 Task: Toggle the when type matches name option in the variable types.
Action: Mouse moved to (17, 689)
Screenshot: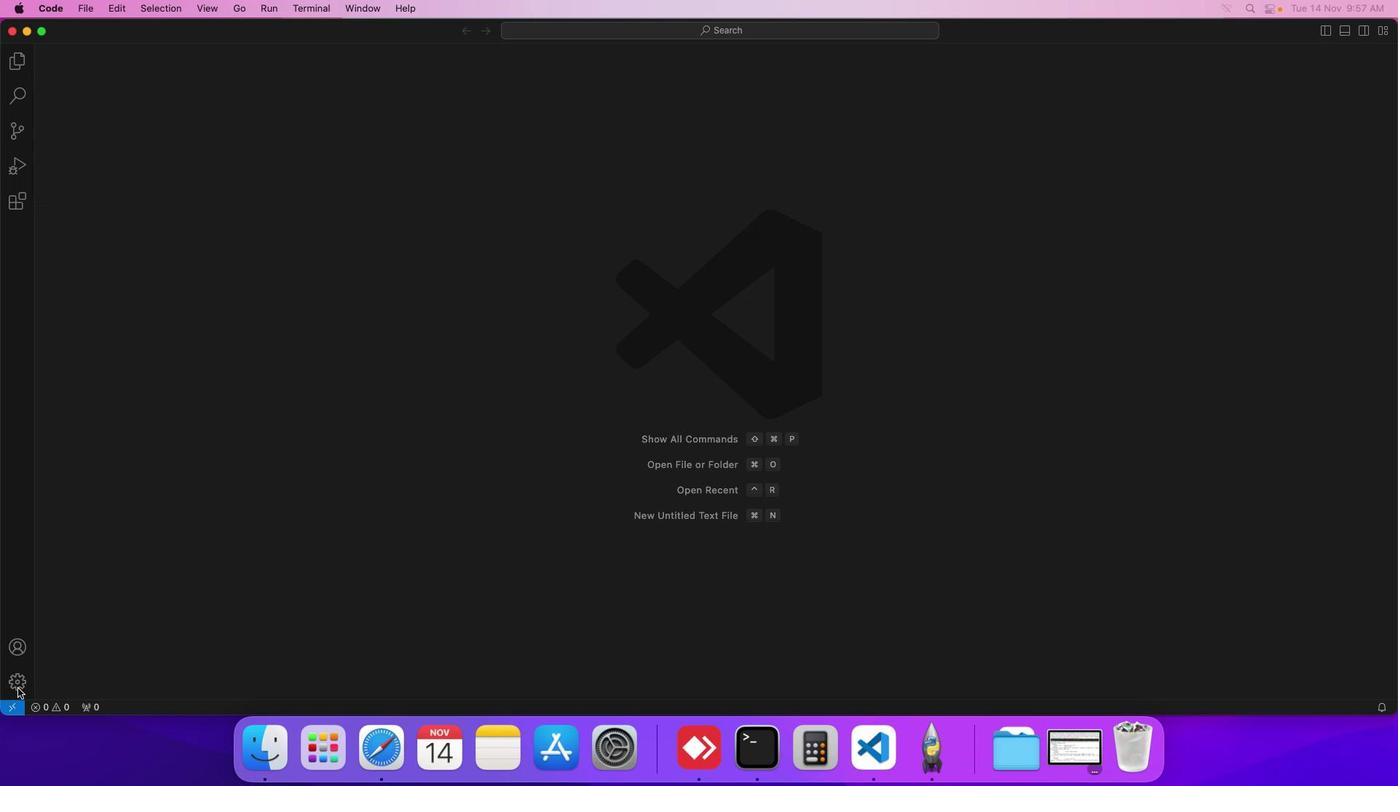 
Action: Mouse pressed left at (17, 689)
Screenshot: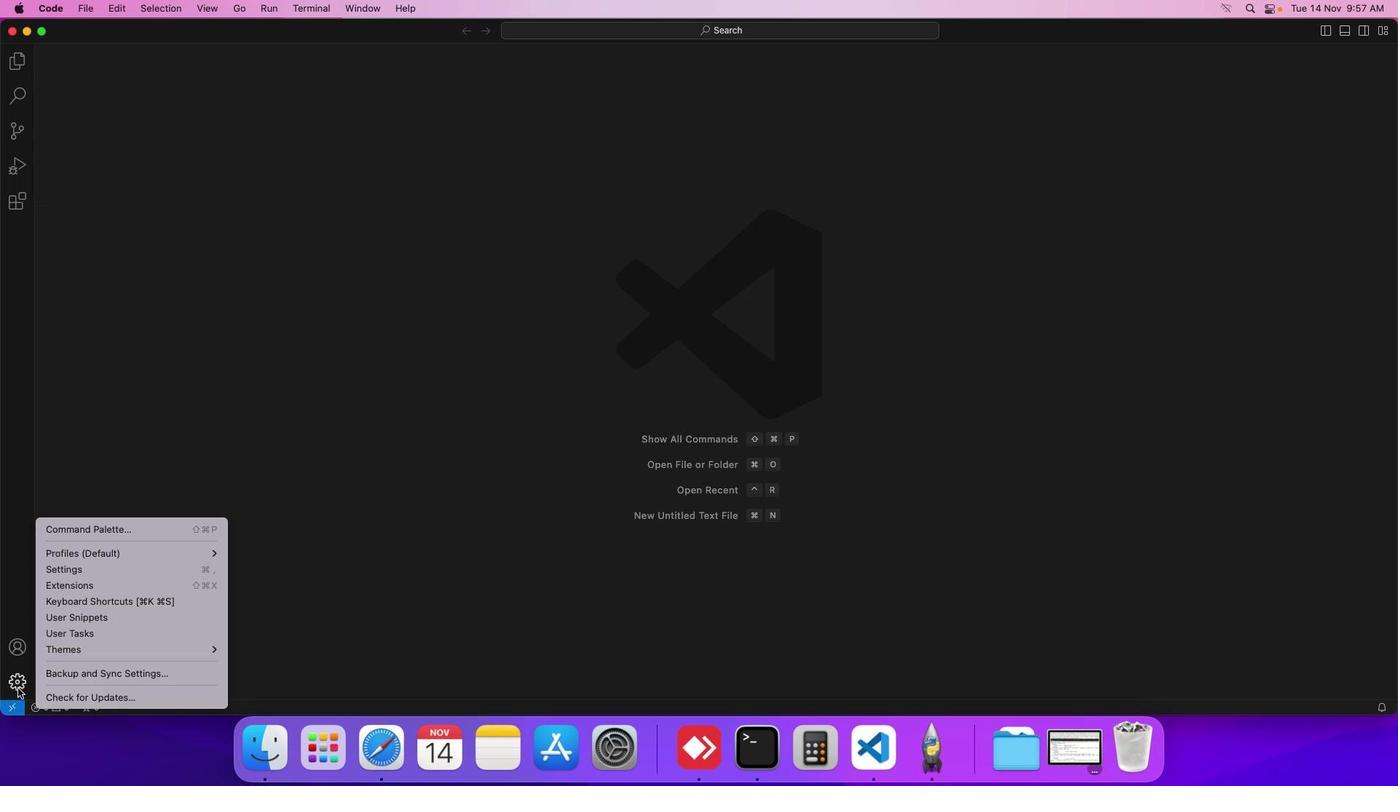 
Action: Mouse moved to (179, 571)
Screenshot: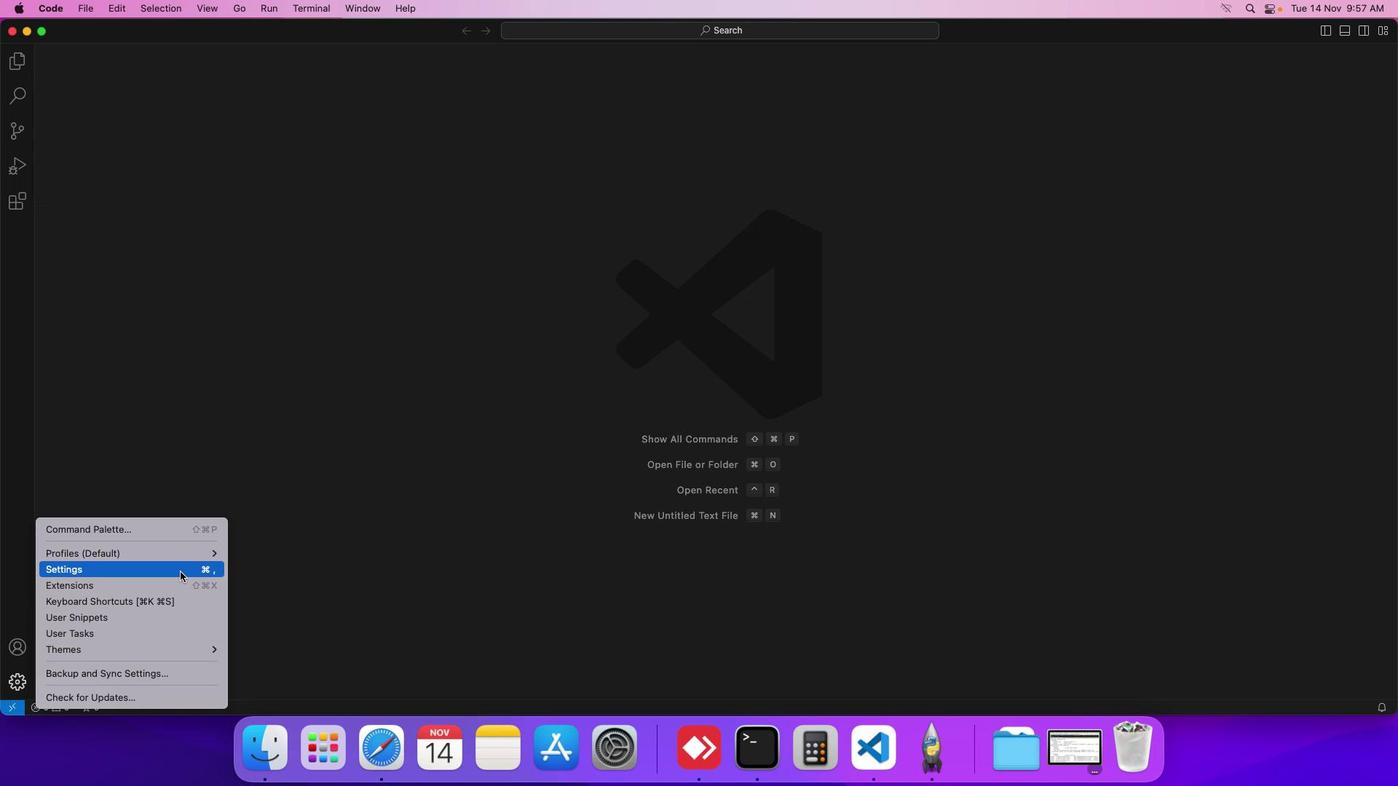 
Action: Mouse pressed left at (179, 571)
Screenshot: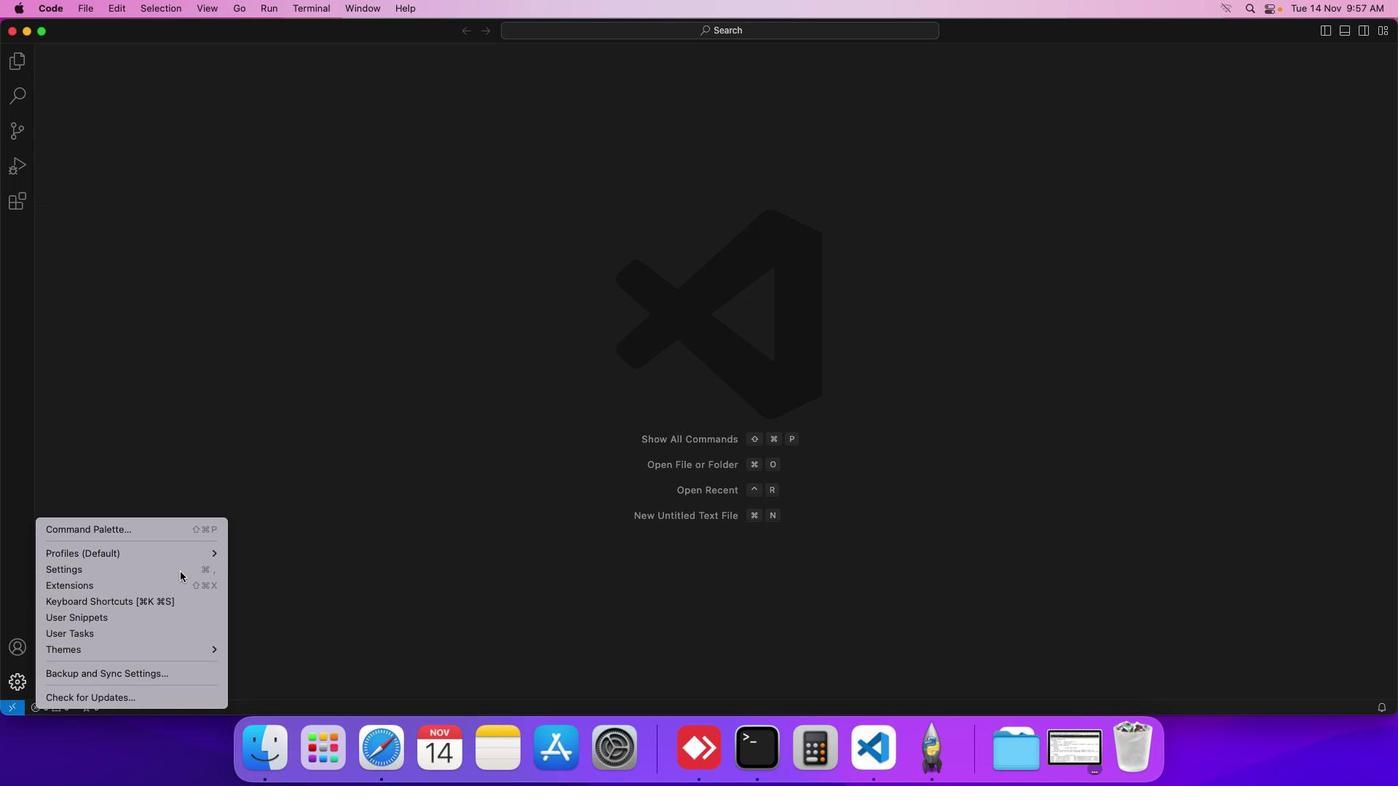 
Action: Mouse moved to (337, 265)
Screenshot: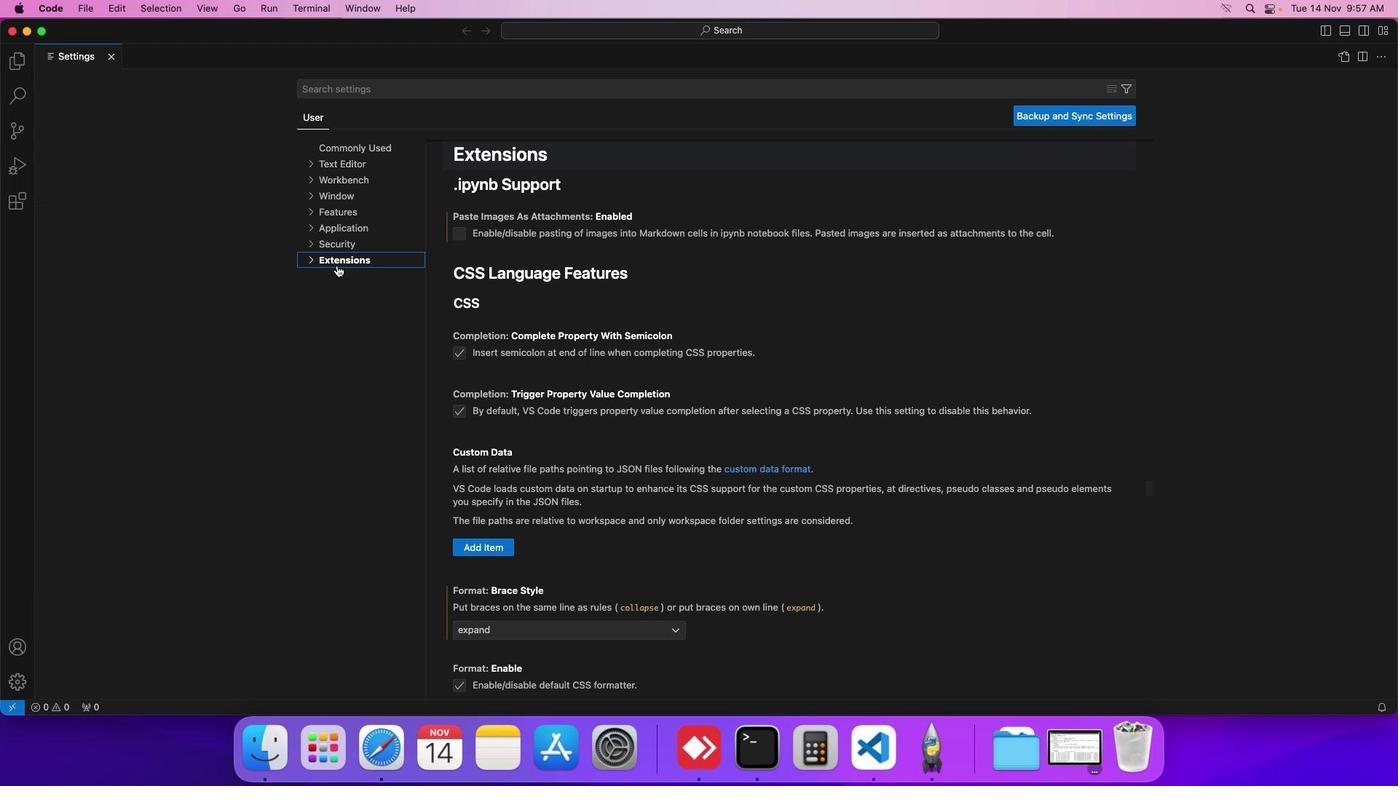 
Action: Mouse pressed left at (337, 265)
Screenshot: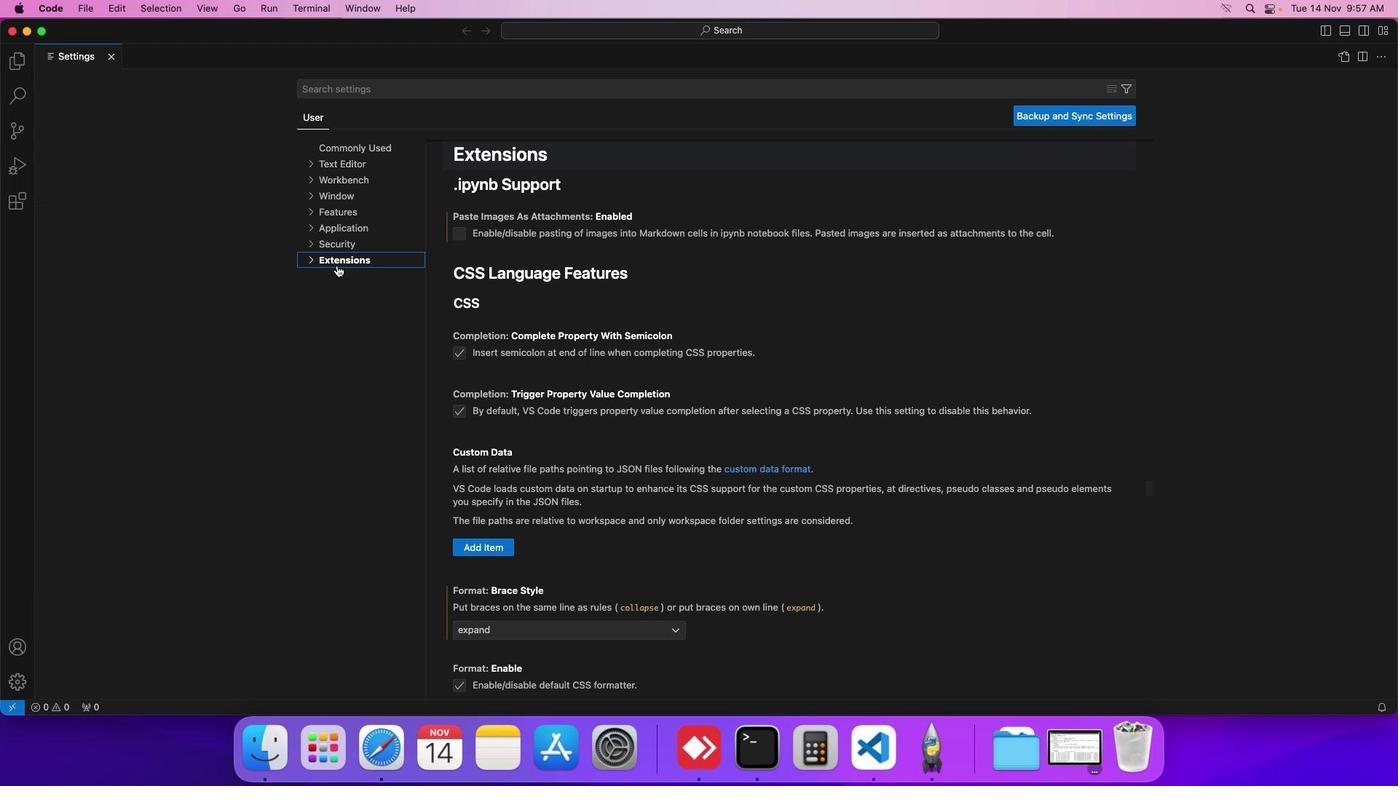 
Action: Mouse moved to (352, 660)
Screenshot: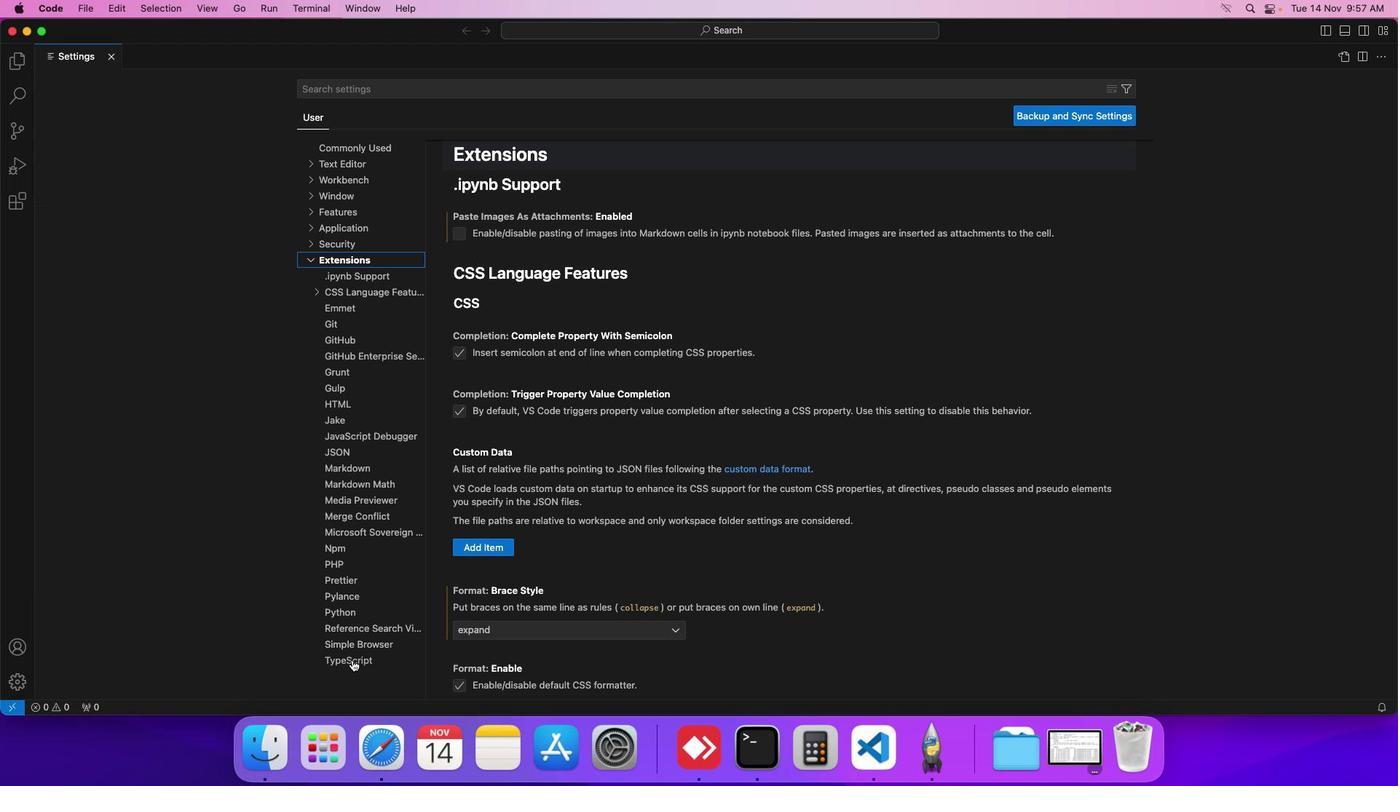 
Action: Mouse pressed left at (352, 660)
Screenshot: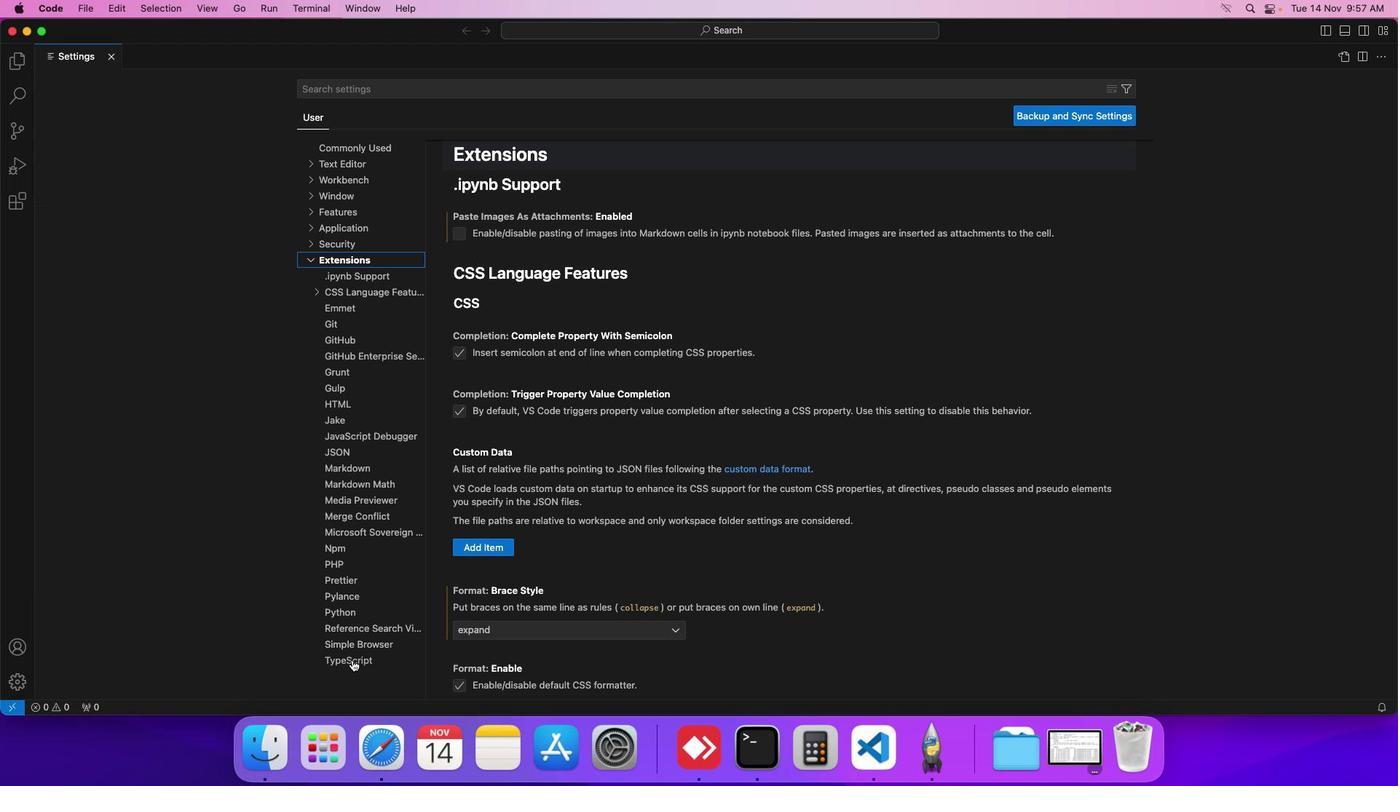 
Action: Mouse moved to (464, 653)
Screenshot: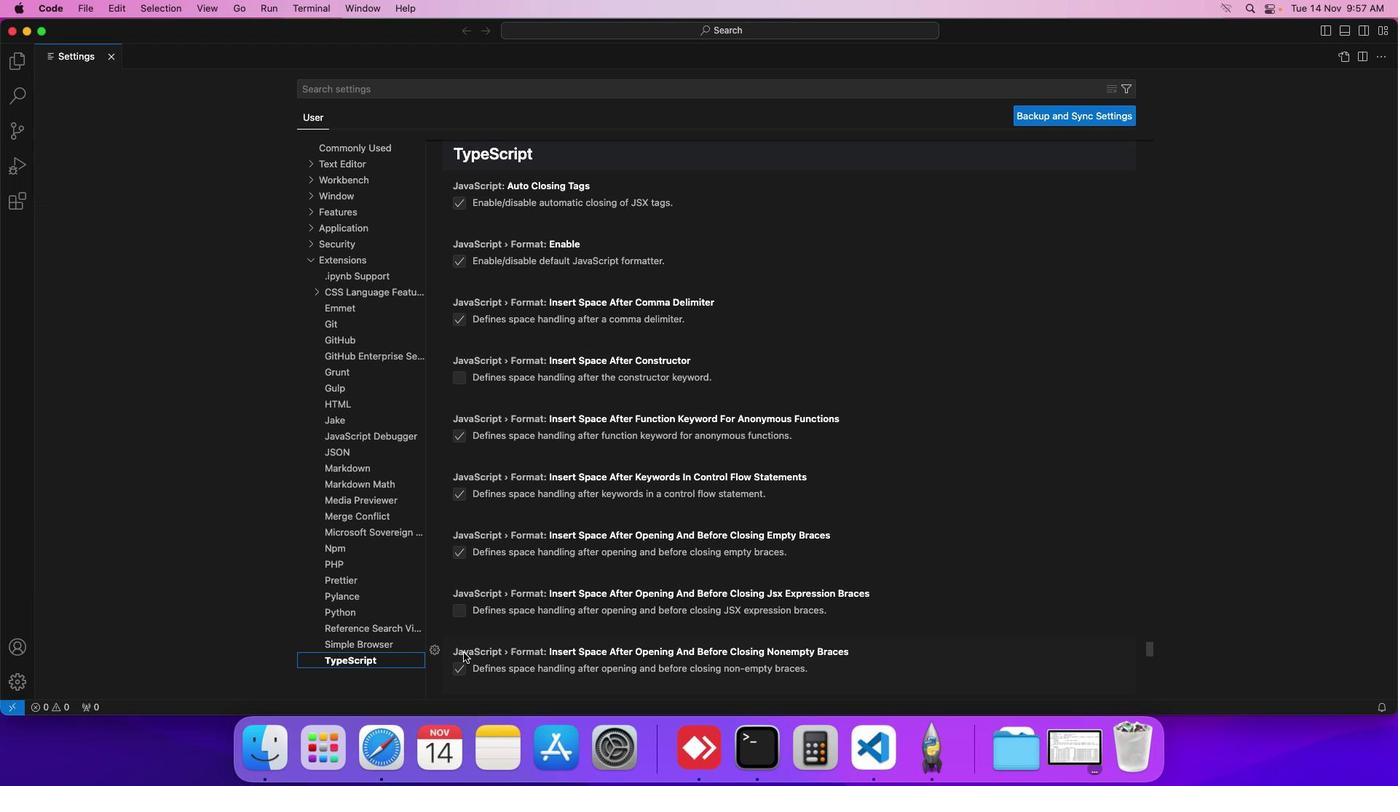 
Action: Mouse scrolled (464, 653) with delta (0, 0)
Screenshot: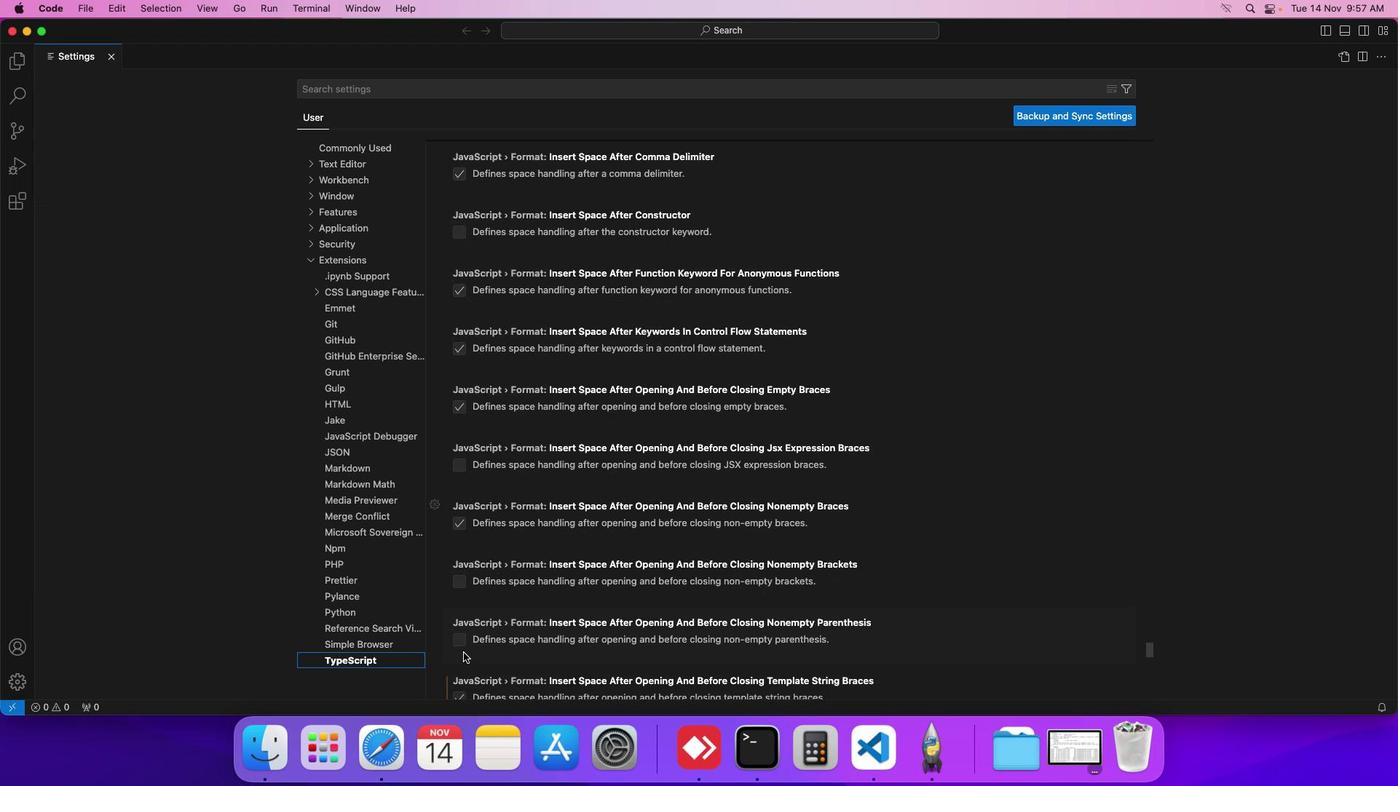 
Action: Mouse scrolled (464, 653) with delta (0, 0)
Screenshot: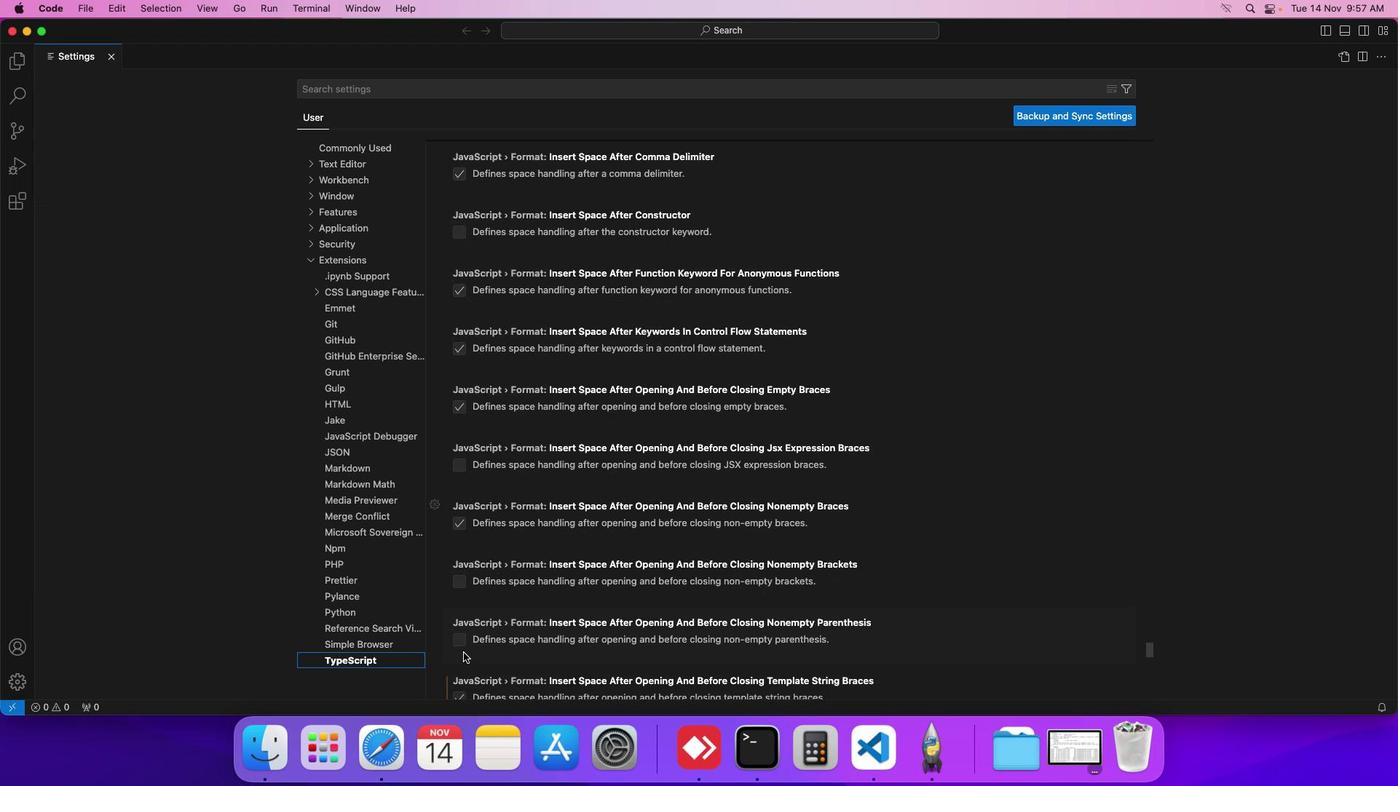 
Action: Mouse scrolled (464, 653) with delta (0, -1)
Screenshot: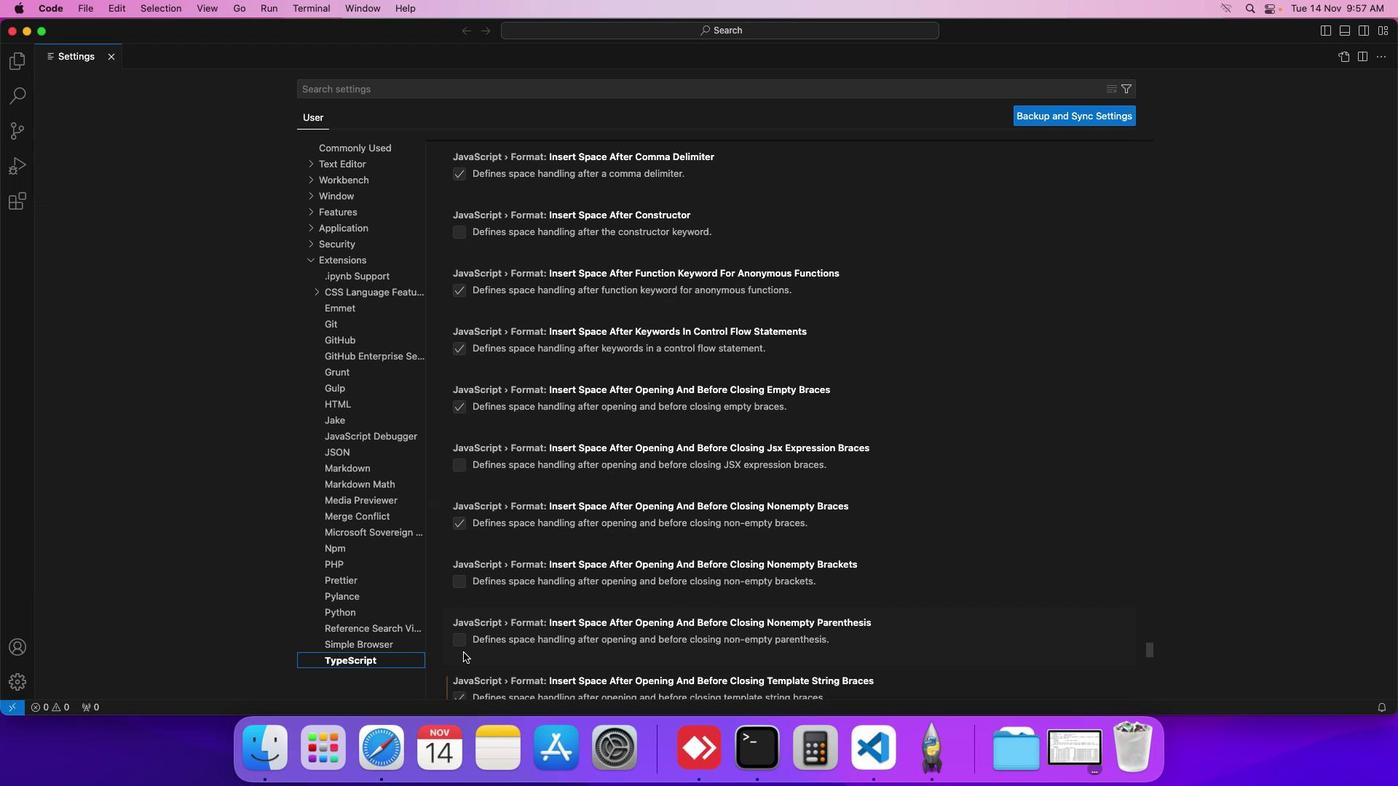 
Action: Mouse scrolled (464, 653) with delta (0, 0)
Screenshot: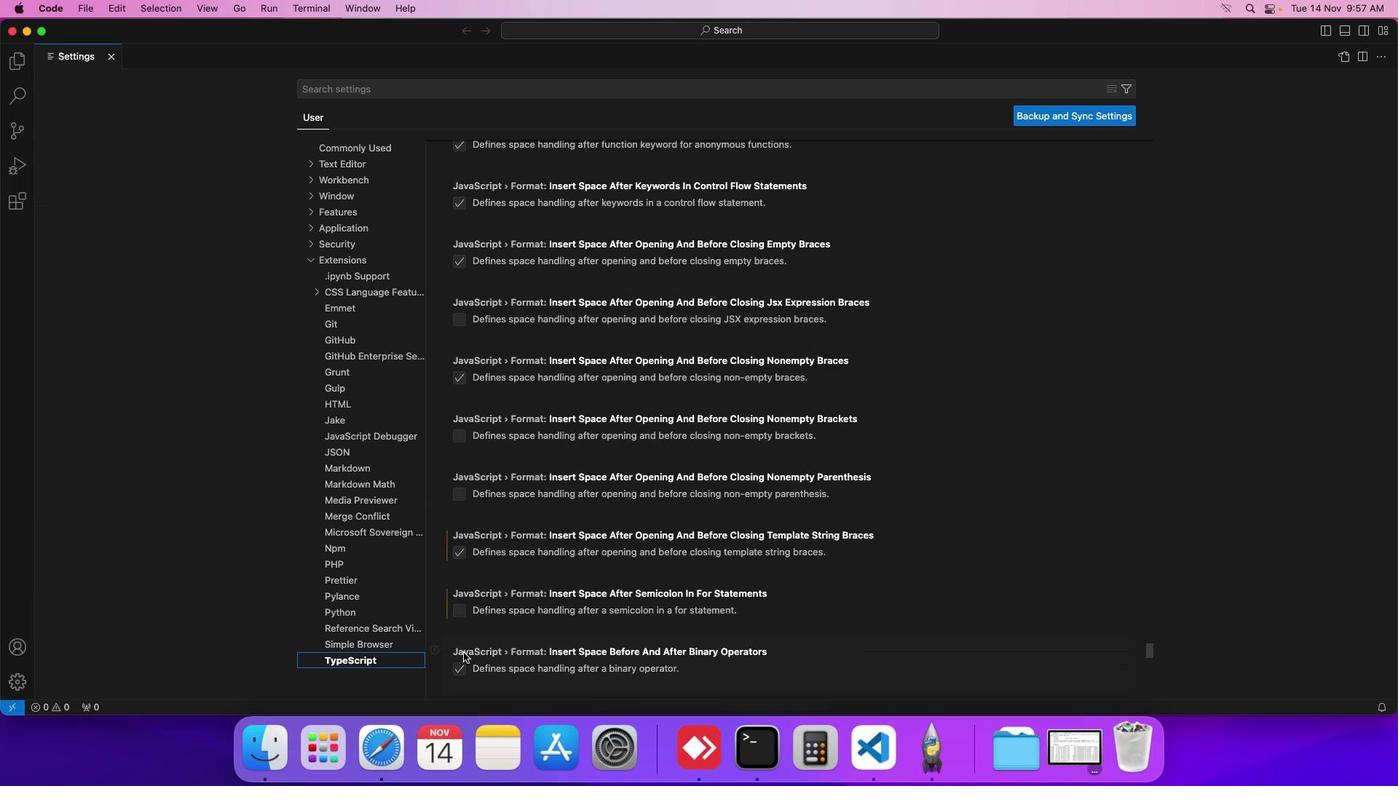 
Action: Mouse scrolled (464, 653) with delta (0, 0)
Screenshot: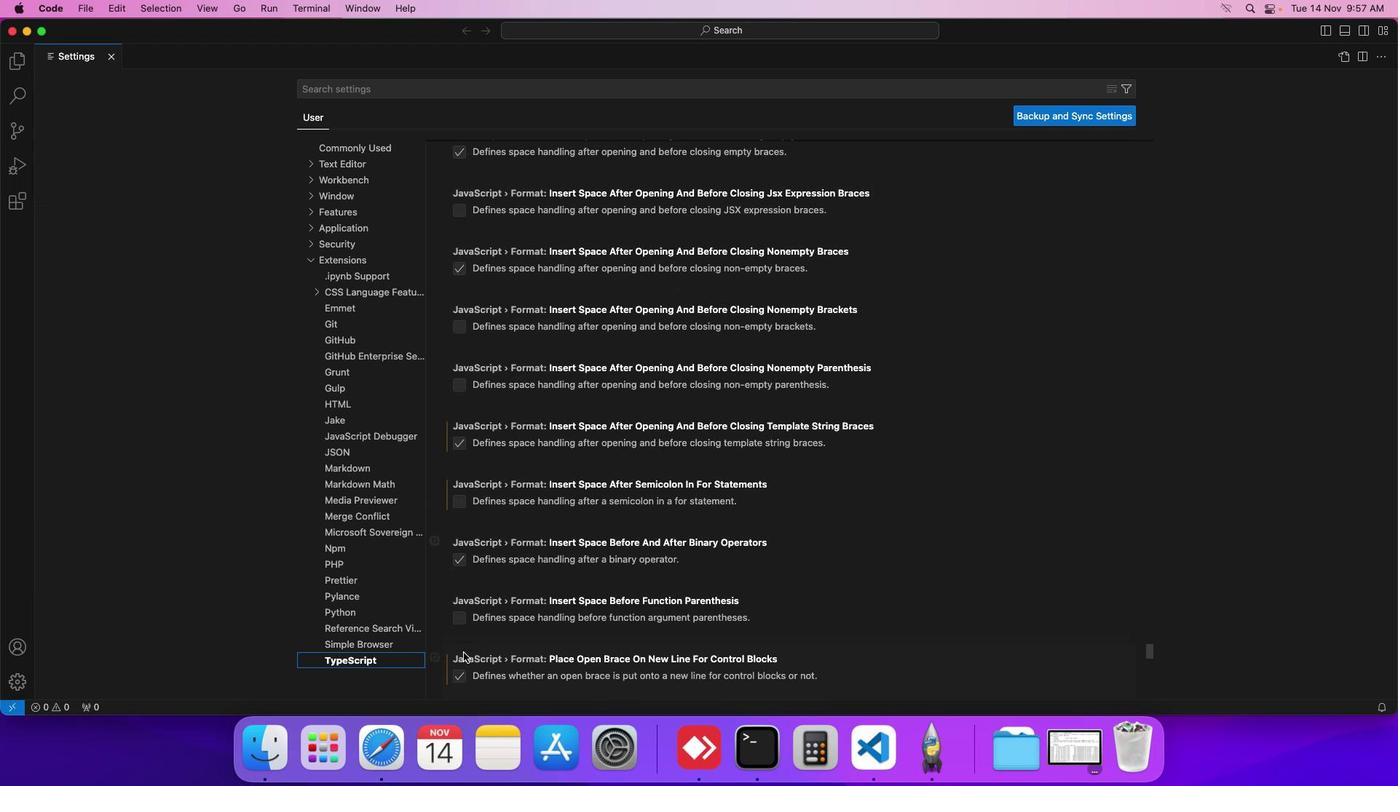
Action: Mouse scrolled (464, 653) with delta (0, -1)
Screenshot: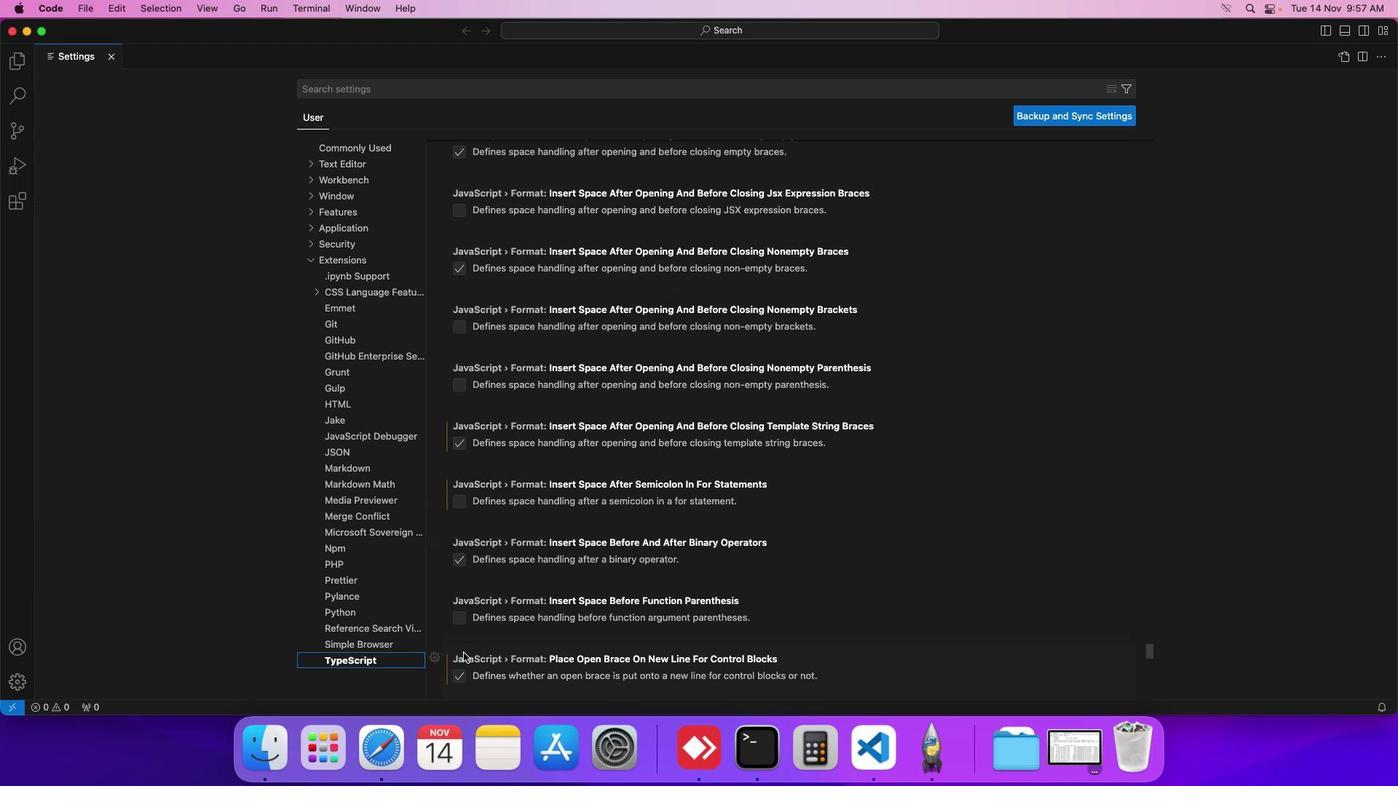 
Action: Mouse scrolled (464, 653) with delta (0, -2)
Screenshot: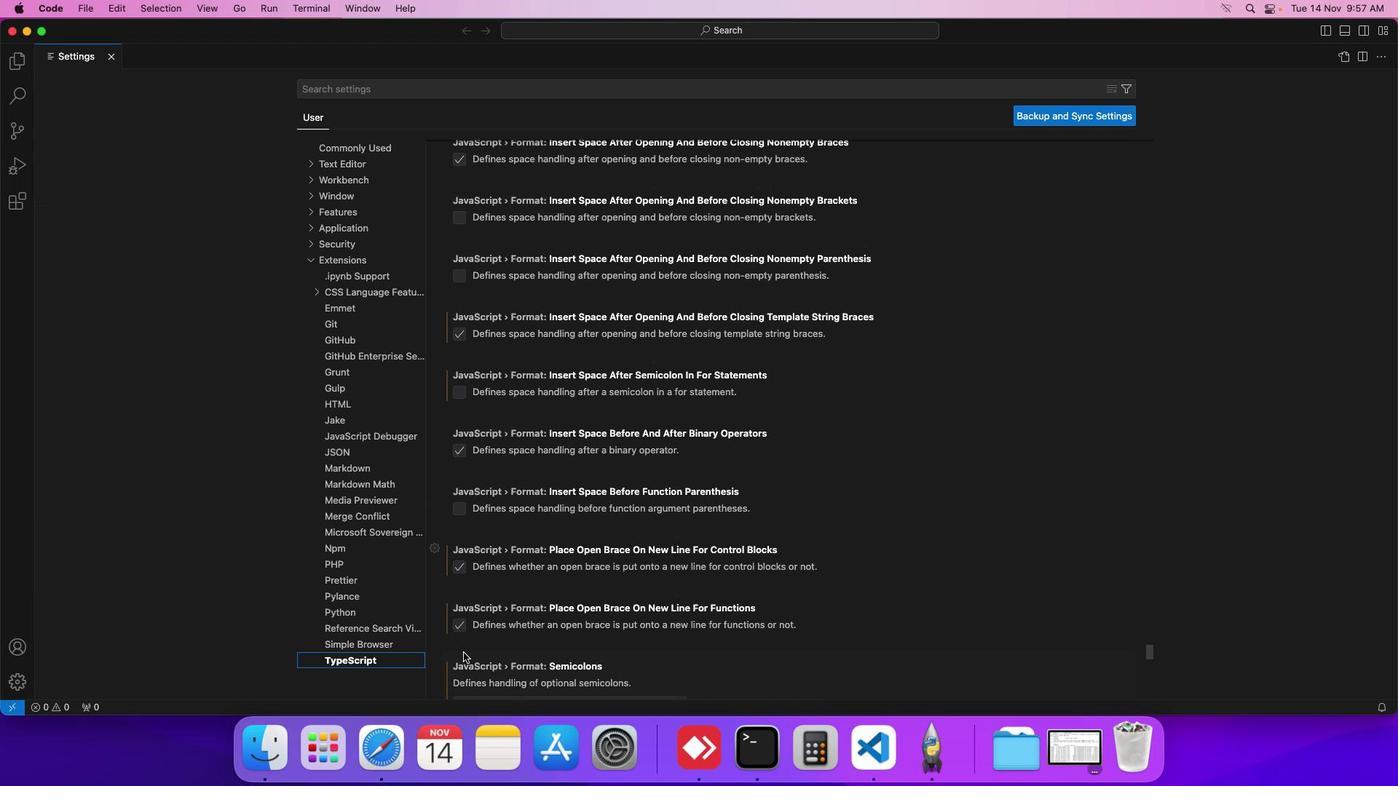 
Action: Mouse scrolled (464, 653) with delta (0, -2)
Screenshot: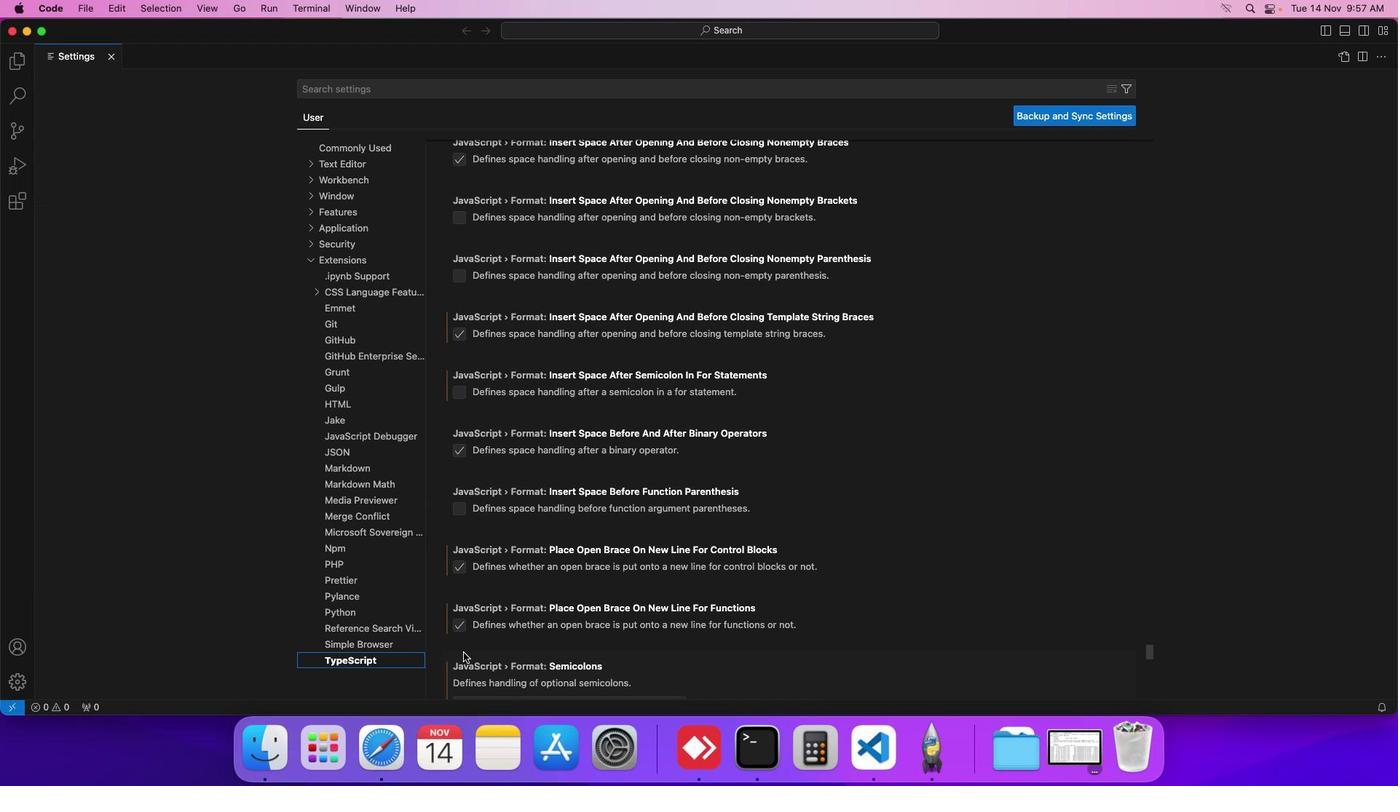 
Action: Mouse scrolled (464, 653) with delta (0, 0)
Screenshot: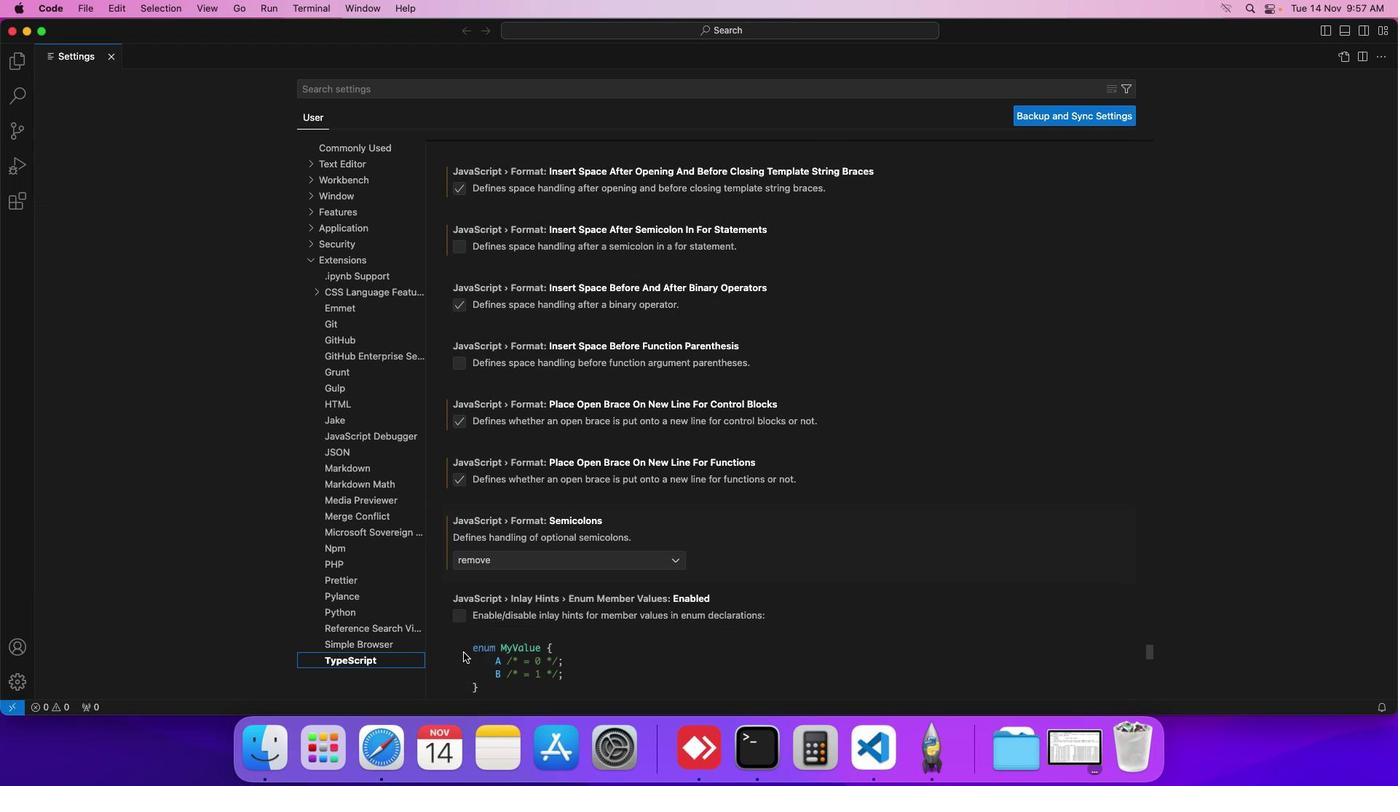 
Action: Mouse scrolled (464, 653) with delta (0, 0)
Screenshot: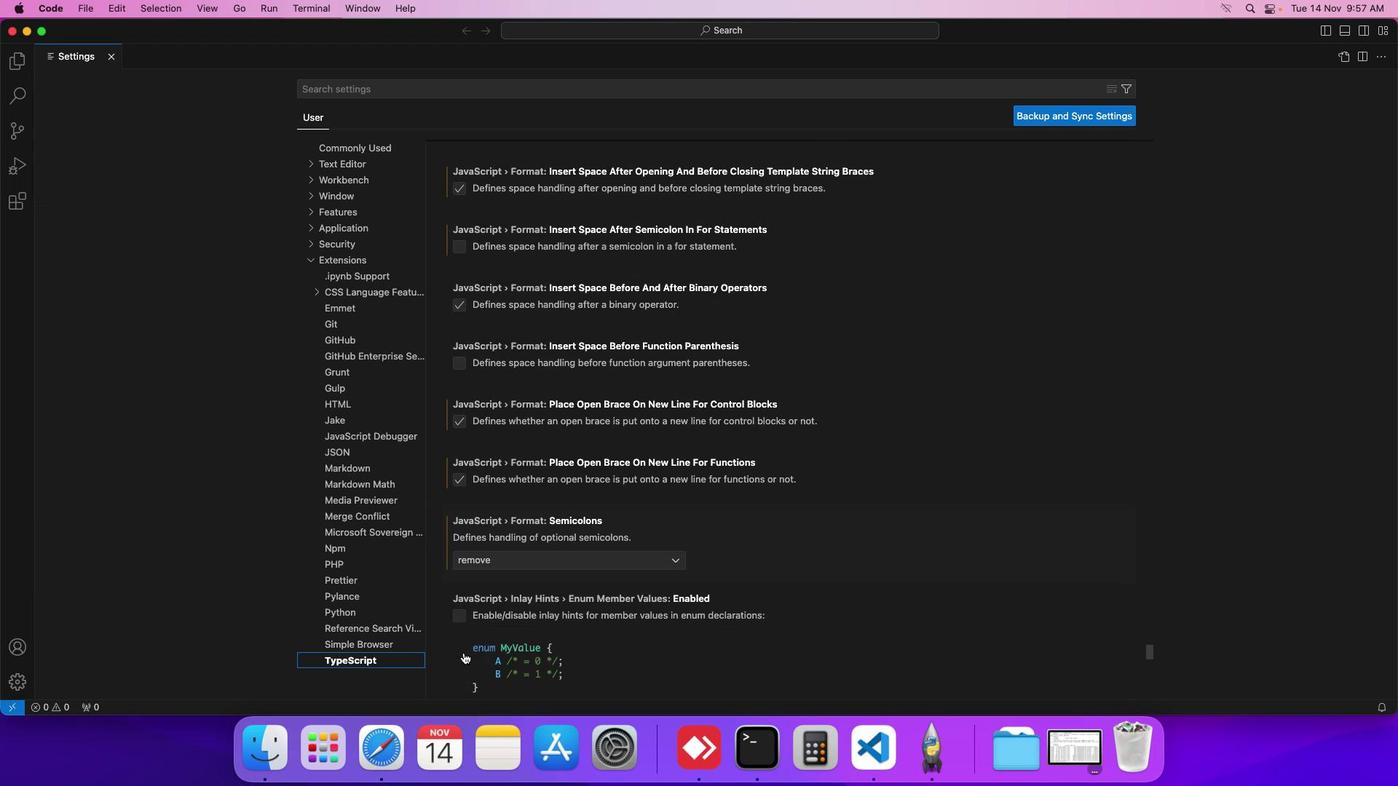 
Action: Mouse scrolled (464, 653) with delta (0, -1)
Screenshot: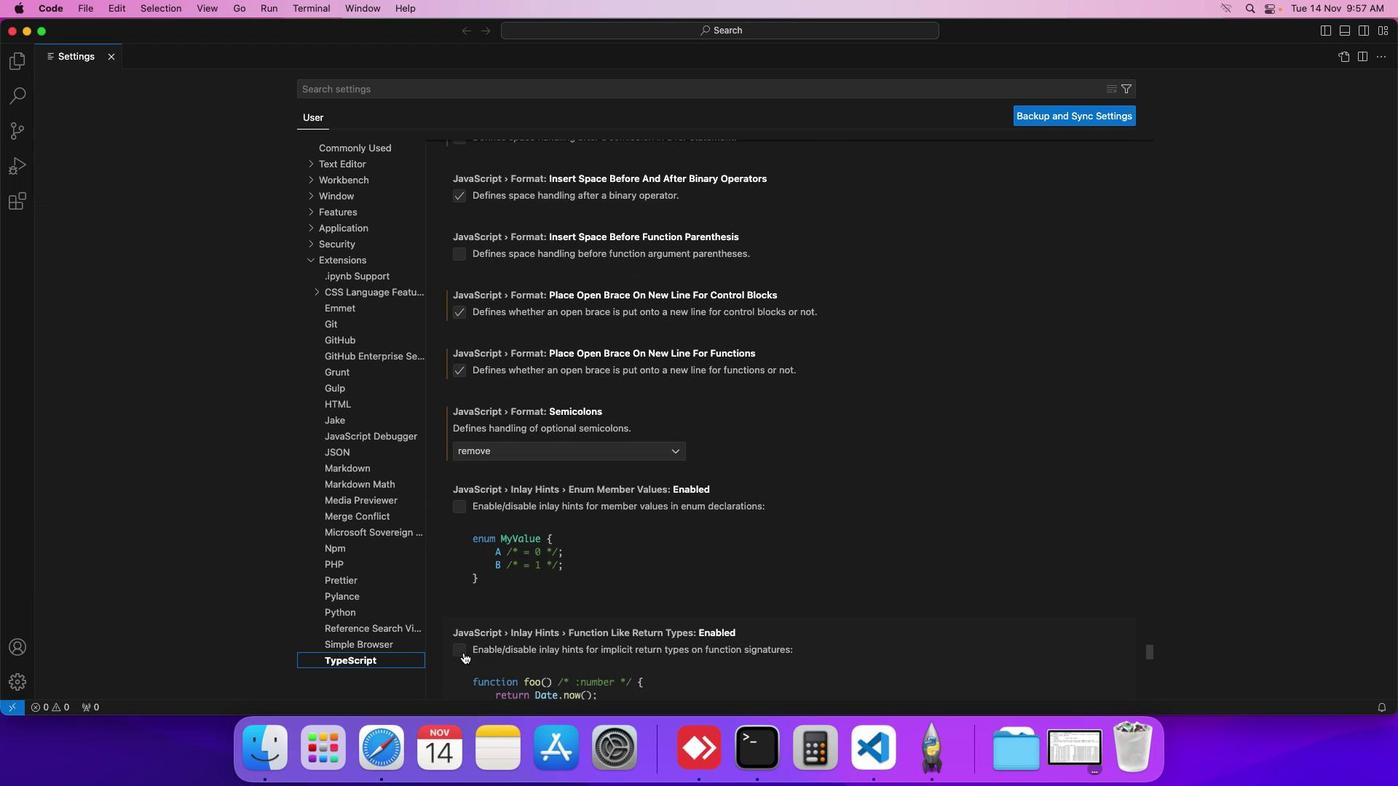 
Action: Mouse scrolled (464, 653) with delta (0, -2)
Screenshot: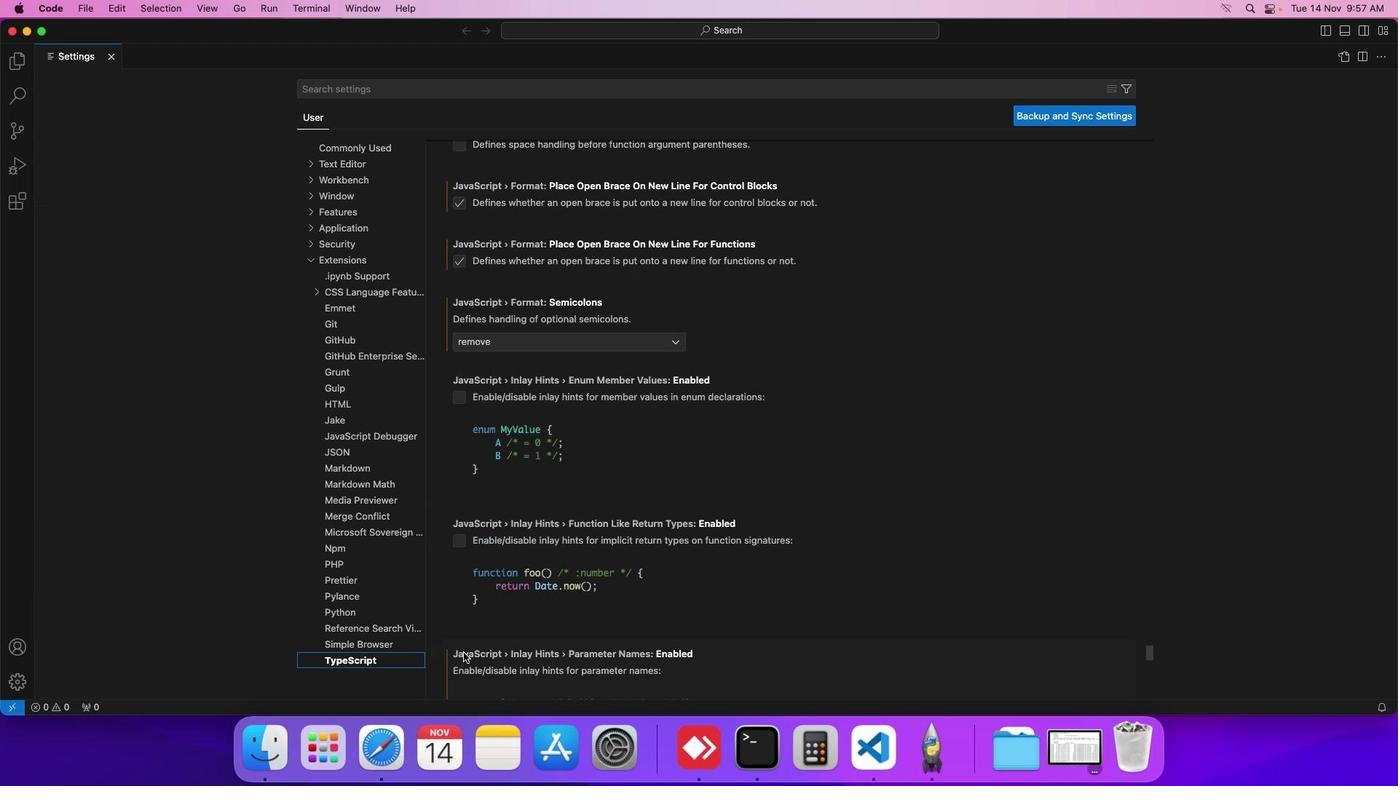 
Action: Mouse scrolled (464, 653) with delta (0, -2)
Screenshot: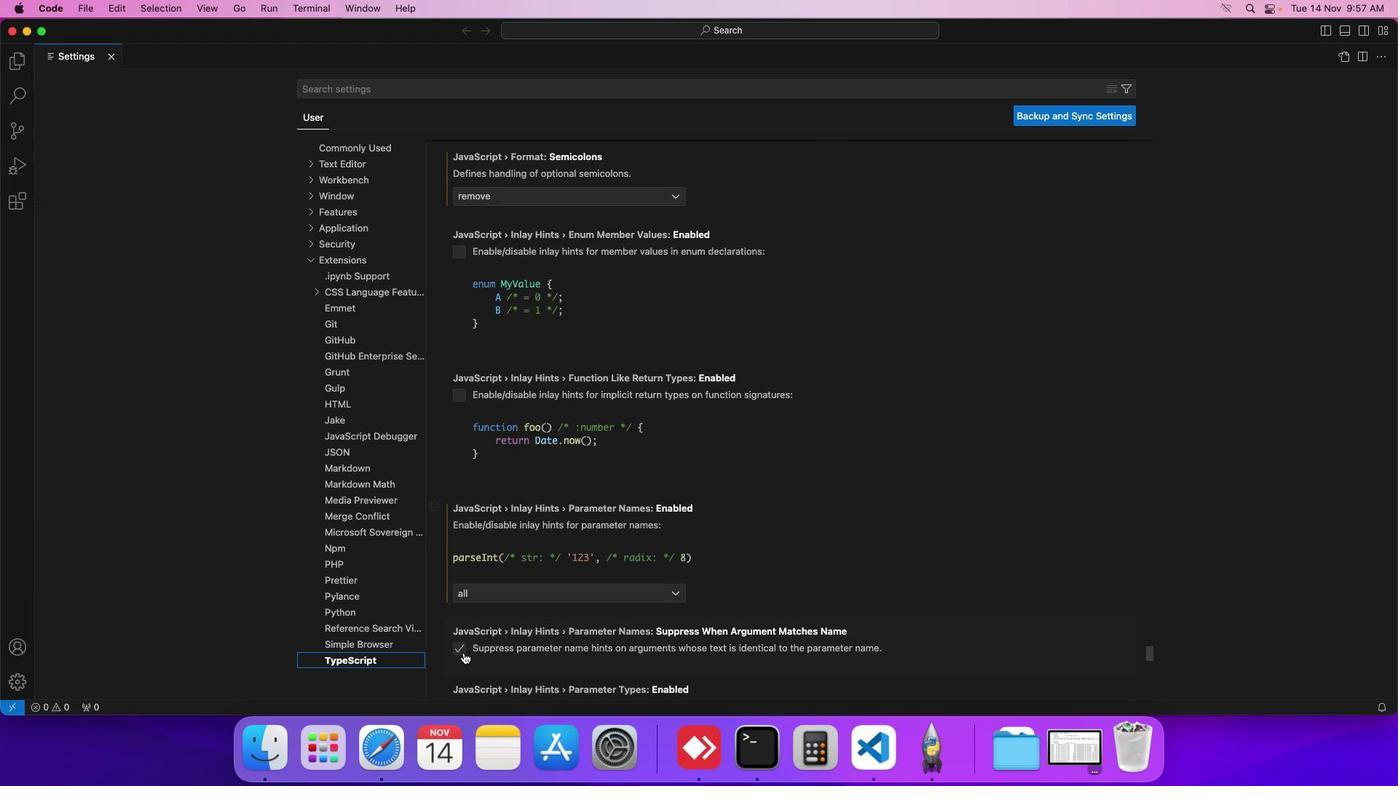 
Action: Mouse scrolled (464, 653) with delta (0, -2)
Screenshot: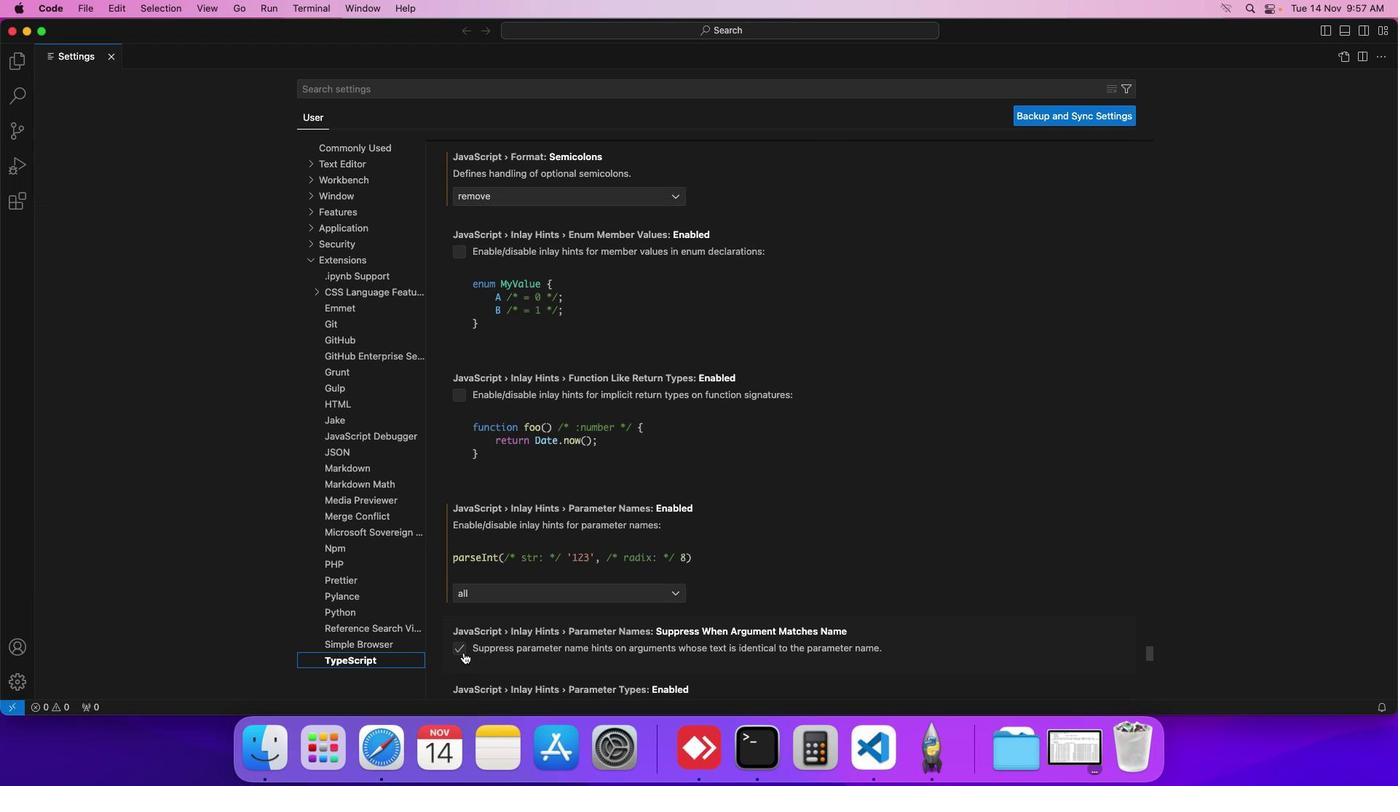 
Action: Mouse moved to (464, 653)
Screenshot: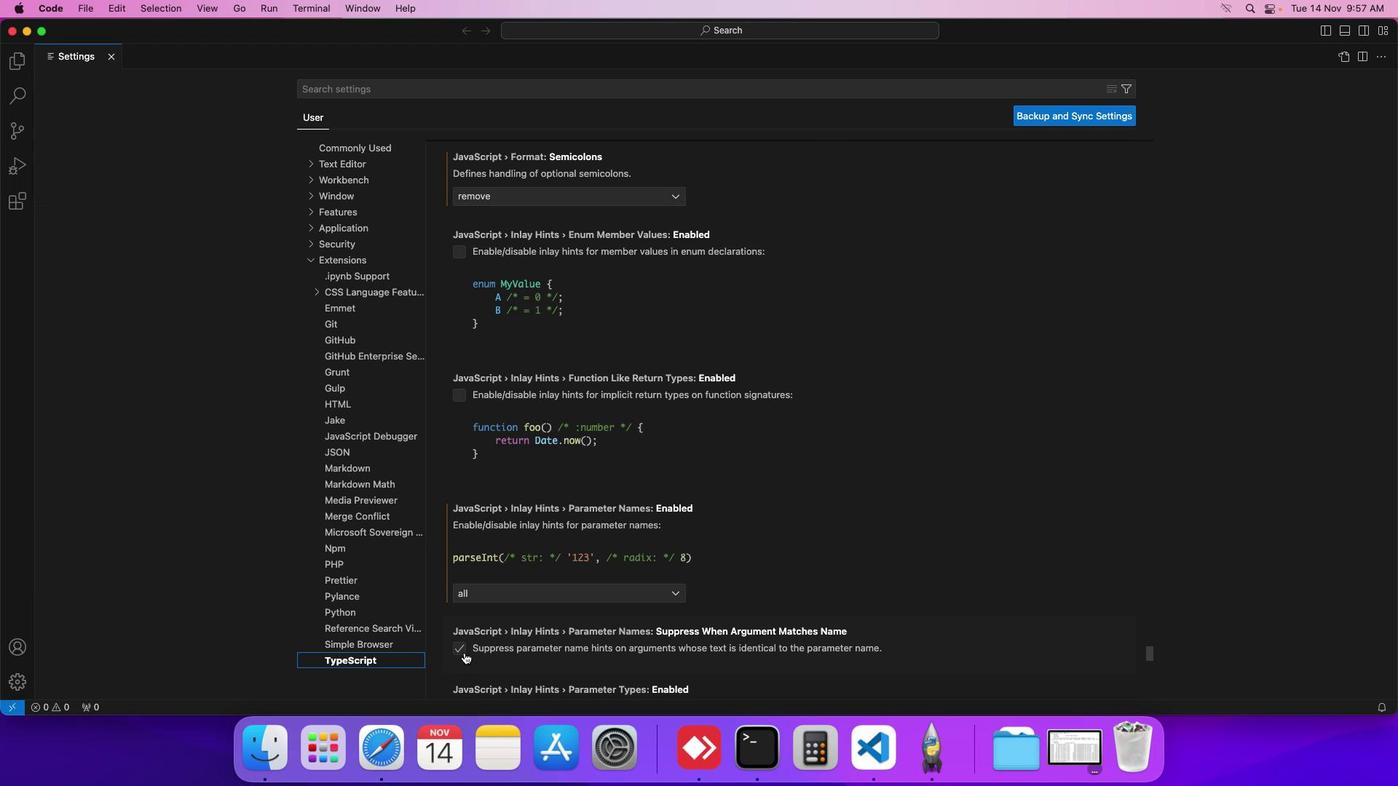 
Action: Mouse scrolled (464, 653) with delta (0, 0)
Screenshot: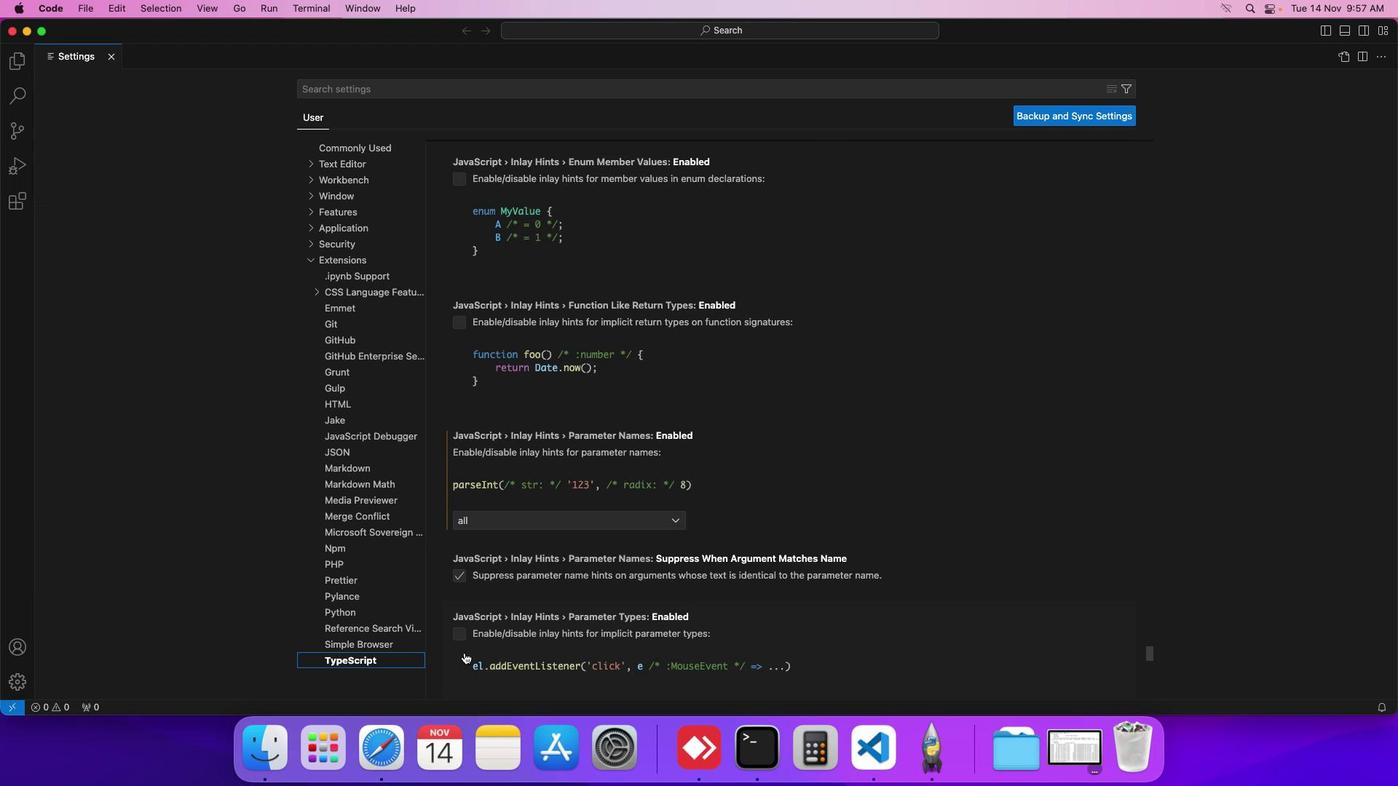 
Action: Mouse scrolled (464, 653) with delta (0, 0)
Screenshot: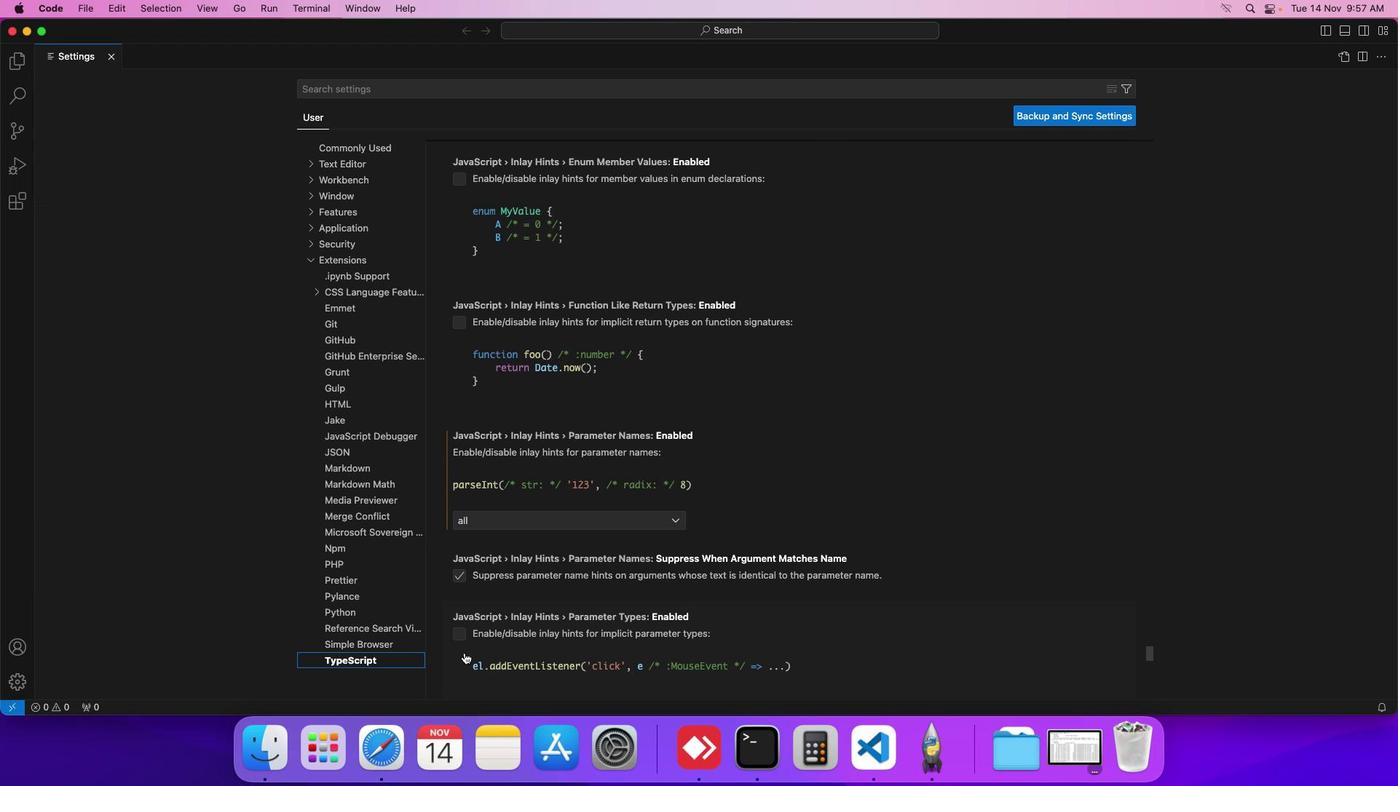 
Action: Mouse moved to (465, 654)
Screenshot: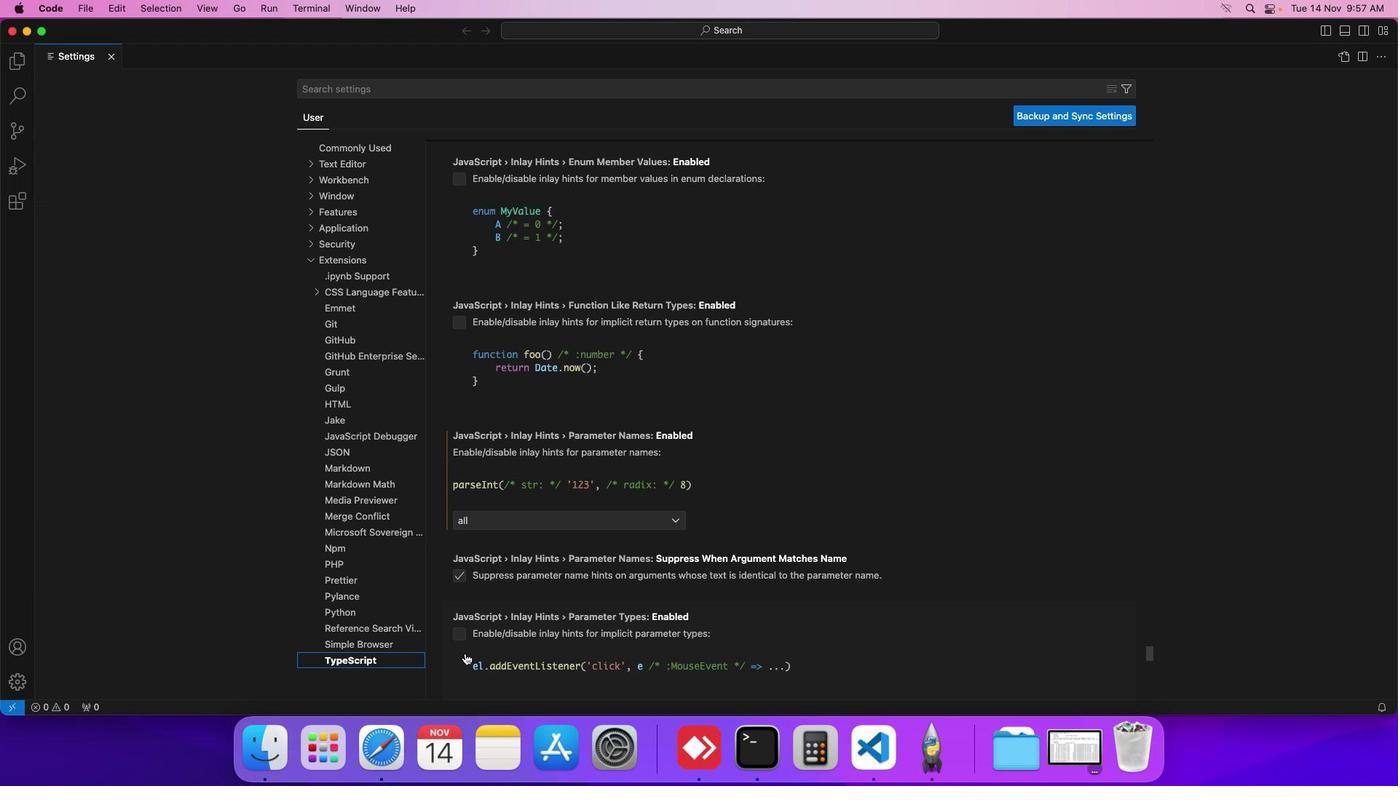 
Action: Mouse scrolled (465, 654) with delta (0, 0)
Screenshot: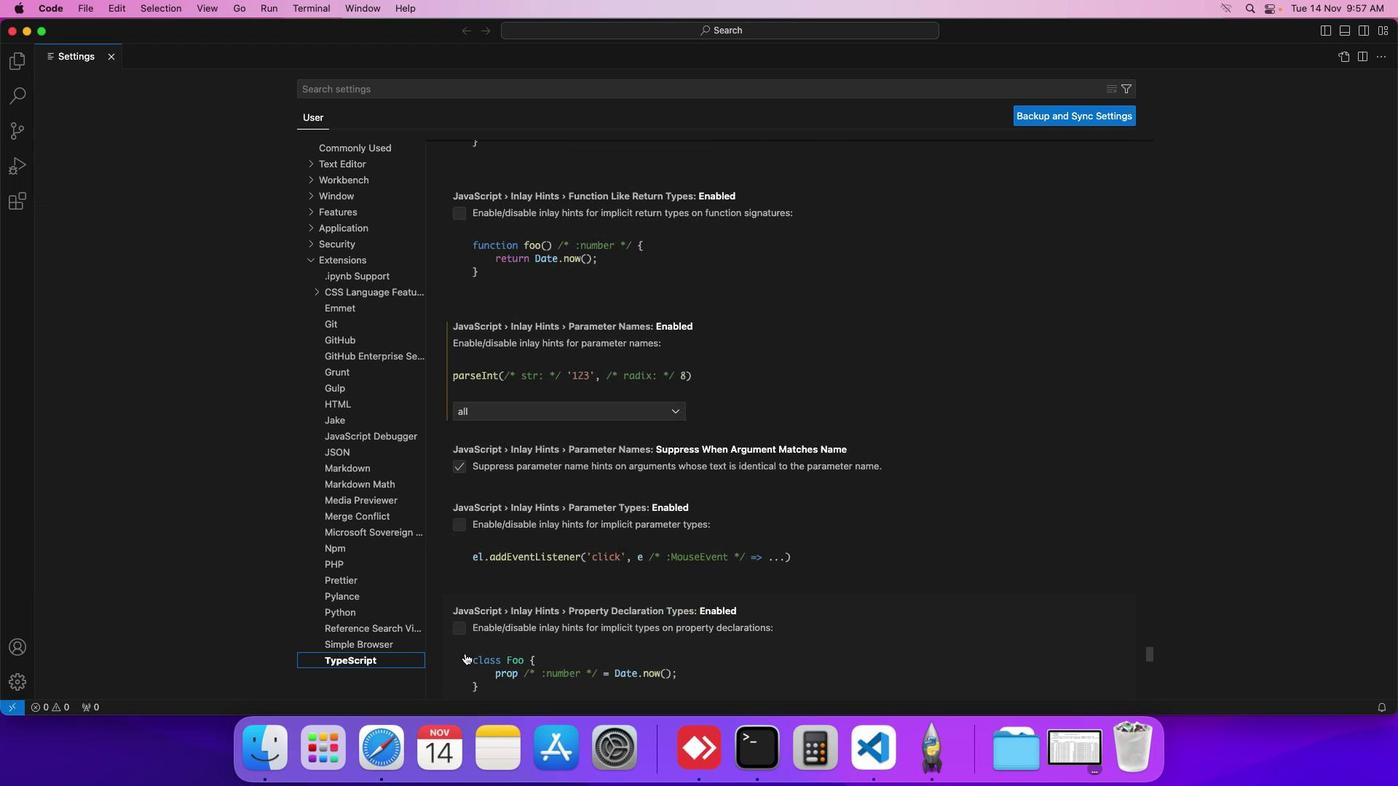 
Action: Mouse scrolled (465, 654) with delta (0, 0)
Screenshot: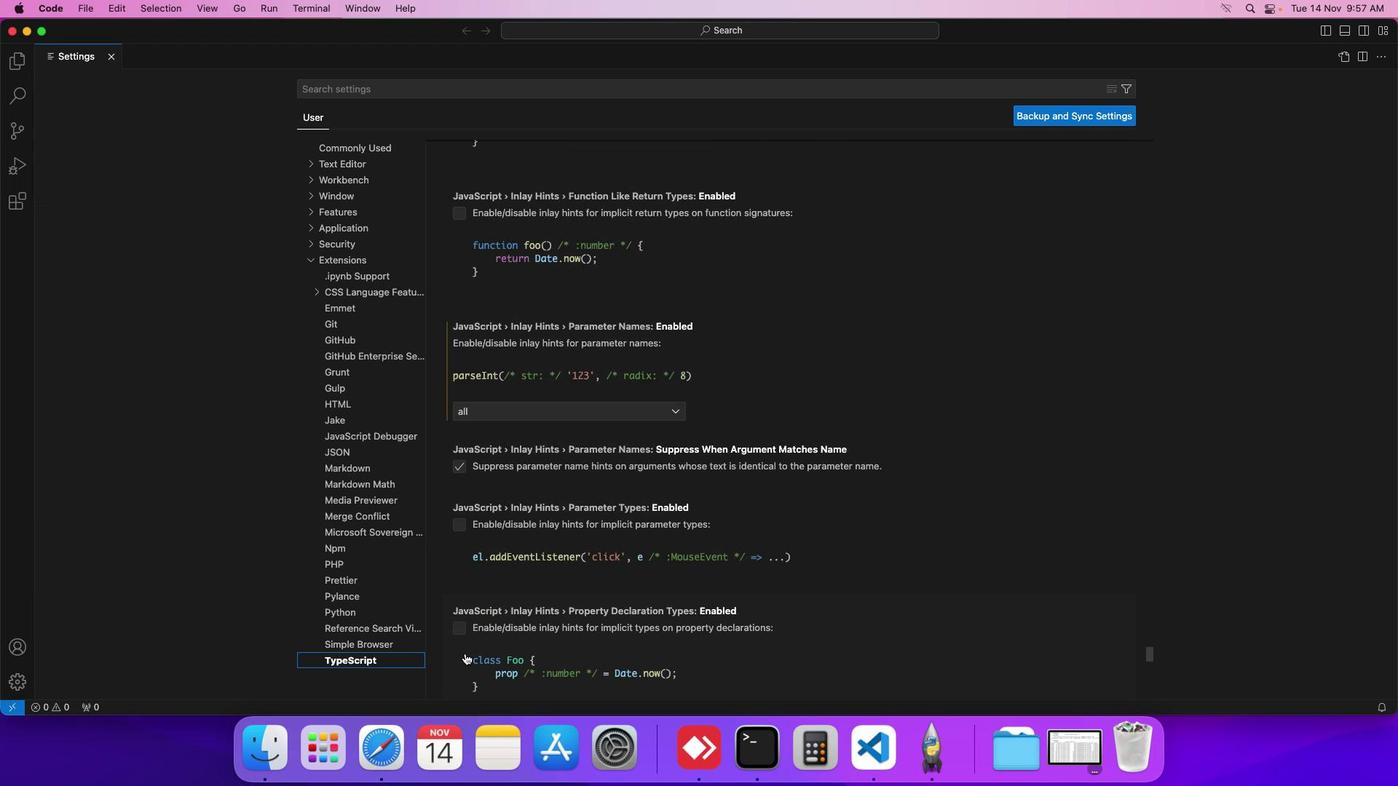 
Action: Mouse scrolled (465, 654) with delta (0, 0)
Screenshot: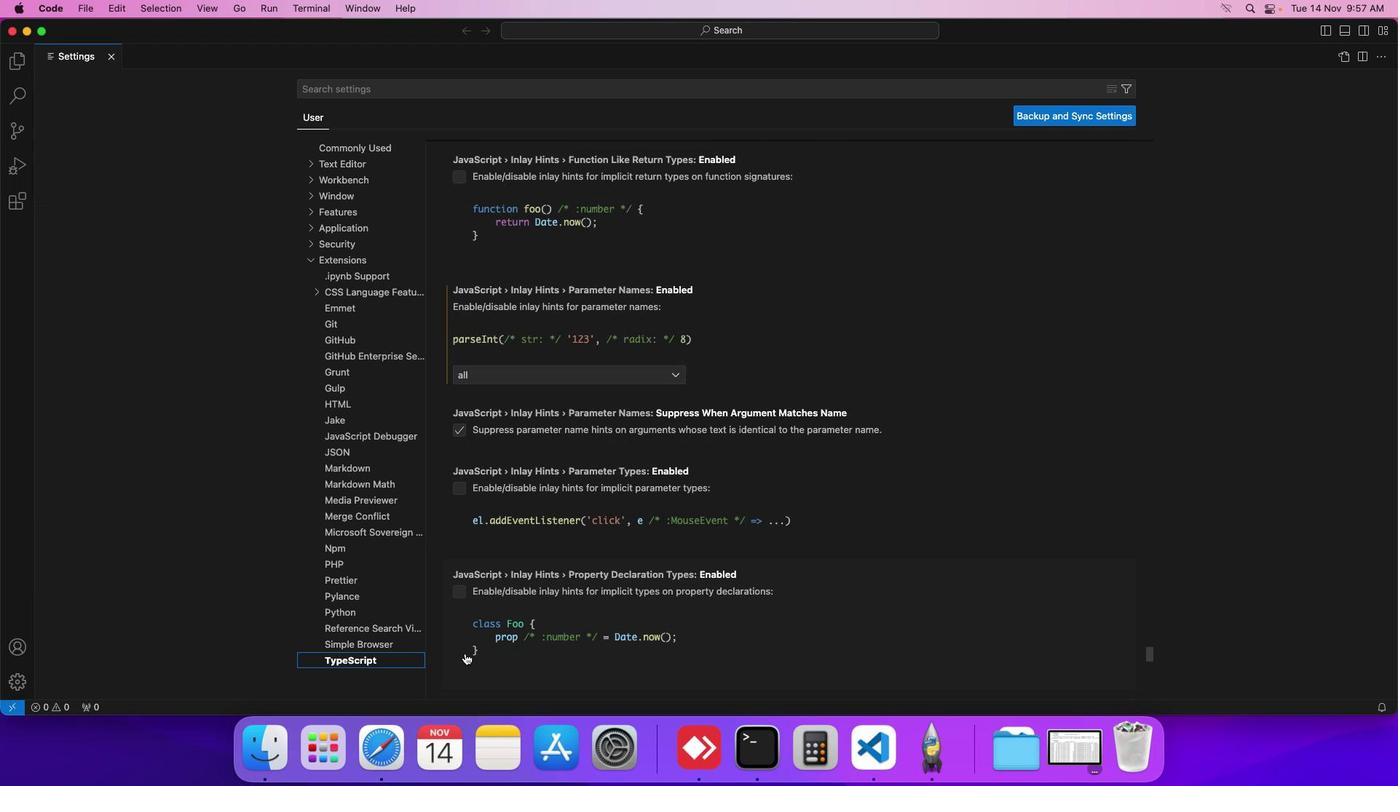 
Action: Mouse scrolled (465, 654) with delta (0, 0)
Screenshot: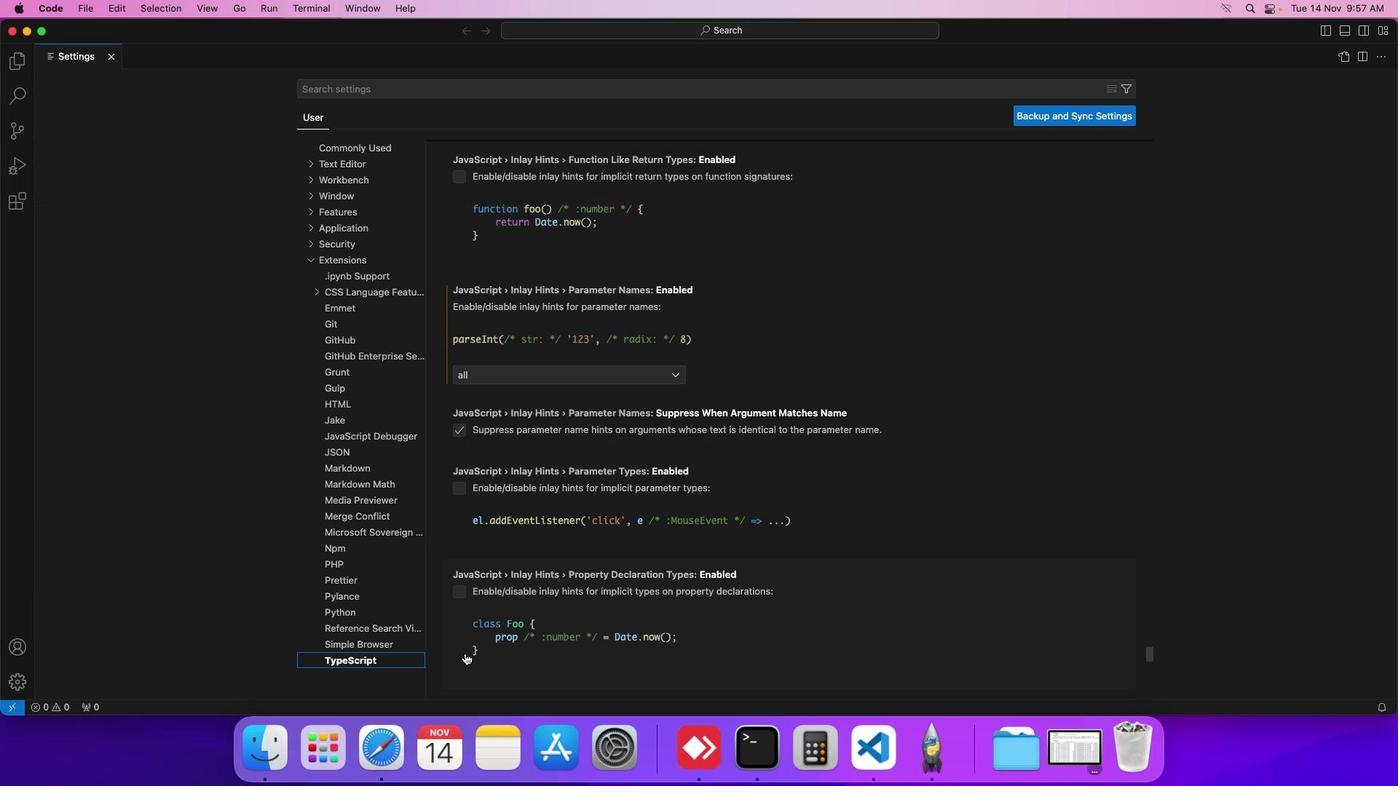
Action: Mouse scrolled (465, 654) with delta (0, 0)
Screenshot: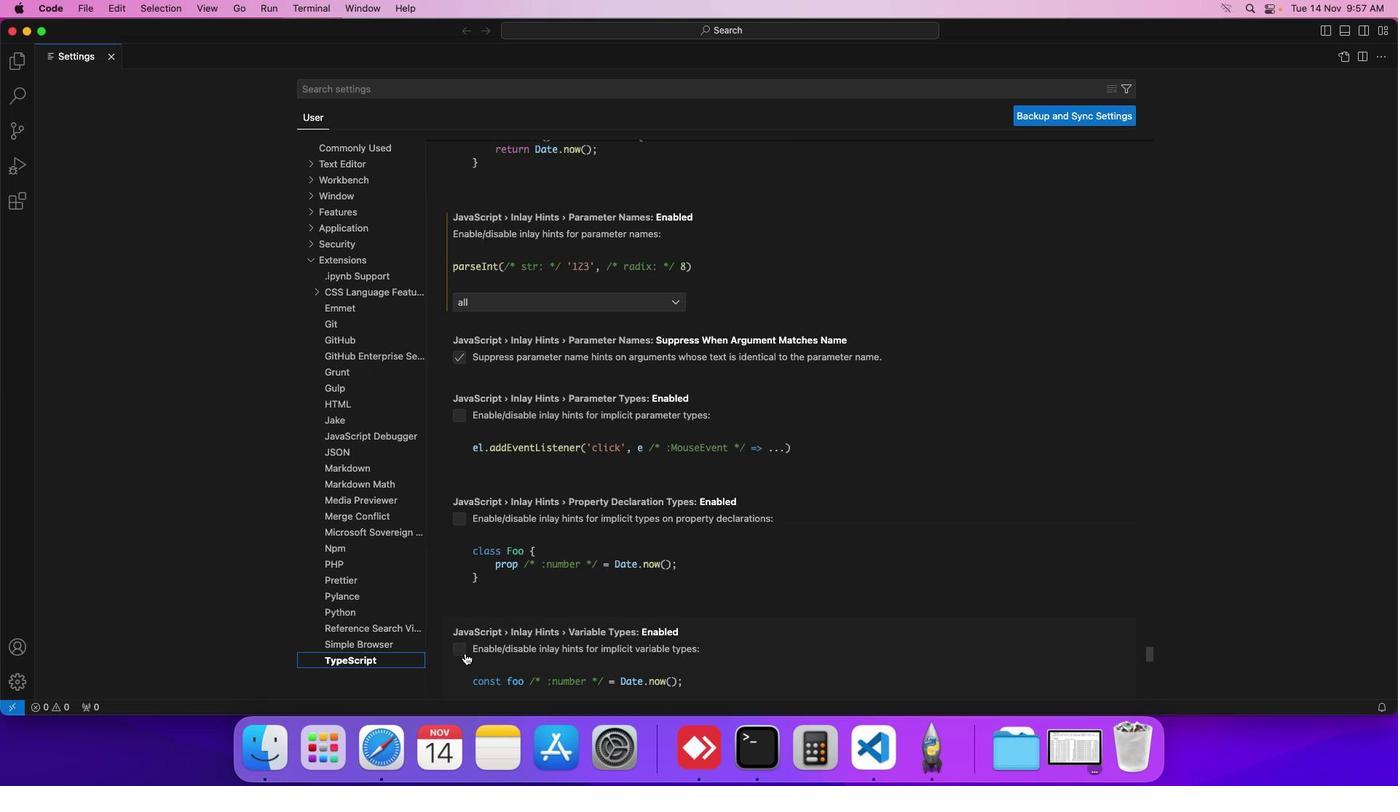 
Action: Mouse scrolled (465, 654) with delta (0, 0)
Screenshot: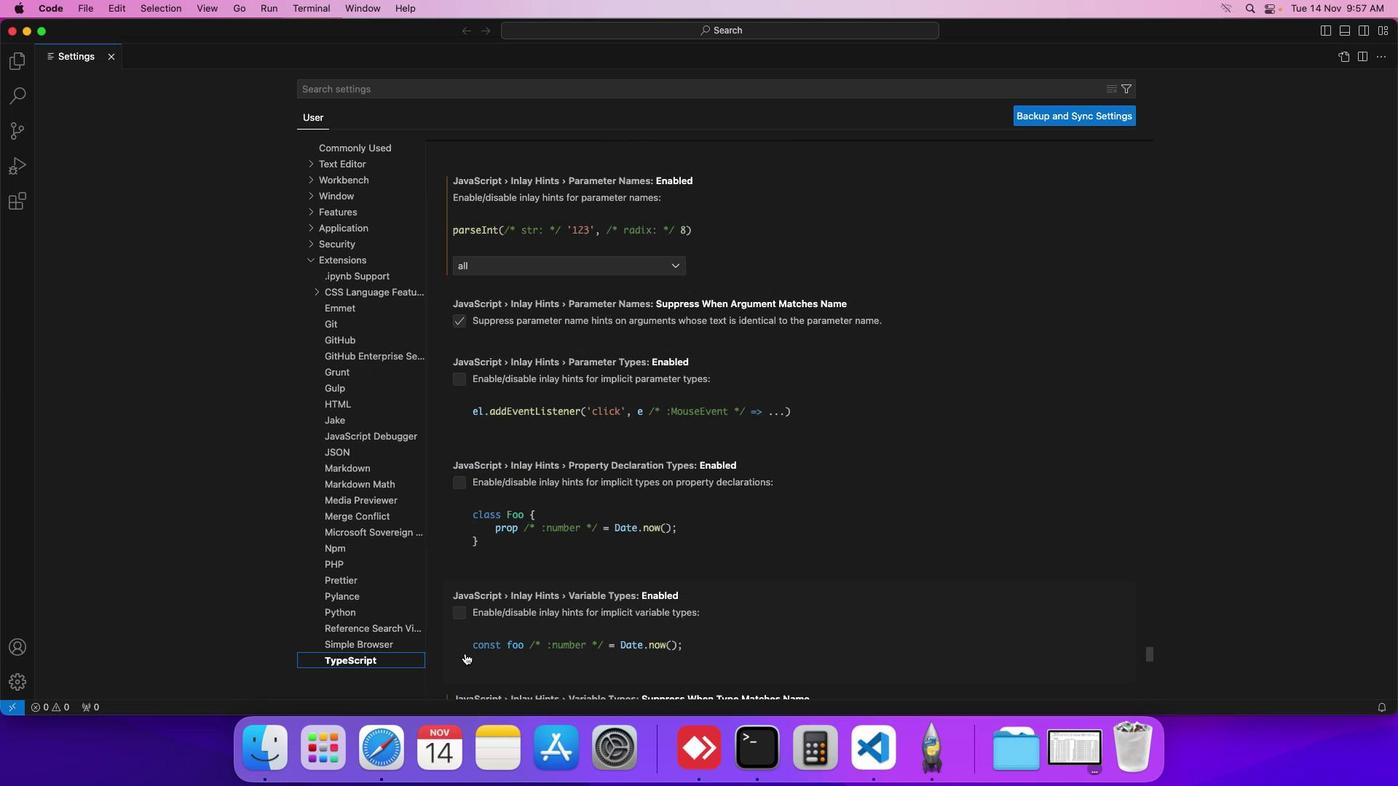 
Action: Mouse scrolled (465, 654) with delta (0, 0)
Screenshot: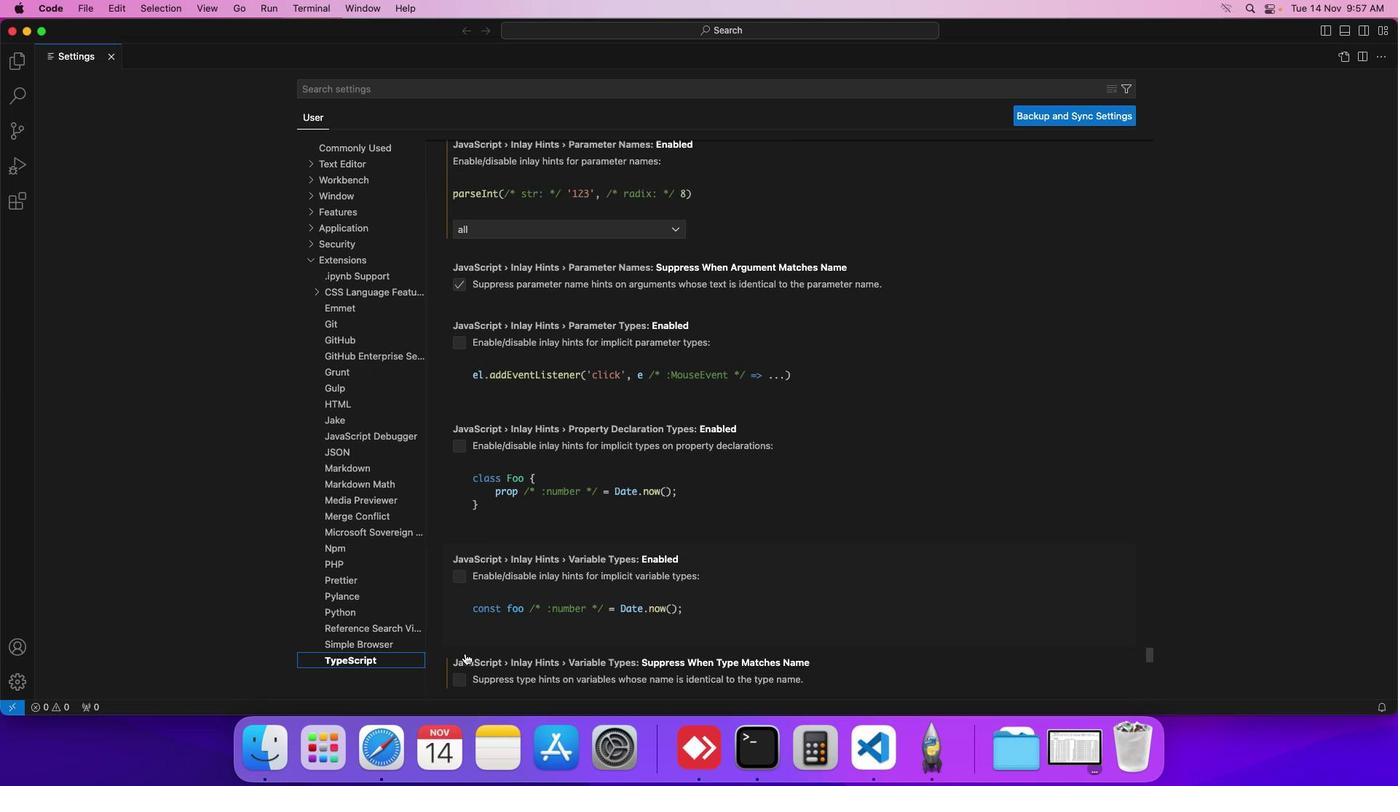 
Action: Mouse scrolled (465, 654) with delta (0, 0)
Screenshot: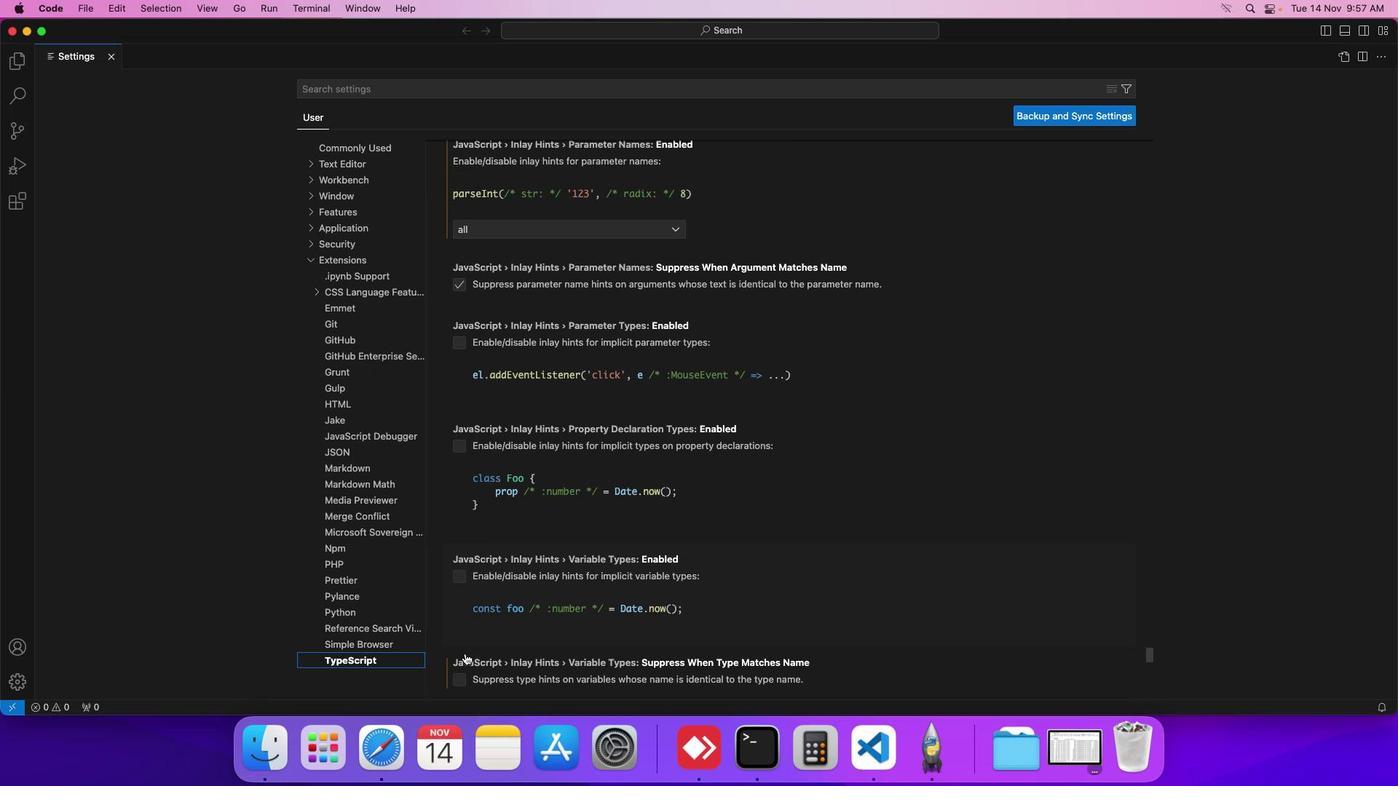 
Action: Mouse scrolled (465, 654) with delta (0, 0)
Screenshot: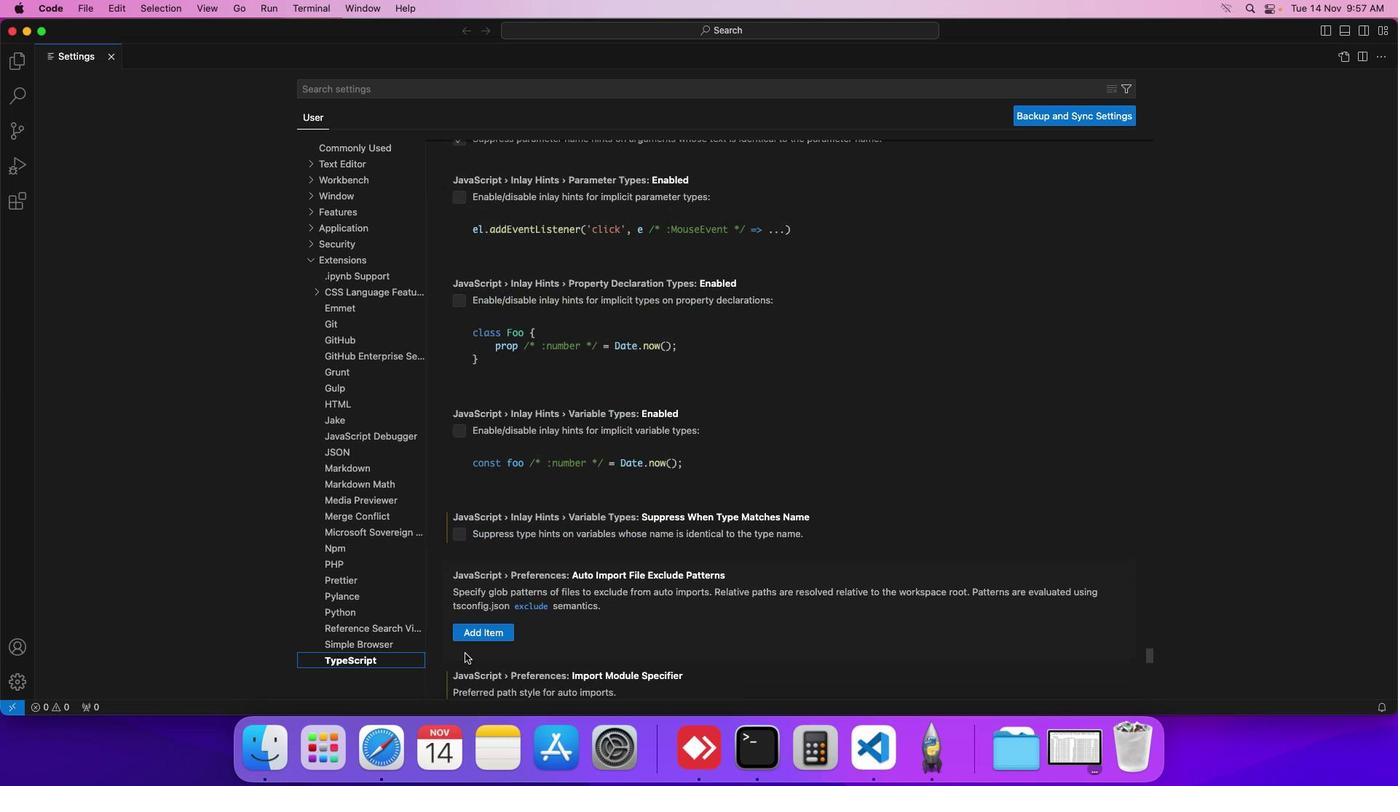 
Action: Mouse scrolled (465, 654) with delta (0, 0)
Screenshot: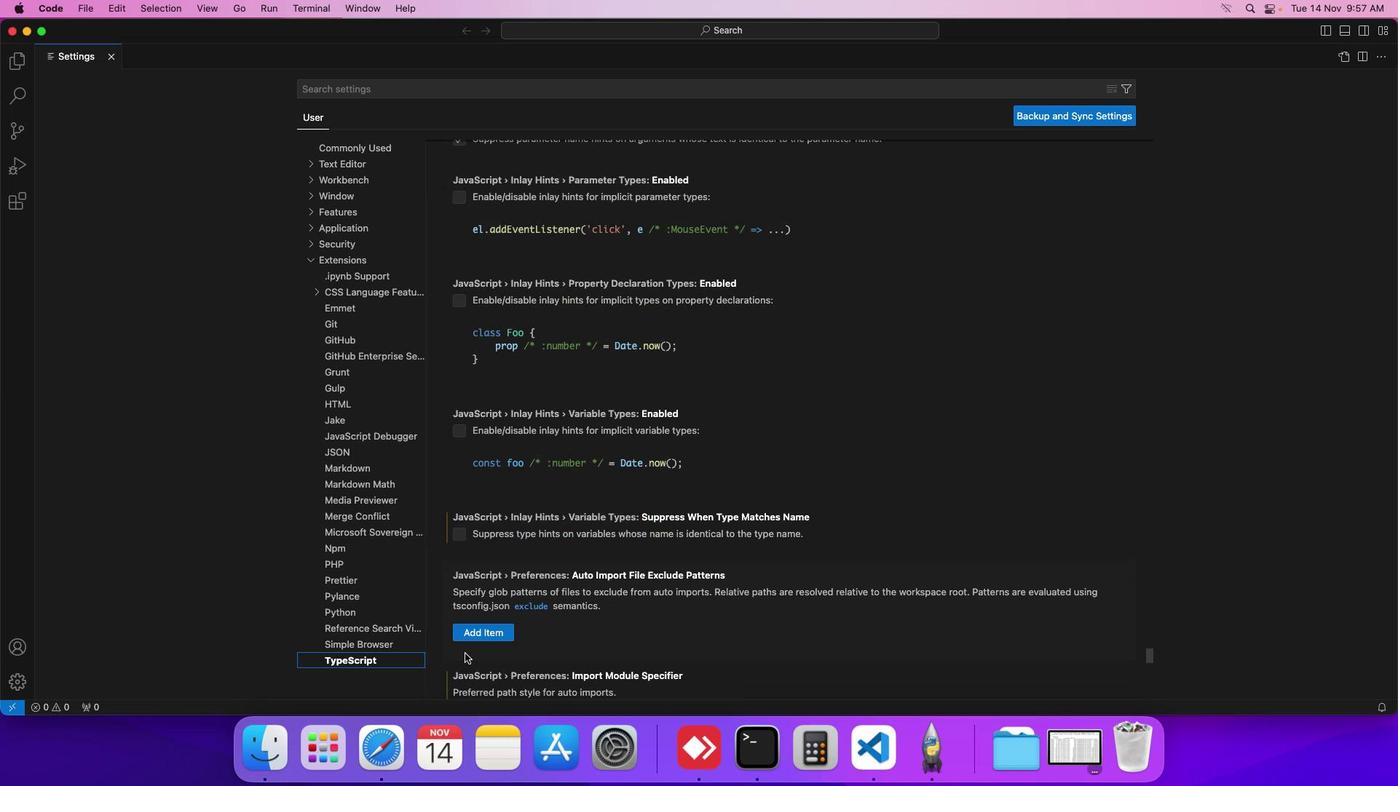 
Action: Mouse scrolled (465, 654) with delta (0, -1)
Screenshot: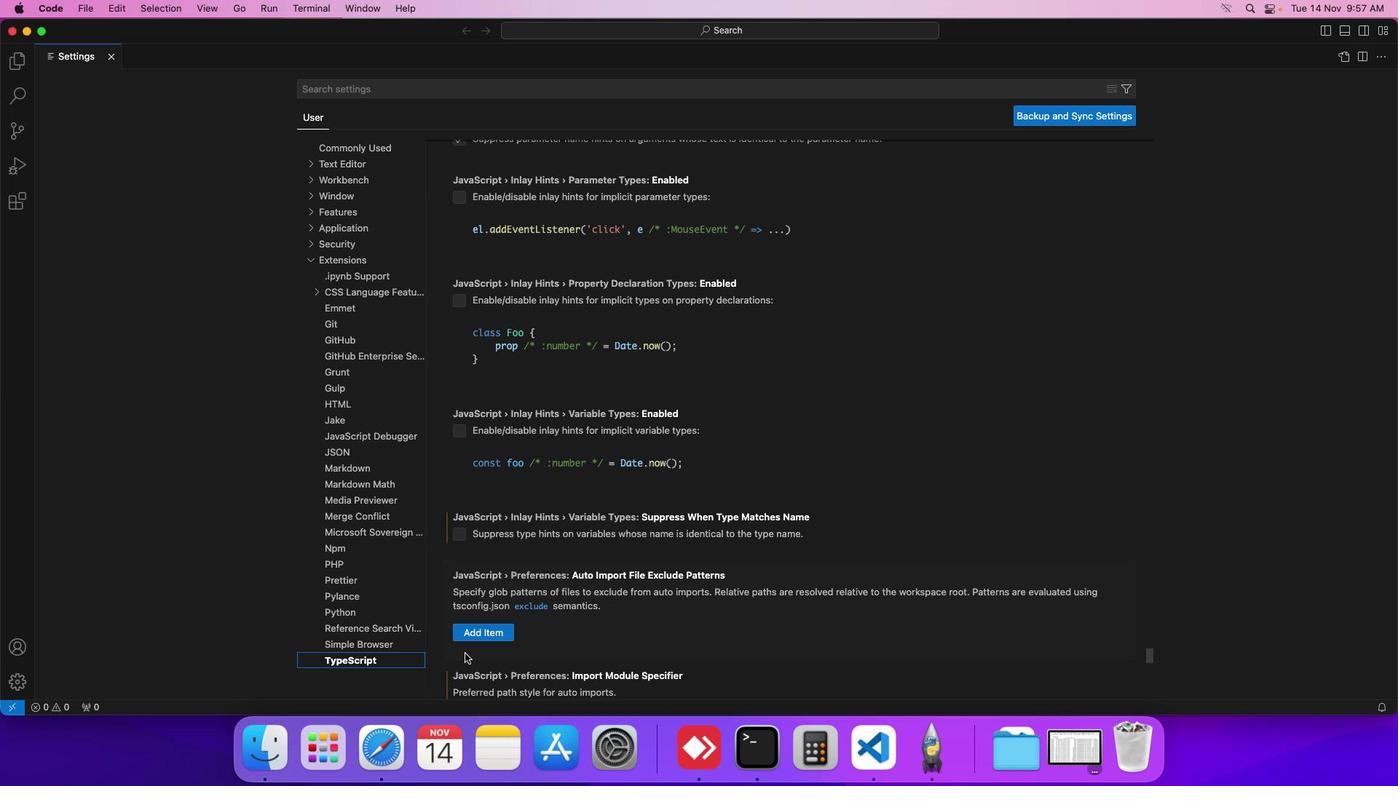 
Action: Mouse scrolled (465, 654) with delta (0, 0)
Screenshot: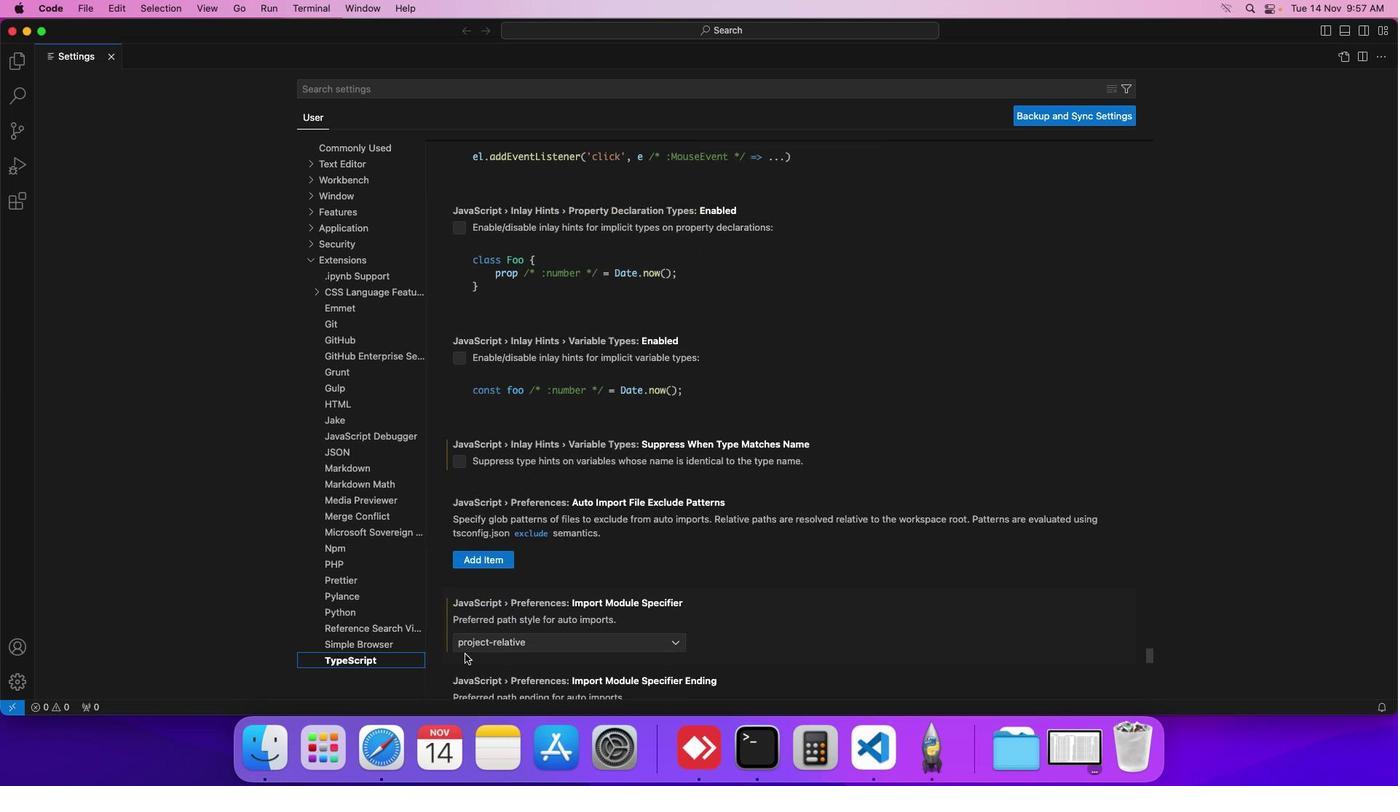 
Action: Mouse scrolled (465, 654) with delta (0, 0)
Screenshot: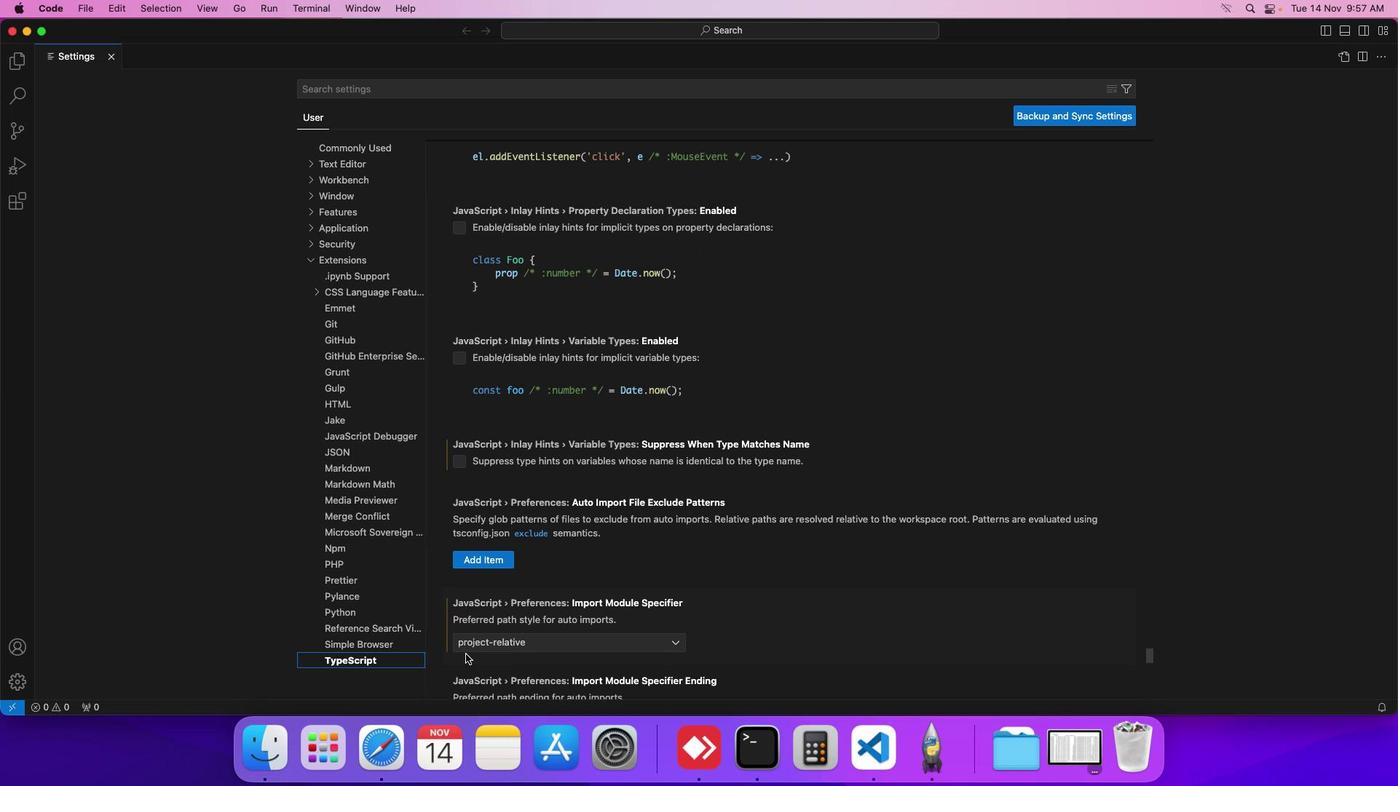 
Action: Mouse moved to (465, 654)
Screenshot: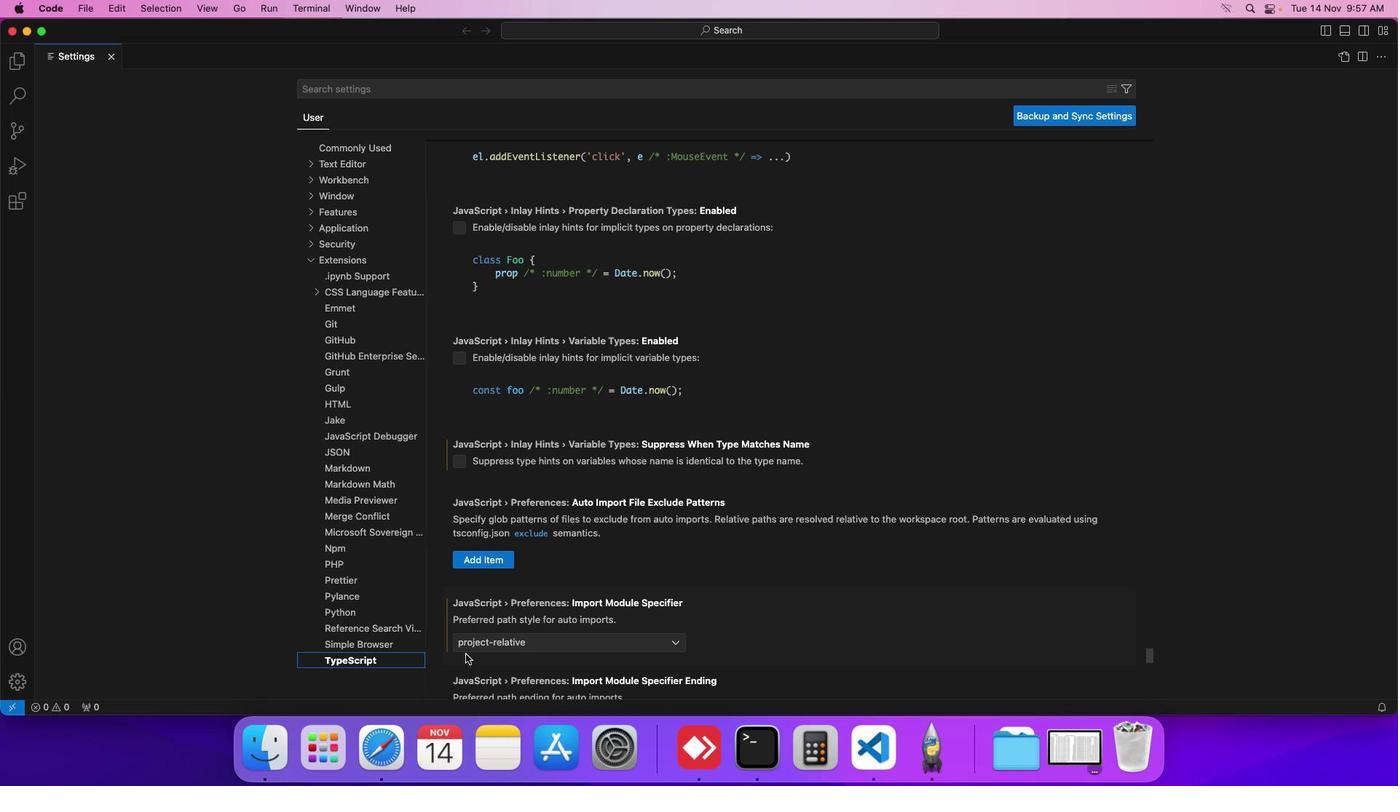 
Action: Mouse scrolled (465, 654) with delta (0, 0)
Screenshot: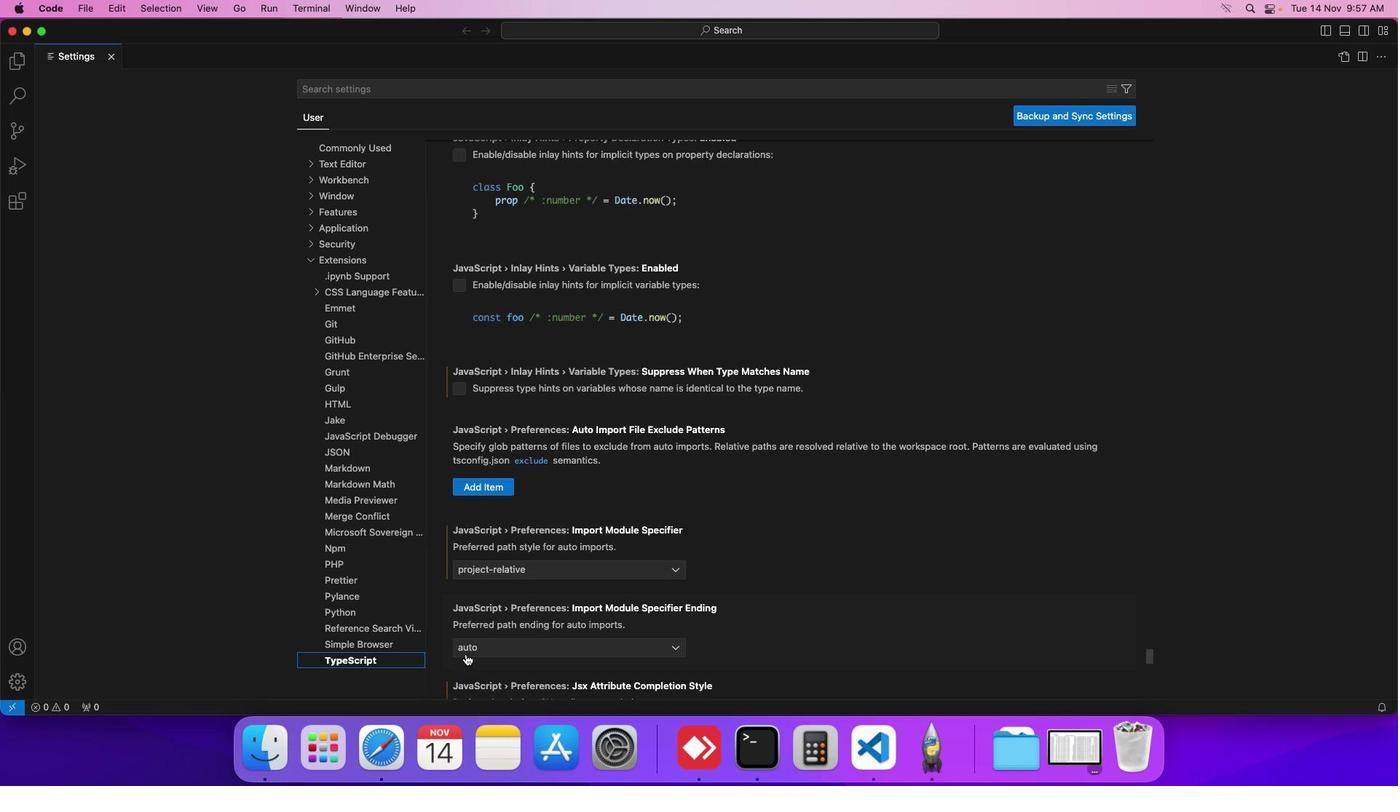 
Action: Mouse scrolled (465, 654) with delta (0, 0)
Screenshot: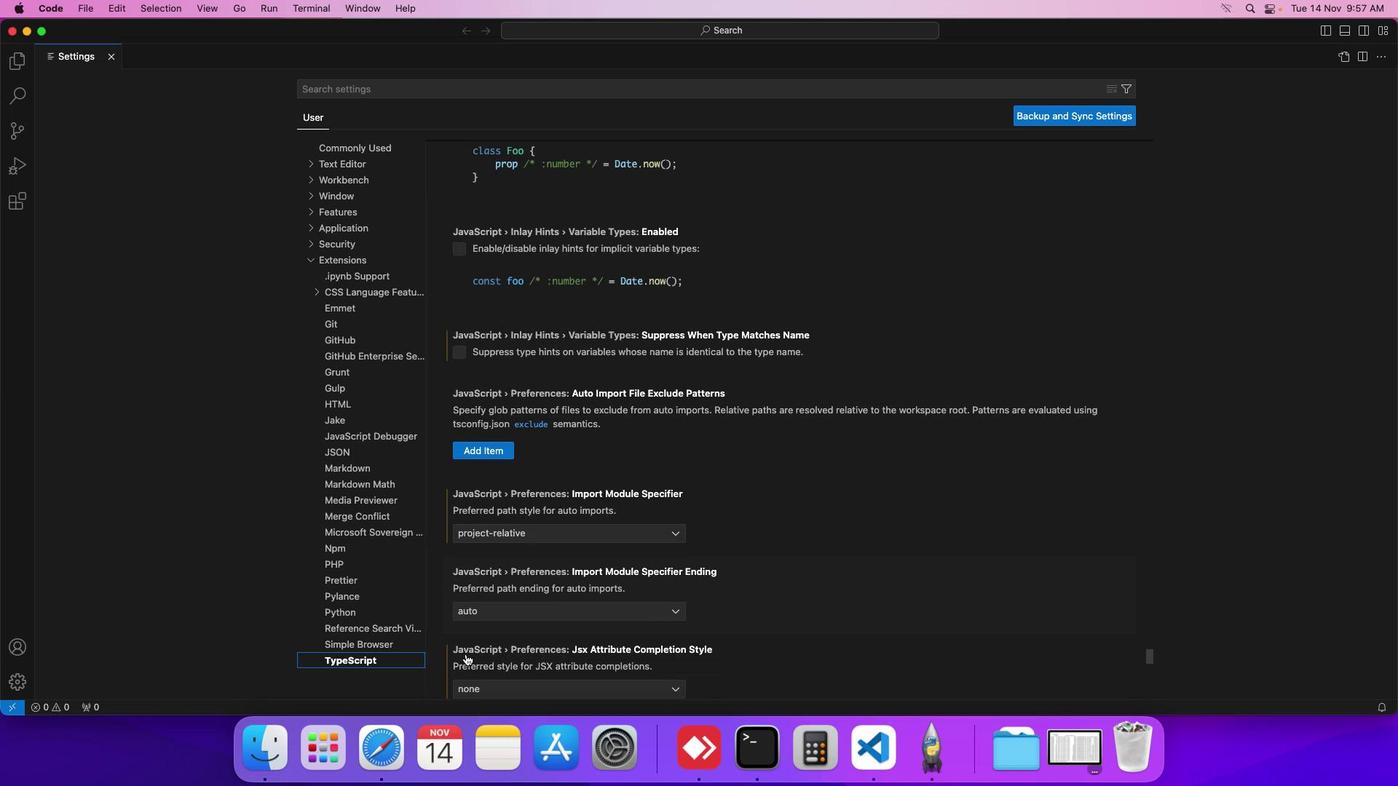 
Action: Mouse scrolled (465, 654) with delta (0, 0)
Screenshot: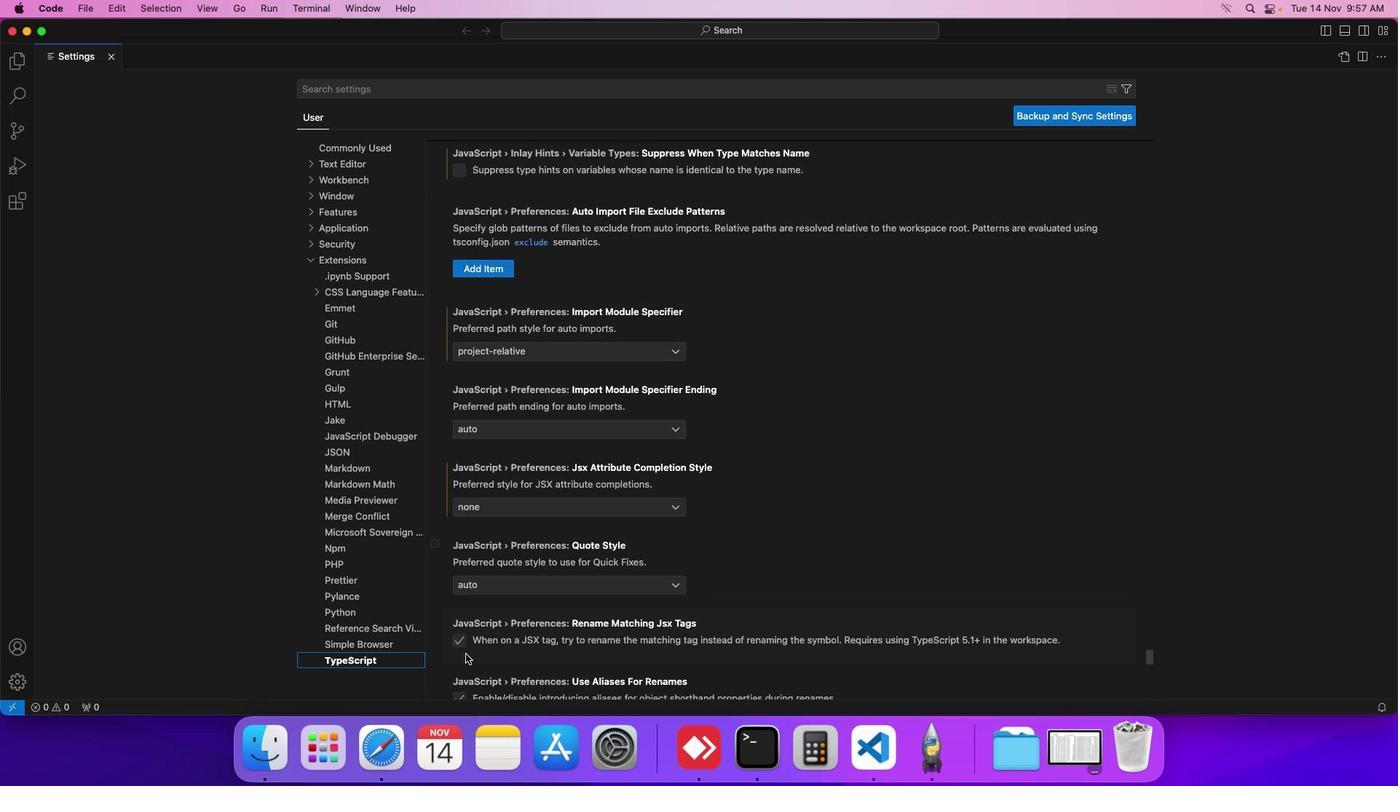 
Action: Mouse scrolled (465, 654) with delta (0, -1)
Screenshot: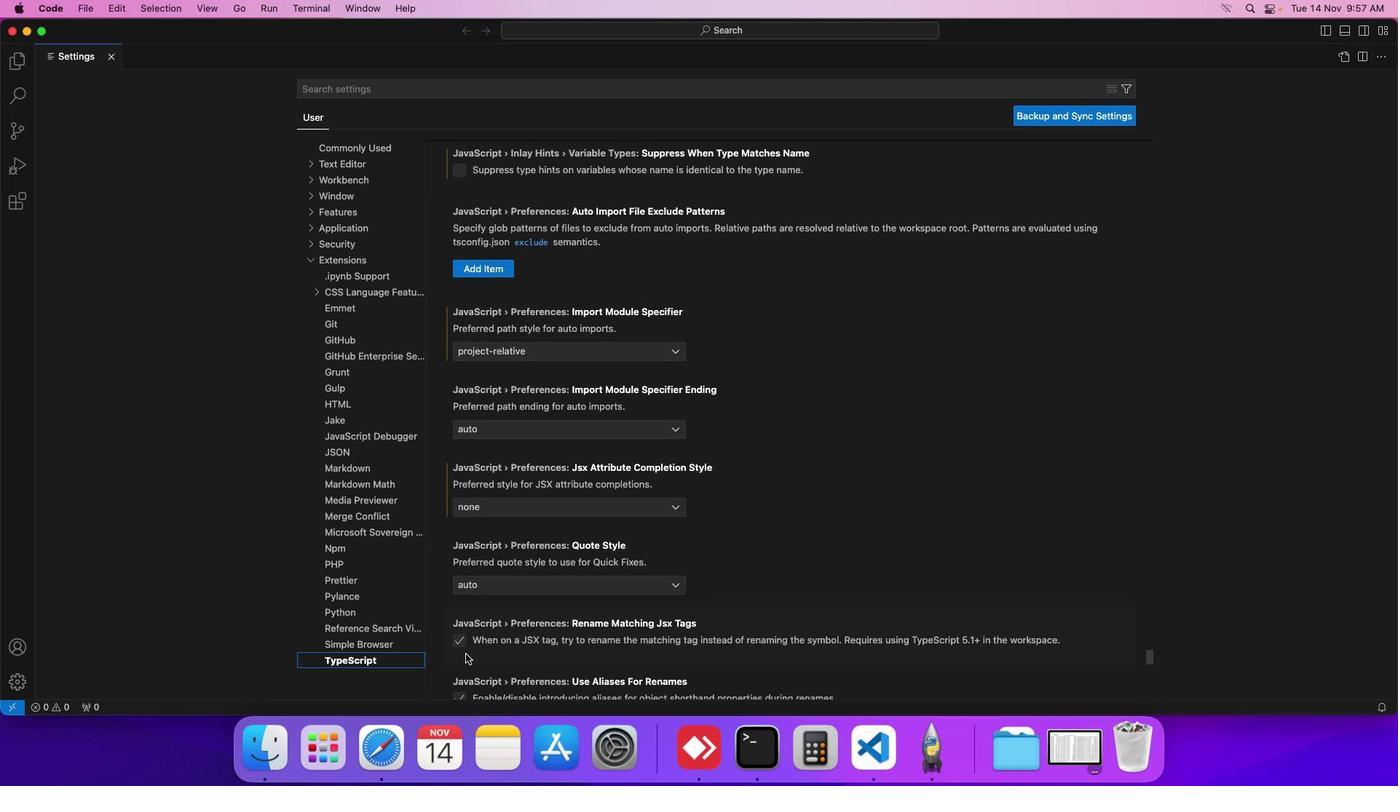 
Action: Mouse scrolled (465, 654) with delta (0, -2)
Screenshot: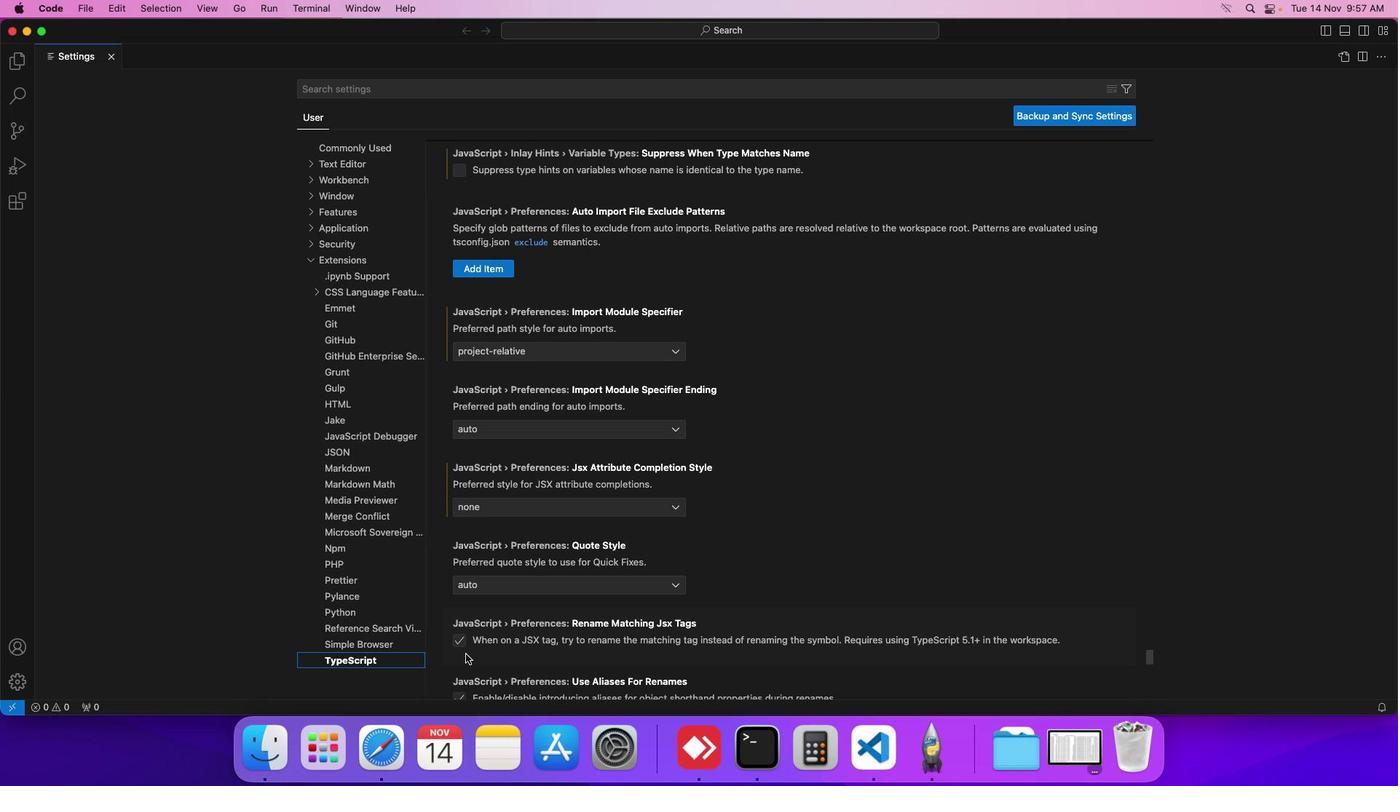 
Action: Mouse scrolled (465, 654) with delta (0, 0)
Screenshot: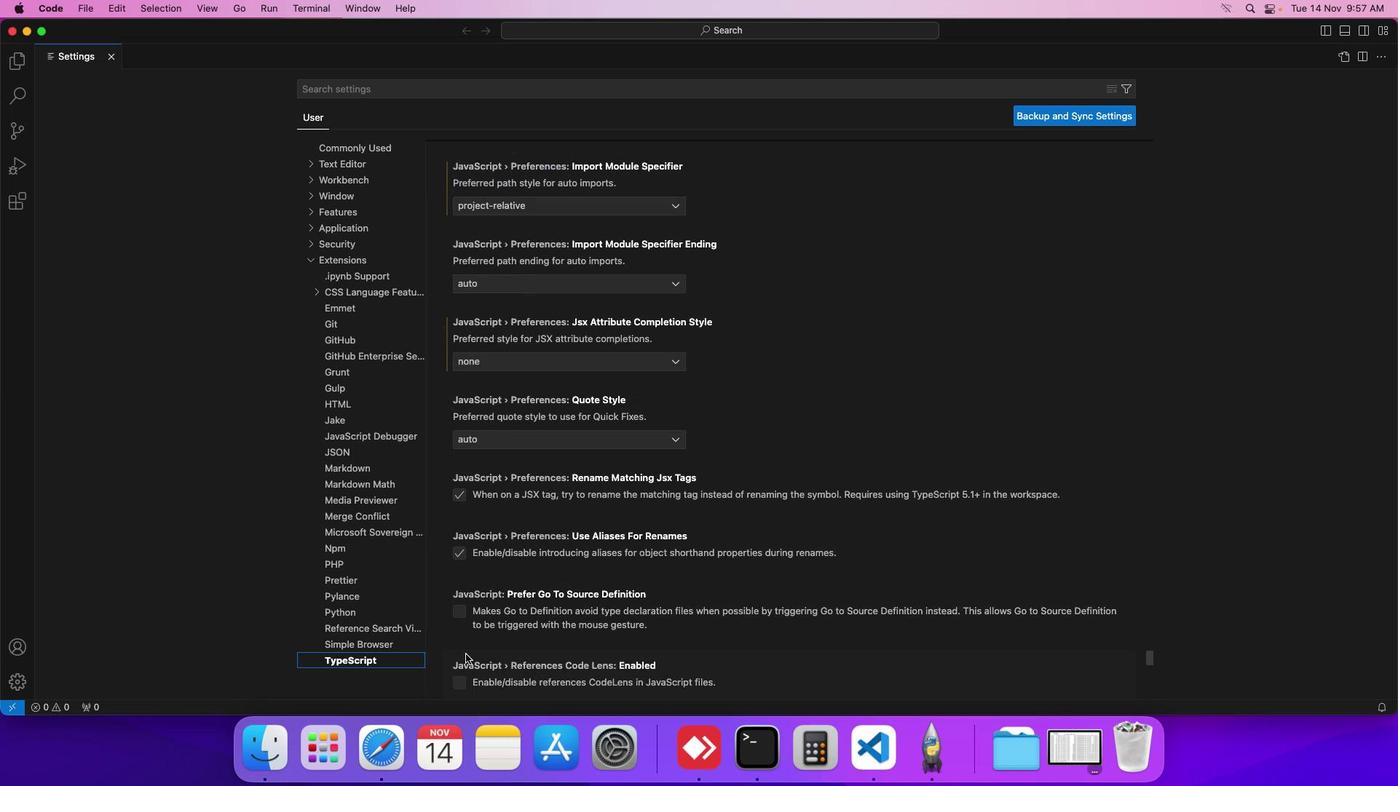 
Action: Mouse scrolled (465, 654) with delta (0, 0)
Screenshot: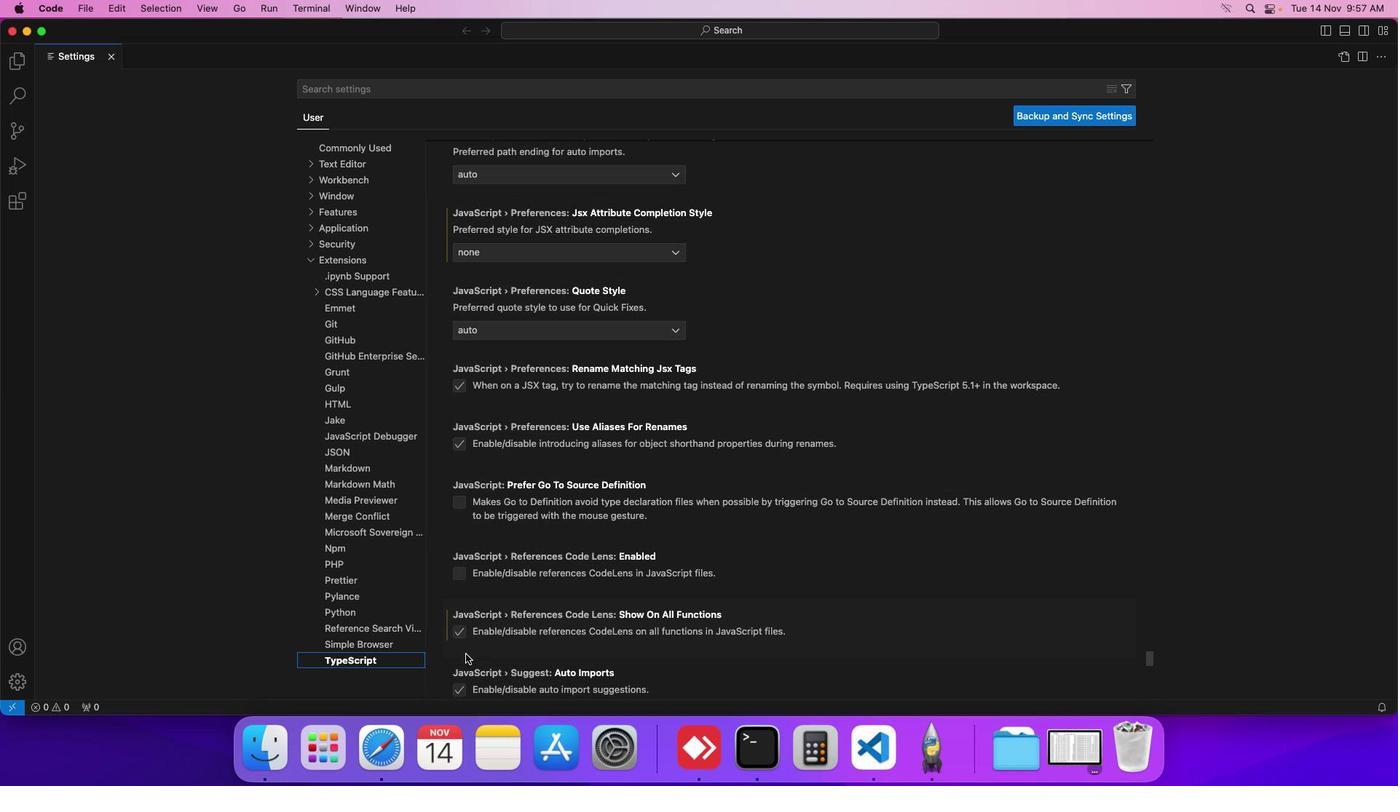 
Action: Mouse scrolled (465, 654) with delta (0, -1)
Screenshot: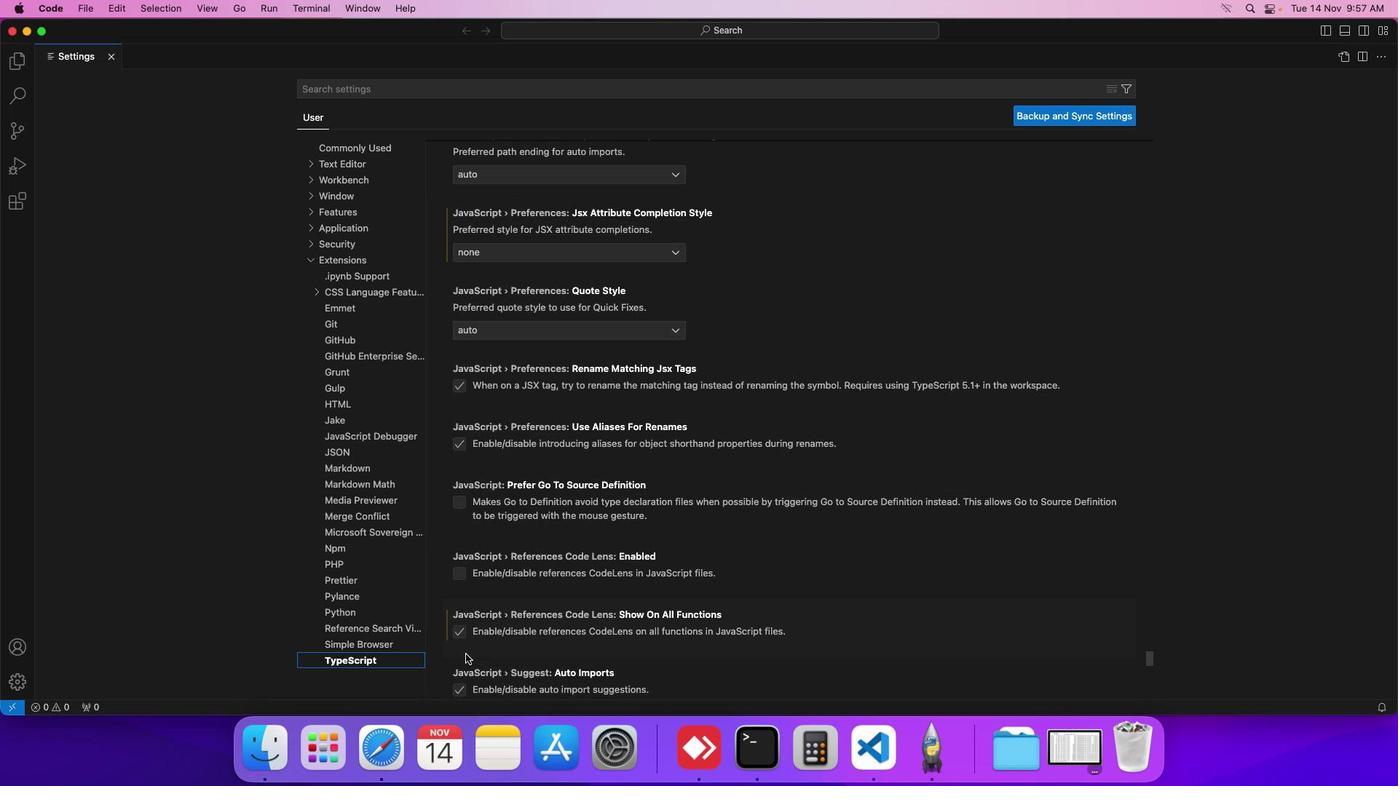 
Action: Mouse scrolled (465, 654) with delta (0, -2)
Screenshot: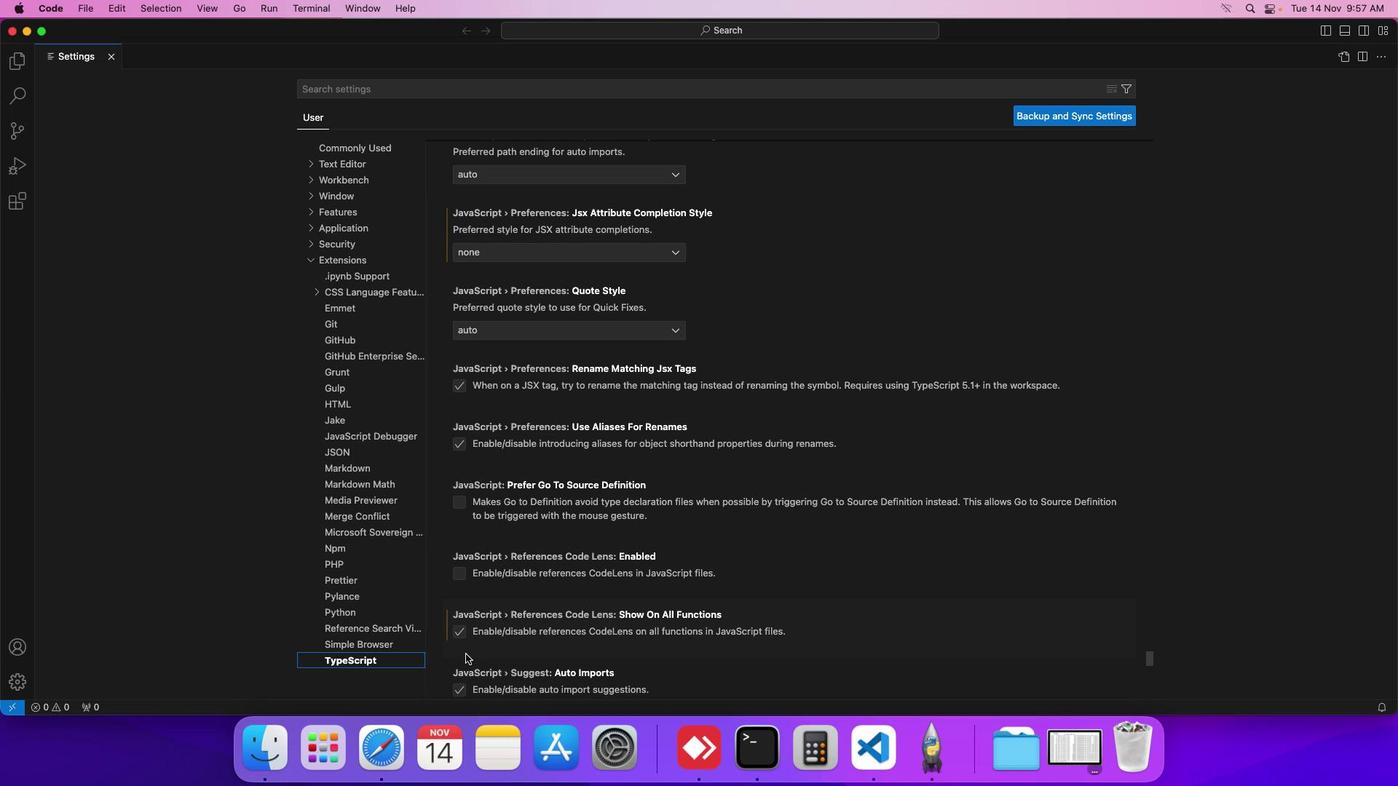 
Action: Mouse scrolled (465, 654) with delta (0, 0)
Screenshot: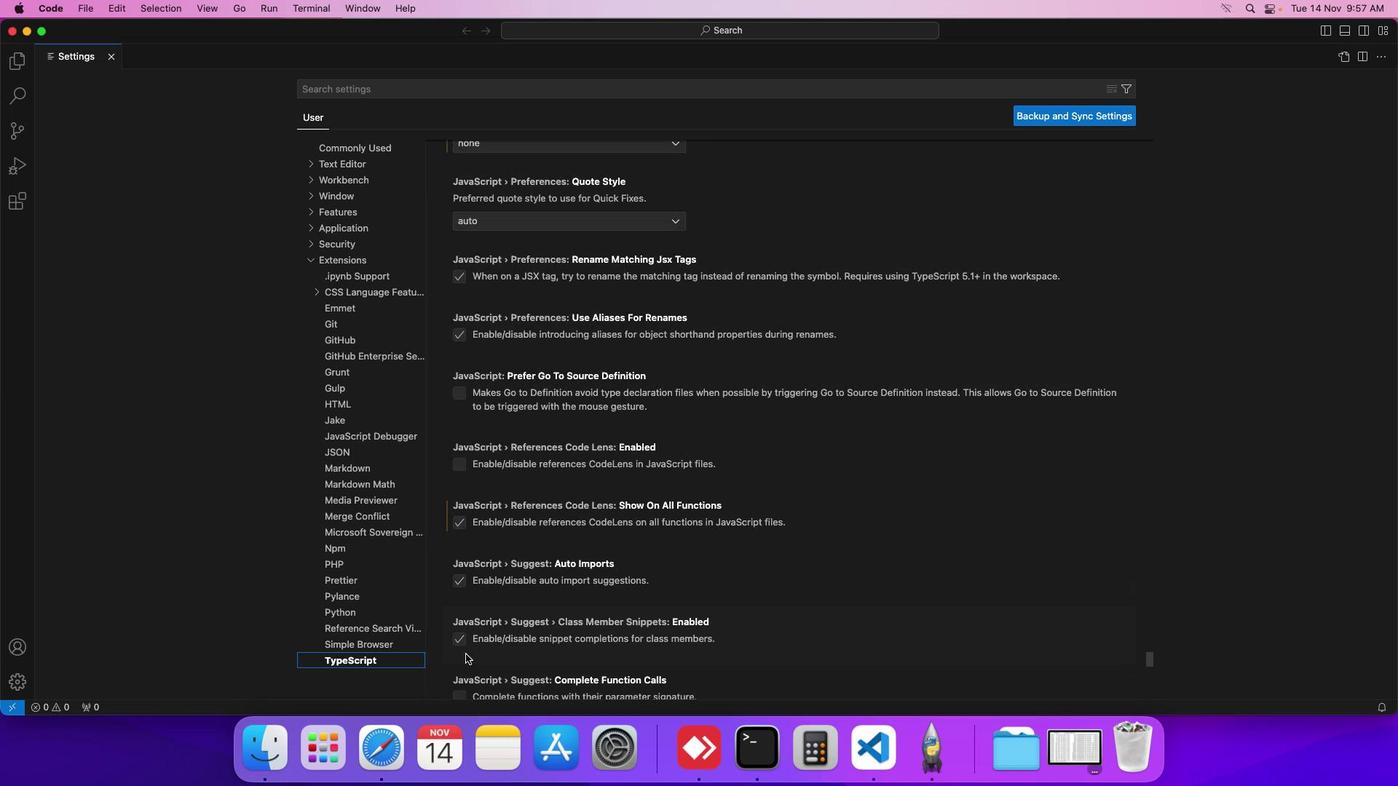 
Action: Mouse scrolled (465, 654) with delta (0, 0)
Screenshot: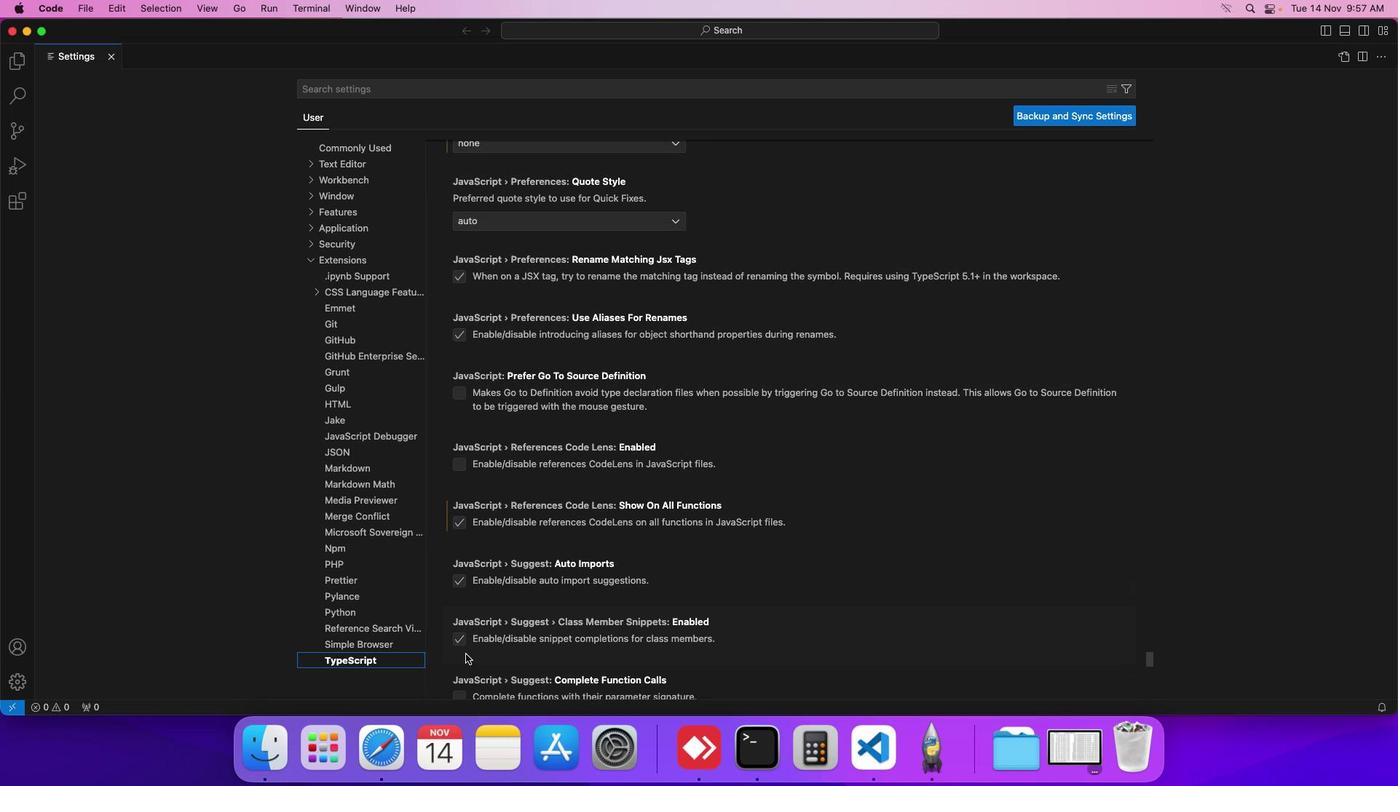 
Action: Mouse scrolled (465, 654) with delta (0, 0)
Screenshot: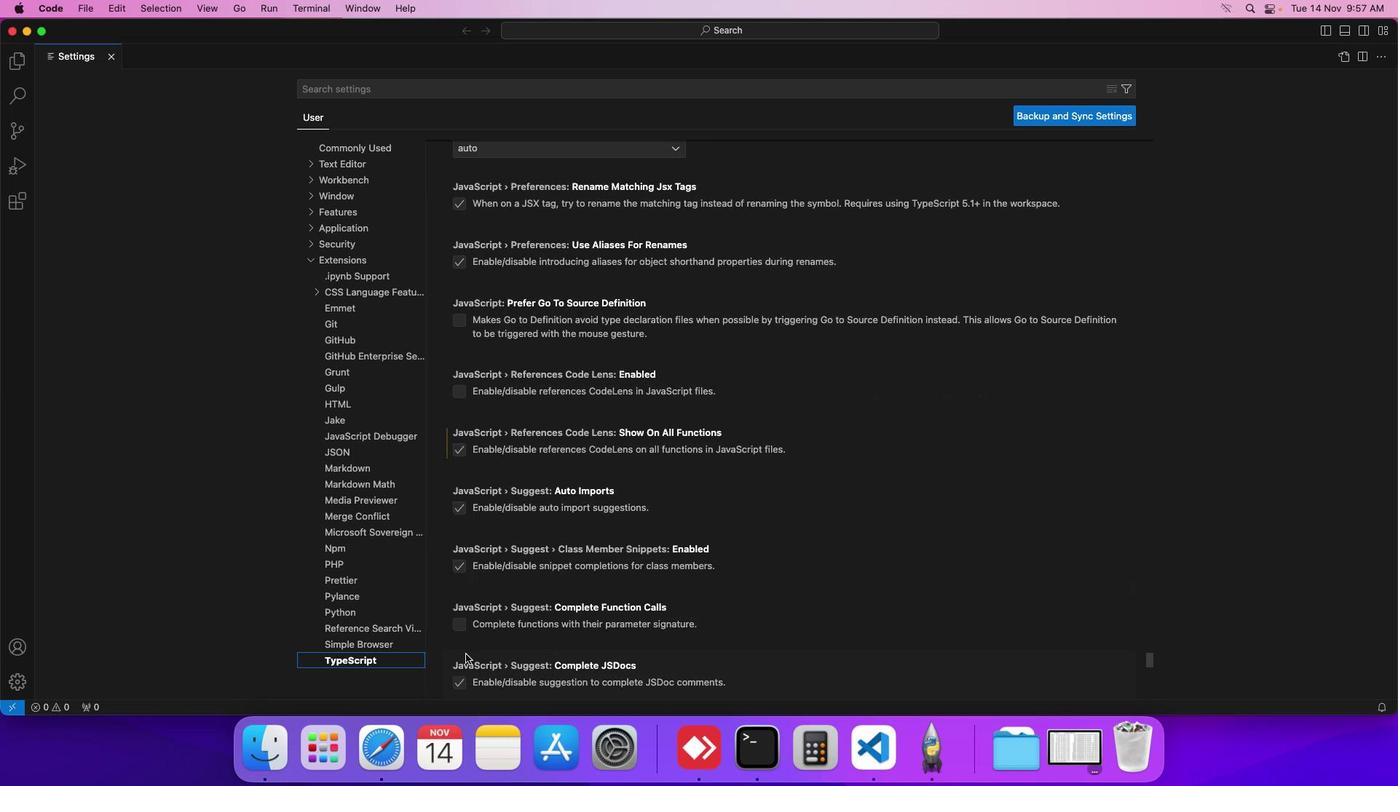 
Action: Mouse scrolled (465, 654) with delta (0, -1)
Screenshot: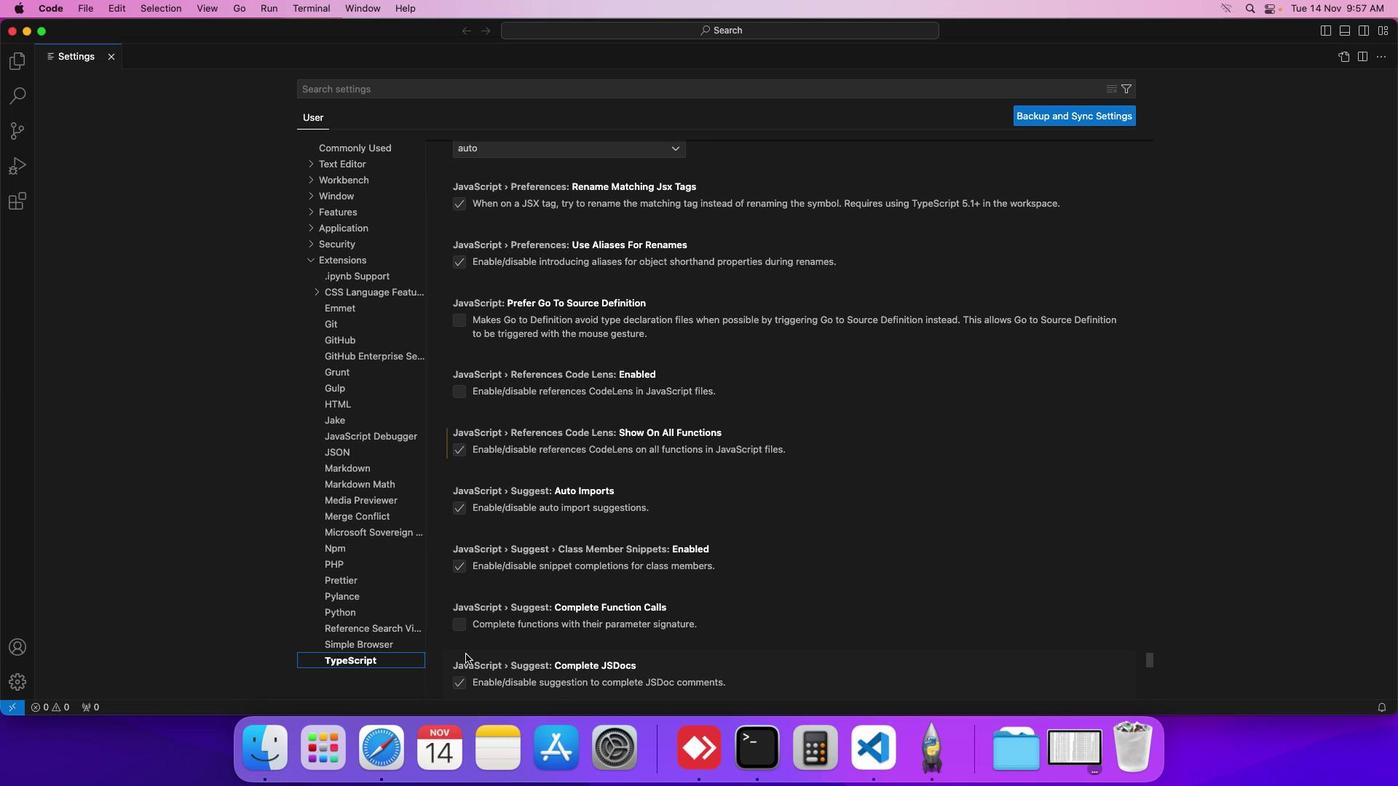 
Action: Mouse scrolled (465, 654) with delta (0, 0)
Screenshot: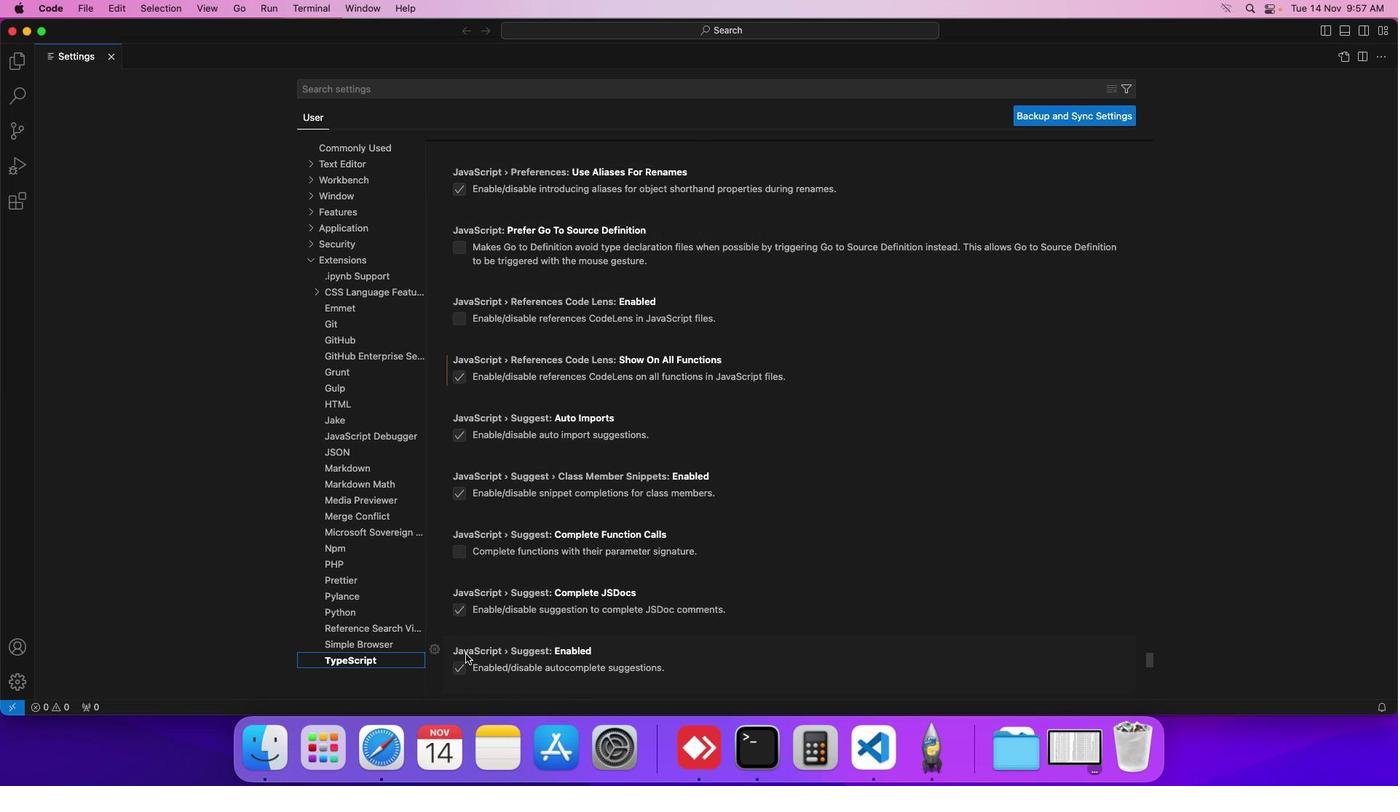 
Action: Mouse scrolled (465, 654) with delta (0, 0)
Screenshot: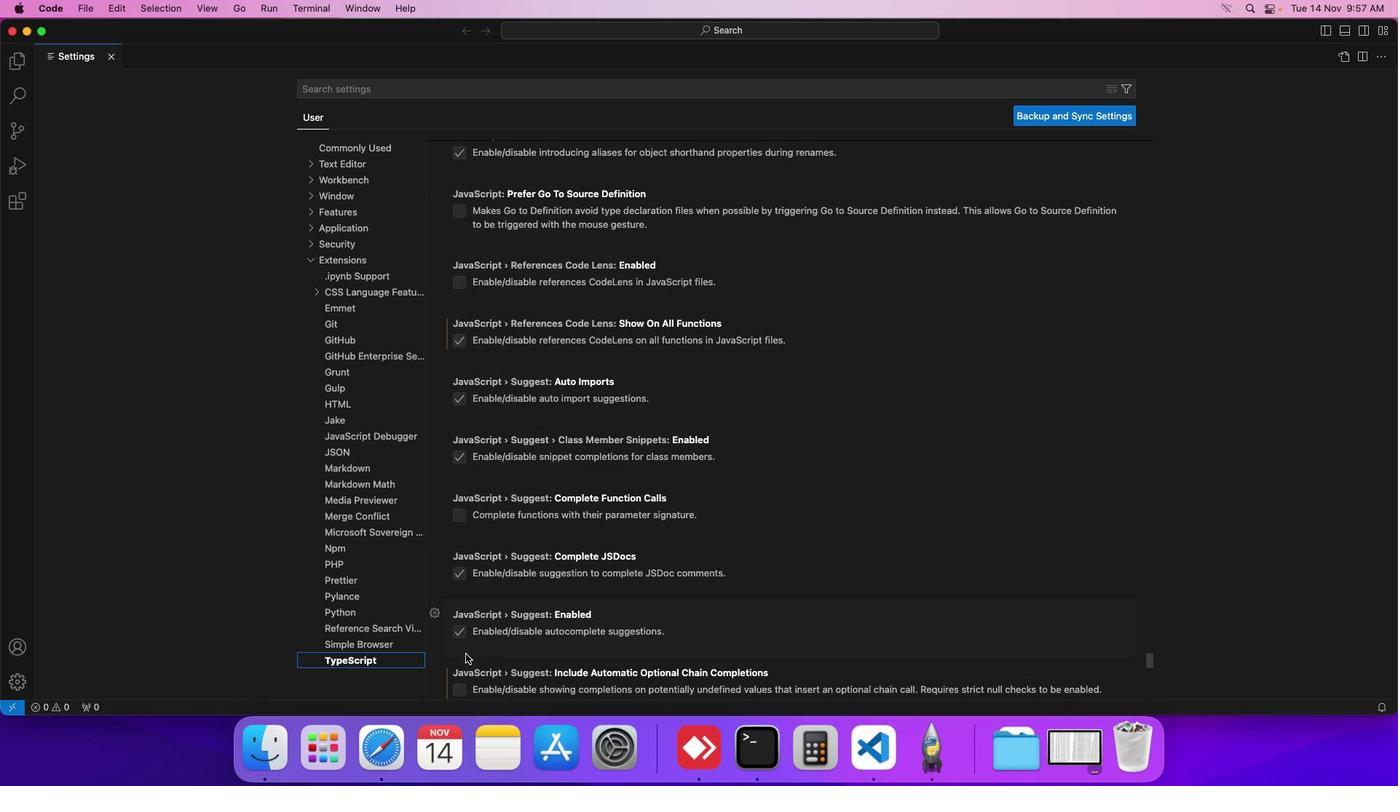 
Action: Mouse scrolled (465, 654) with delta (0, 0)
Screenshot: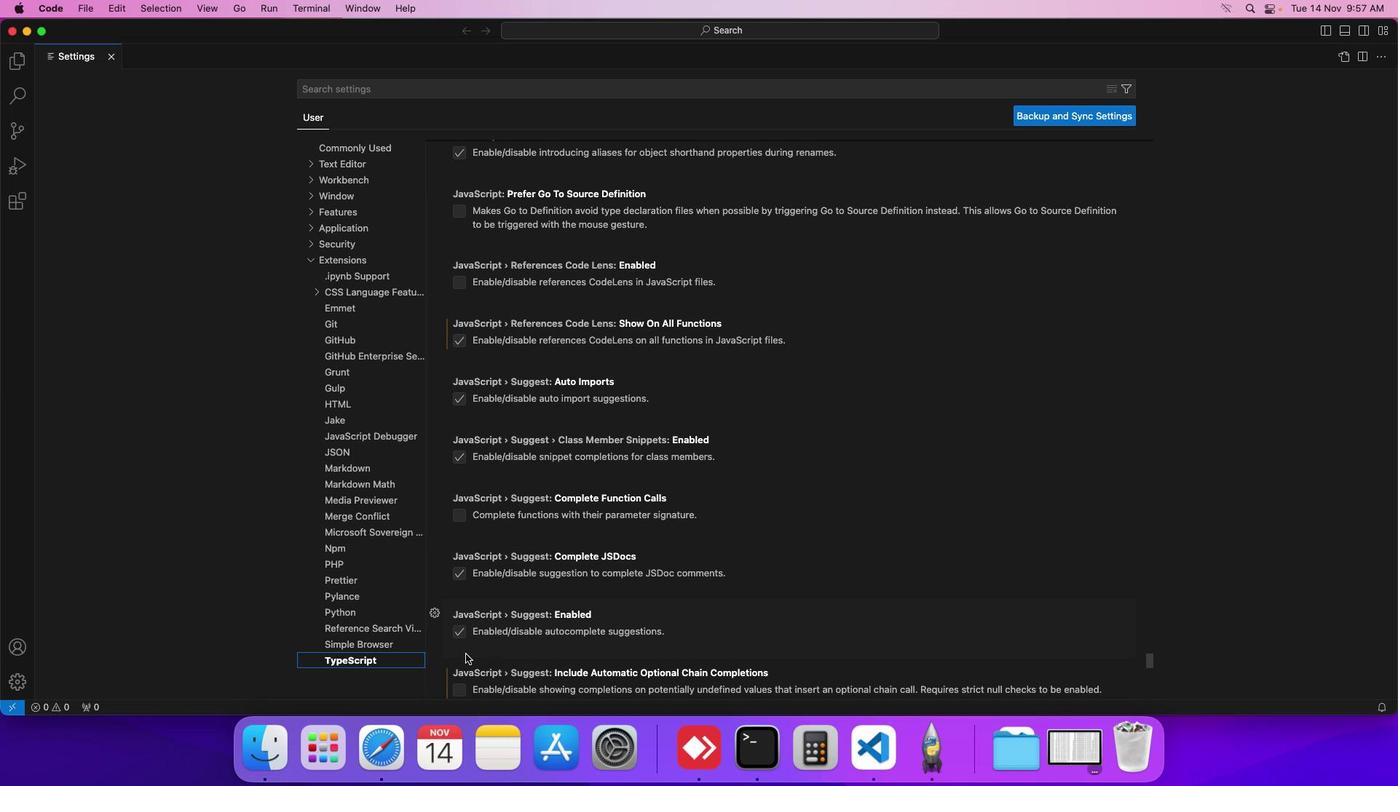 
Action: Mouse scrolled (465, 654) with delta (0, 0)
Screenshot: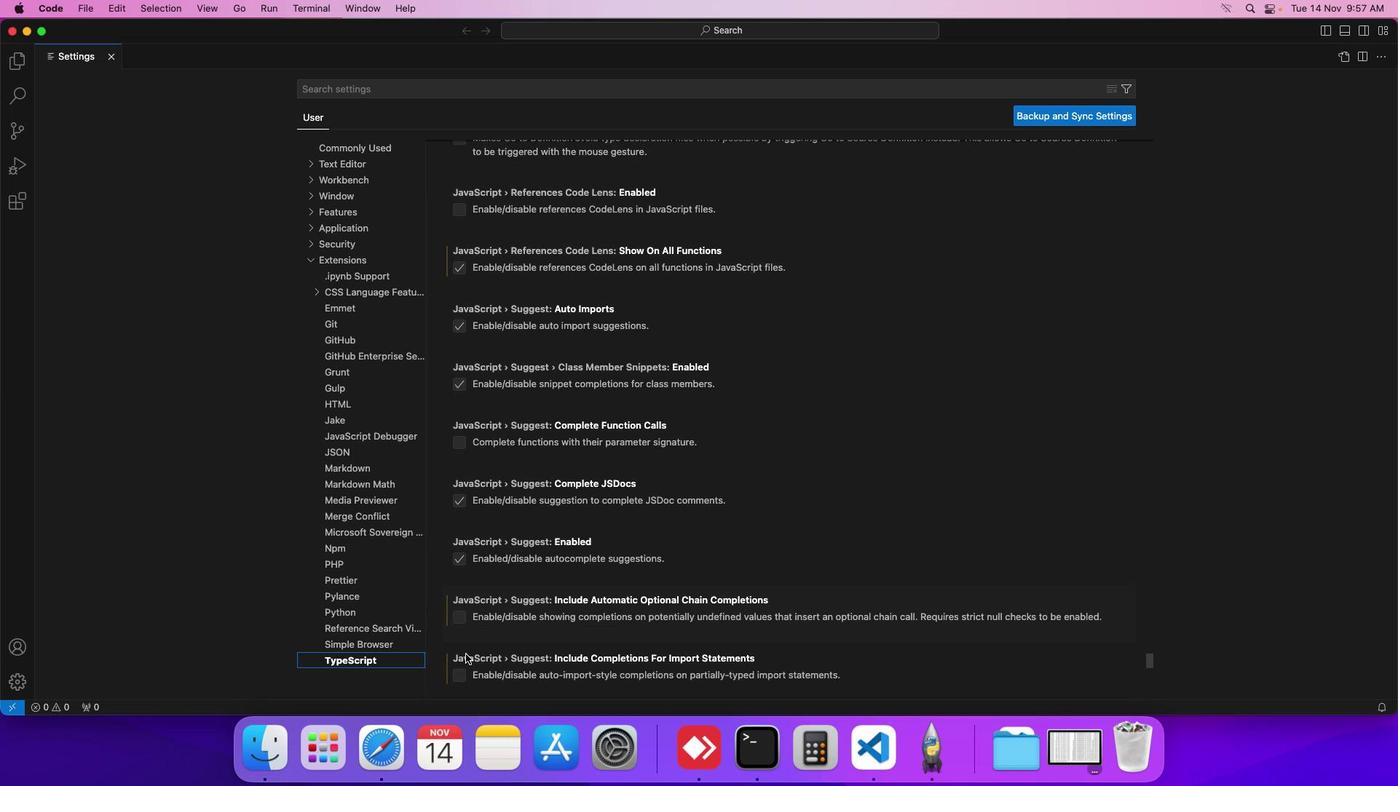 
Action: Mouse scrolled (465, 654) with delta (0, 0)
Screenshot: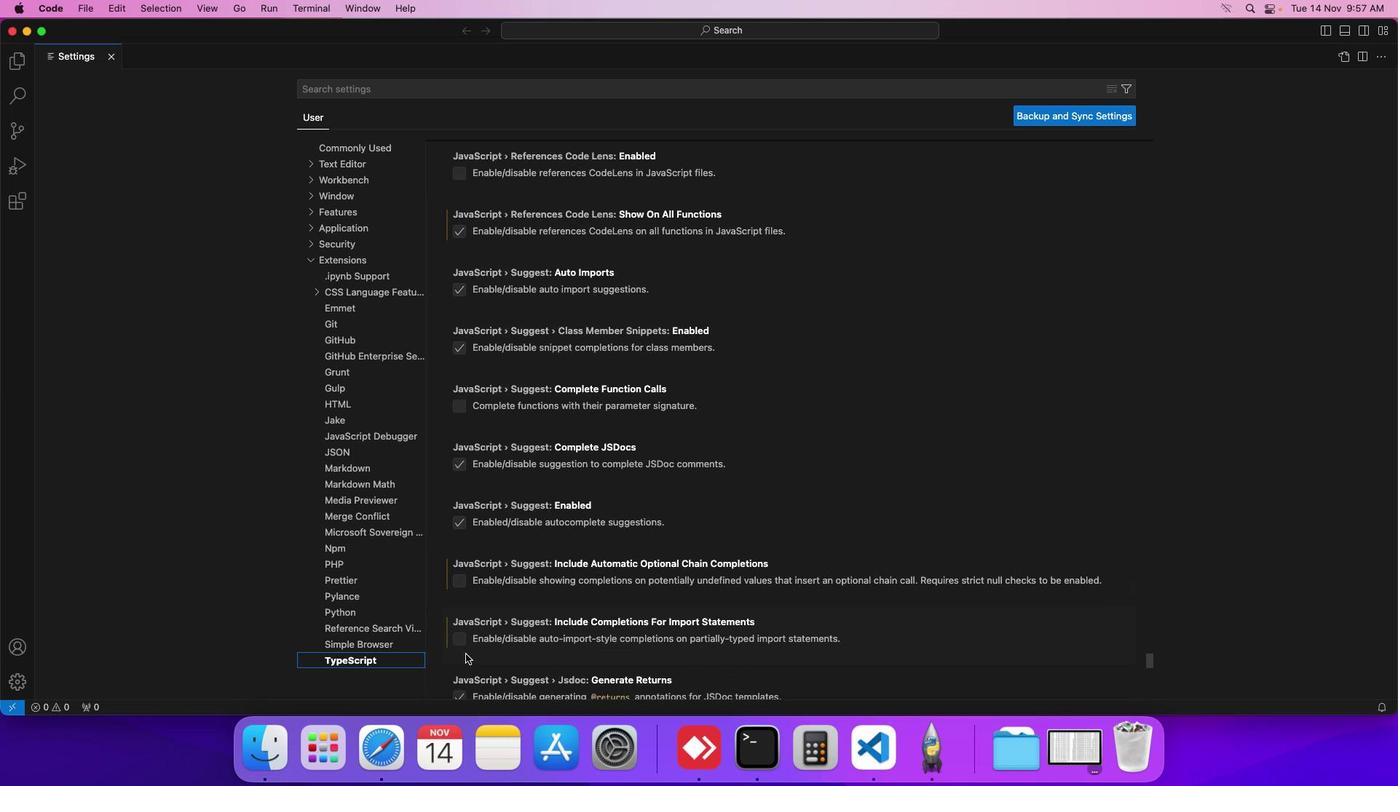
Action: Mouse scrolled (465, 654) with delta (0, 0)
Screenshot: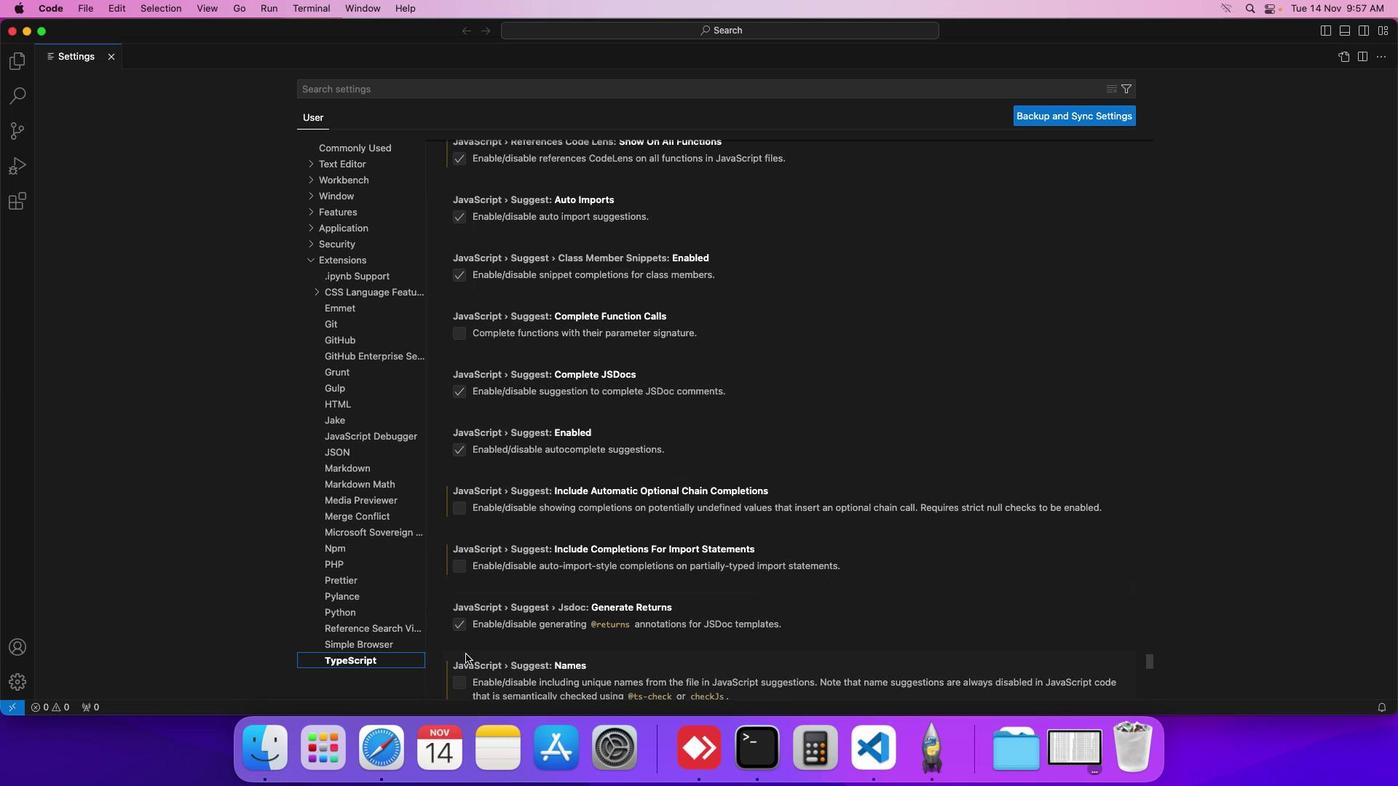 
Action: Mouse scrolled (465, 654) with delta (0, -1)
Screenshot: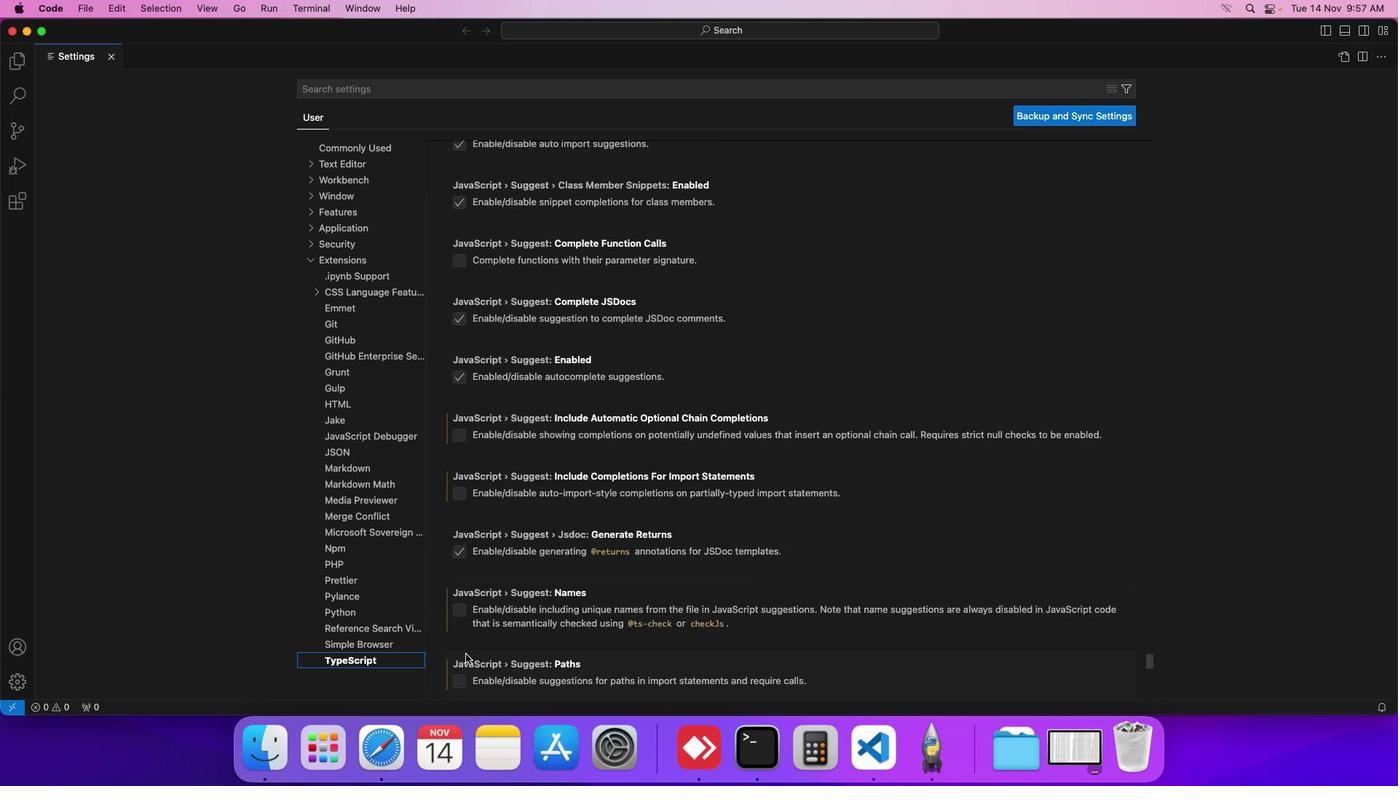 
Action: Mouse scrolled (465, 654) with delta (0, -1)
Screenshot: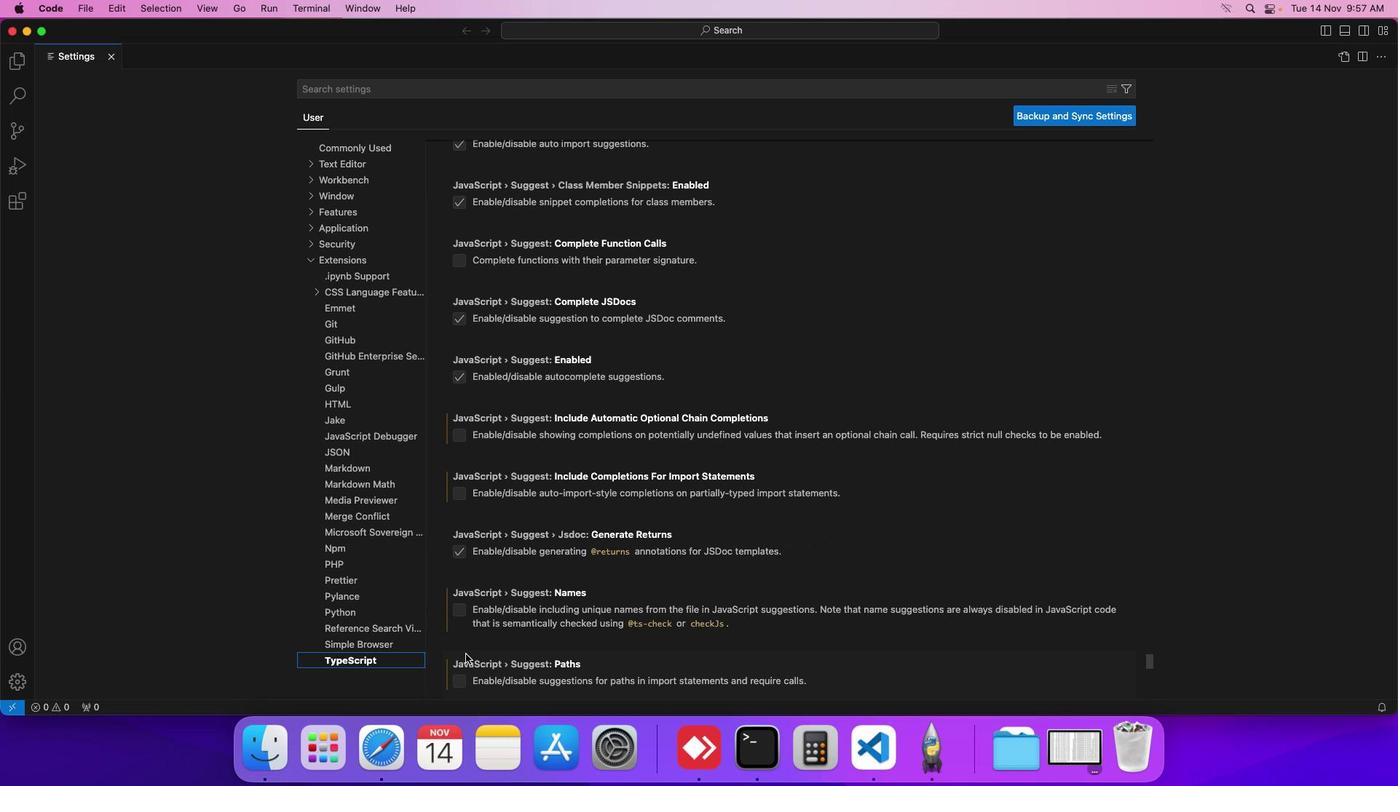 
Action: Mouse scrolled (465, 654) with delta (0, 0)
Screenshot: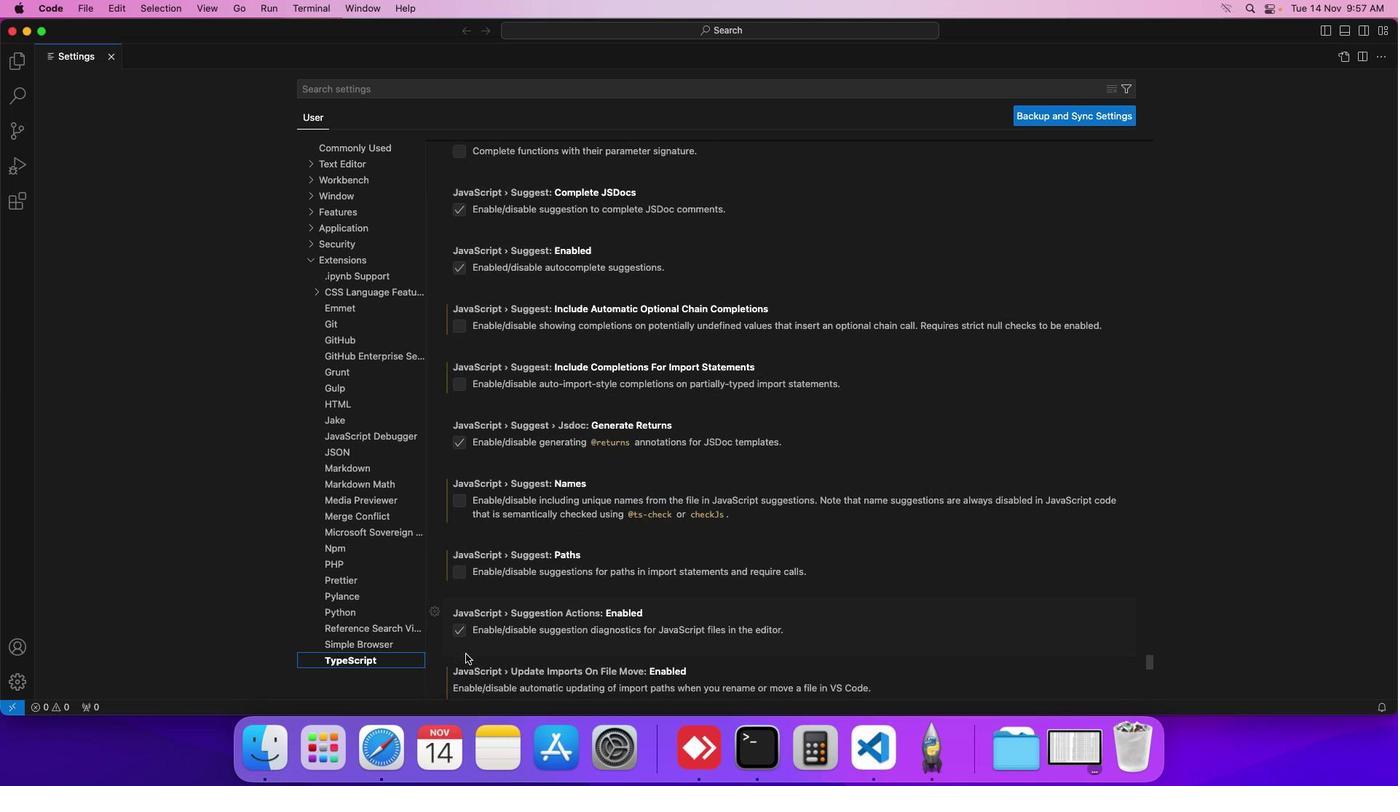 
Action: Mouse scrolled (465, 654) with delta (0, 0)
Screenshot: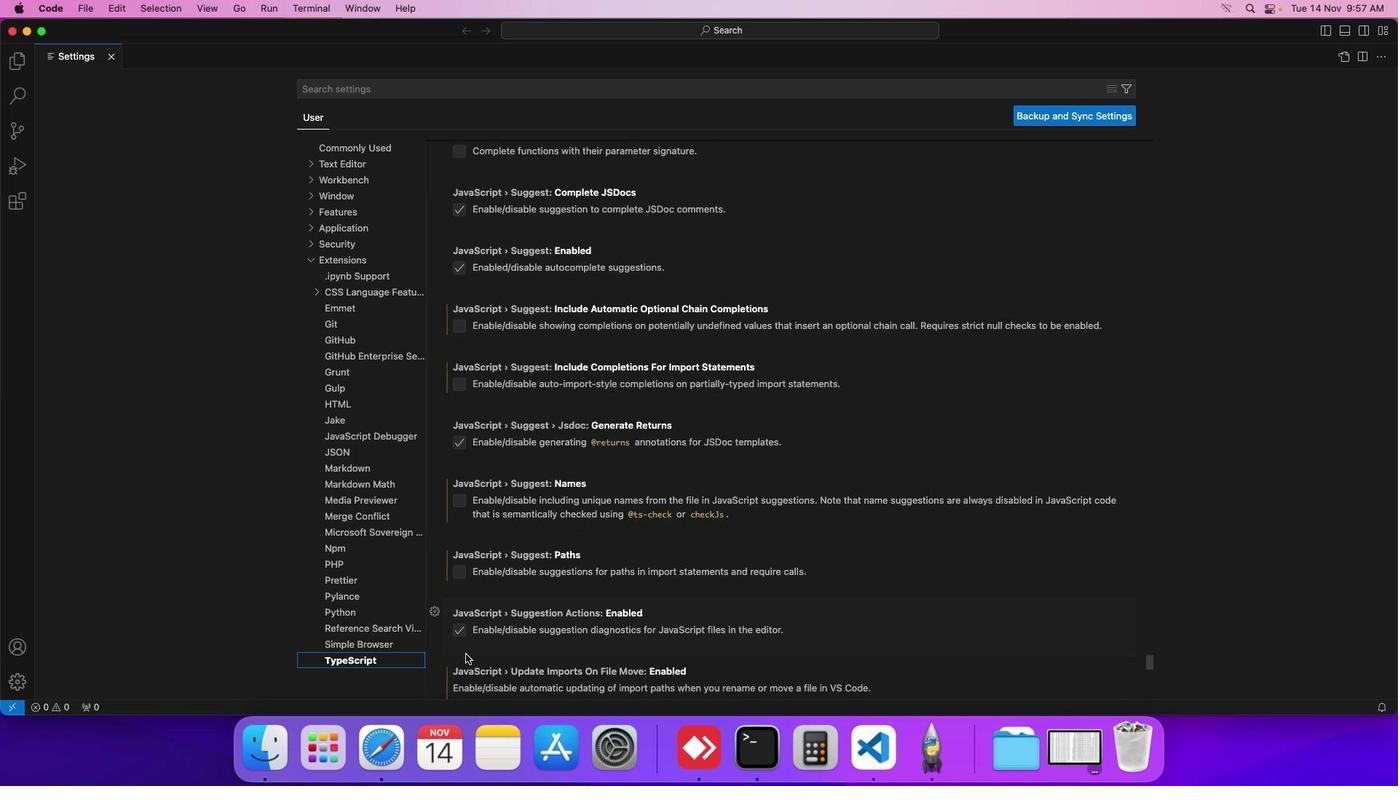 
Action: Mouse scrolled (465, 654) with delta (0, 0)
Screenshot: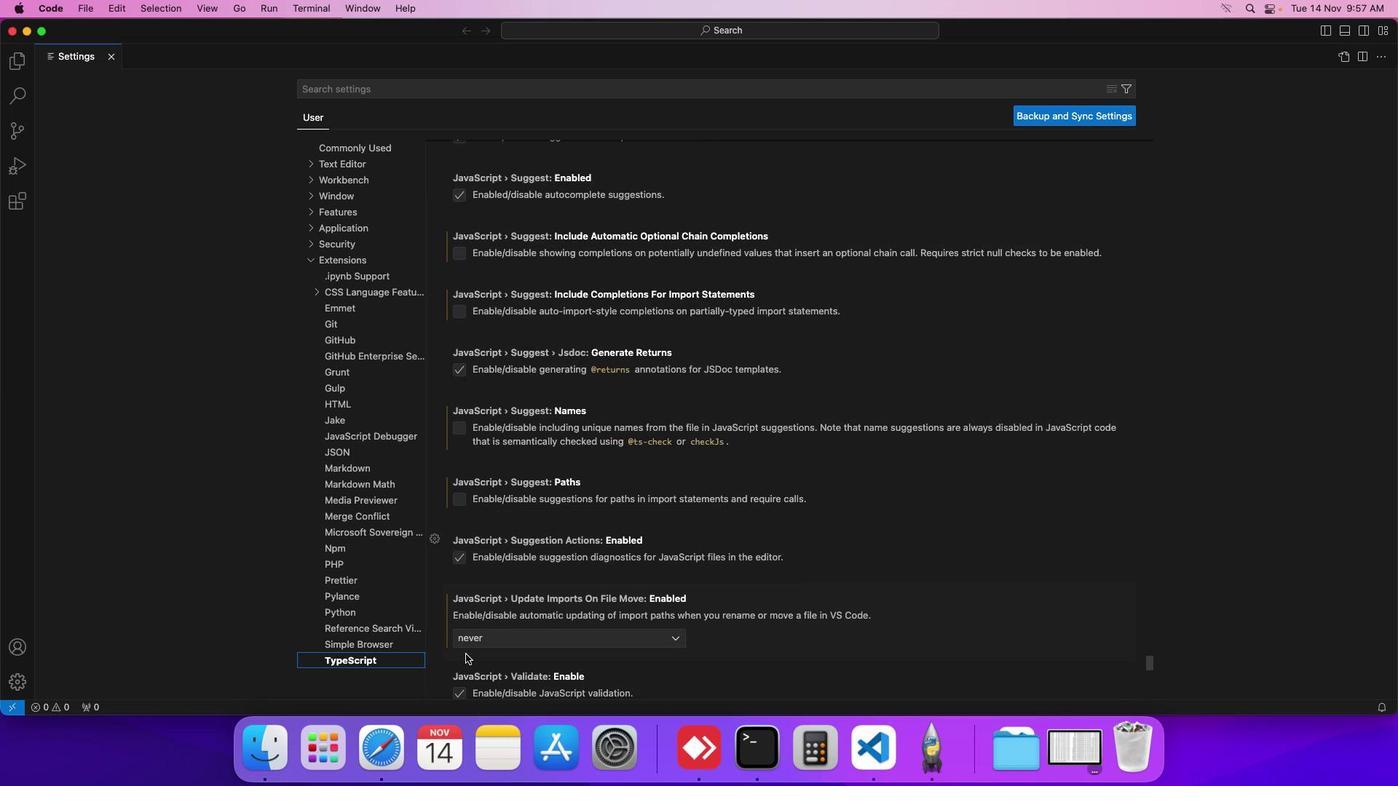 
Action: Mouse scrolled (465, 654) with delta (0, -1)
Screenshot: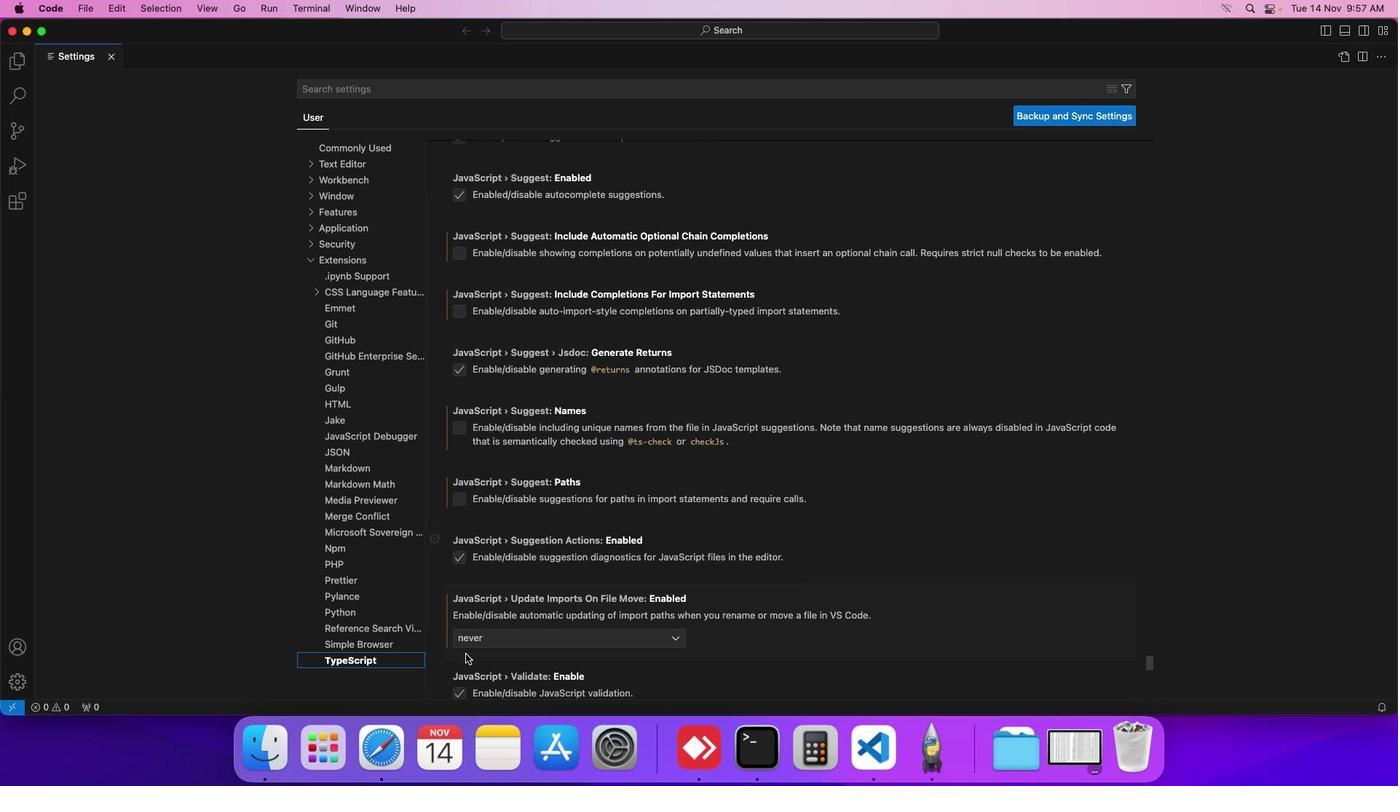 
Action: Mouse scrolled (465, 654) with delta (0, -1)
Screenshot: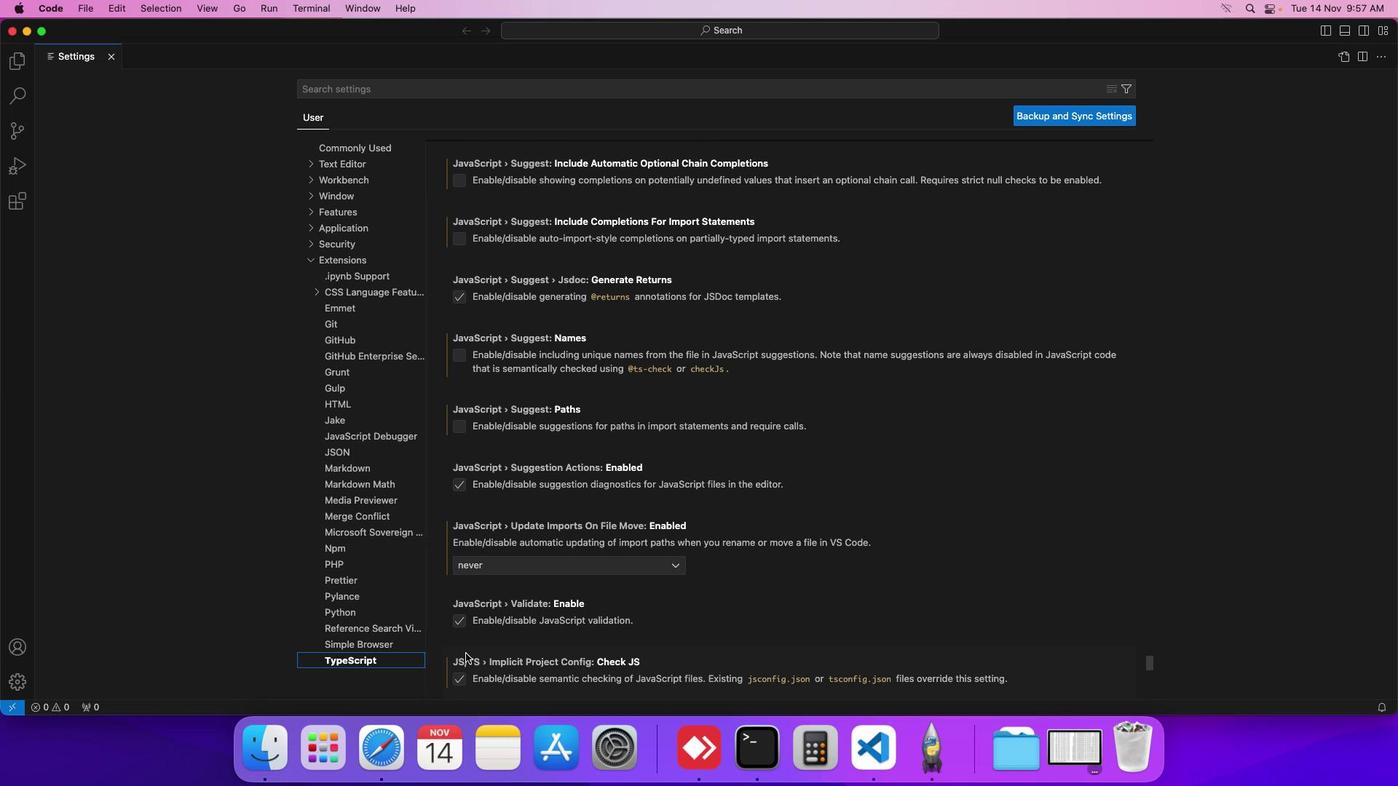 
Action: Mouse moved to (466, 654)
Screenshot: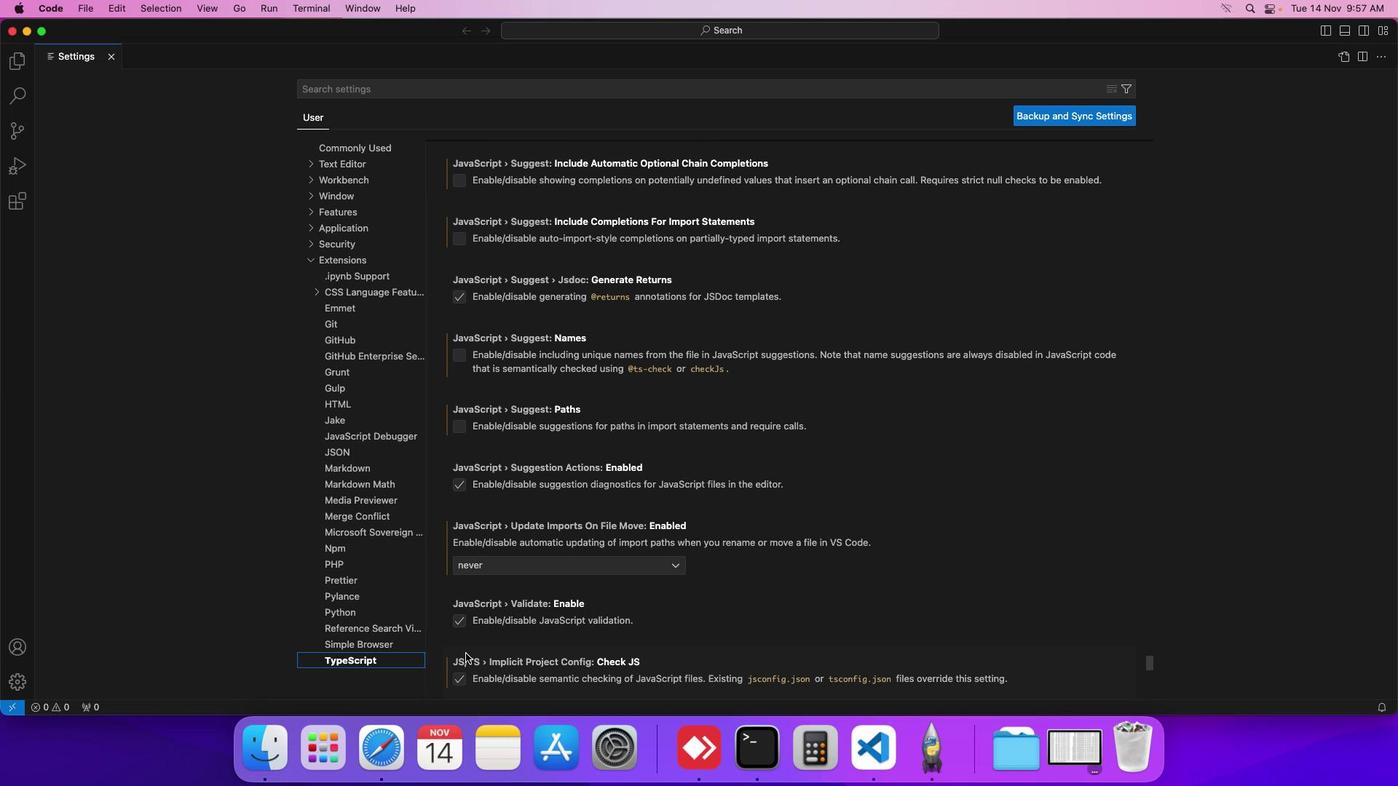 
Action: Mouse scrolled (466, 654) with delta (0, 0)
Screenshot: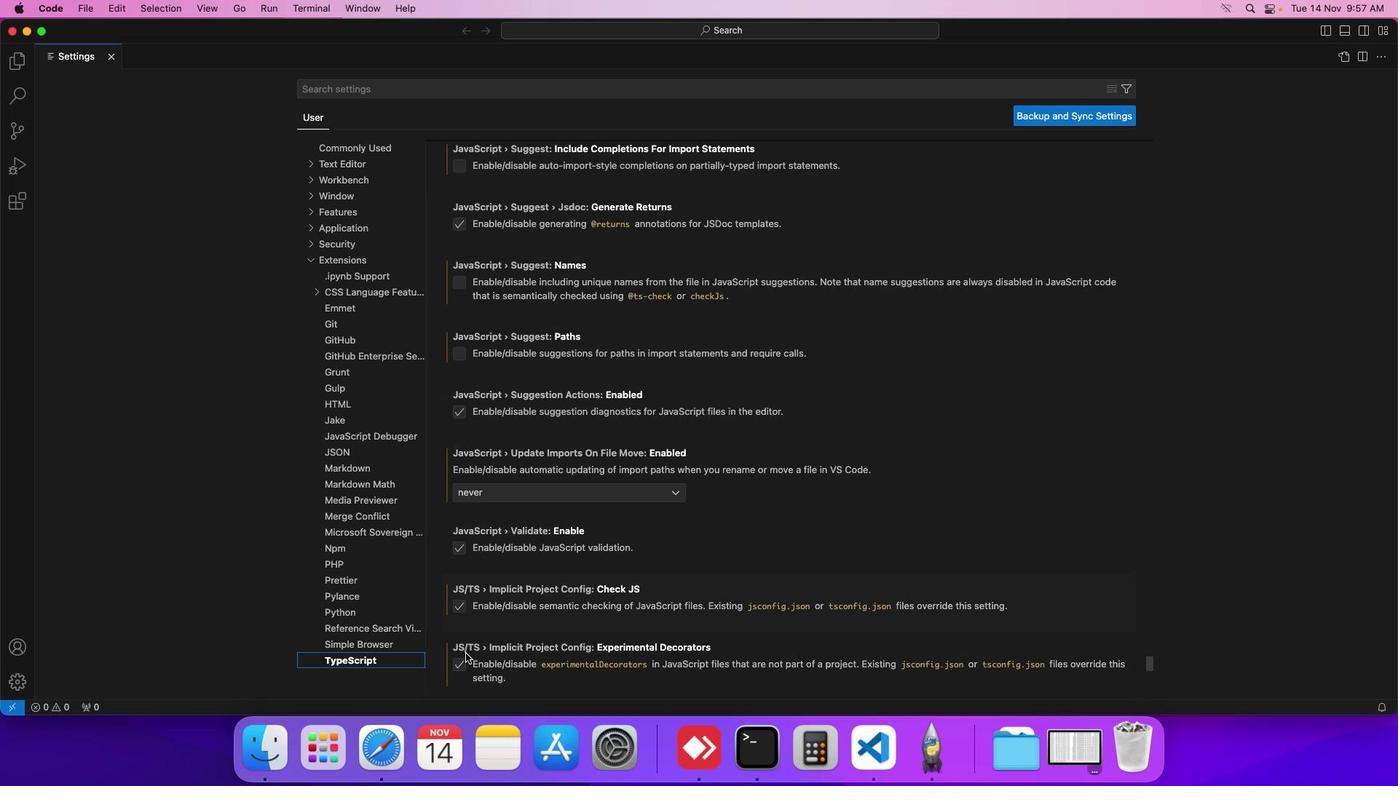 
Action: Mouse scrolled (466, 654) with delta (0, 0)
Screenshot: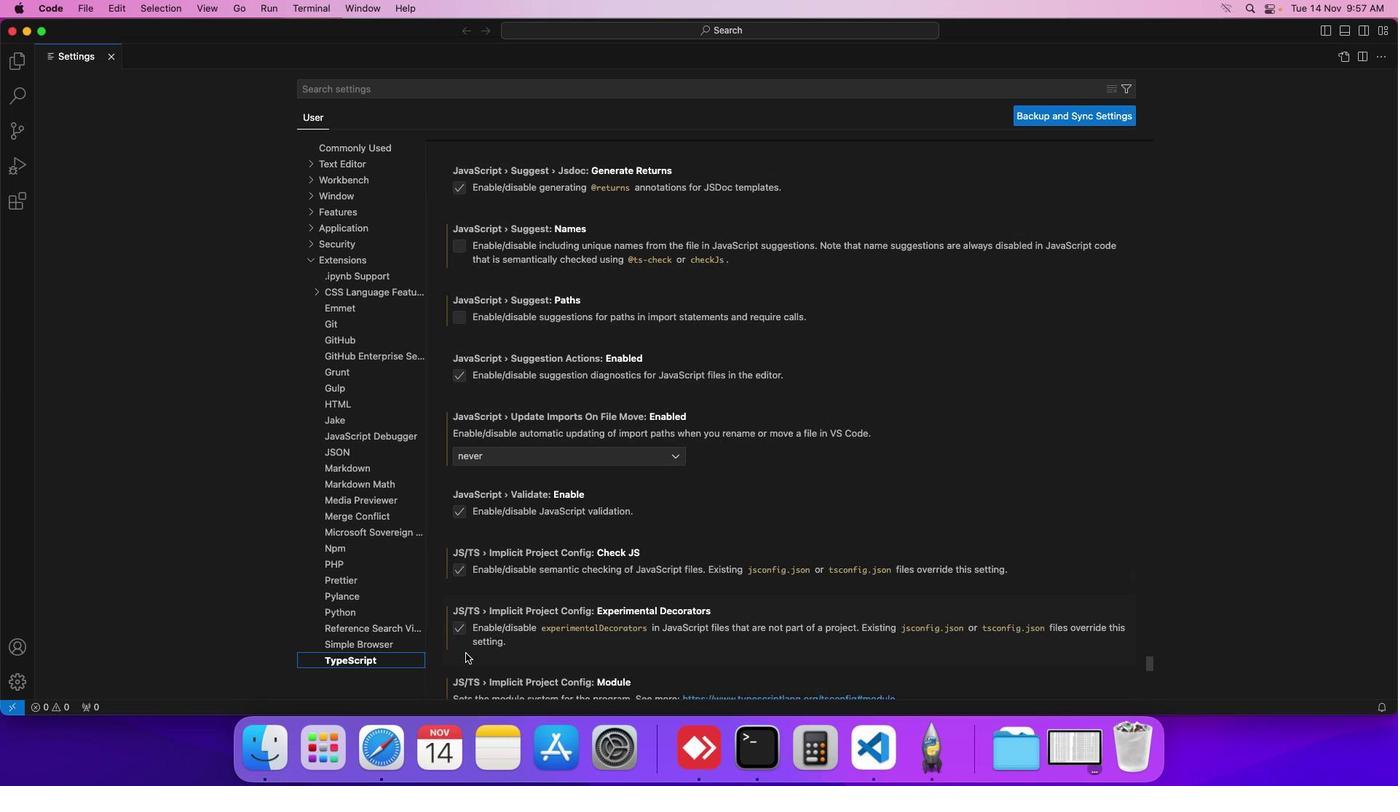 
Action: Mouse scrolled (466, 654) with delta (0, 0)
Screenshot: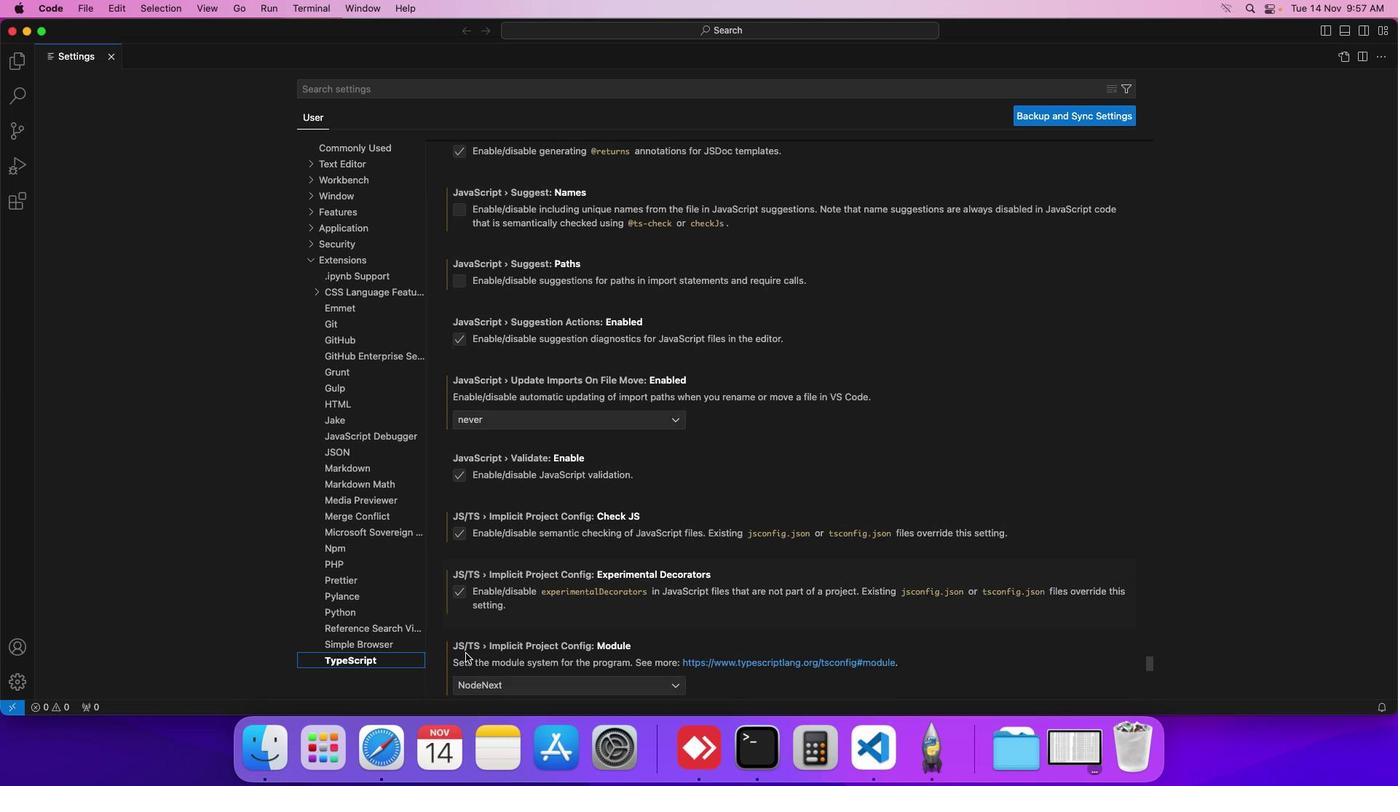 
Action: Mouse scrolled (466, 654) with delta (0, 0)
Screenshot: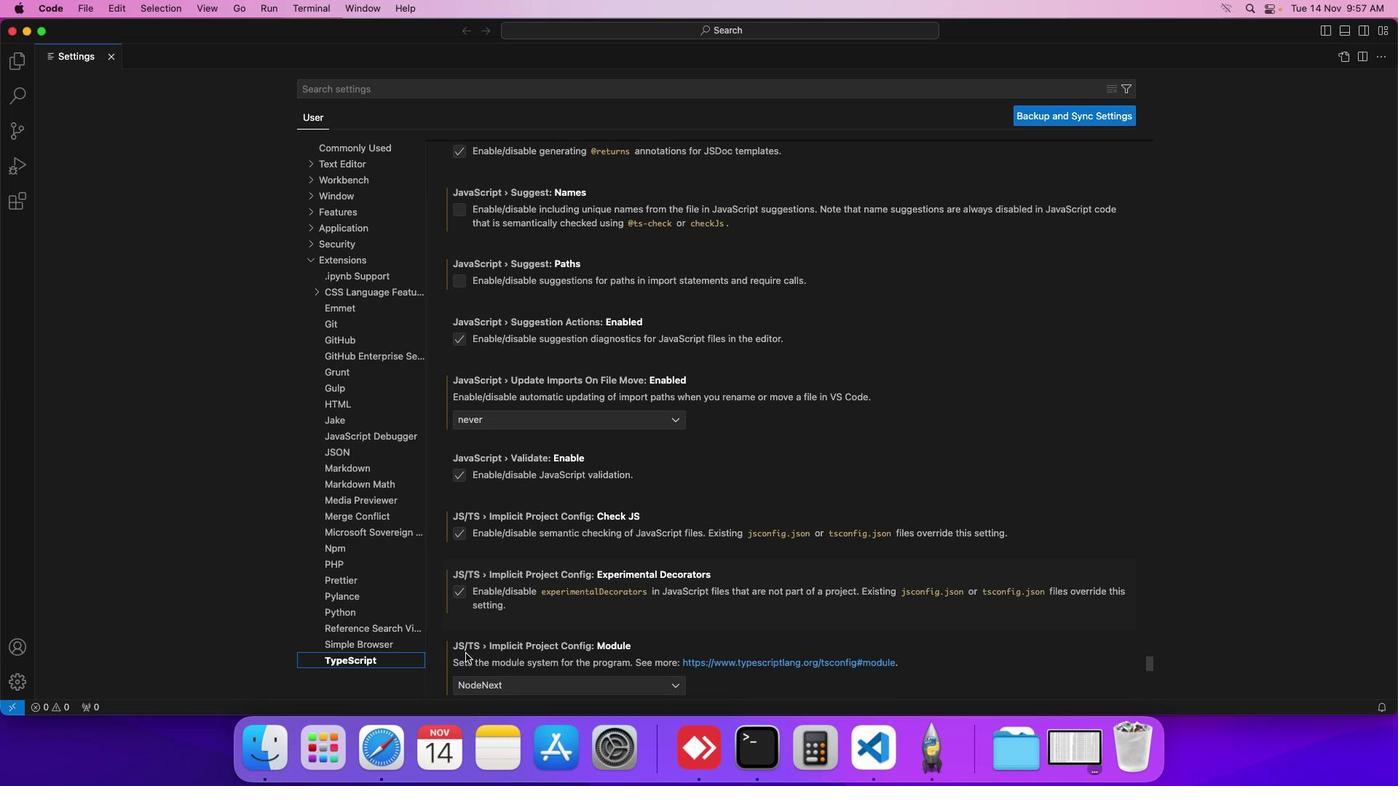 
Action: Mouse scrolled (466, 654) with delta (0, 0)
Screenshot: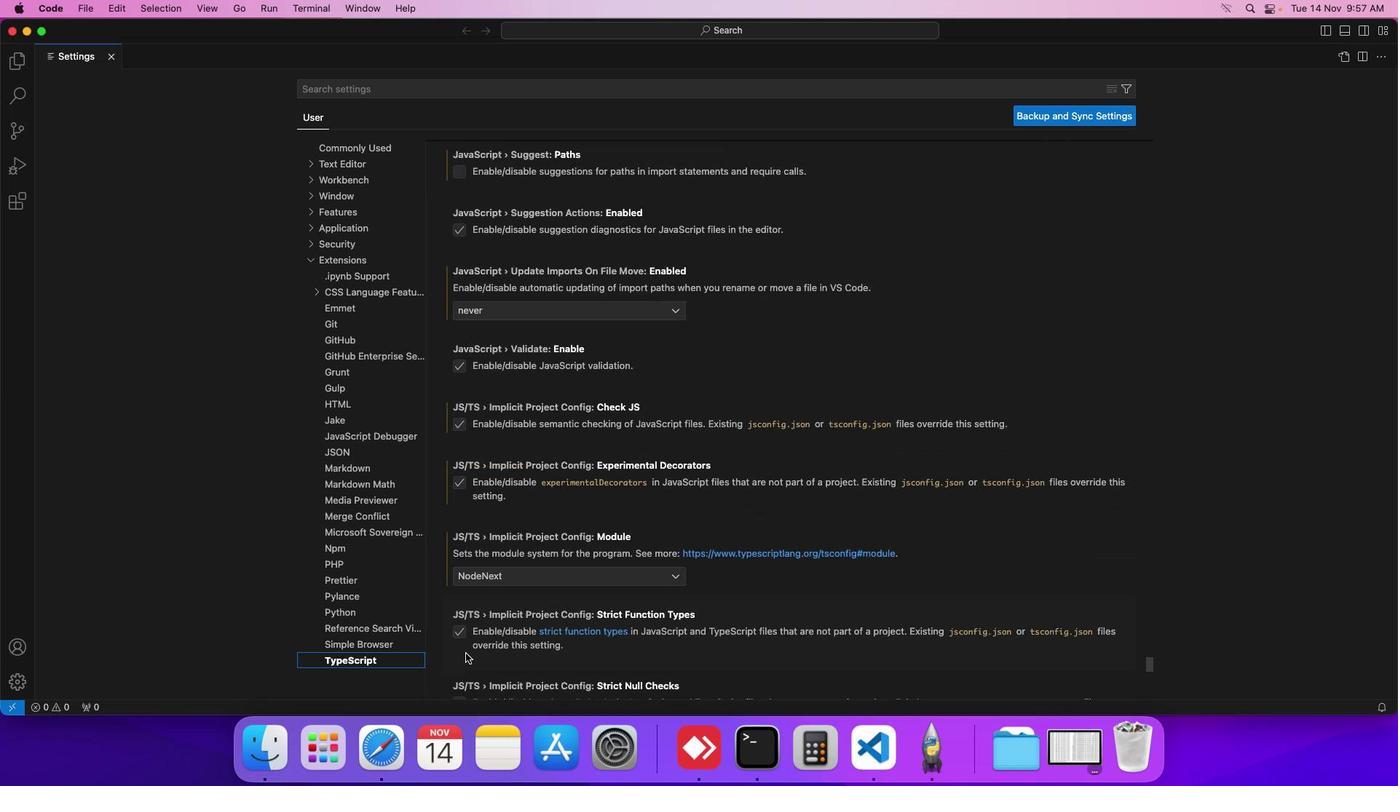 
Action: Mouse scrolled (466, 654) with delta (0, 0)
Screenshot: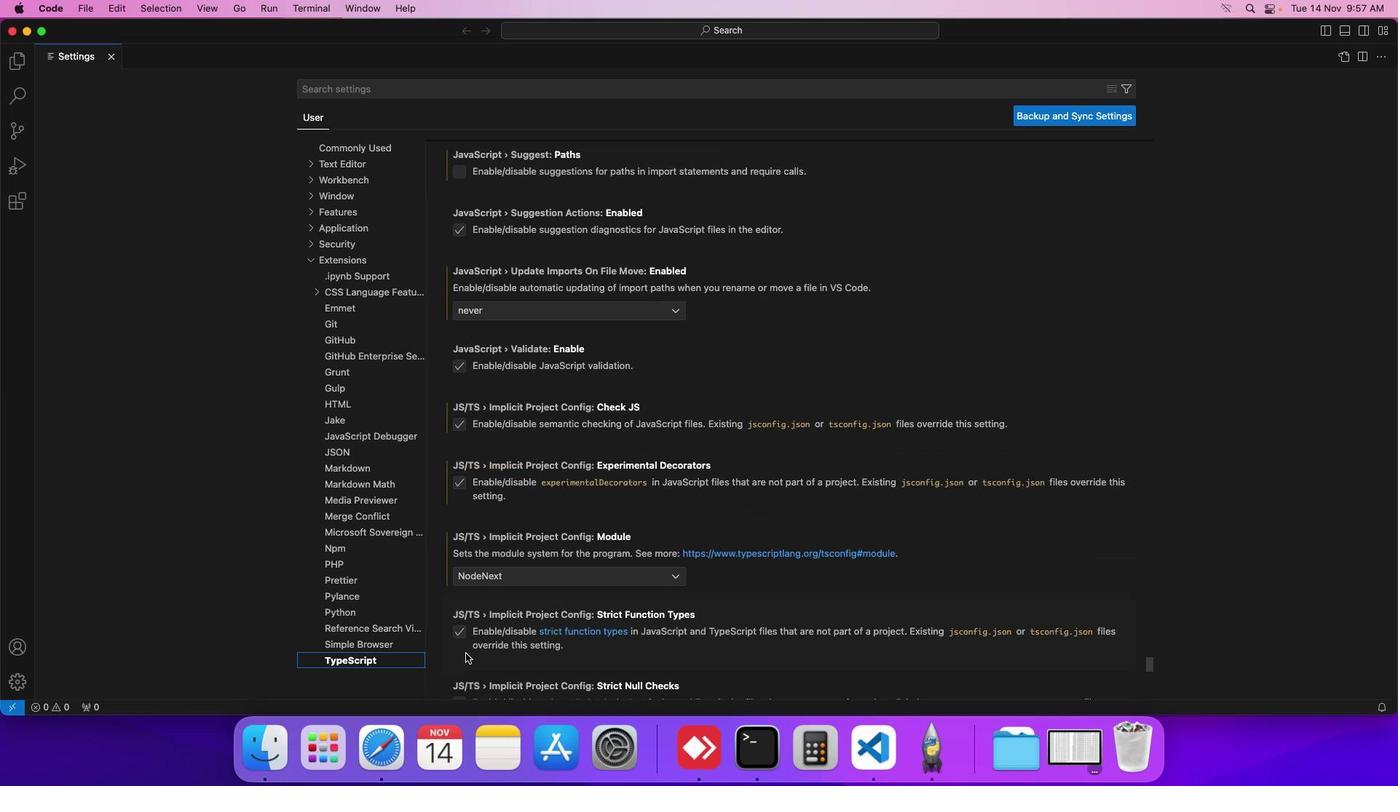 
Action: Mouse scrolled (466, 654) with delta (0, 0)
Screenshot: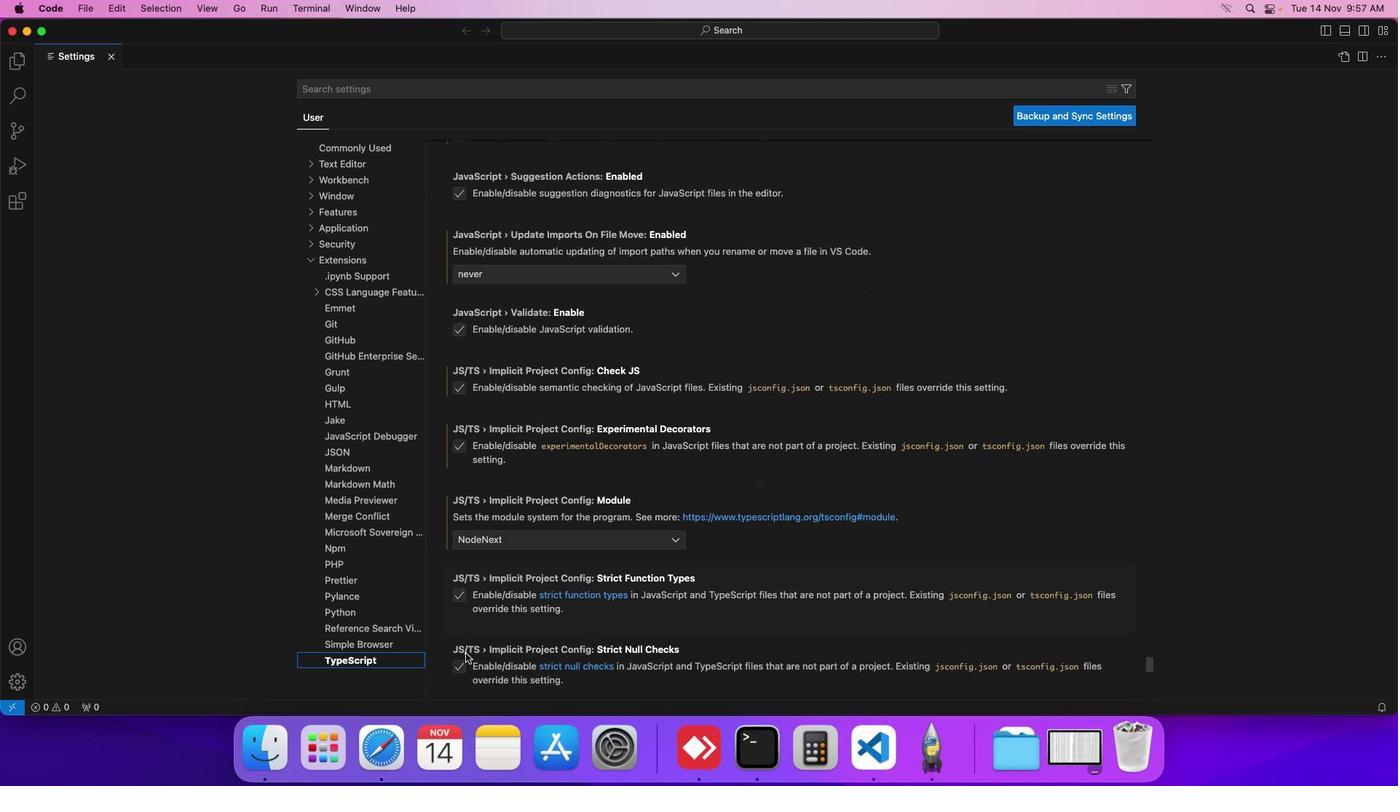 
Action: Mouse scrolled (466, 654) with delta (0, 0)
Screenshot: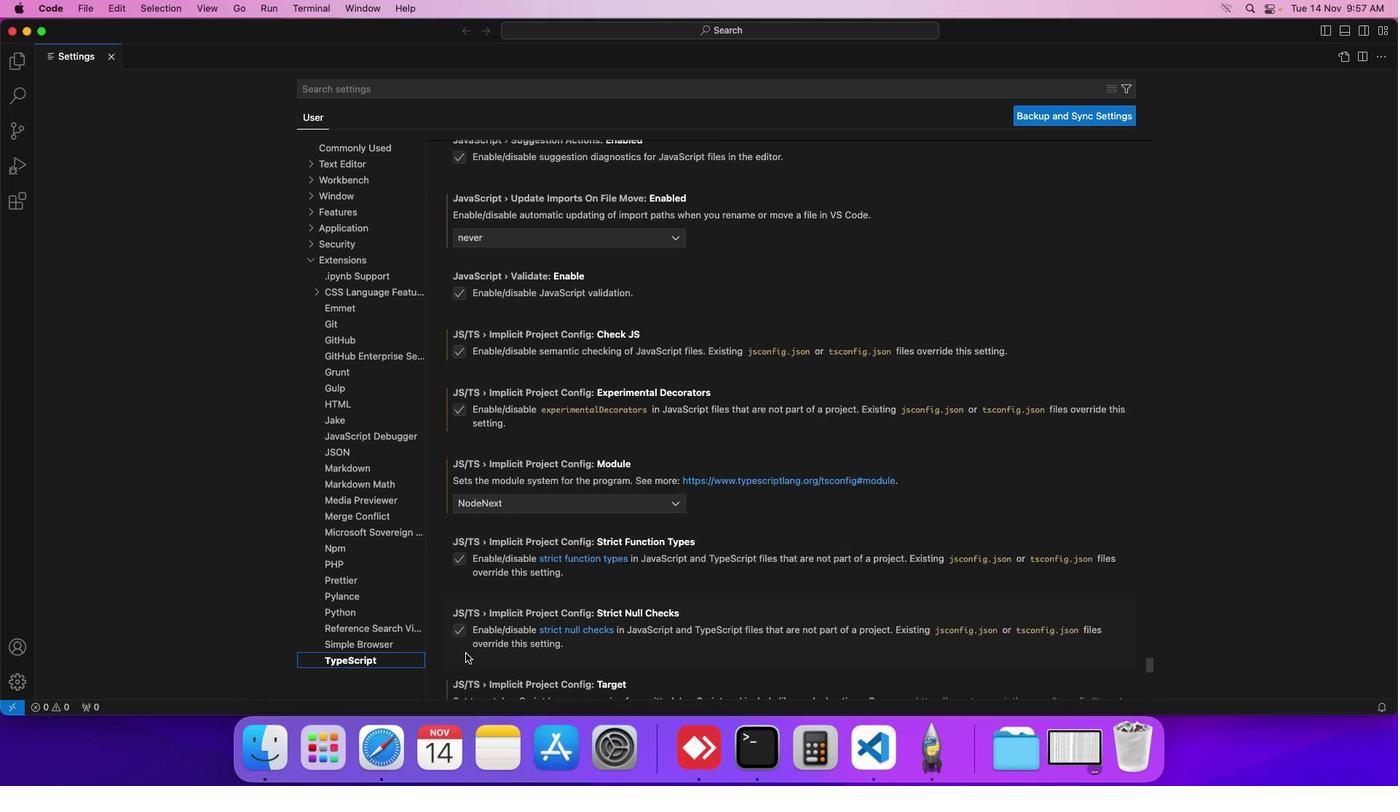 
Action: Mouse scrolled (466, 654) with delta (0, 0)
Screenshot: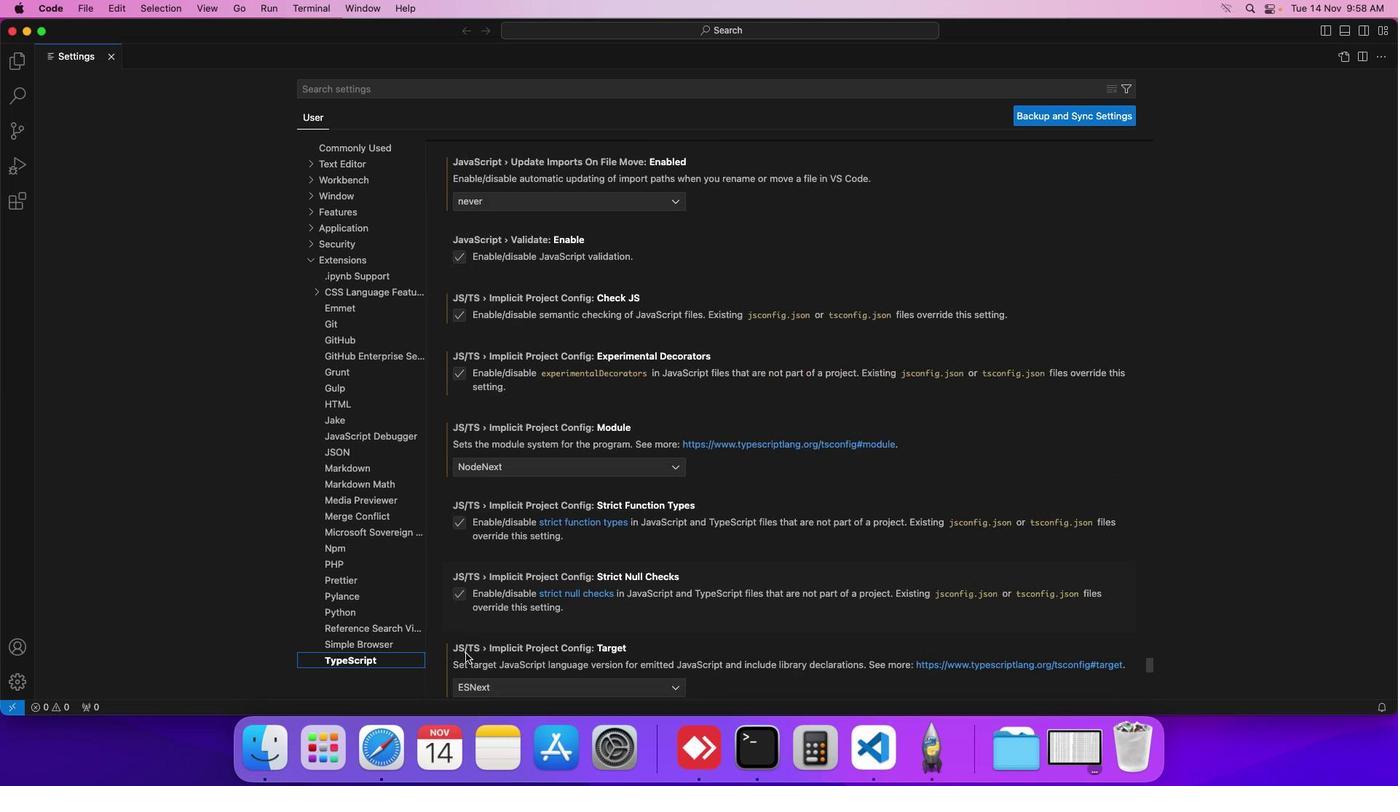 
Action: Mouse scrolled (466, 654) with delta (0, 0)
Screenshot: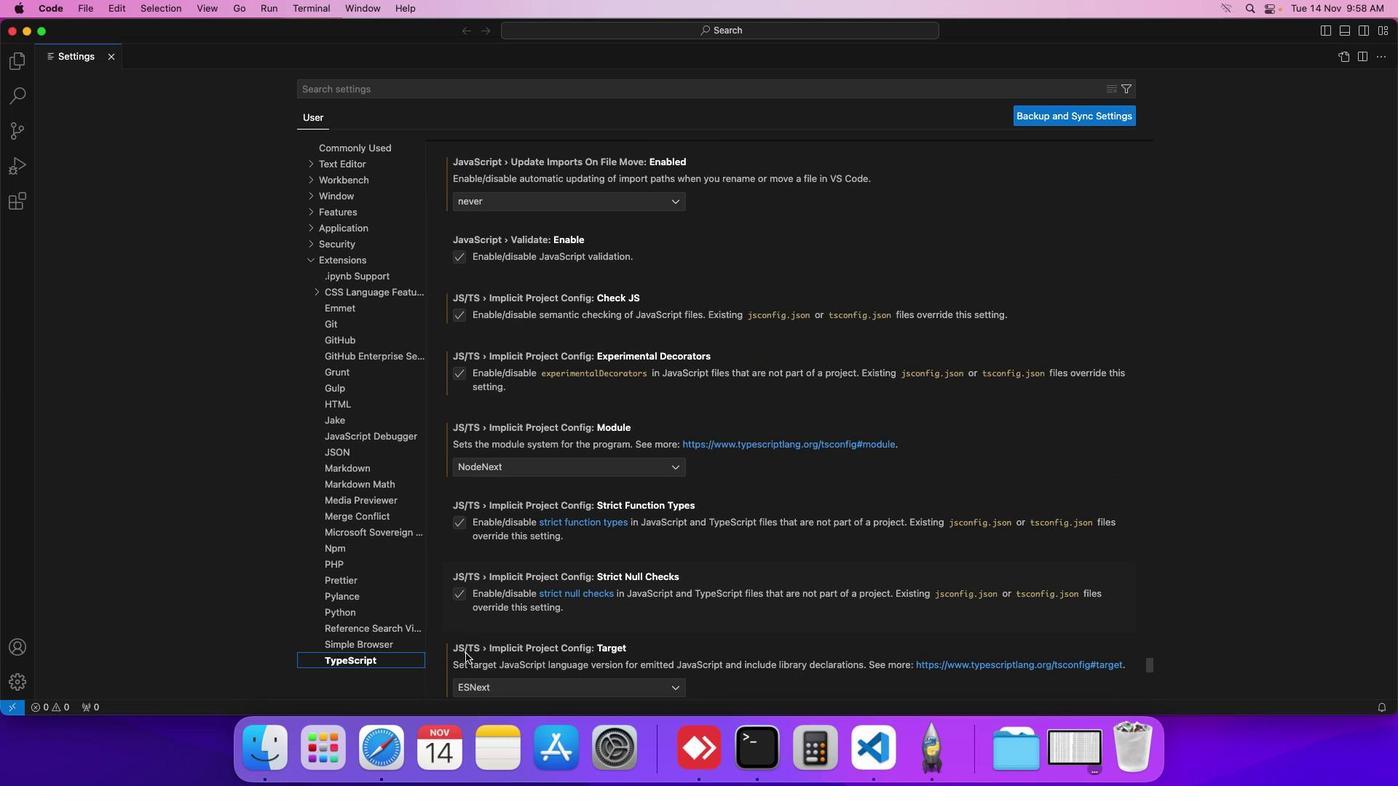 
Action: Mouse scrolled (466, 654) with delta (0, 0)
Screenshot: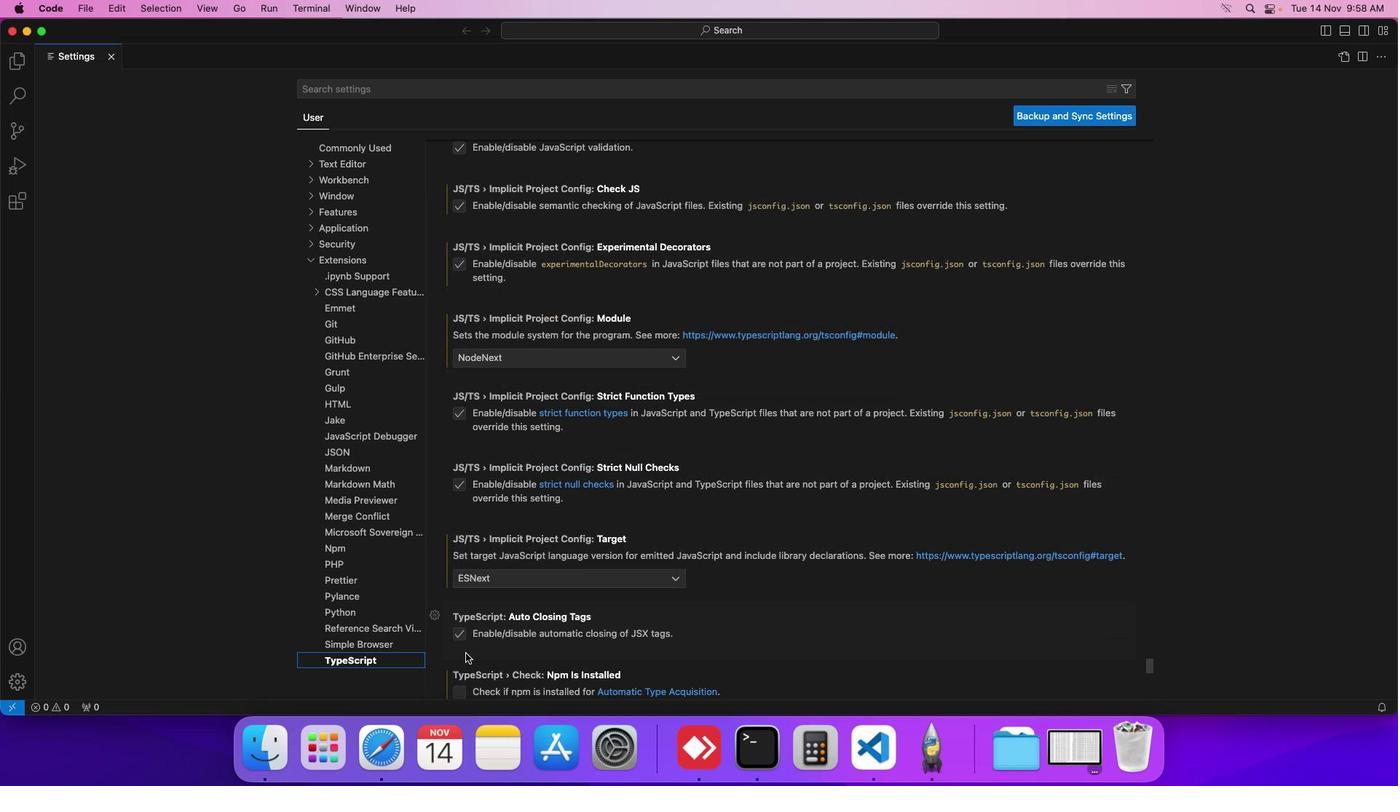 
Action: Mouse scrolled (466, 654) with delta (0, 0)
Screenshot: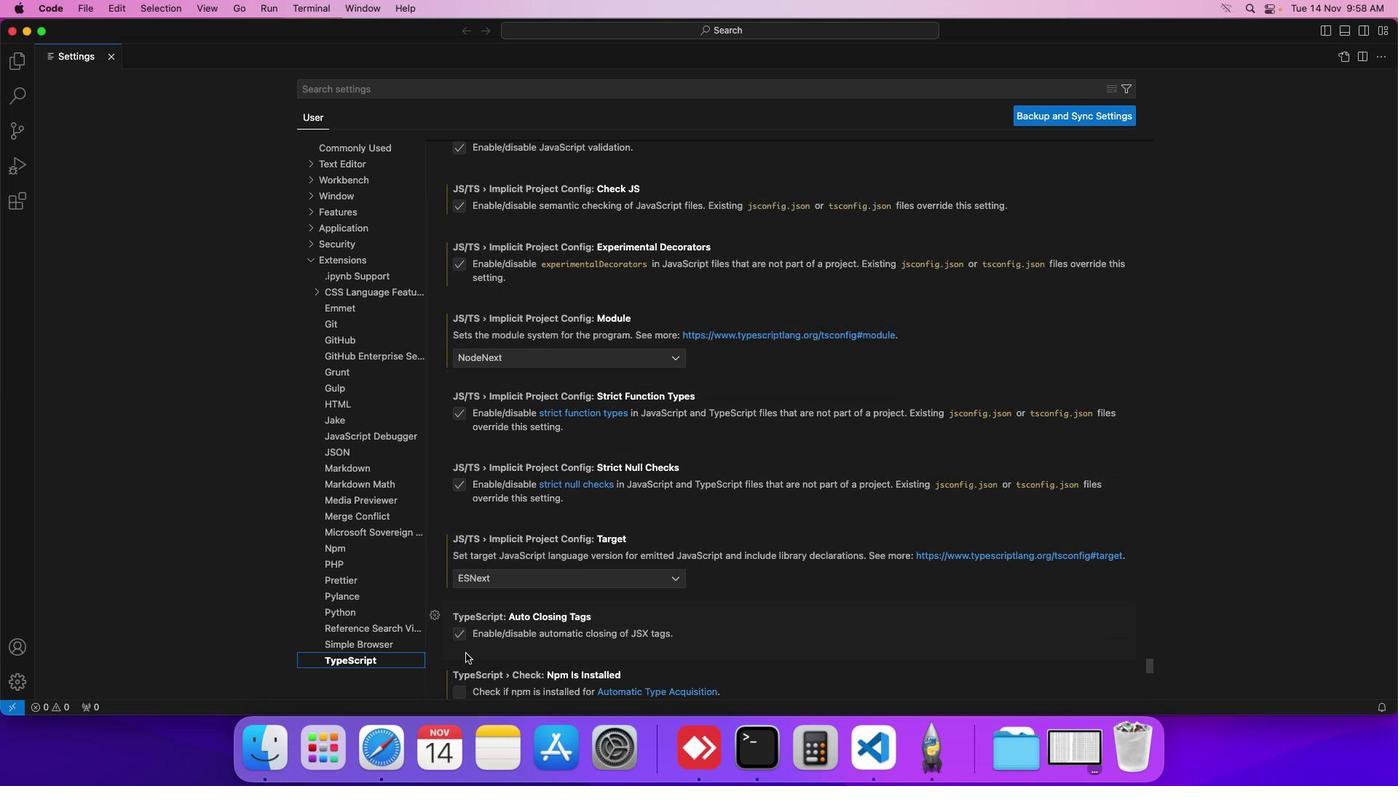 
Action: Mouse scrolled (466, 654) with delta (0, 0)
Screenshot: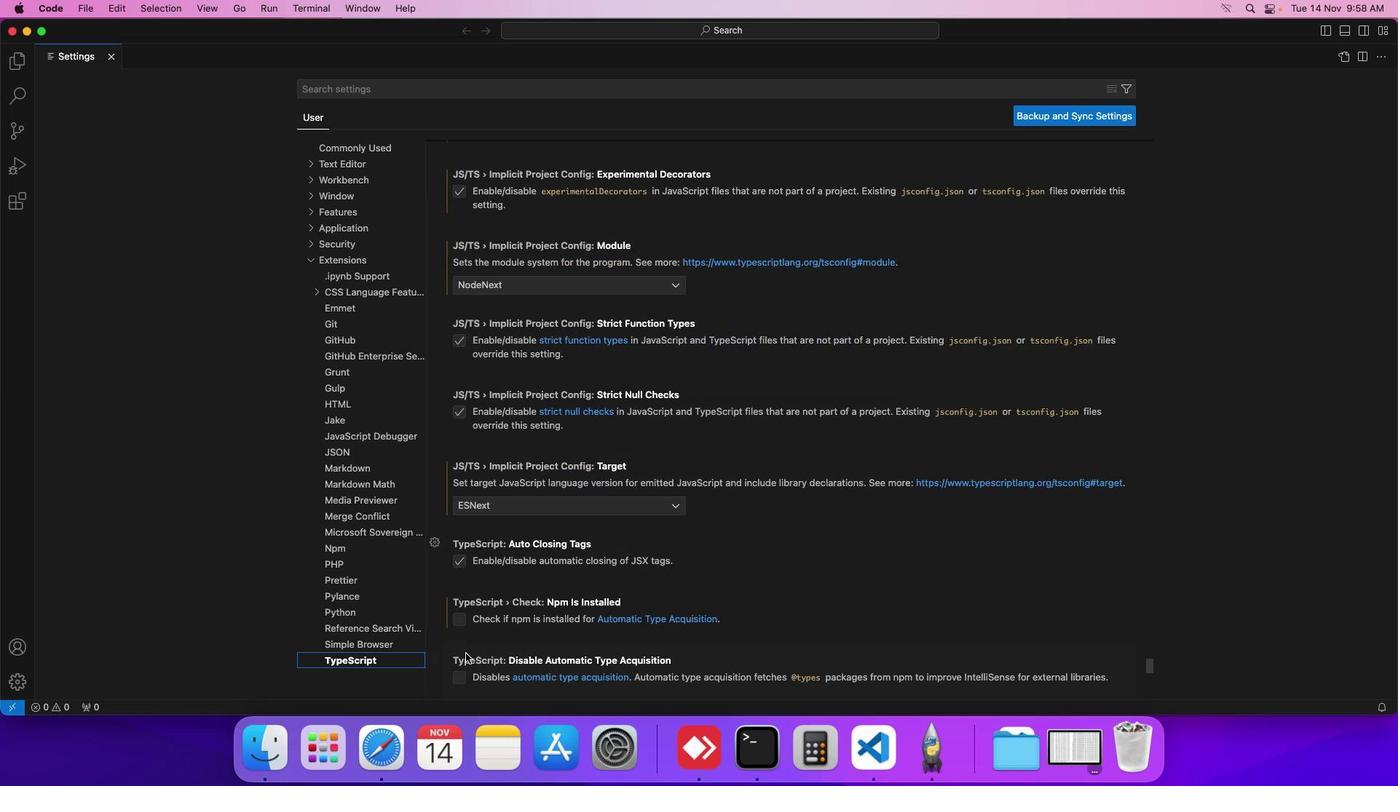 
Action: Mouse scrolled (466, 654) with delta (0, -1)
Screenshot: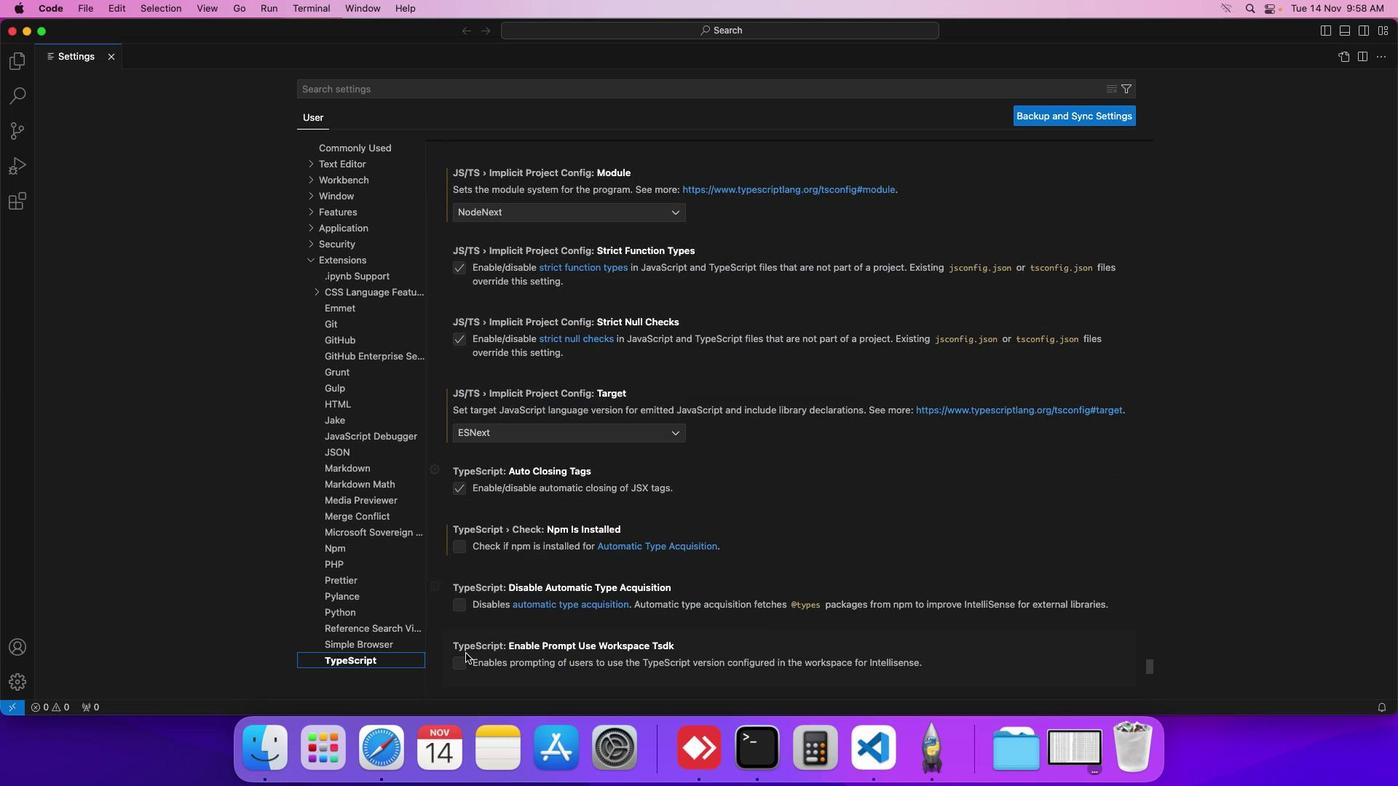 
Action: Mouse scrolled (466, 654) with delta (0, -1)
Screenshot: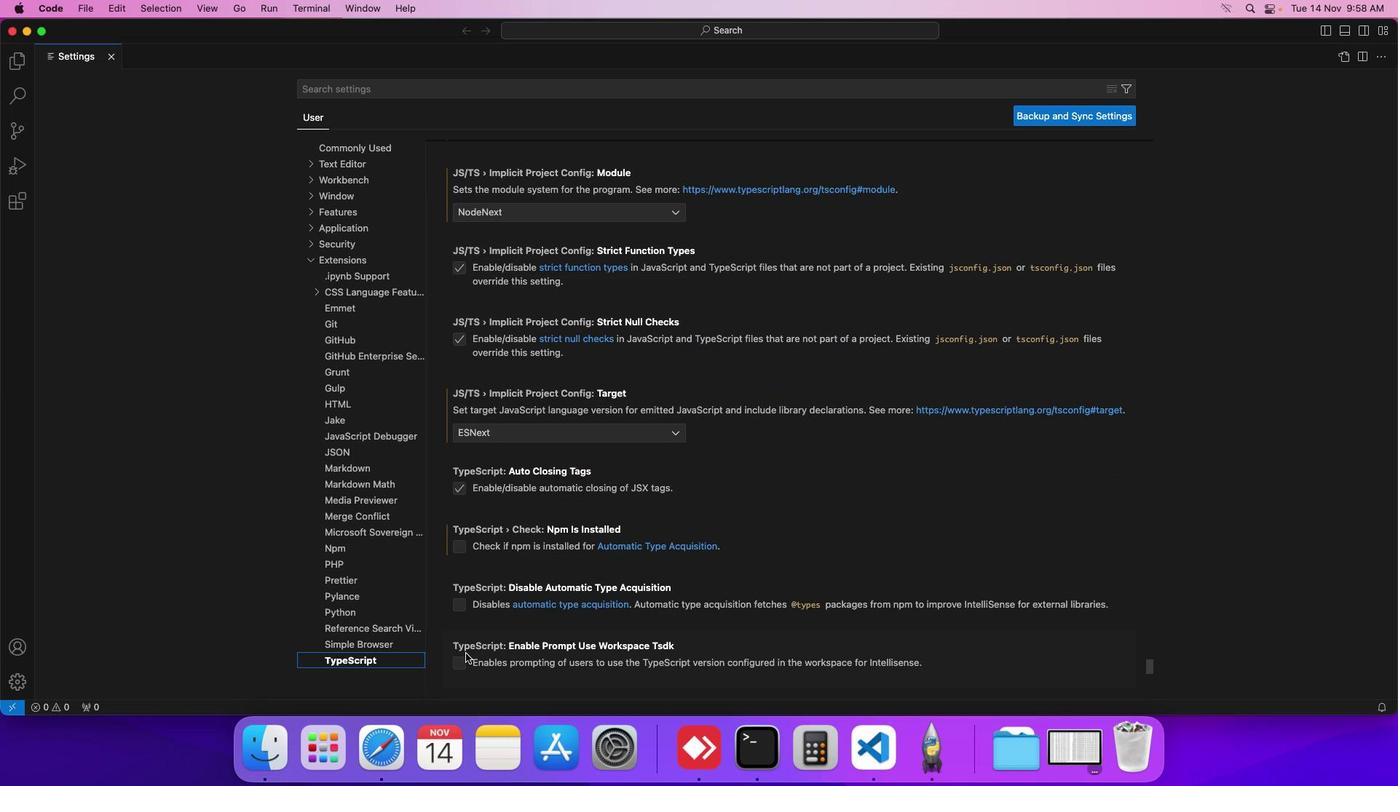 
Action: Mouse scrolled (466, 654) with delta (0, 0)
Screenshot: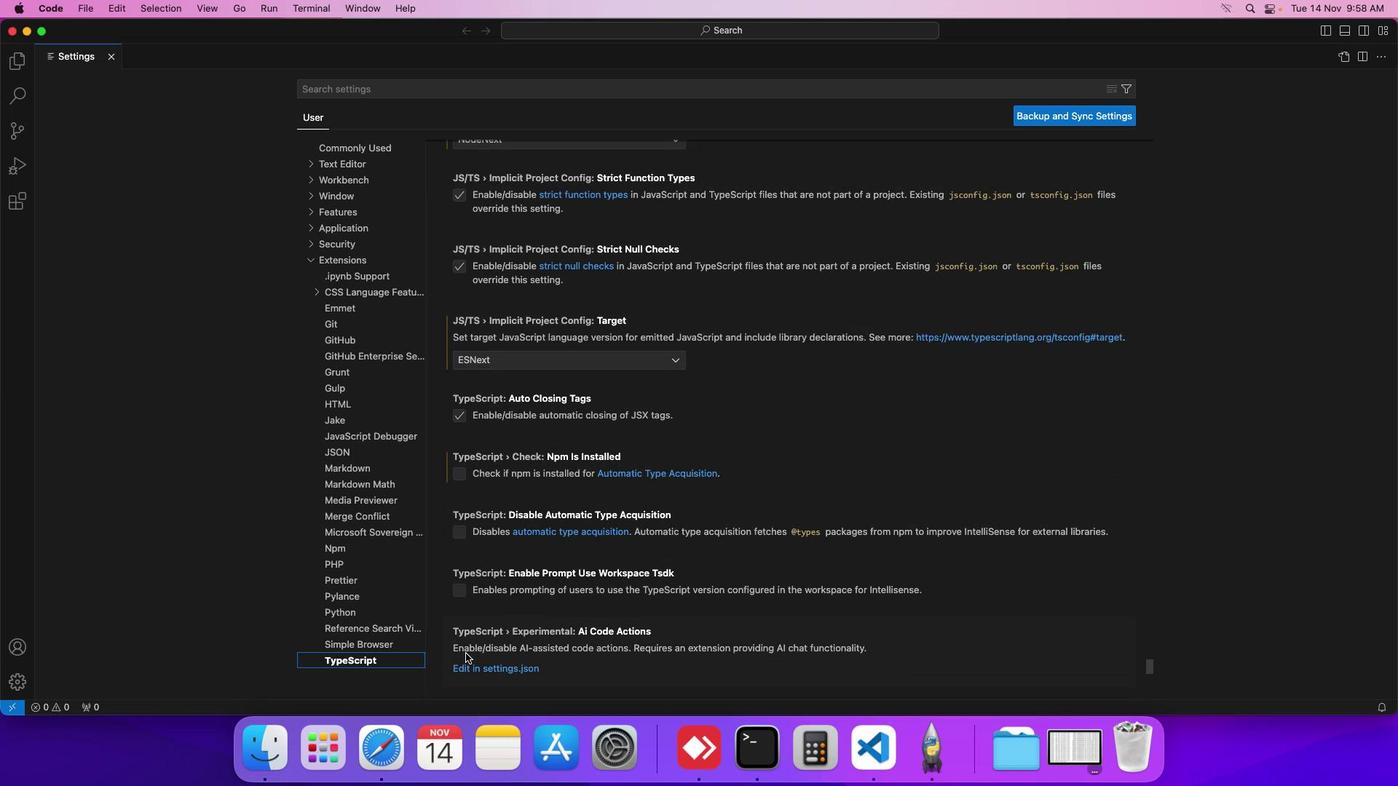 
Action: Mouse scrolled (466, 654) with delta (0, 0)
Screenshot: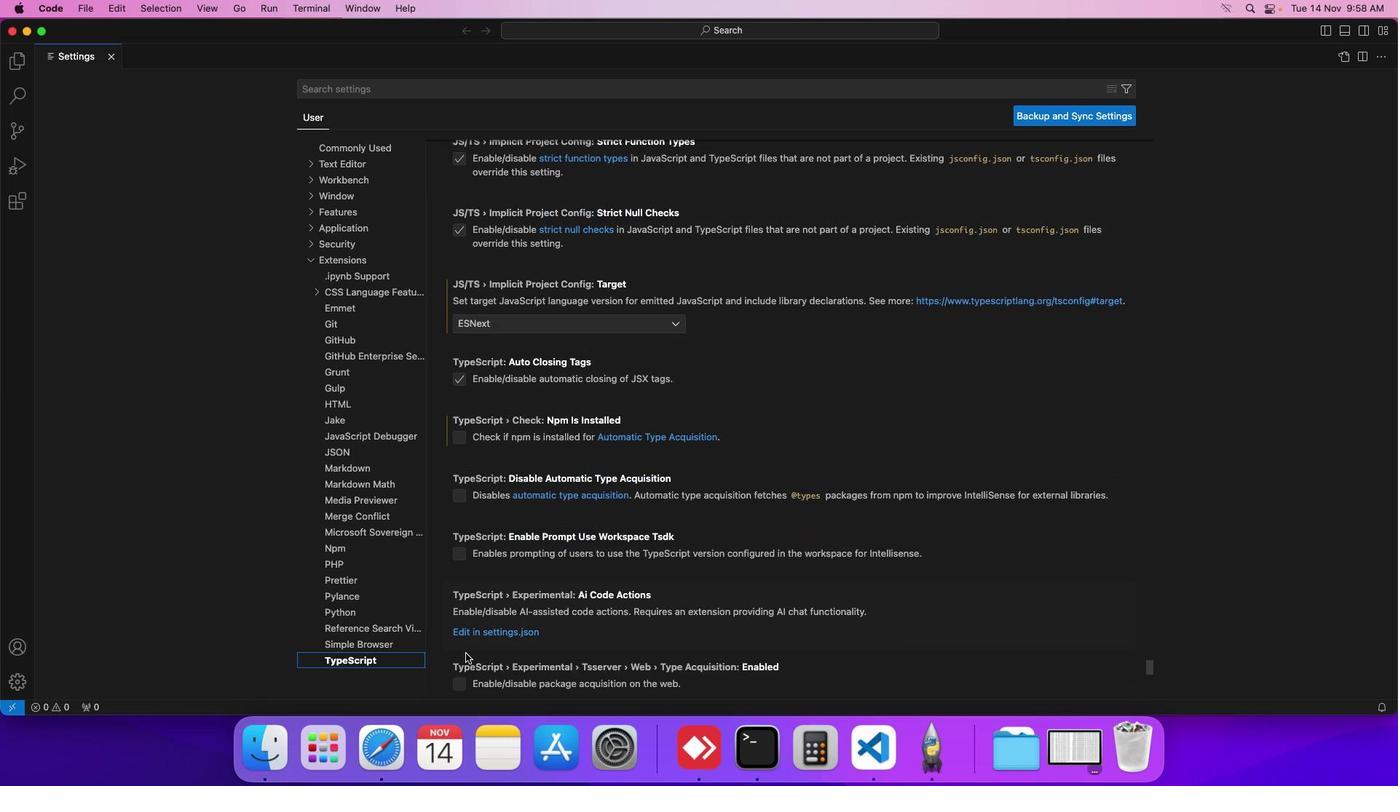 
Action: Mouse scrolled (466, 654) with delta (0, 0)
Screenshot: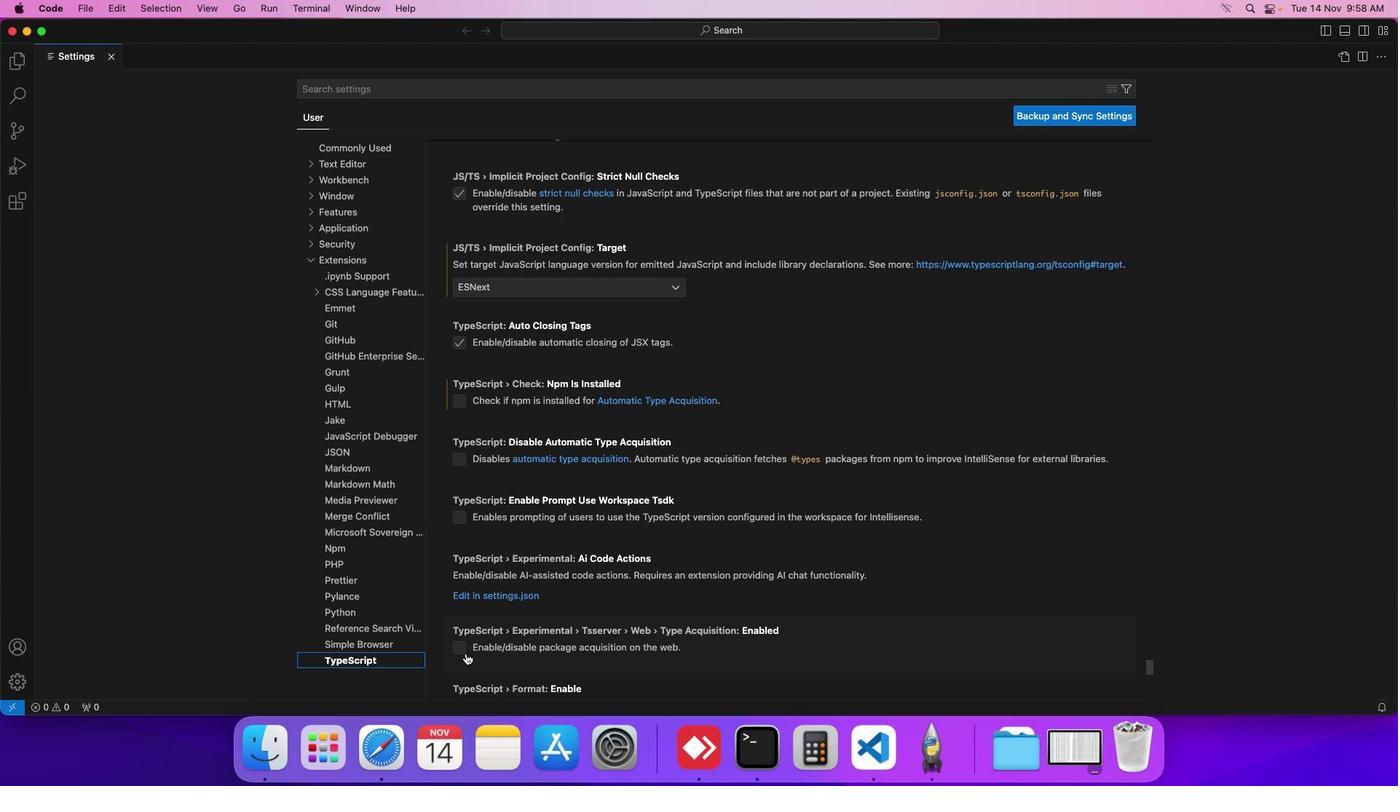 
Action: Mouse scrolled (466, 654) with delta (0, 0)
Screenshot: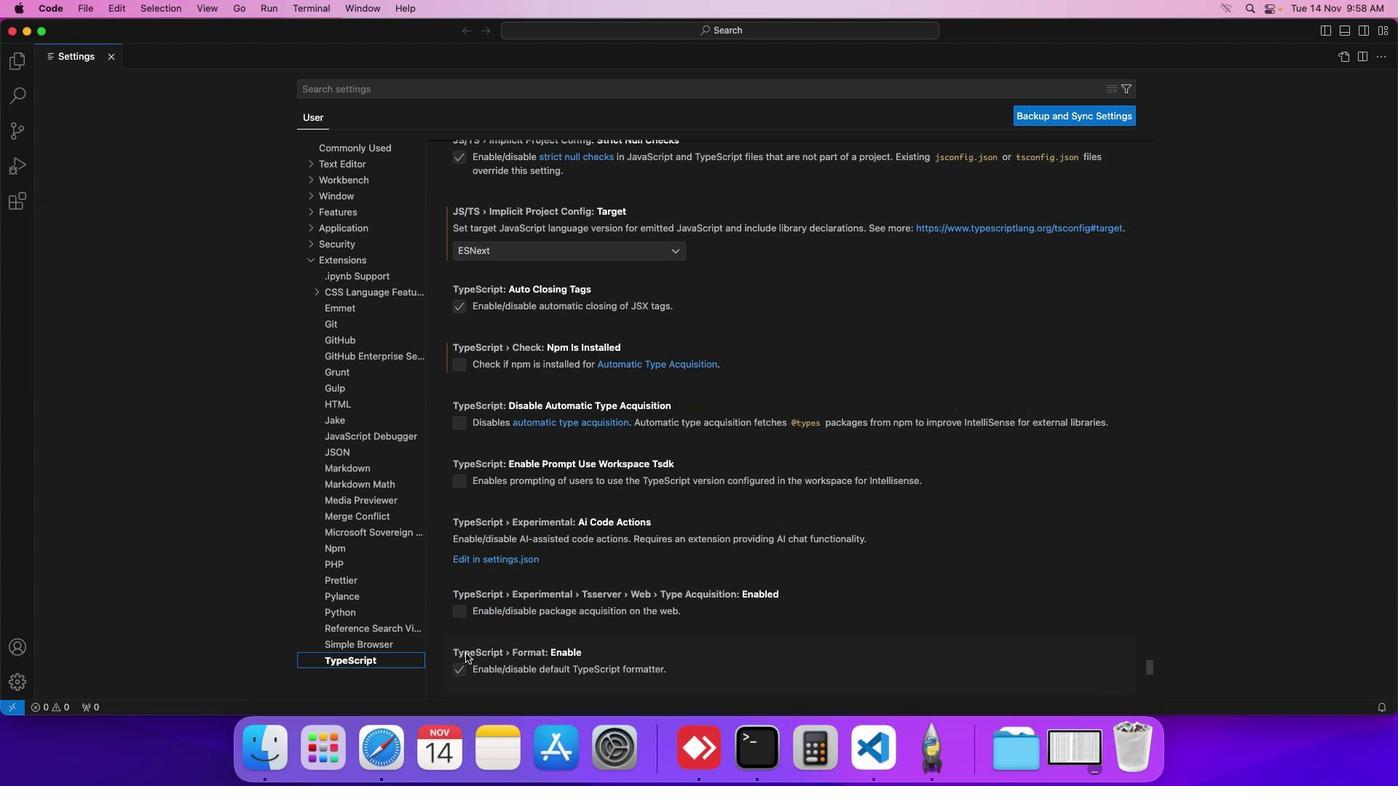 
Action: Mouse scrolled (466, 654) with delta (0, 0)
Screenshot: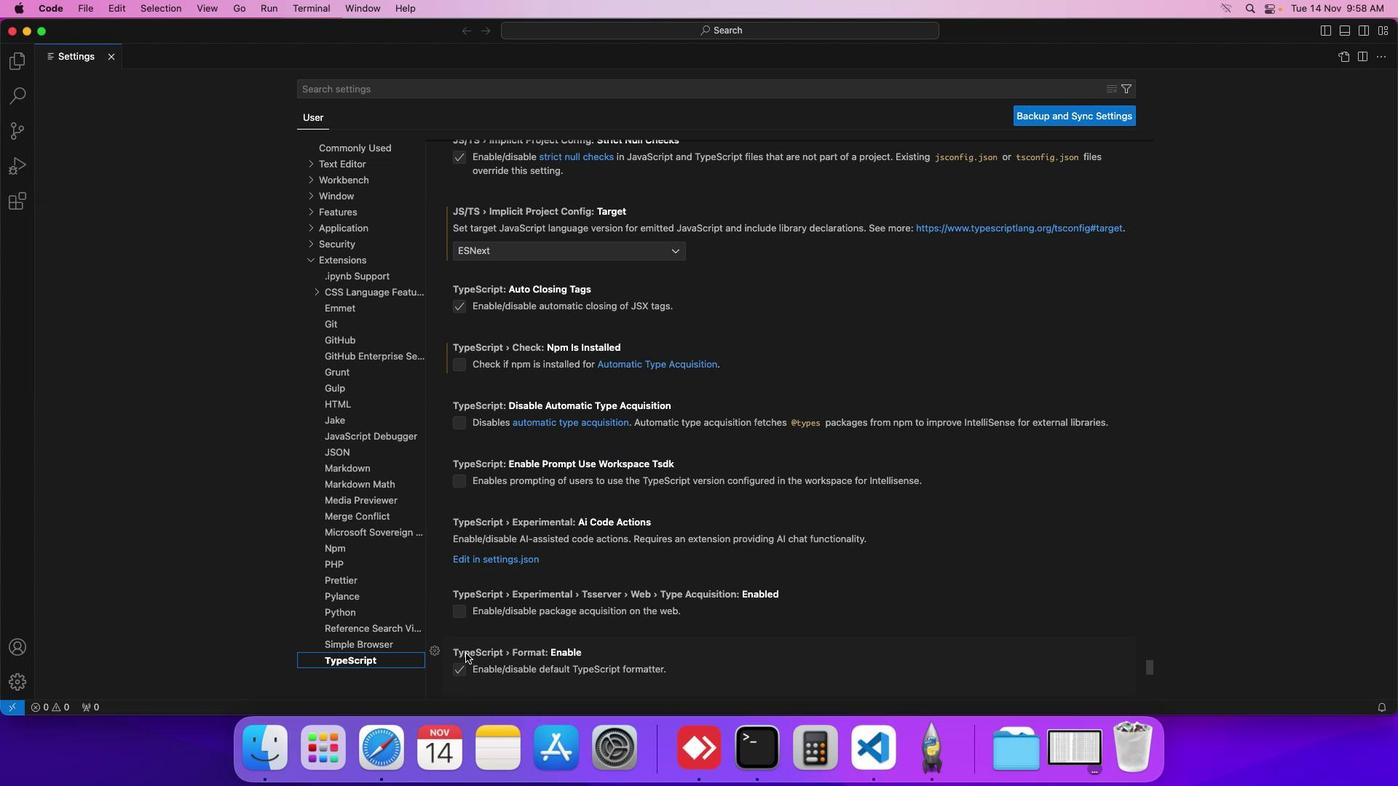 
Action: Mouse scrolled (466, 654) with delta (0, 0)
Screenshot: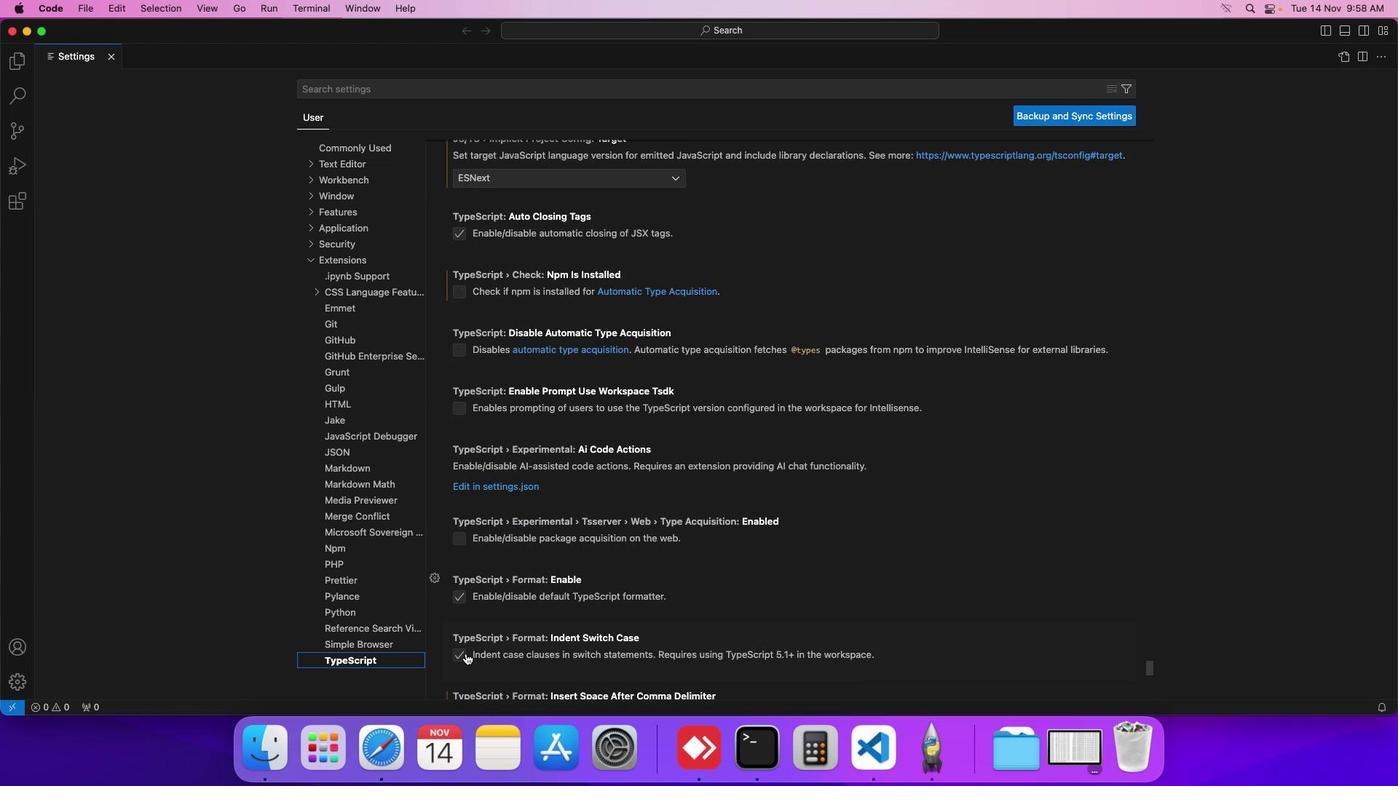 
Action: Mouse scrolled (466, 654) with delta (0, 0)
Screenshot: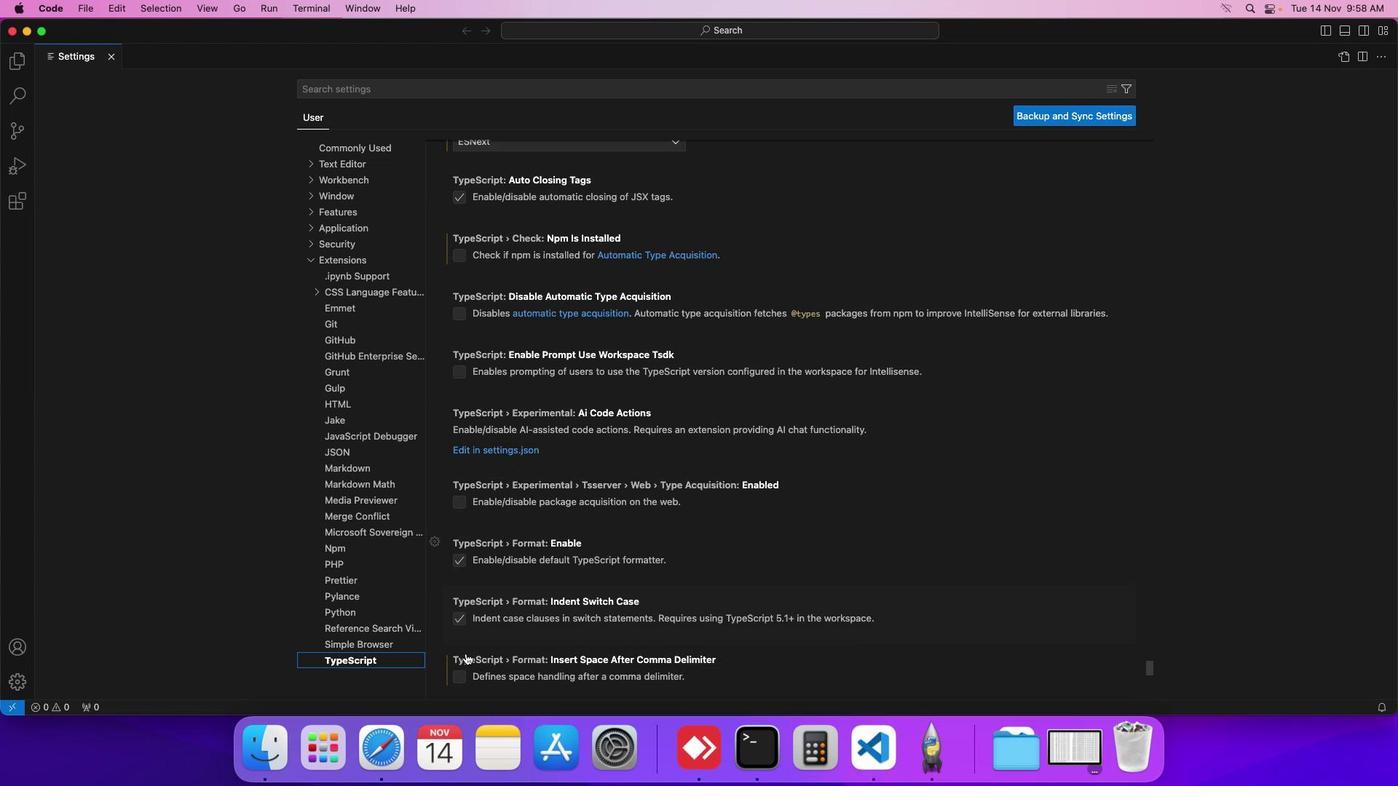 
Action: Mouse scrolled (466, 654) with delta (0, 0)
Screenshot: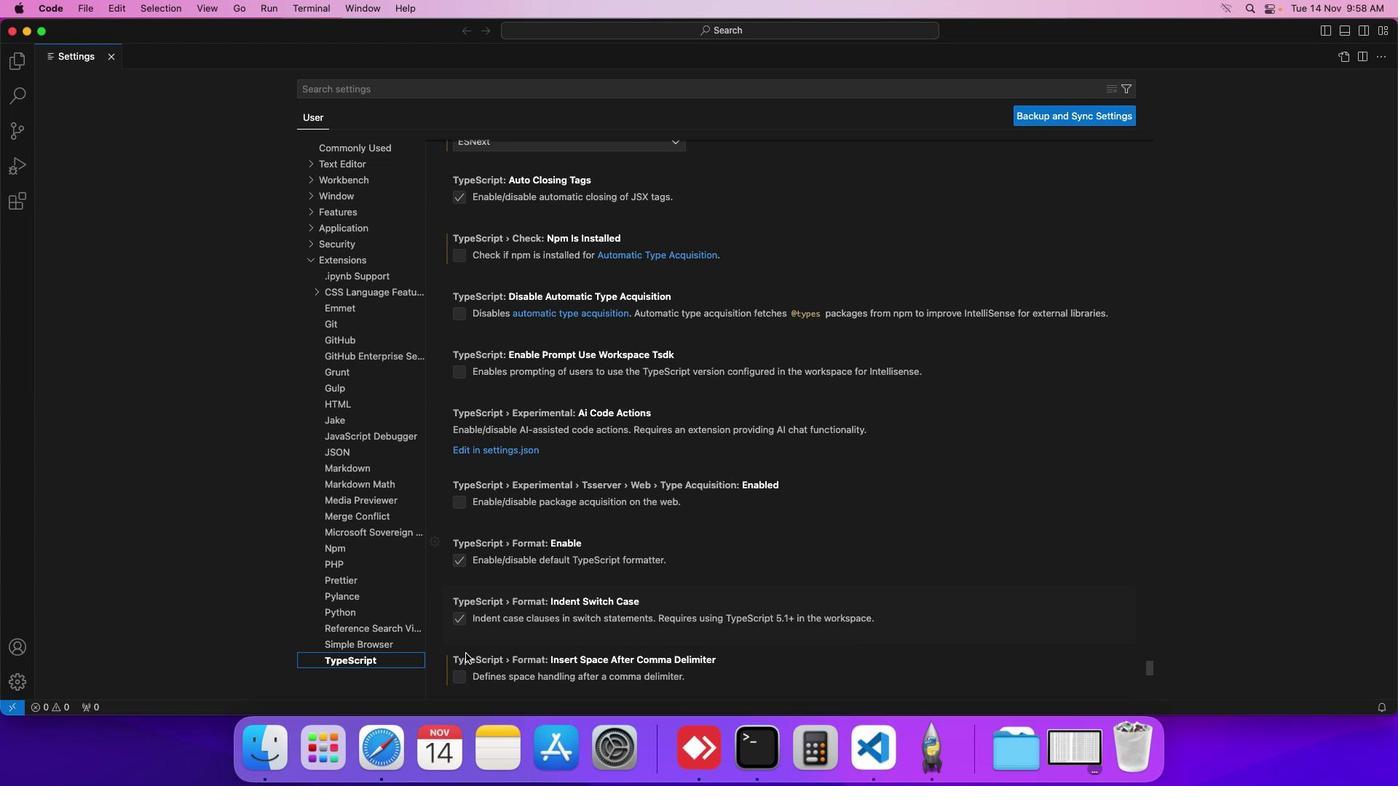 
Action: Mouse scrolled (466, 654) with delta (0, 0)
Screenshot: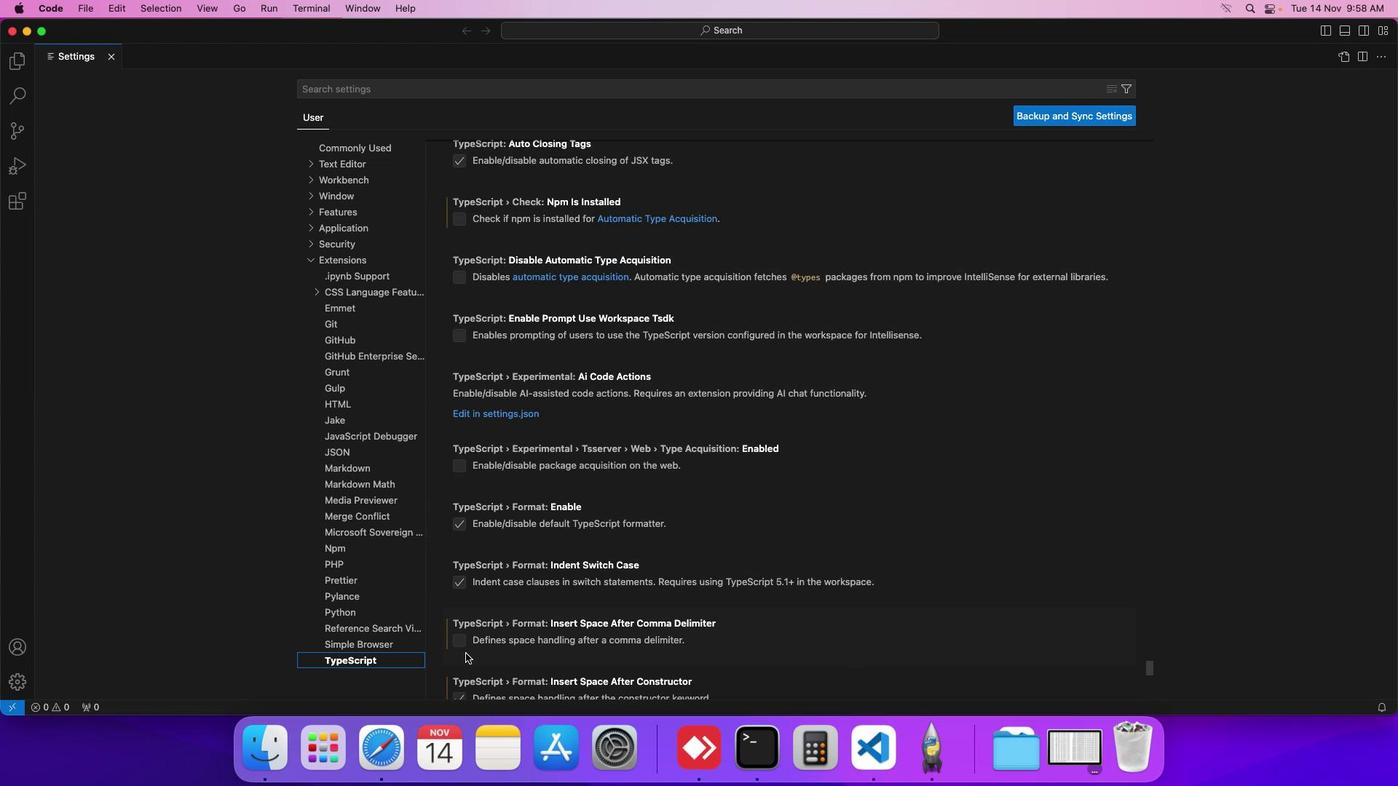 
Action: Mouse scrolled (466, 654) with delta (0, 0)
Screenshot: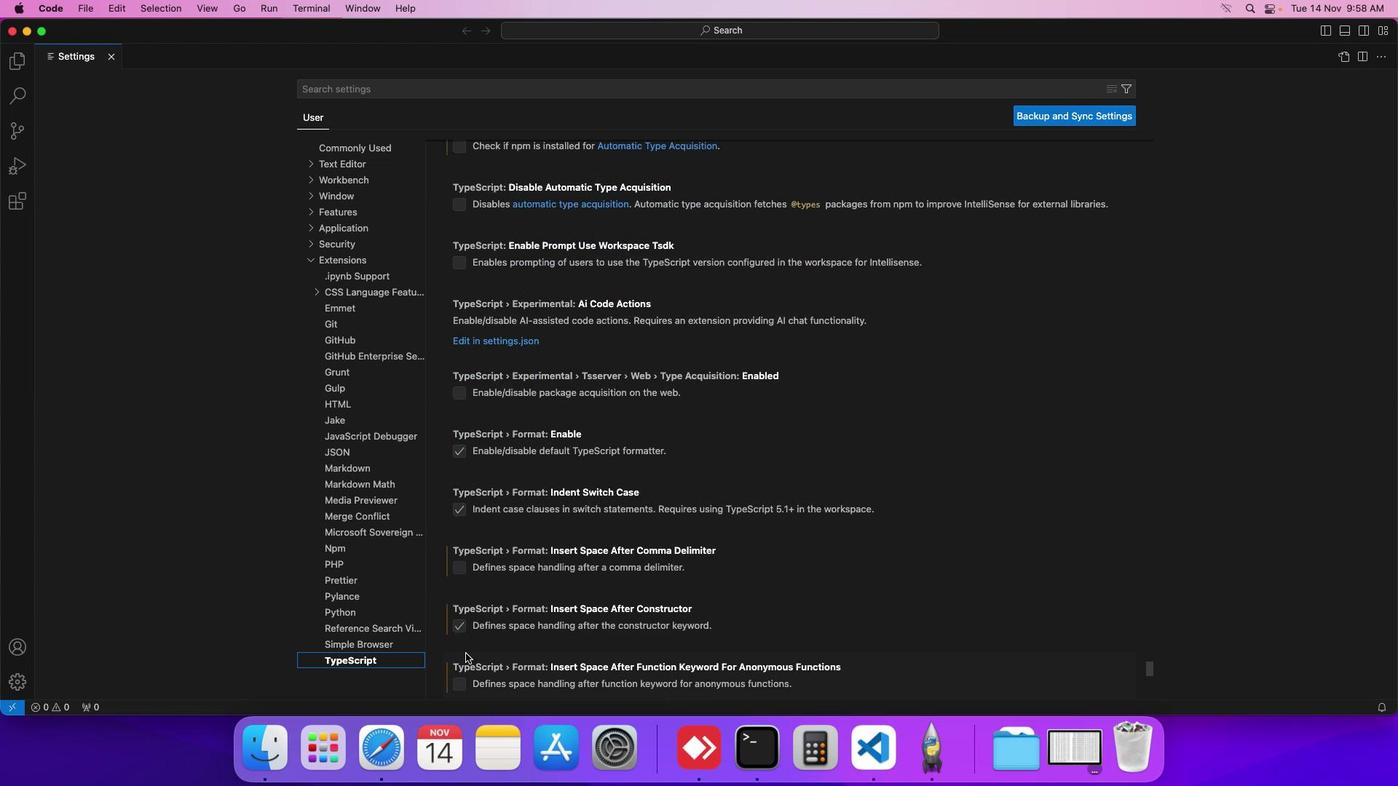 
Action: Mouse scrolled (466, 654) with delta (0, 0)
Screenshot: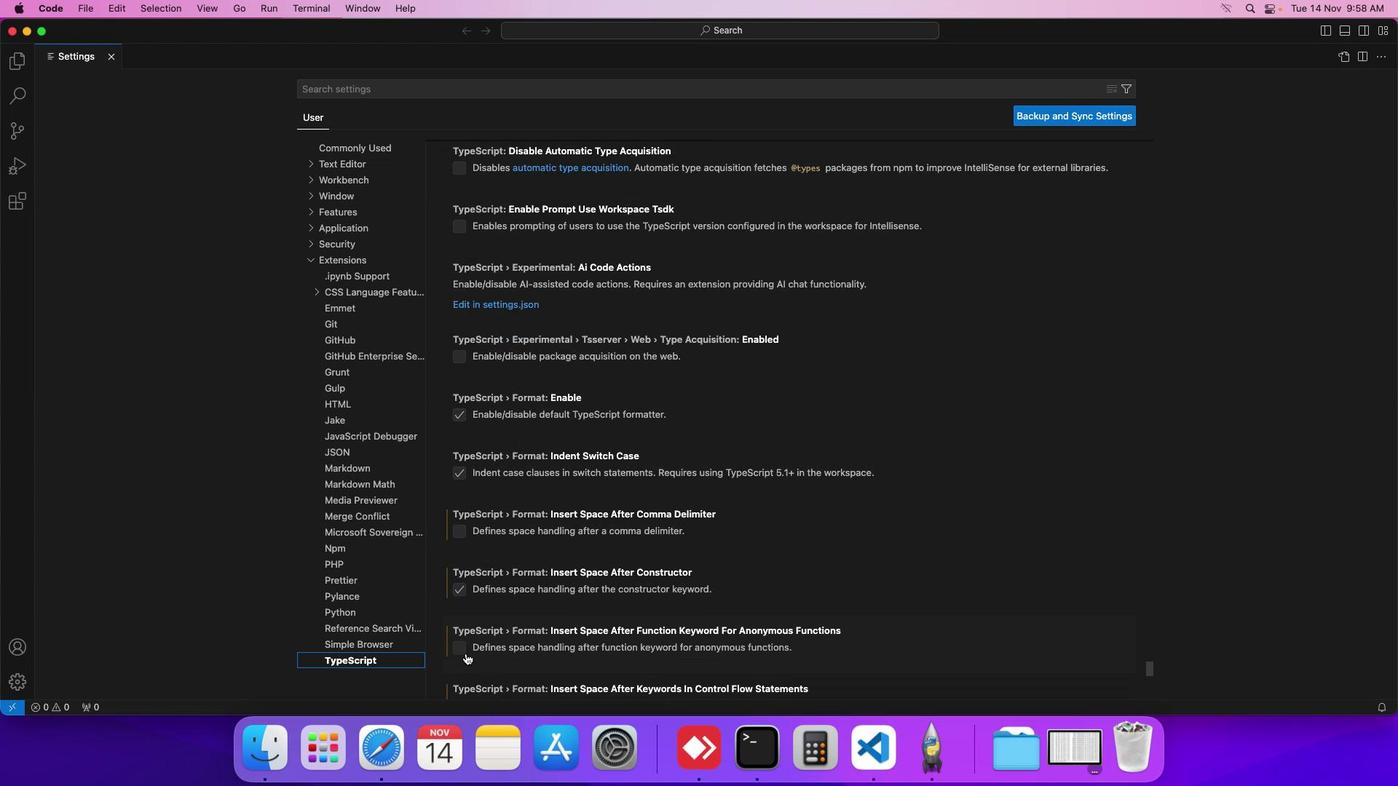 
Action: Mouse scrolled (466, 654) with delta (0, 0)
Screenshot: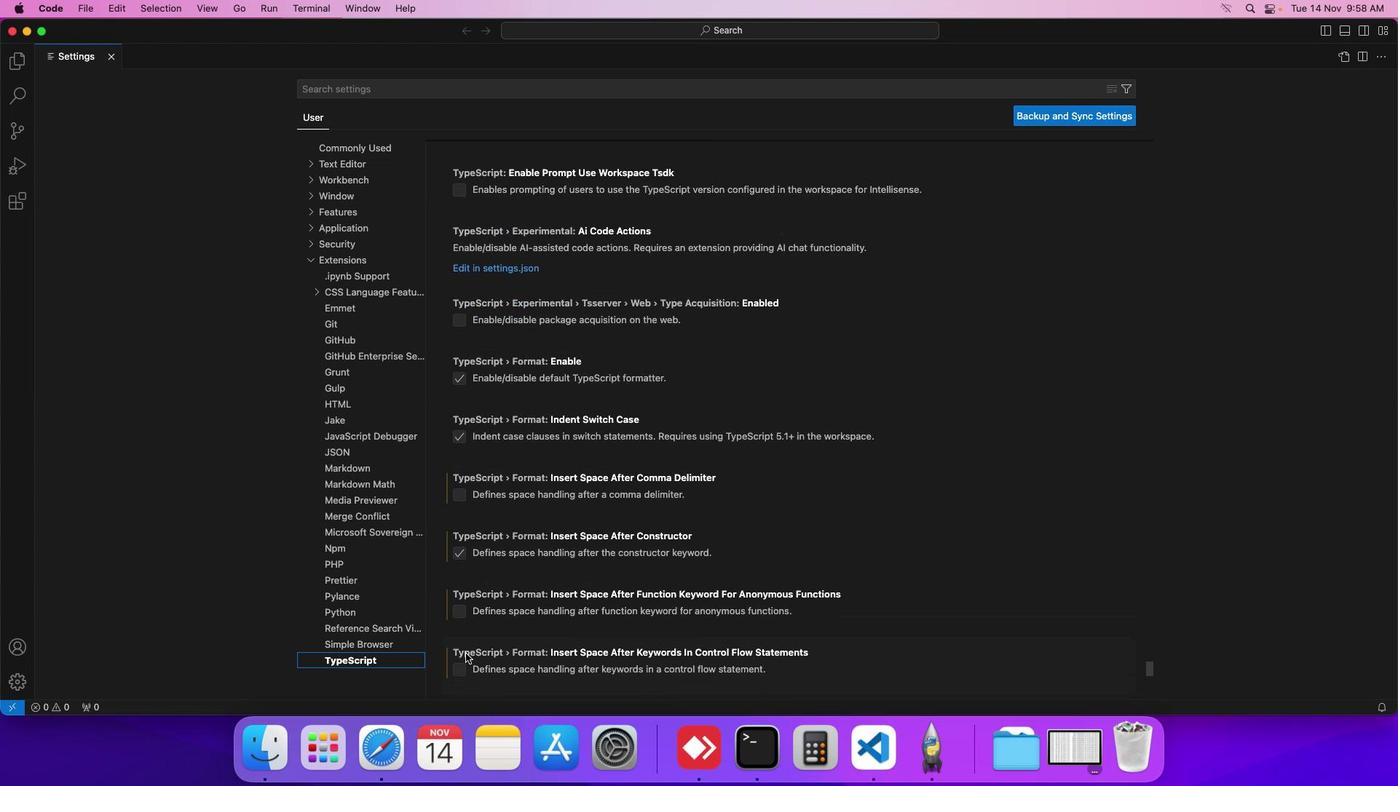 
Action: Mouse scrolled (466, 654) with delta (0, 0)
Screenshot: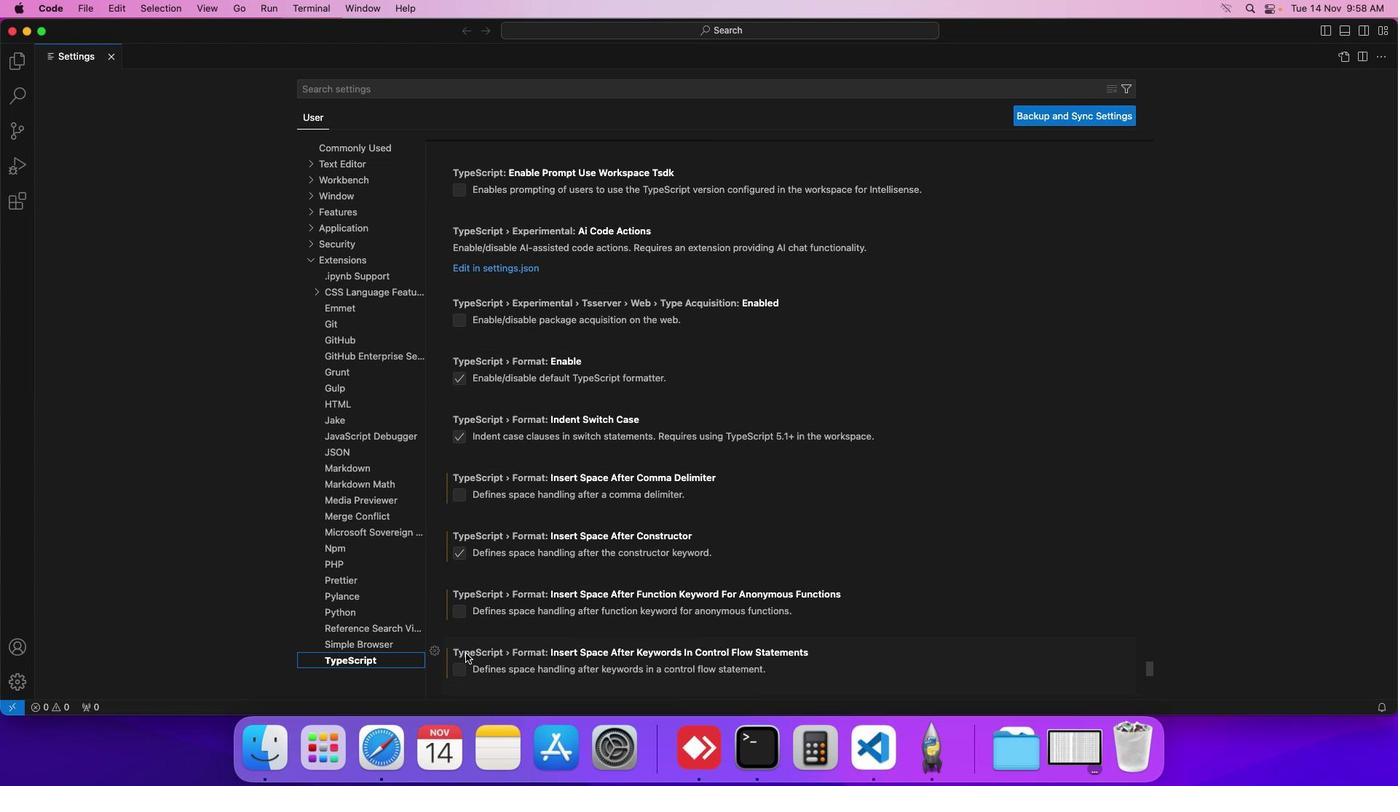 
Action: Mouse scrolled (466, 654) with delta (0, -1)
Screenshot: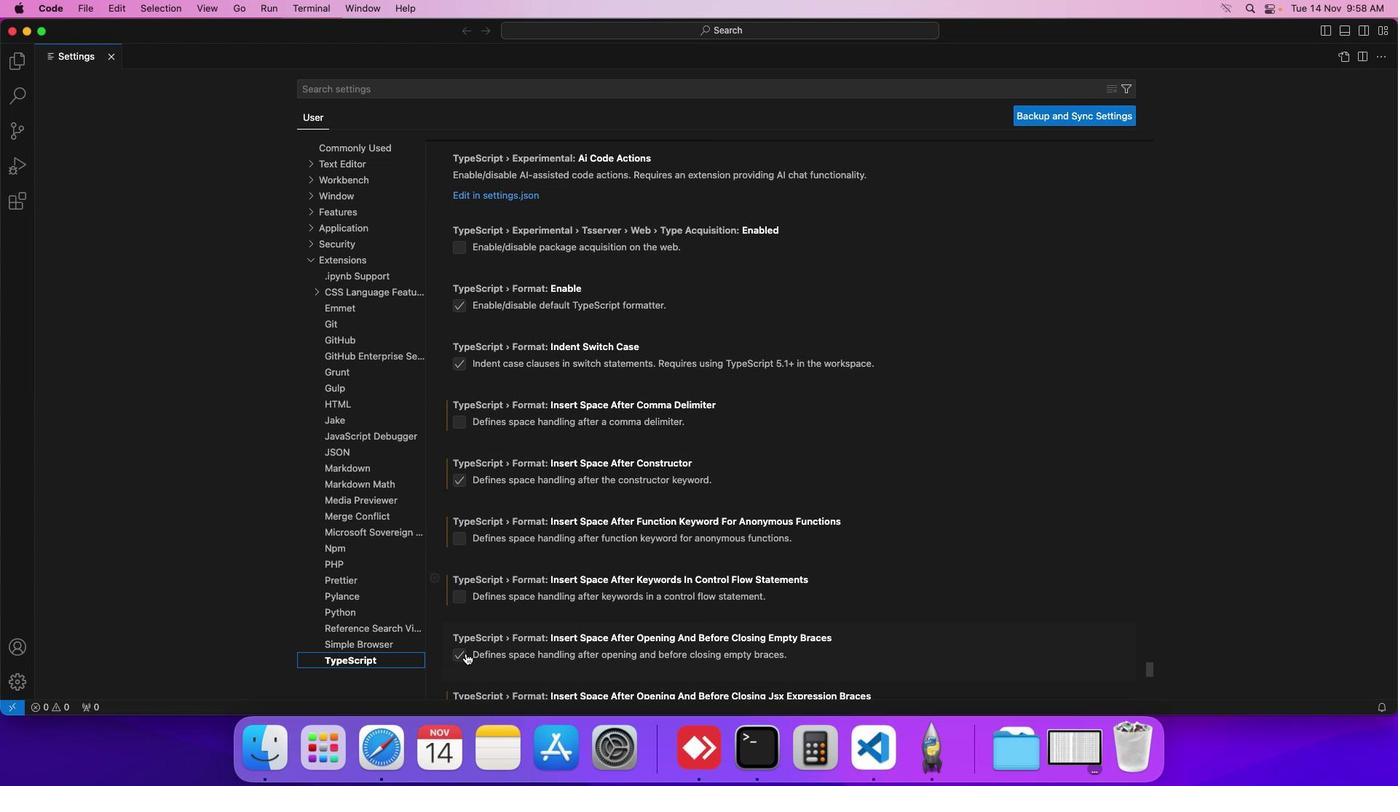 
Action: Mouse scrolled (466, 654) with delta (0, 0)
Screenshot: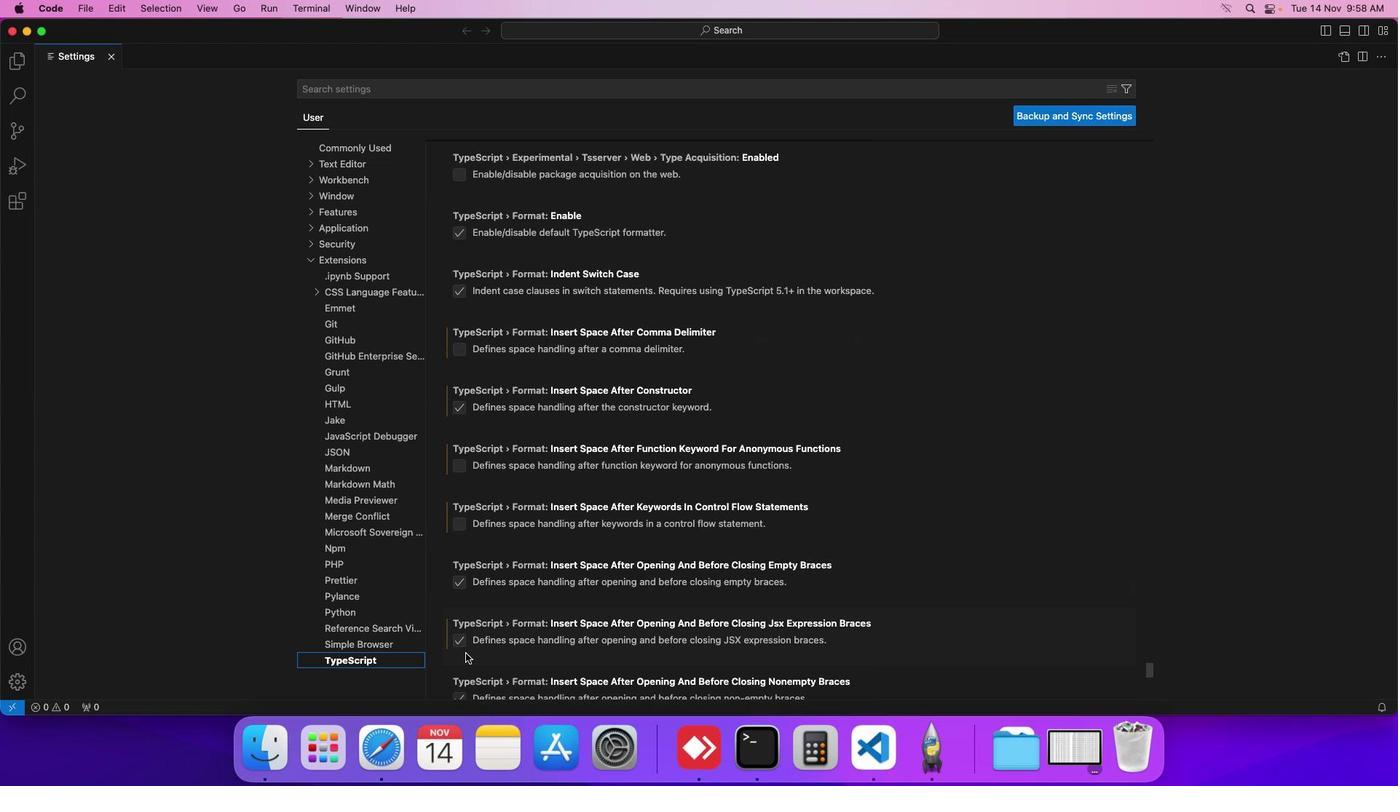 
Action: Mouse scrolled (466, 654) with delta (0, 0)
Screenshot: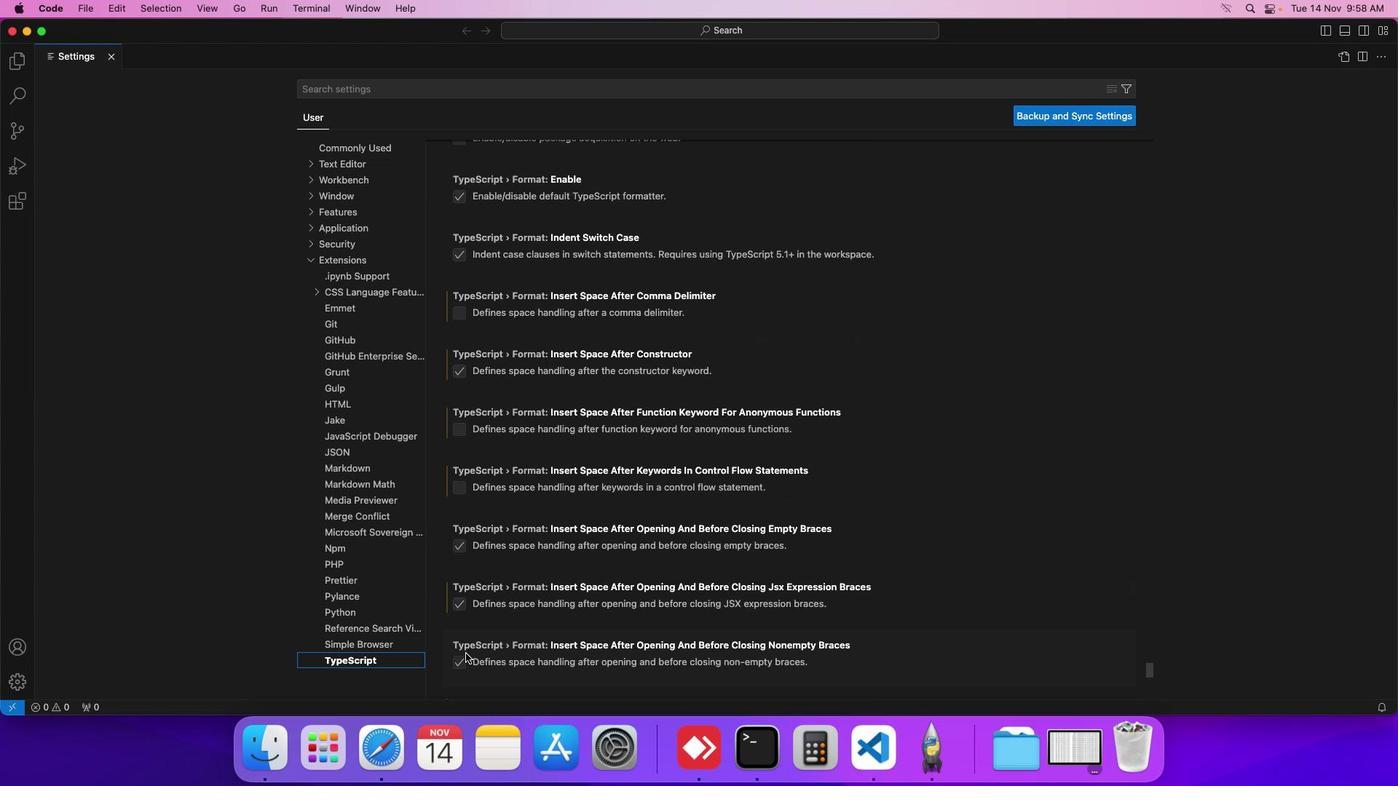 
Action: Mouse scrolled (466, 654) with delta (0, 0)
Screenshot: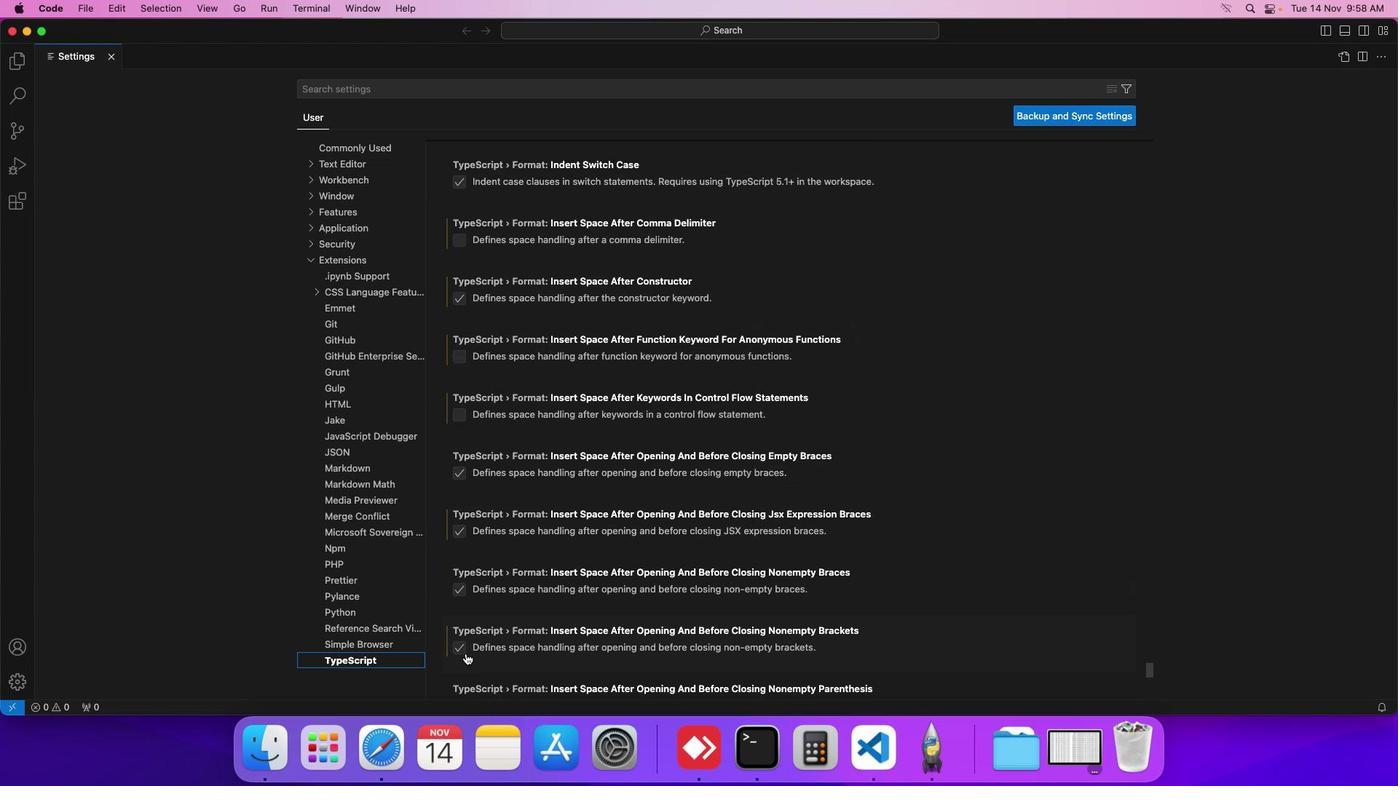 
Action: Mouse scrolled (466, 654) with delta (0, -1)
Screenshot: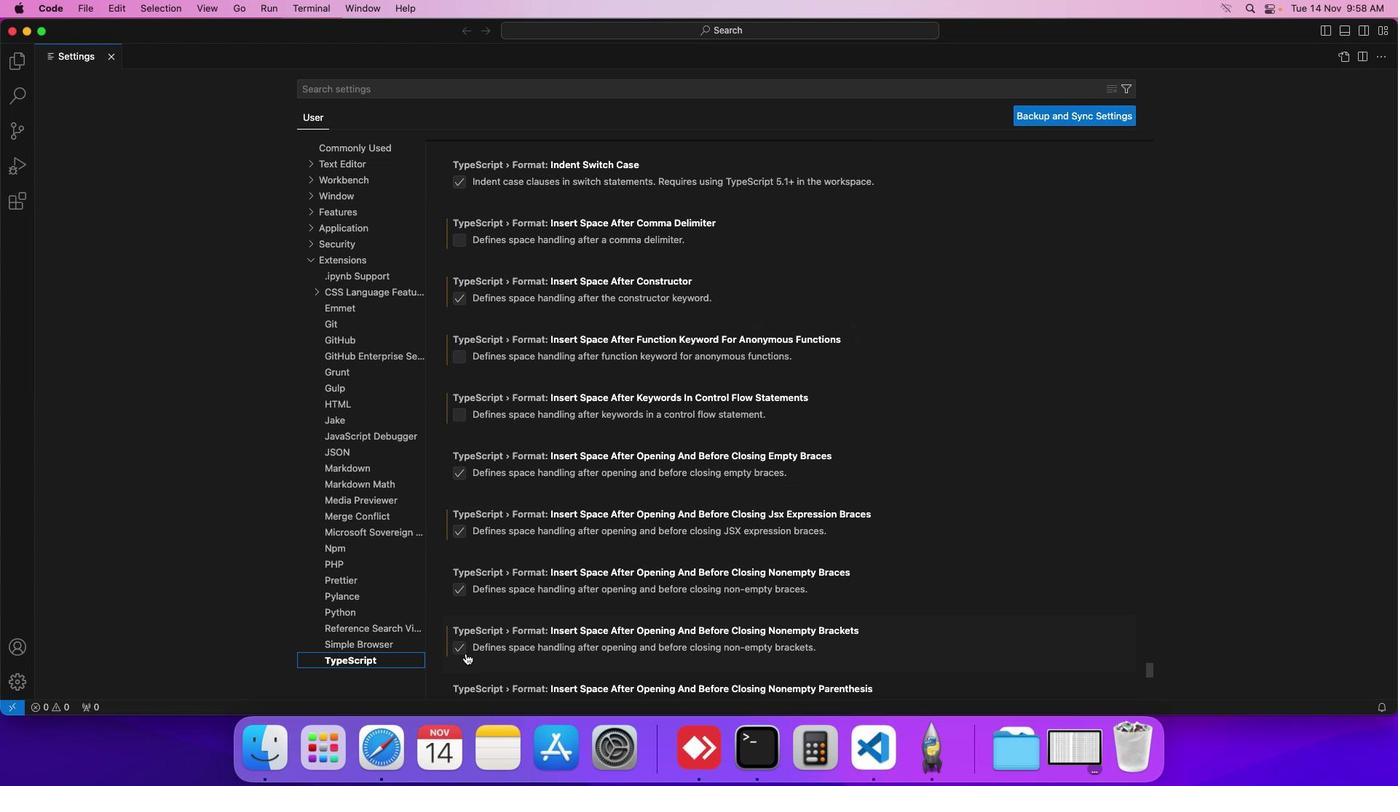 
Action: Mouse scrolled (466, 654) with delta (0, -1)
Screenshot: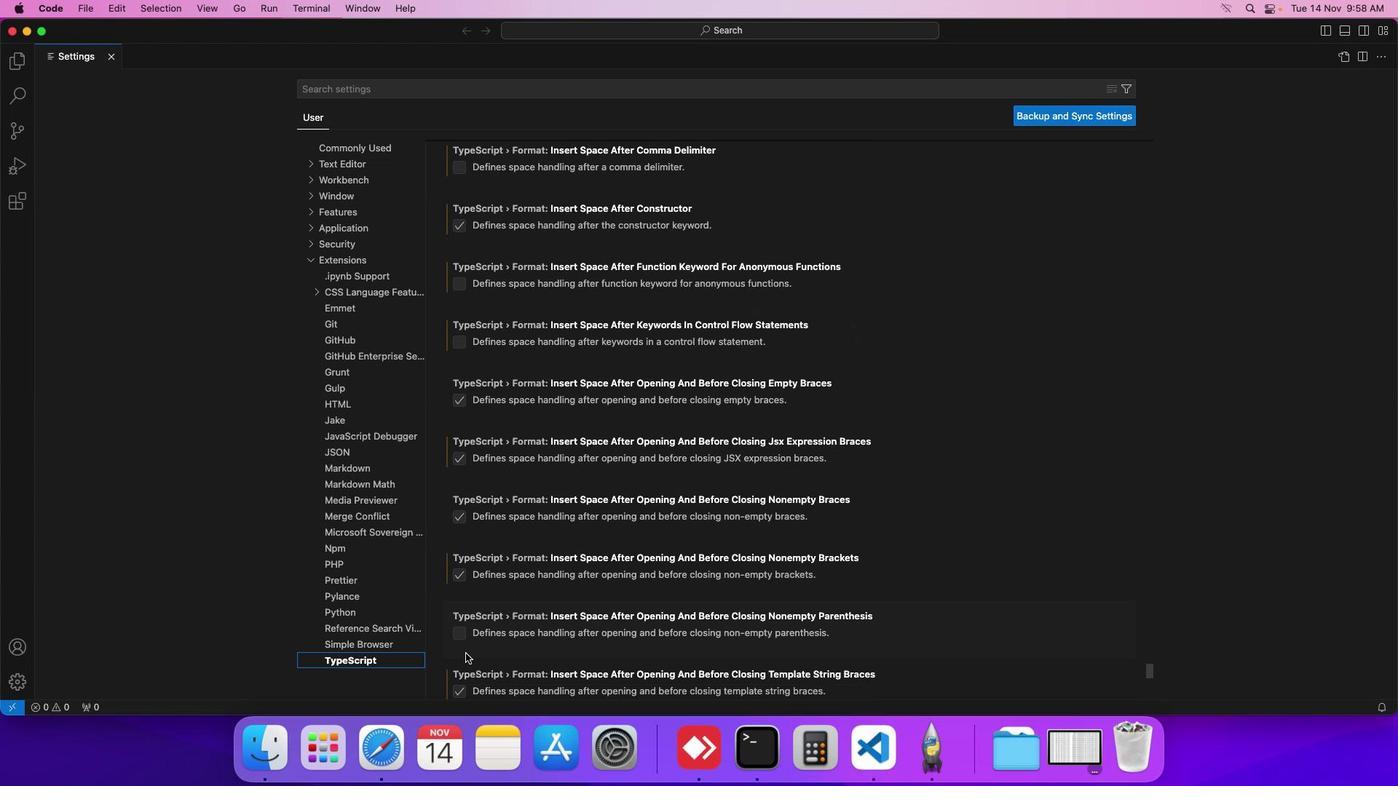 
Action: Mouse scrolled (466, 654) with delta (0, 0)
Screenshot: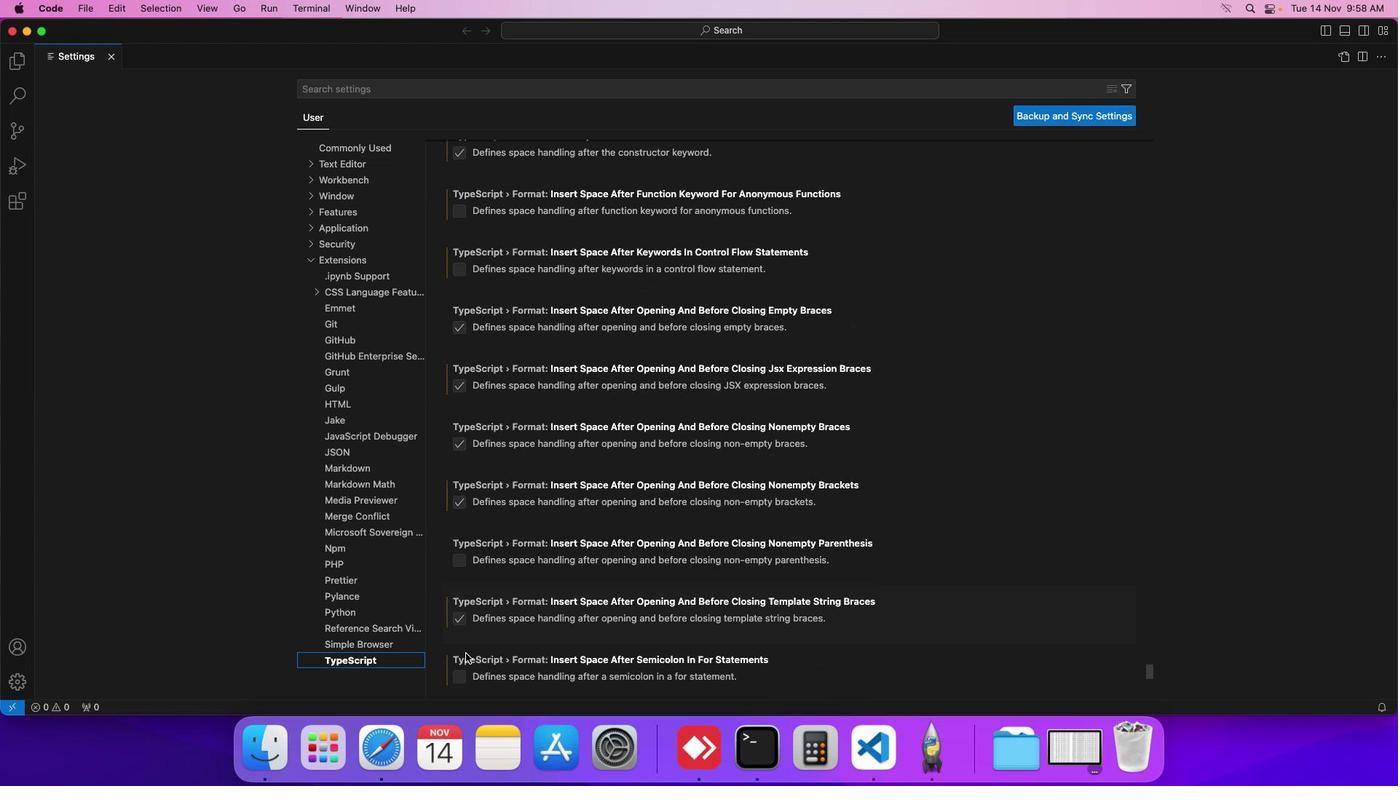 
Action: Mouse scrolled (466, 654) with delta (0, 0)
Screenshot: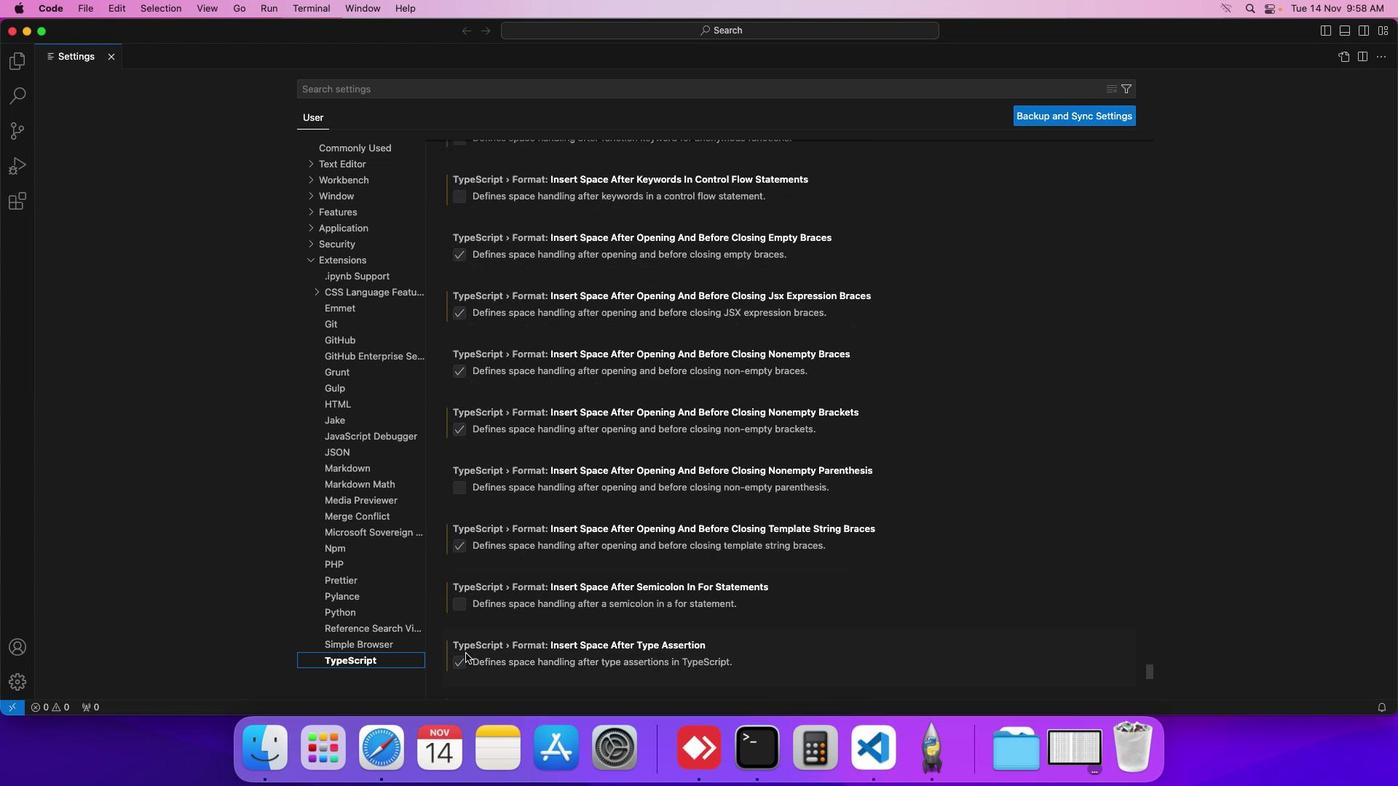 
Action: Mouse scrolled (466, 654) with delta (0, -1)
Screenshot: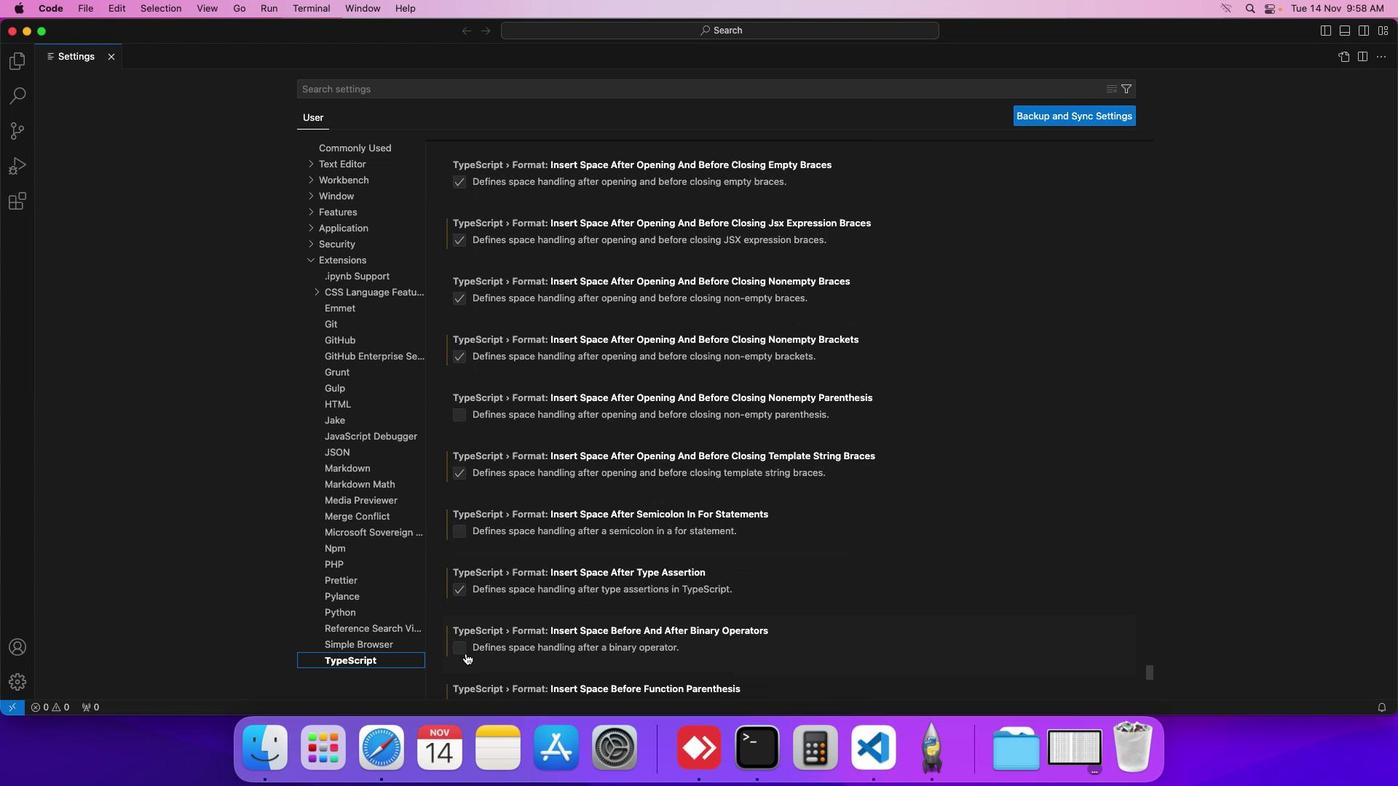
Action: Mouse scrolled (466, 654) with delta (0, -1)
Screenshot: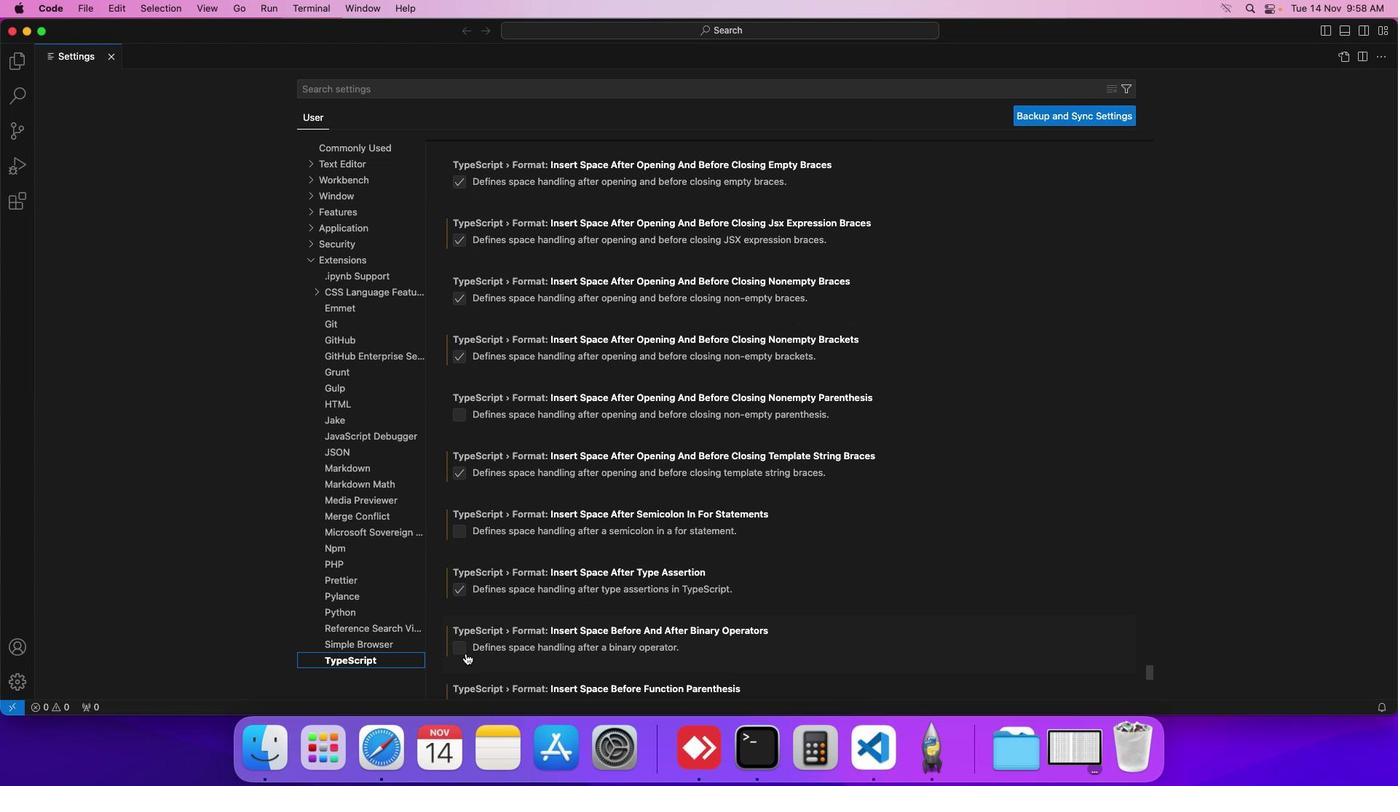 
Action: Mouse scrolled (466, 654) with delta (0, -1)
Screenshot: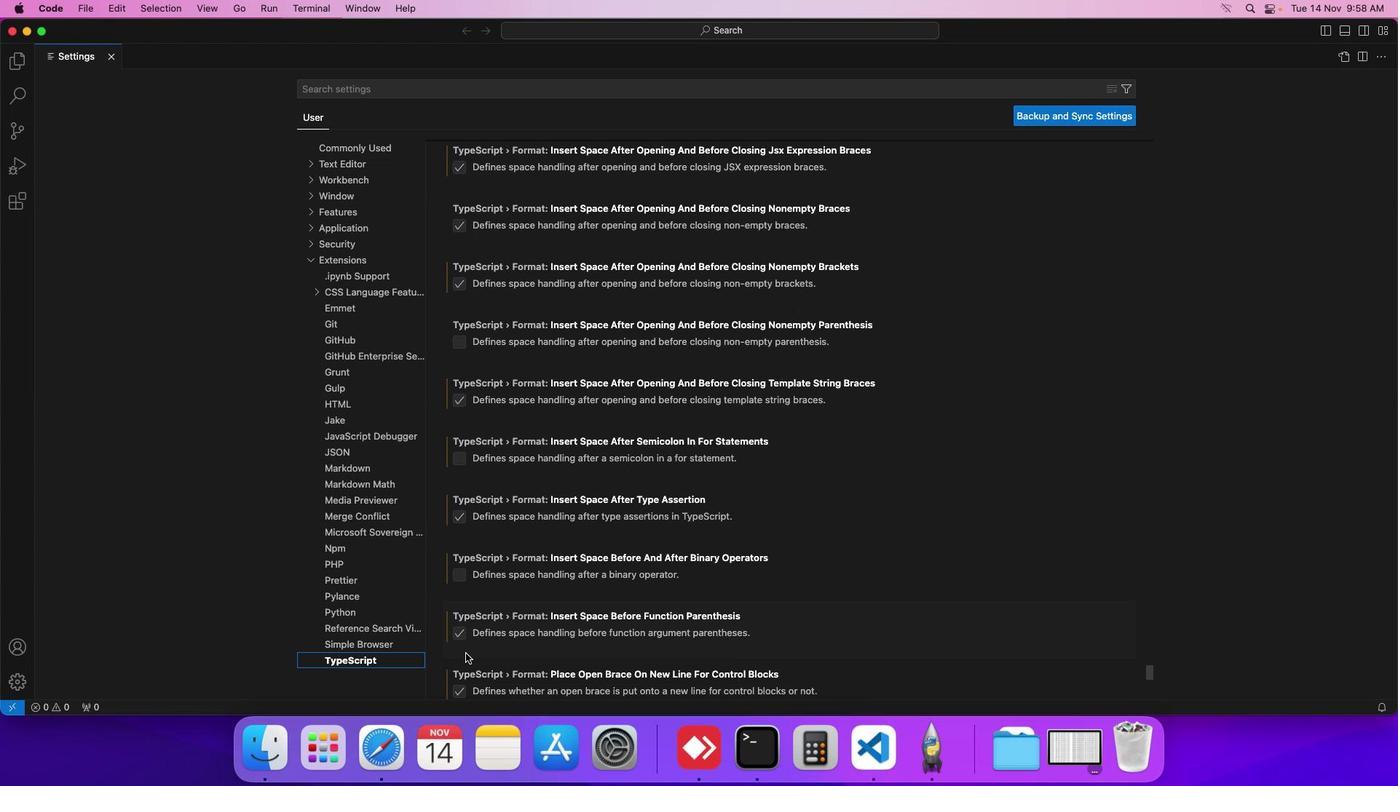 
Action: Mouse scrolled (466, 654) with delta (0, 0)
Screenshot: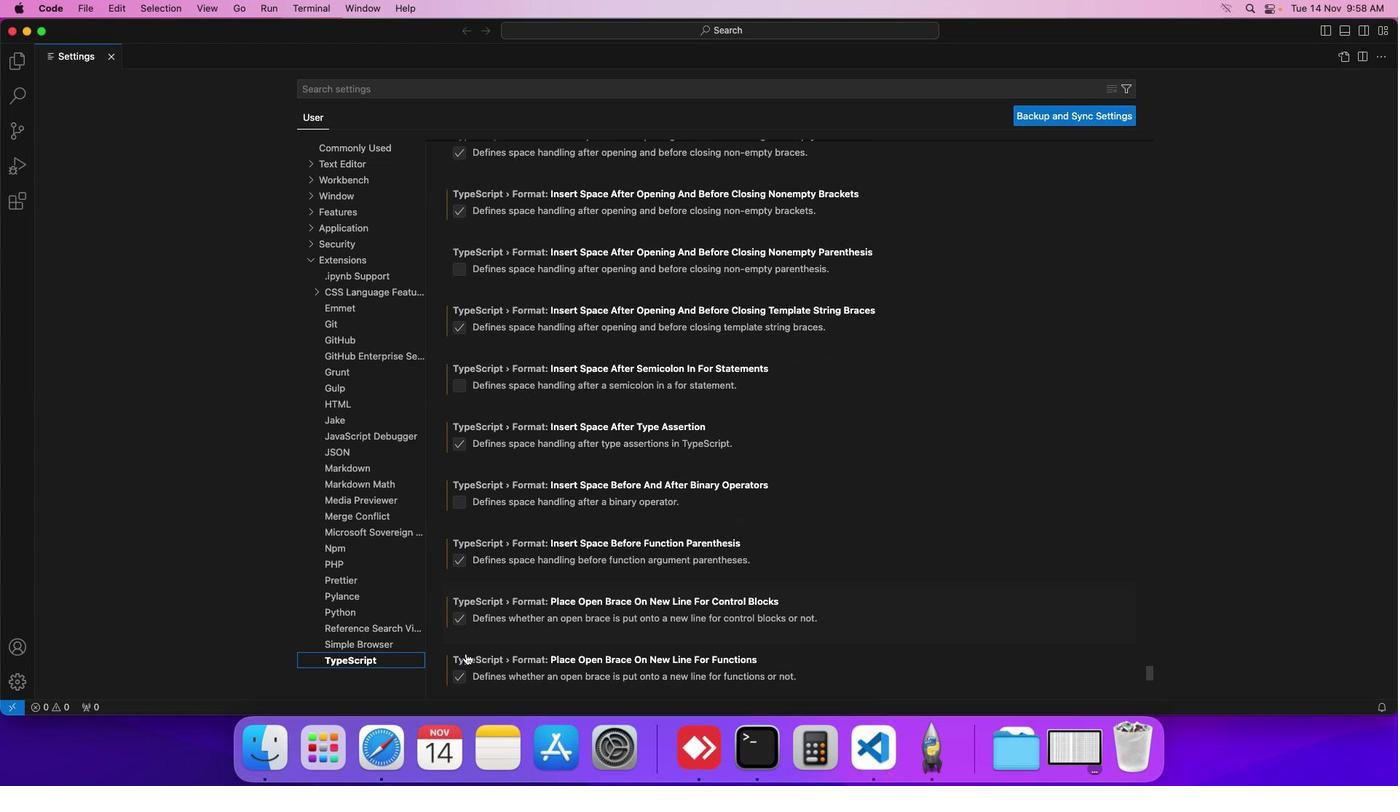 
Action: Mouse scrolled (466, 654) with delta (0, 0)
Screenshot: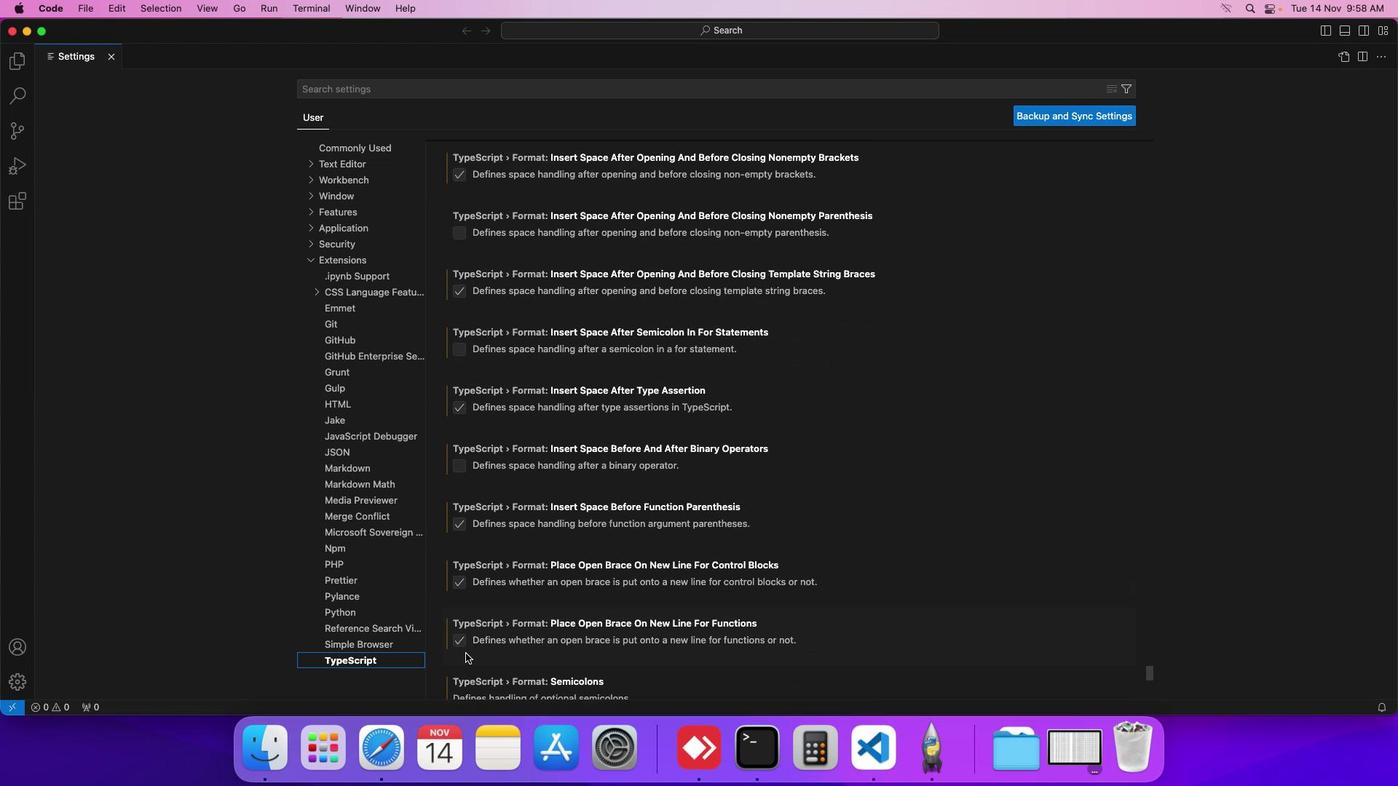 
Action: Mouse scrolled (466, 654) with delta (0, 0)
Screenshot: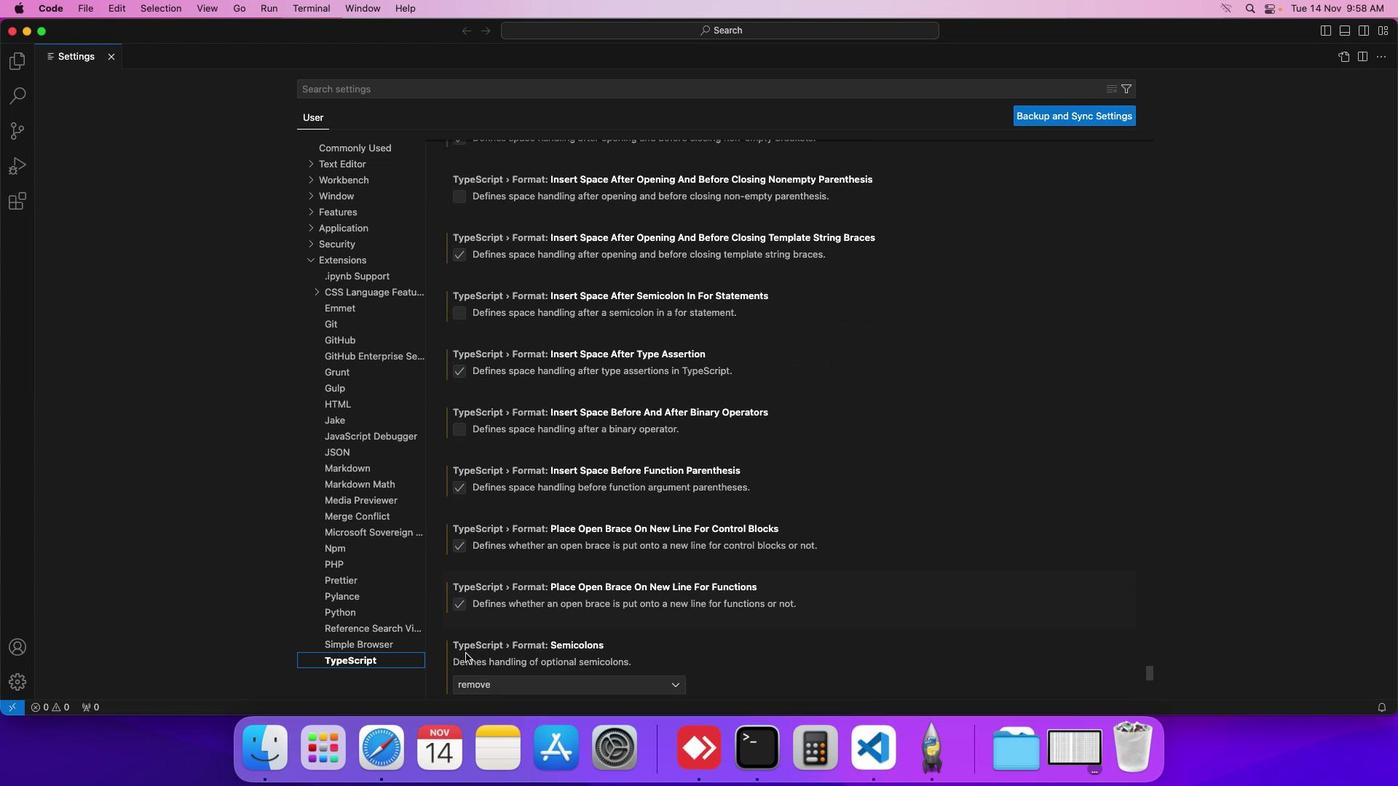 
Action: Mouse scrolled (466, 654) with delta (0, 0)
Screenshot: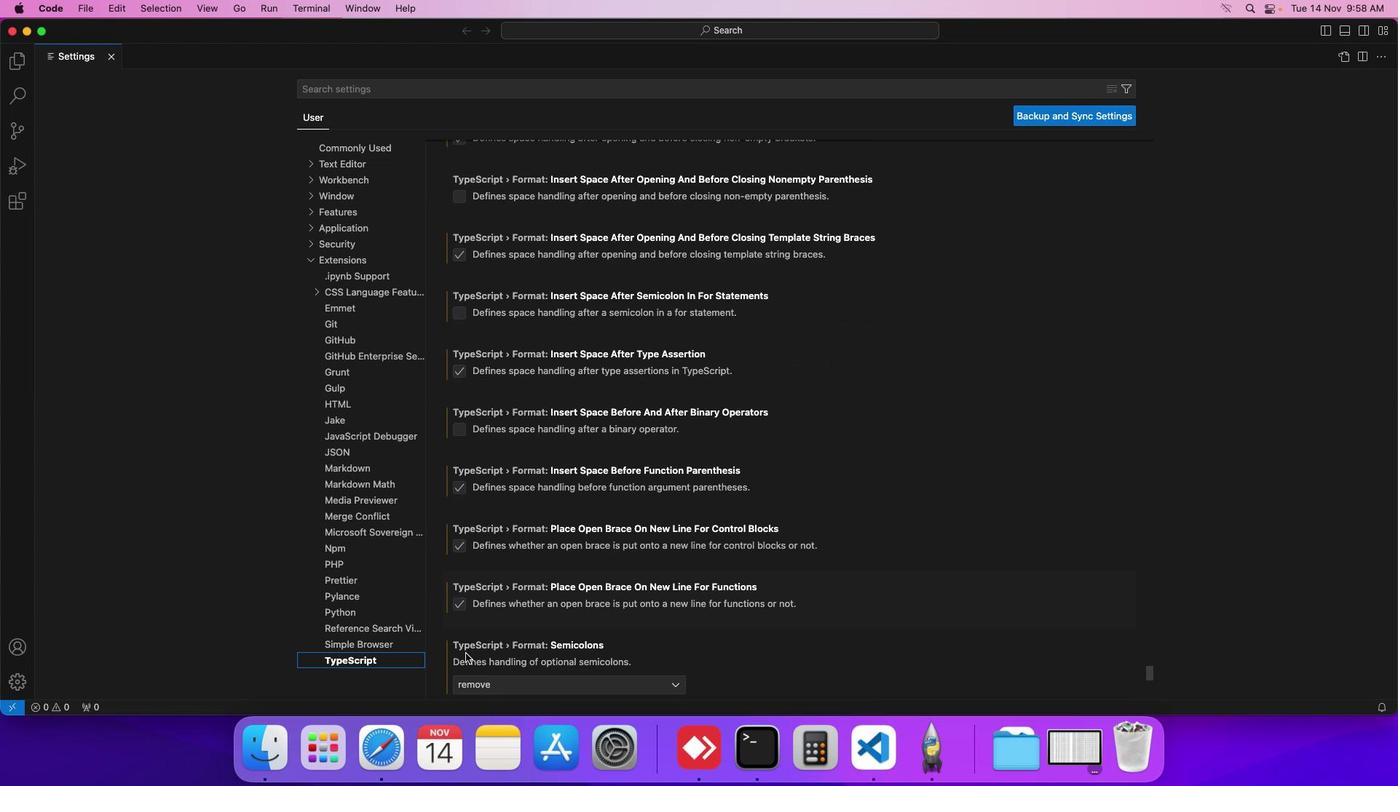 
Action: Mouse scrolled (466, 654) with delta (0, 0)
Screenshot: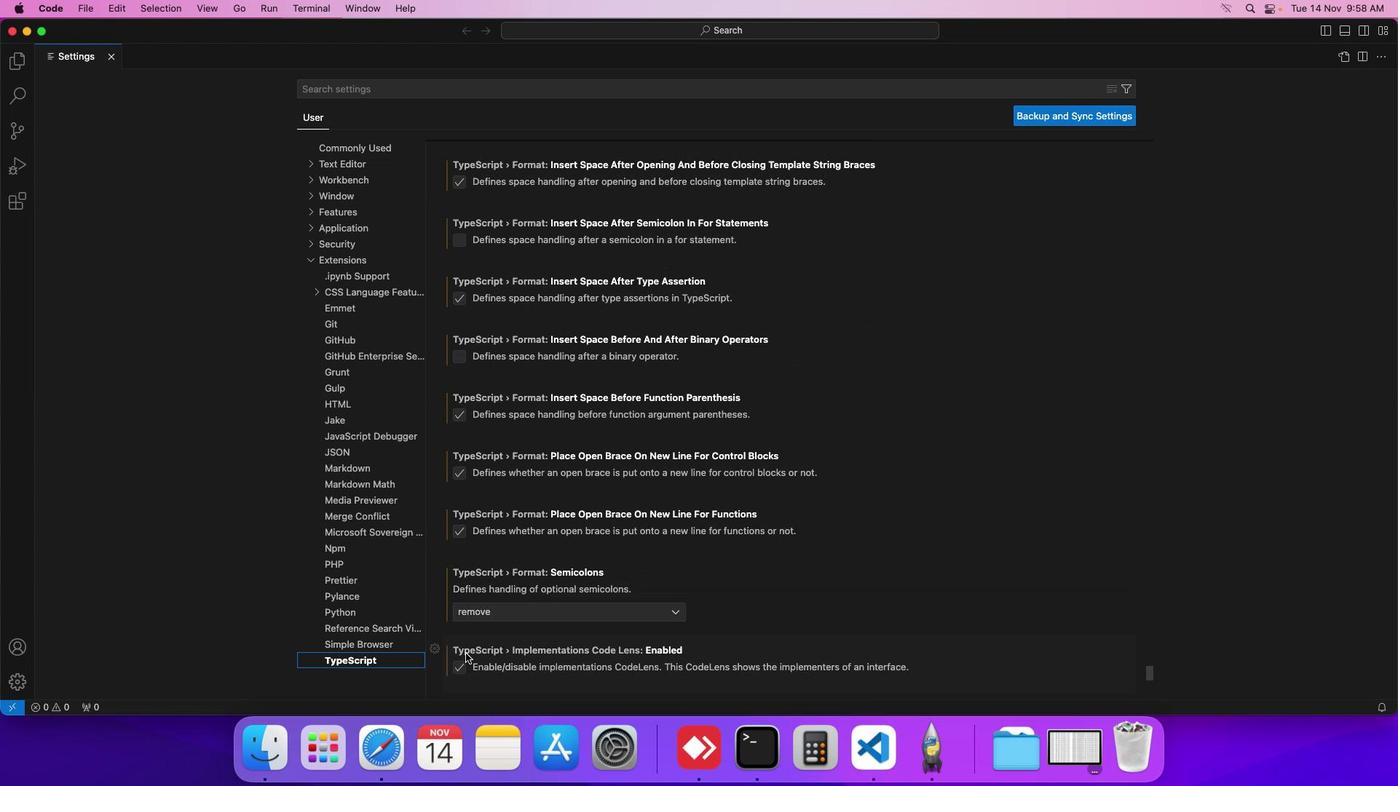 
Action: Mouse scrolled (466, 654) with delta (0, 0)
Screenshot: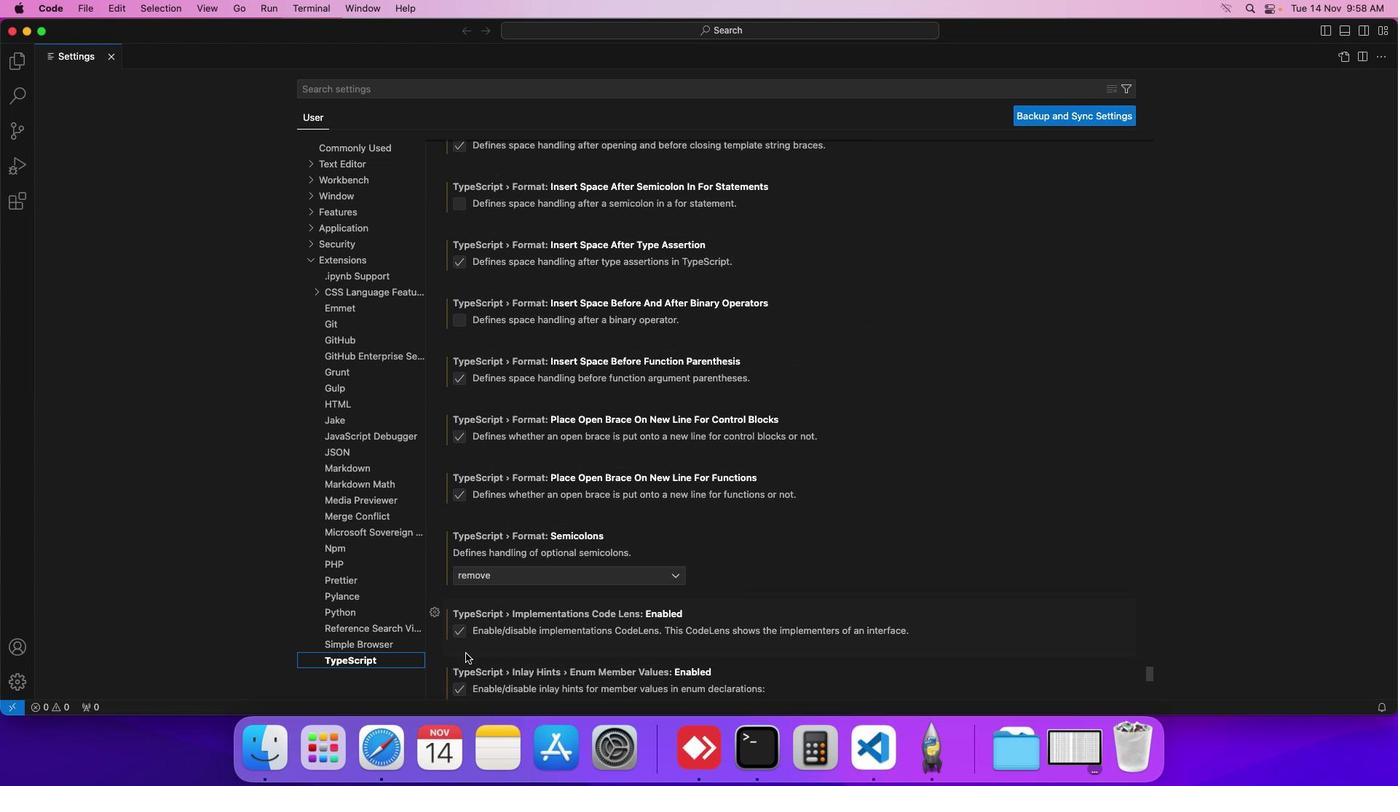 
Action: Mouse scrolled (466, 654) with delta (0, 0)
Screenshot: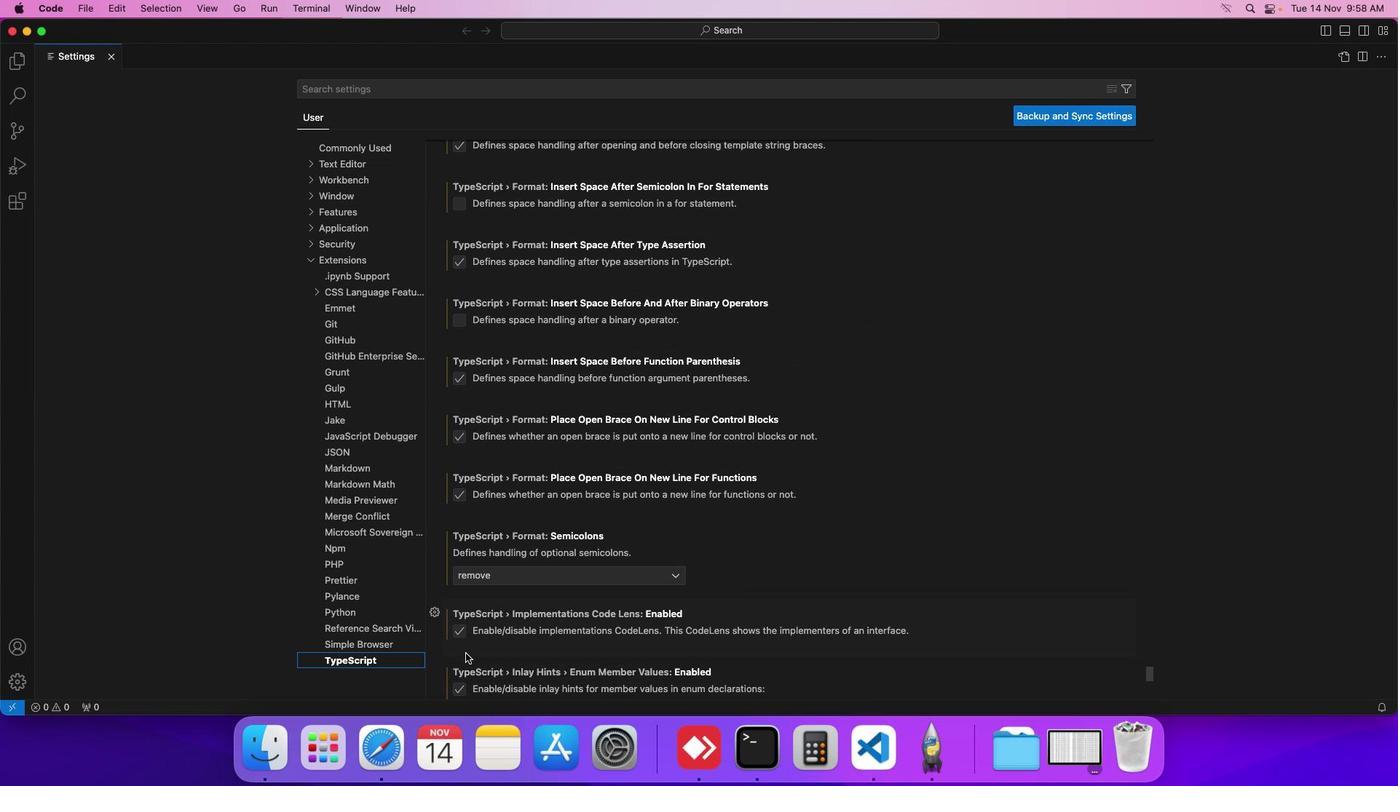 
Action: Mouse scrolled (466, 654) with delta (0, 0)
Screenshot: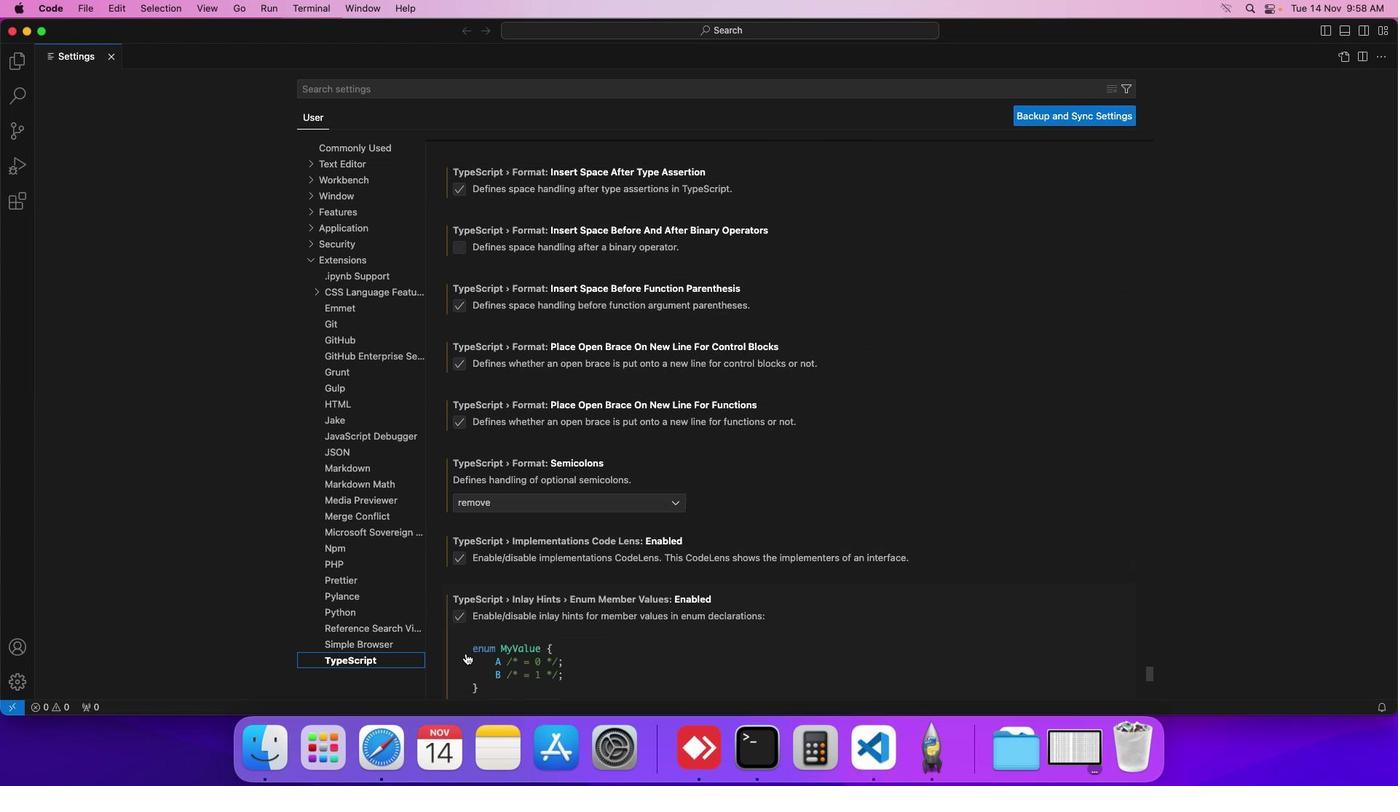 
Action: Mouse scrolled (466, 654) with delta (0, 0)
Screenshot: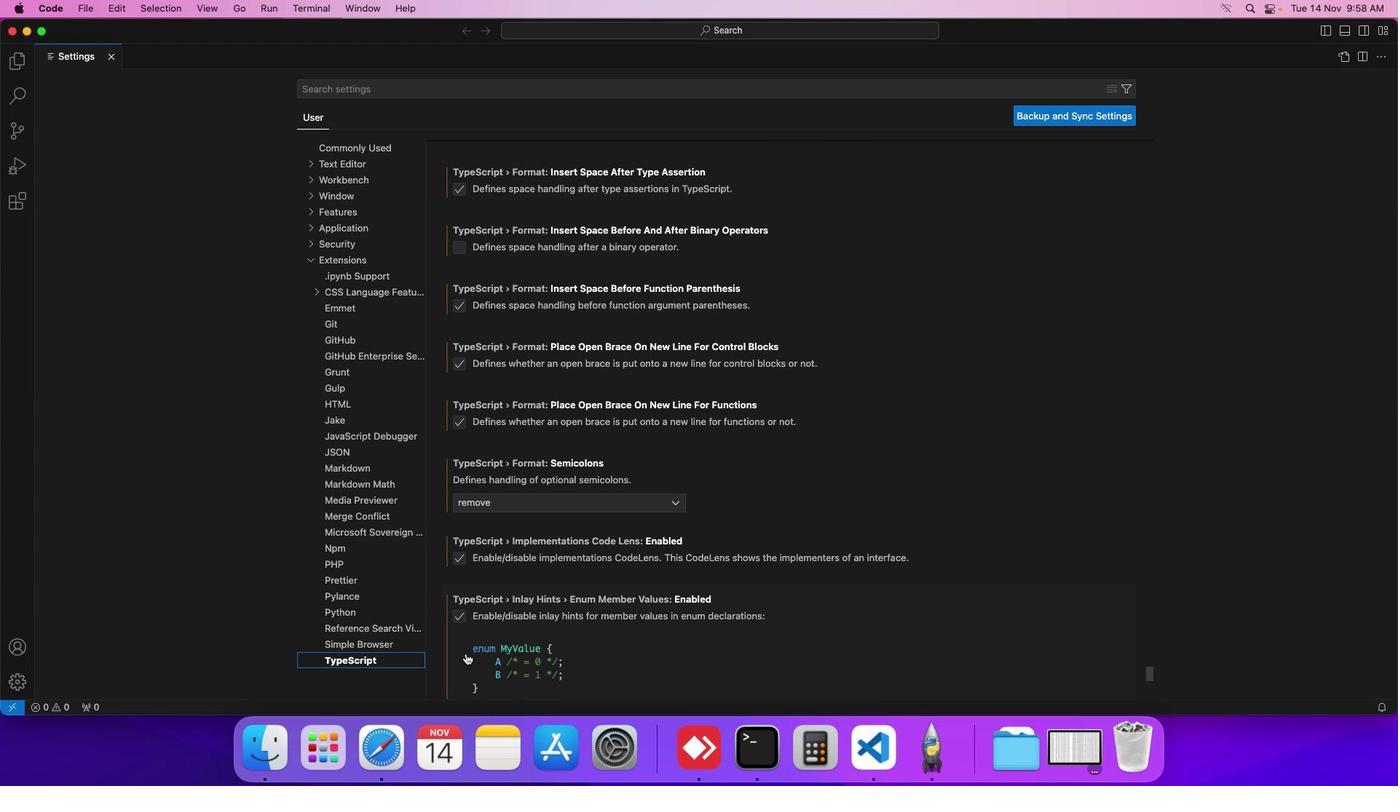 
Action: Mouse scrolled (466, 654) with delta (0, 0)
Screenshot: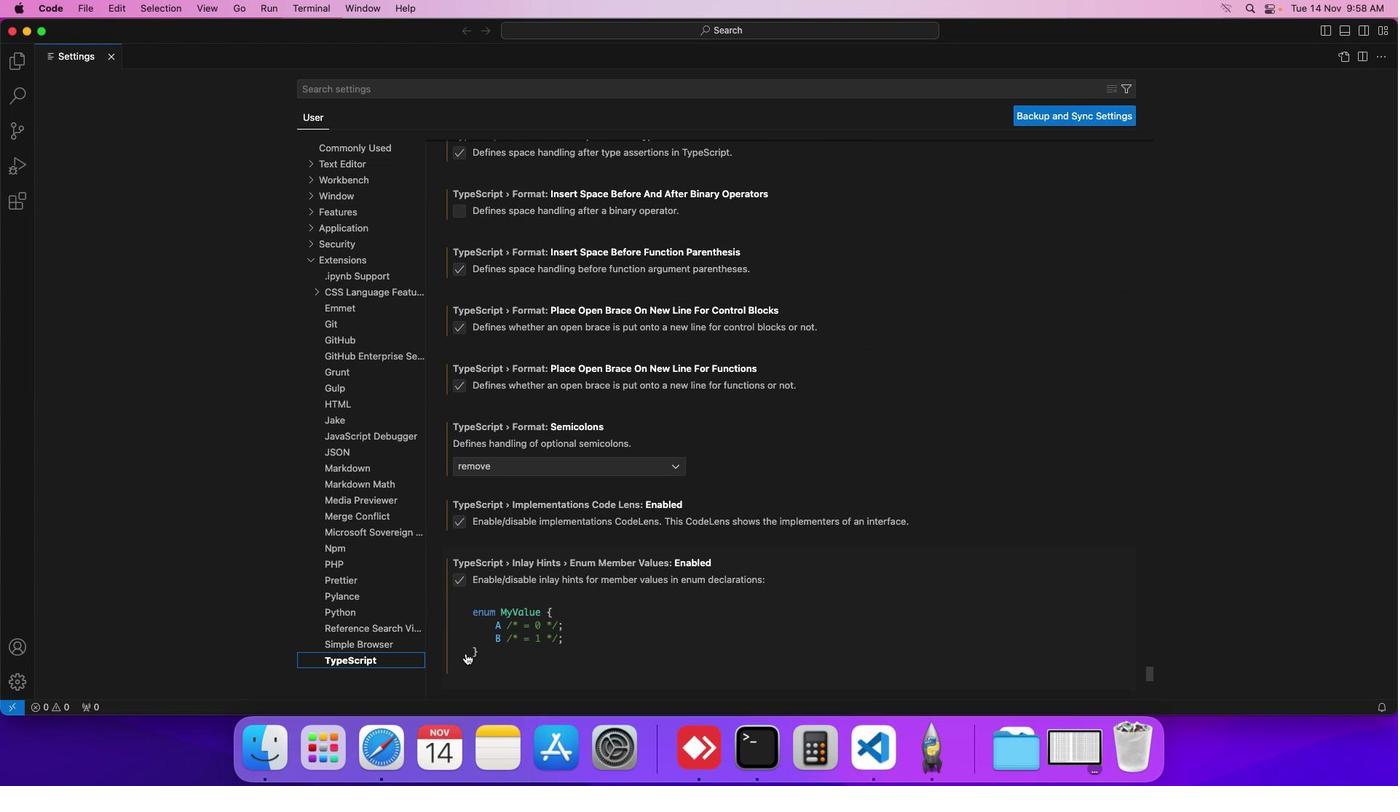 
Action: Mouse scrolled (466, 654) with delta (0, 0)
Screenshot: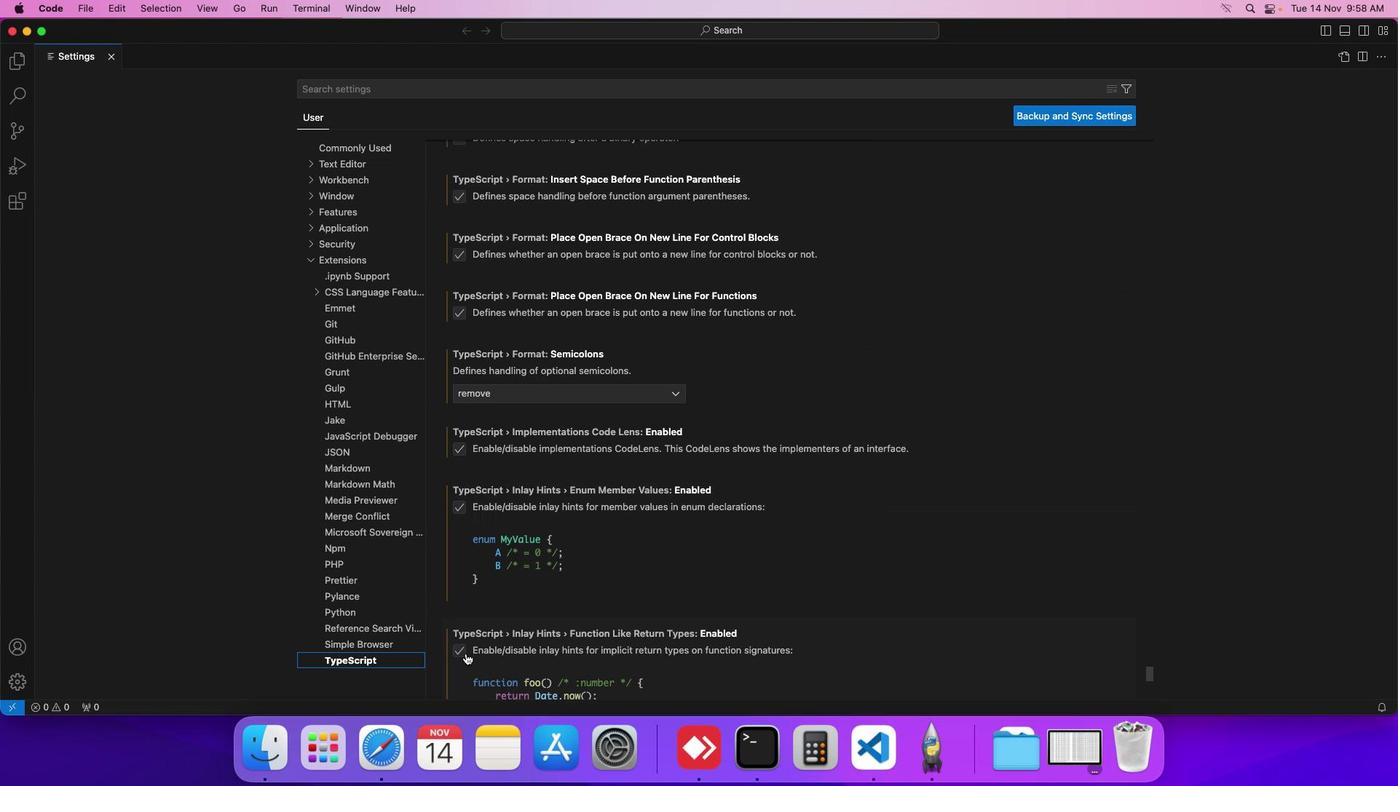 
Action: Mouse scrolled (466, 654) with delta (0, 0)
Screenshot: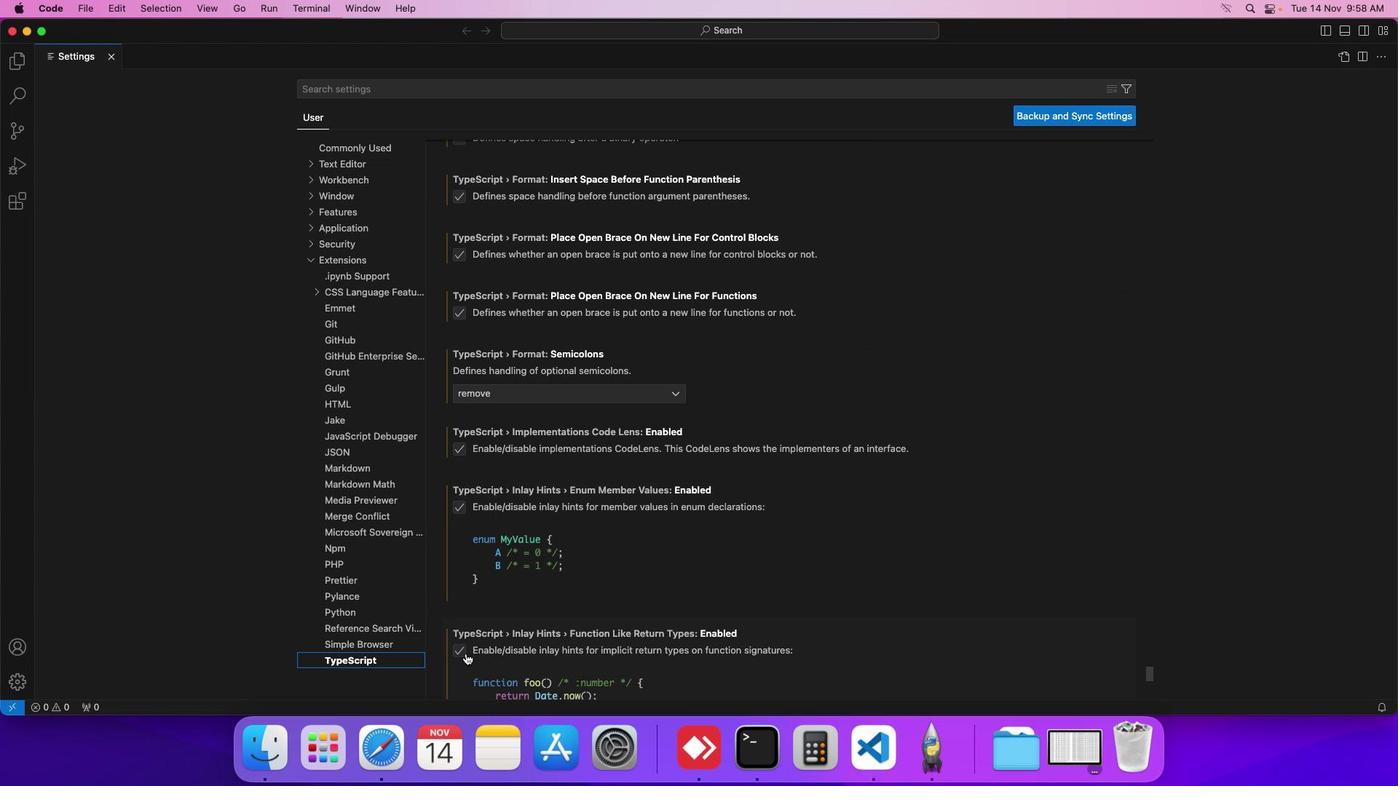 
Action: Mouse scrolled (466, 654) with delta (0, 0)
Screenshot: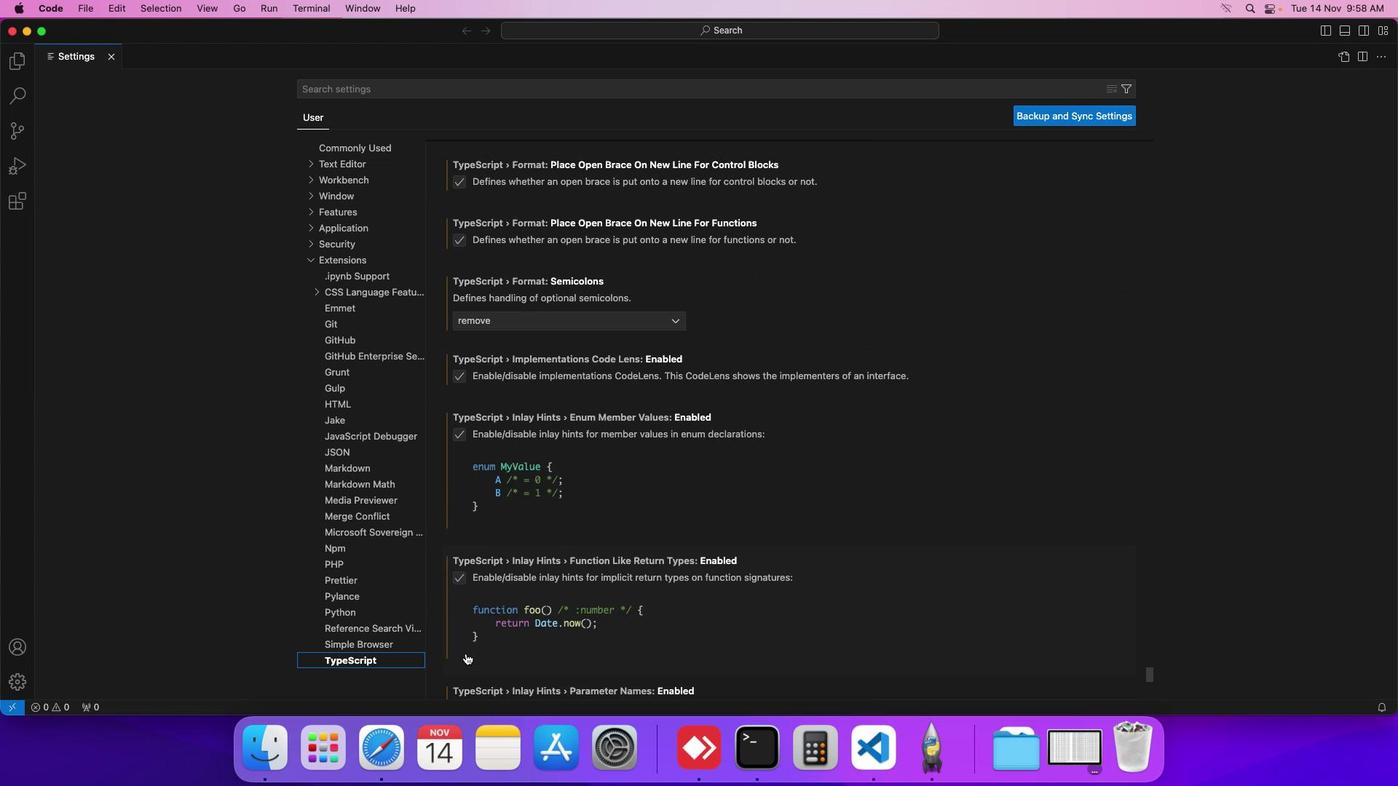 
Action: Mouse scrolled (466, 654) with delta (0, 0)
Screenshot: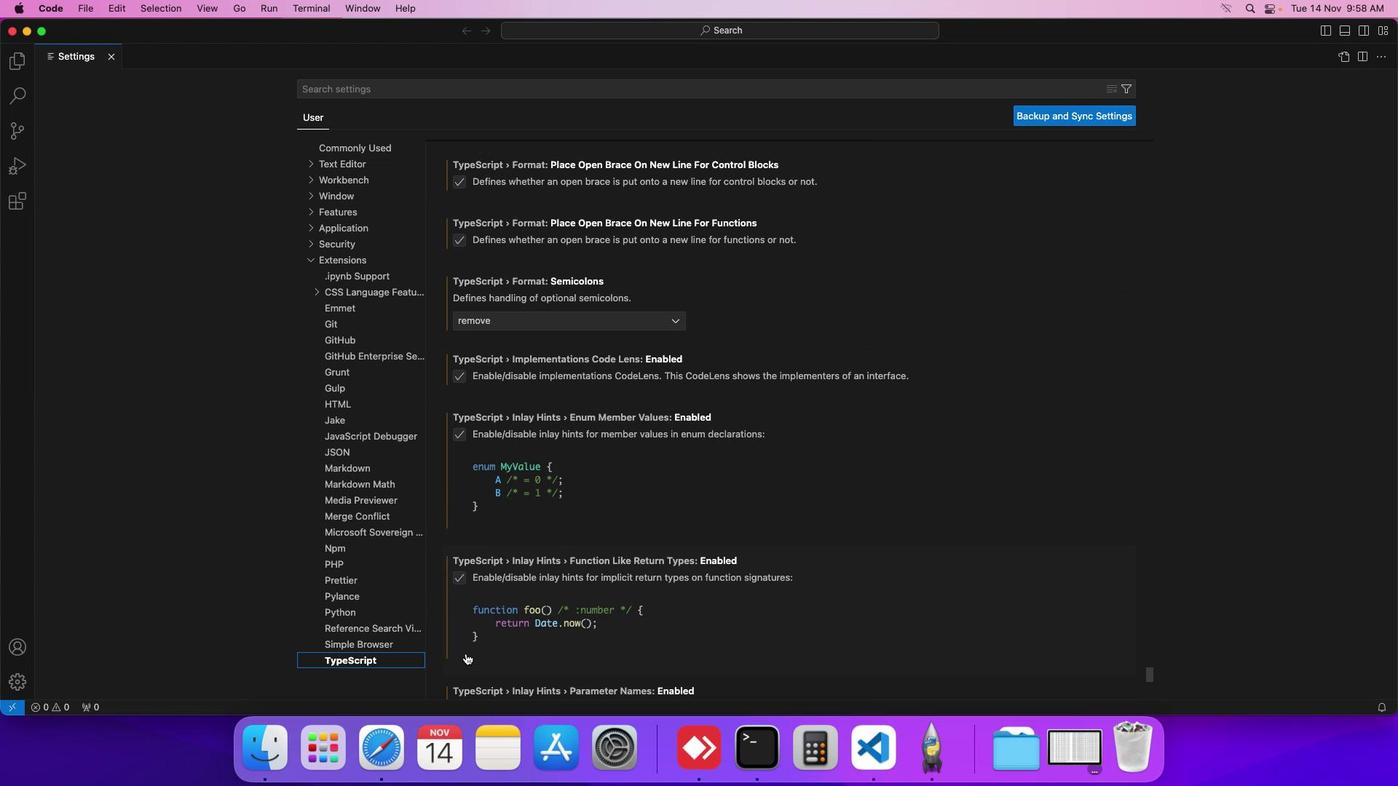 
Action: Mouse moved to (466, 654)
Screenshot: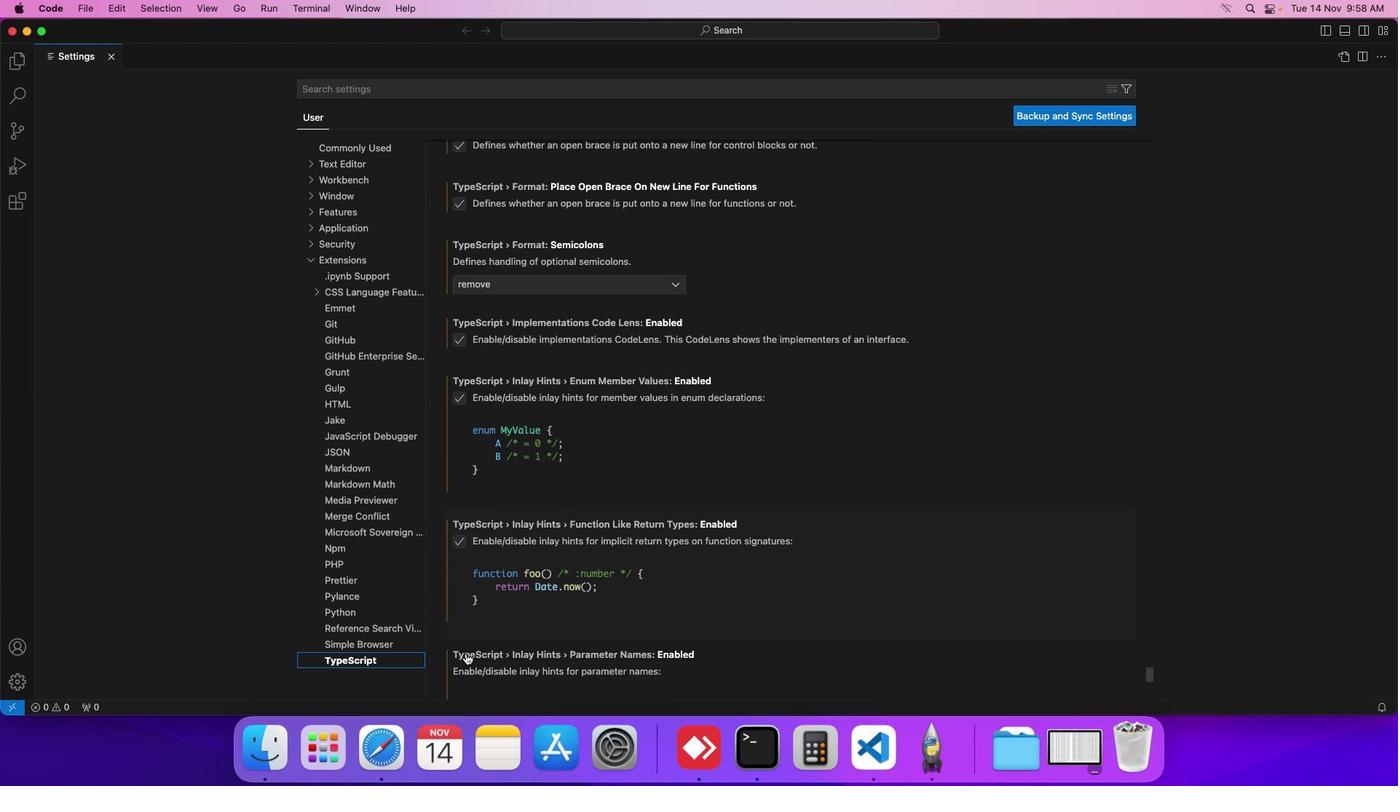
Action: Mouse scrolled (466, 654) with delta (0, 0)
Screenshot: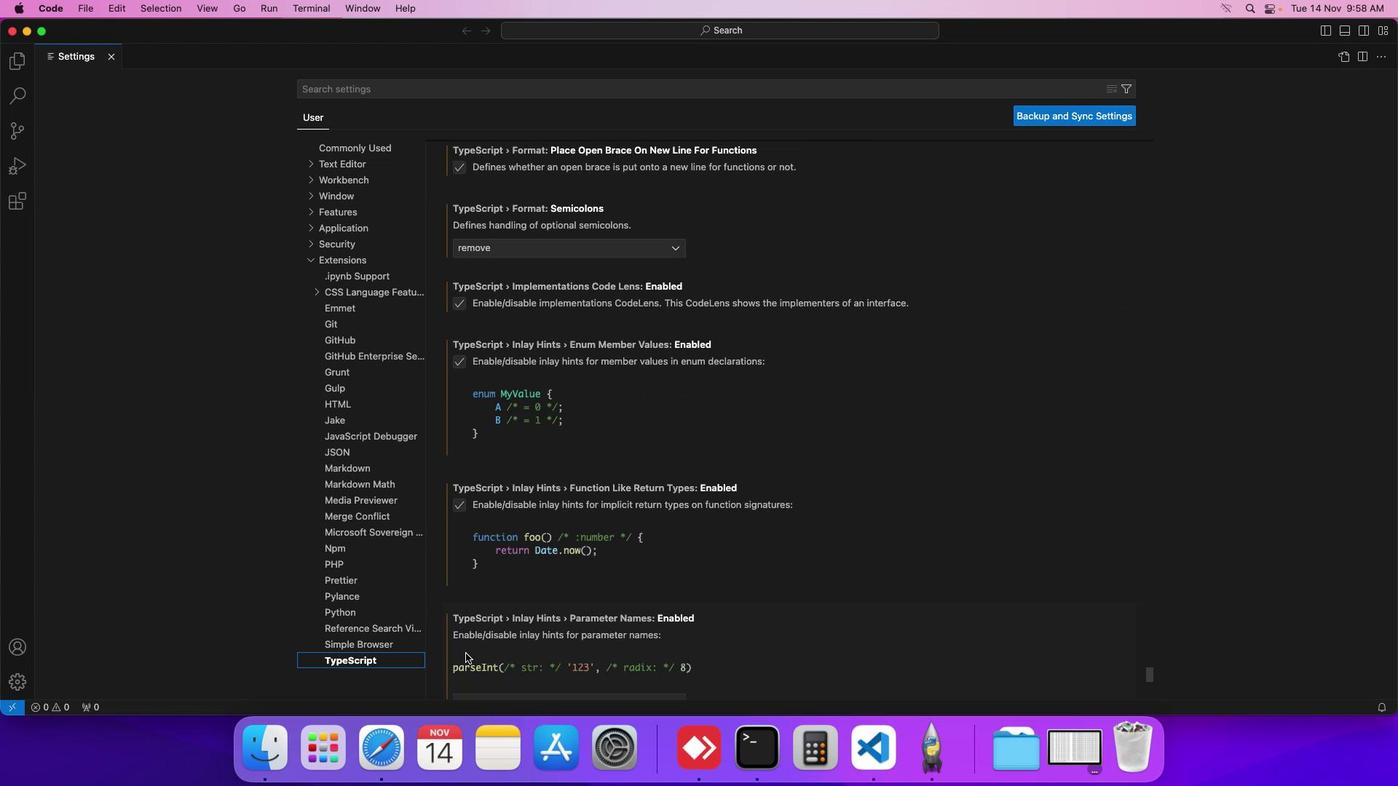 
Action: Mouse scrolled (466, 654) with delta (0, 0)
Screenshot: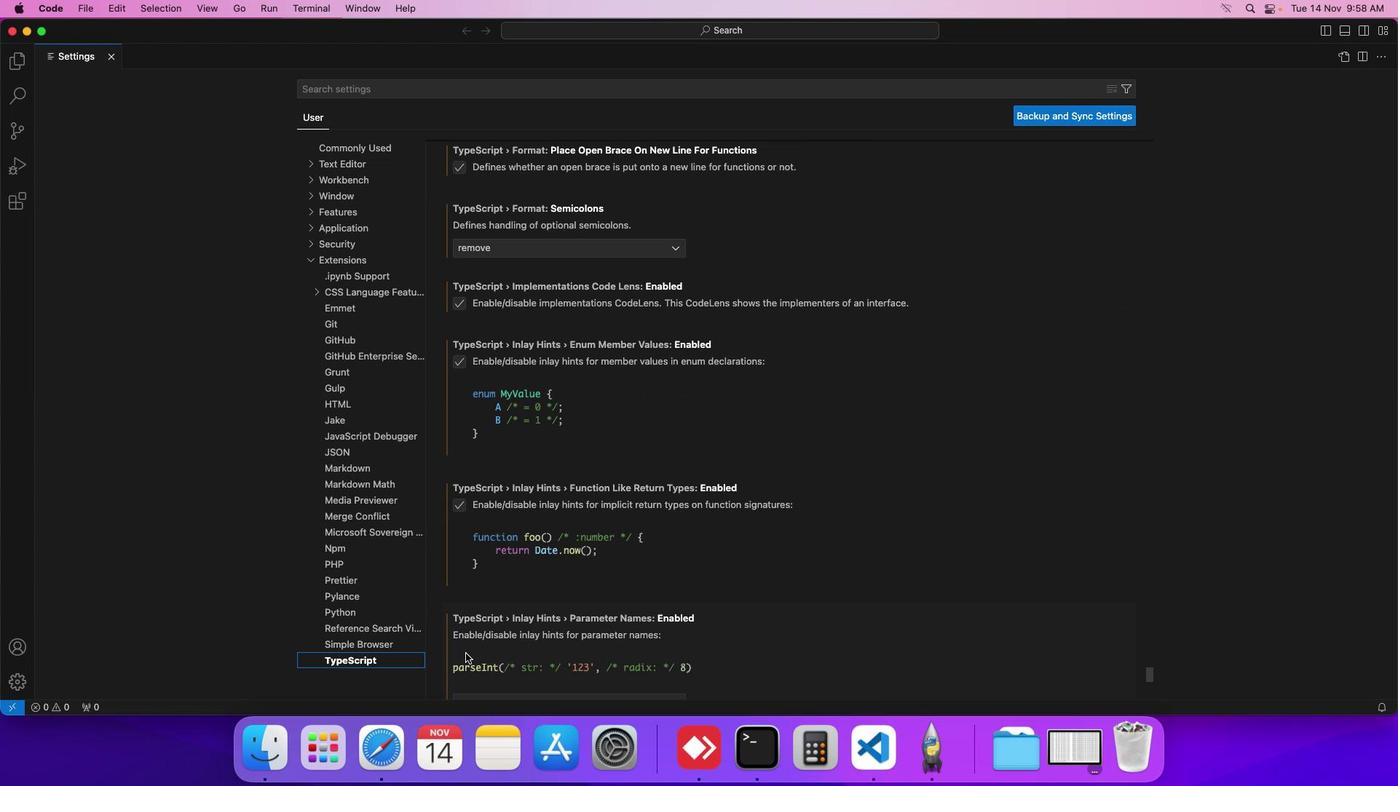 
Action: Mouse moved to (467, 655)
Screenshot: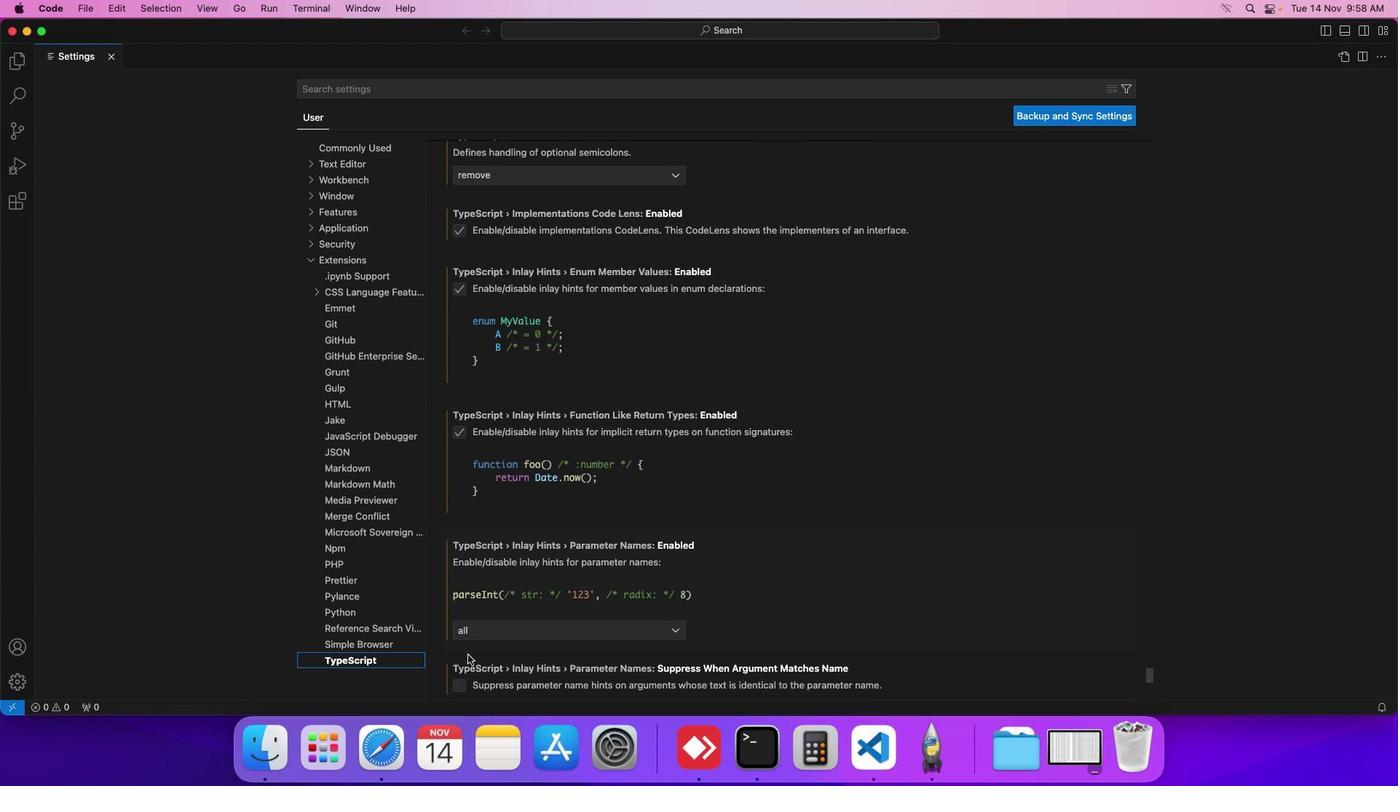 
Action: Mouse scrolled (467, 655) with delta (0, 0)
Screenshot: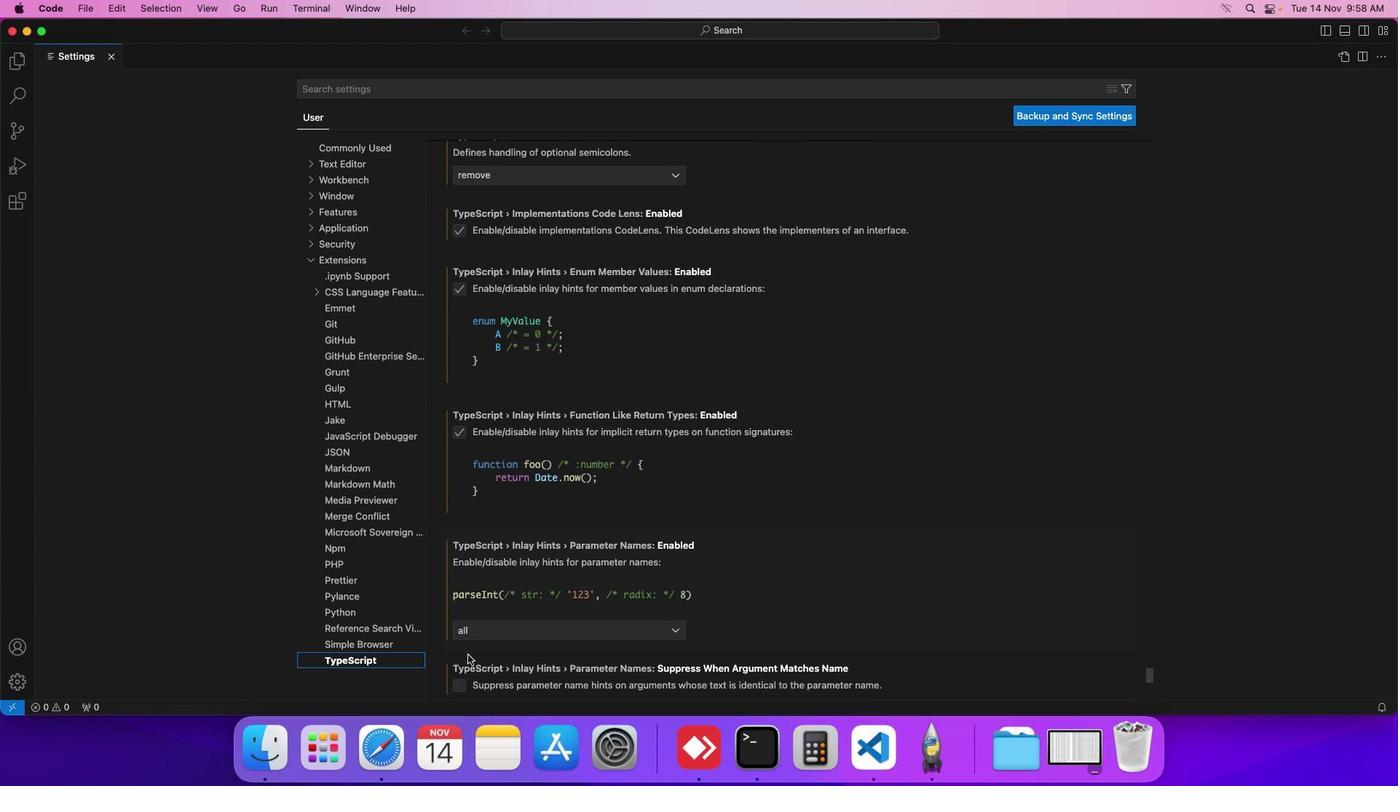 
Action: Mouse scrolled (467, 655) with delta (0, 0)
Screenshot: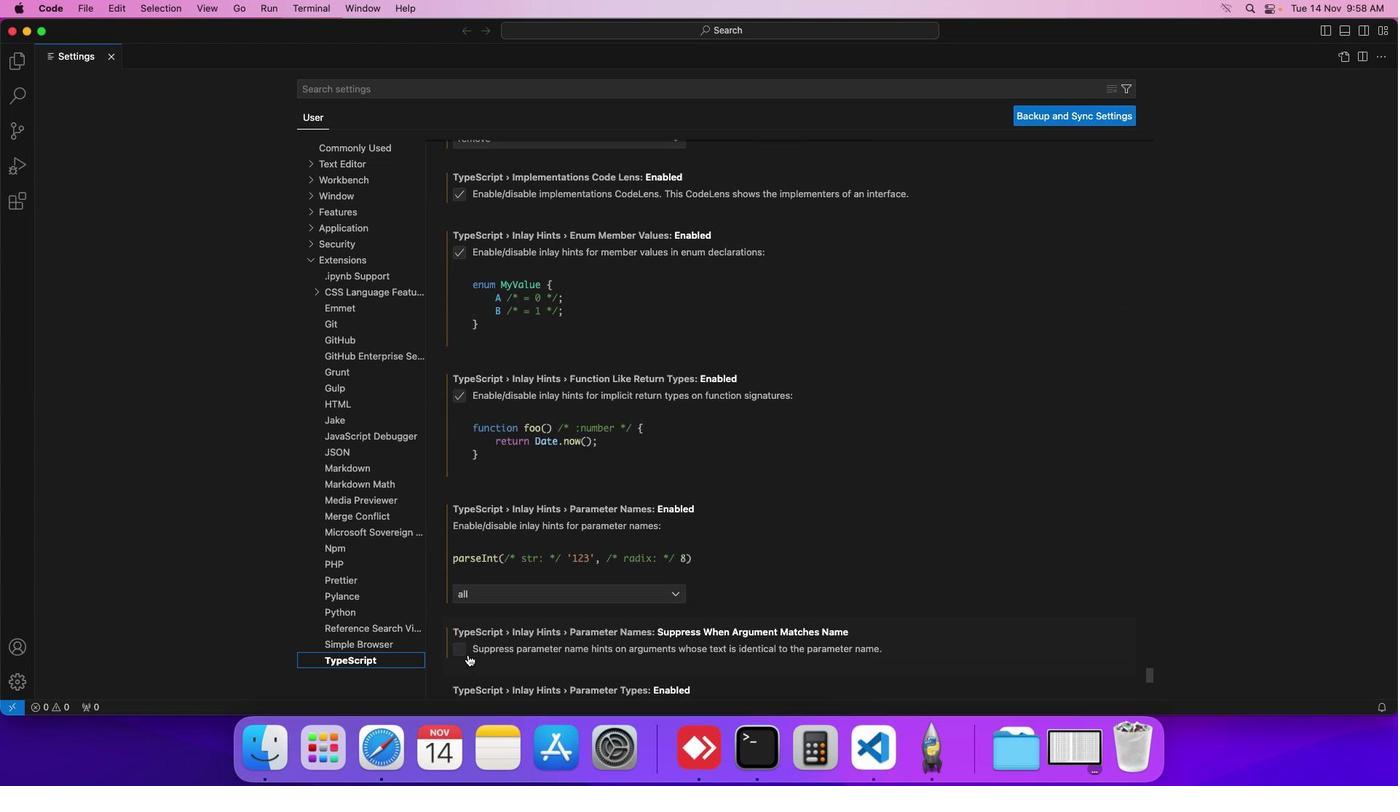 
Action: Mouse scrolled (467, 655) with delta (0, 0)
Screenshot: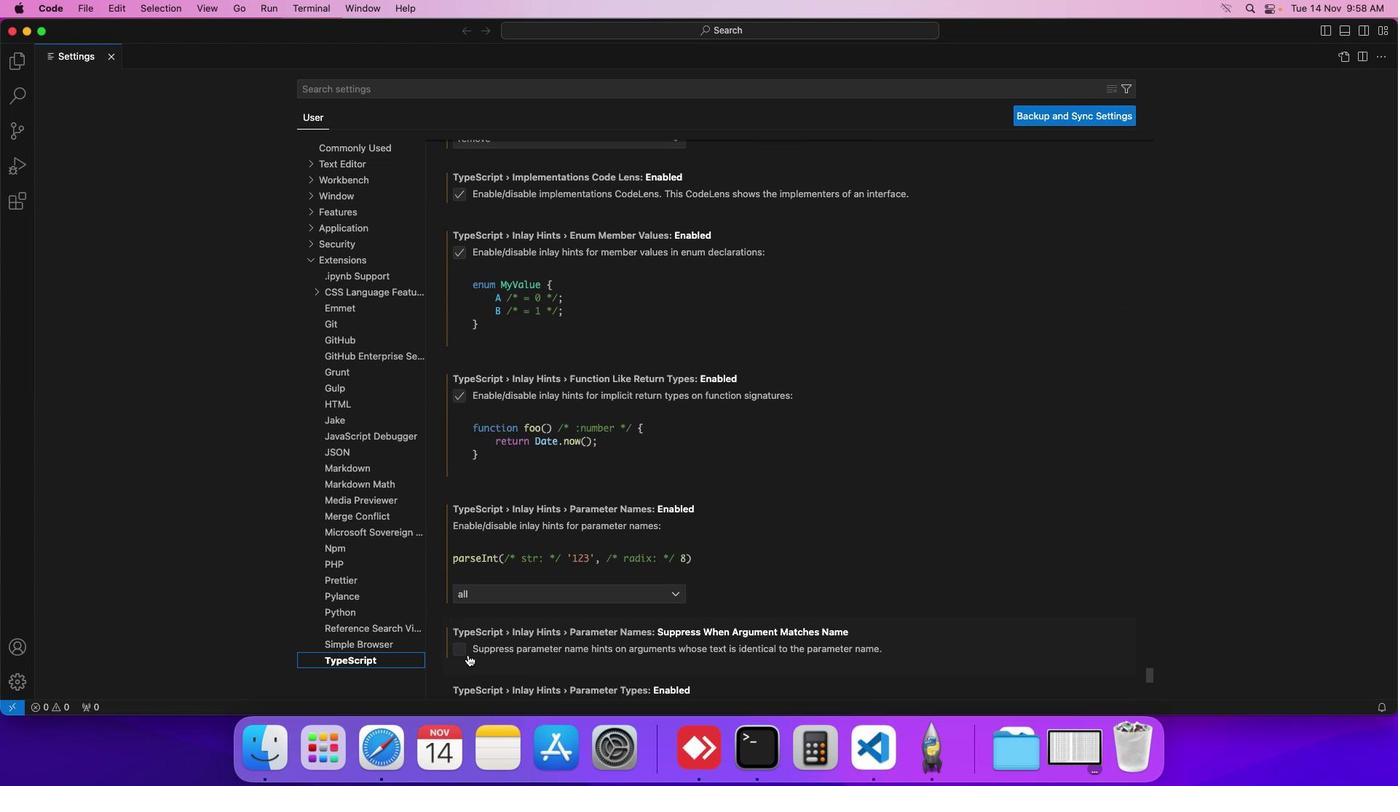 
Action: Mouse moved to (469, 655)
Screenshot: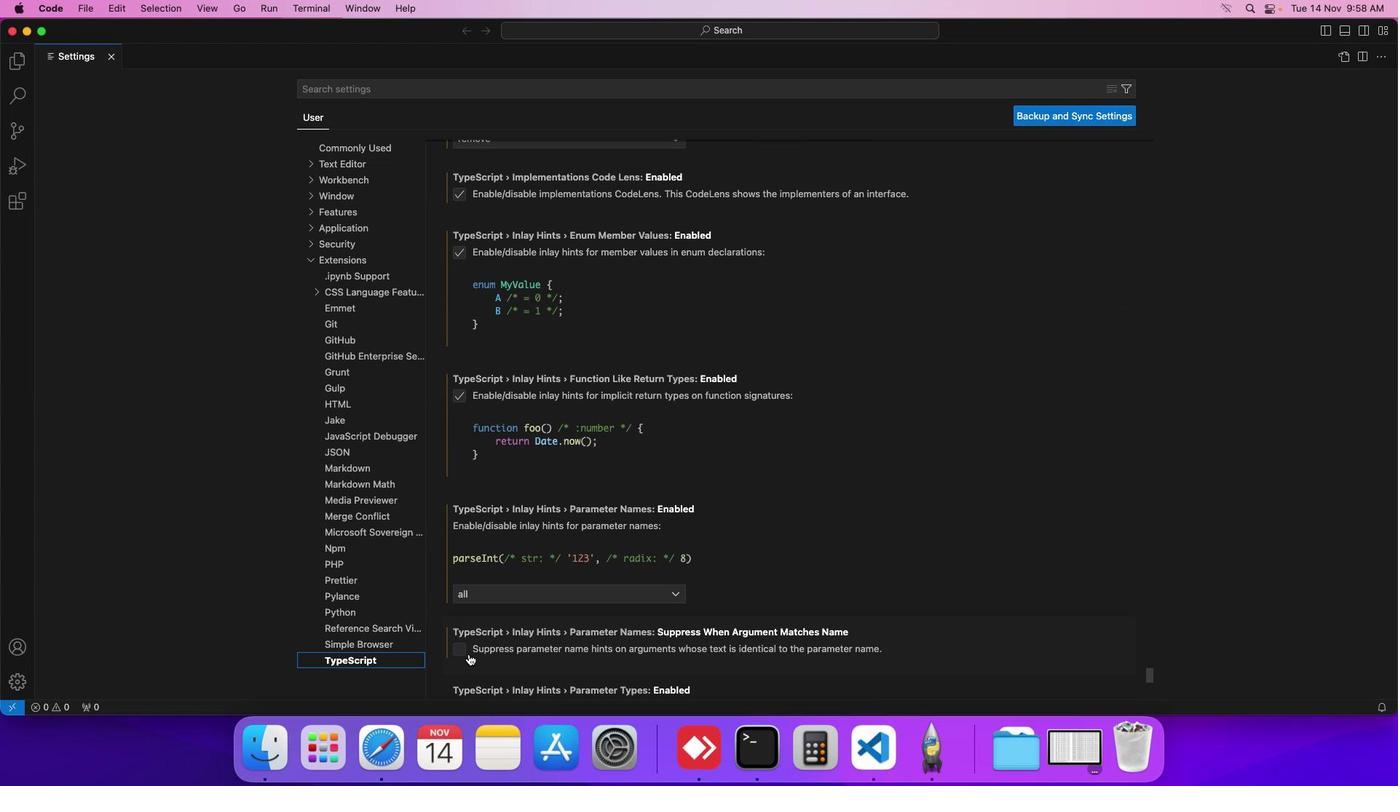 
Action: Mouse scrolled (469, 655) with delta (0, 0)
Screenshot: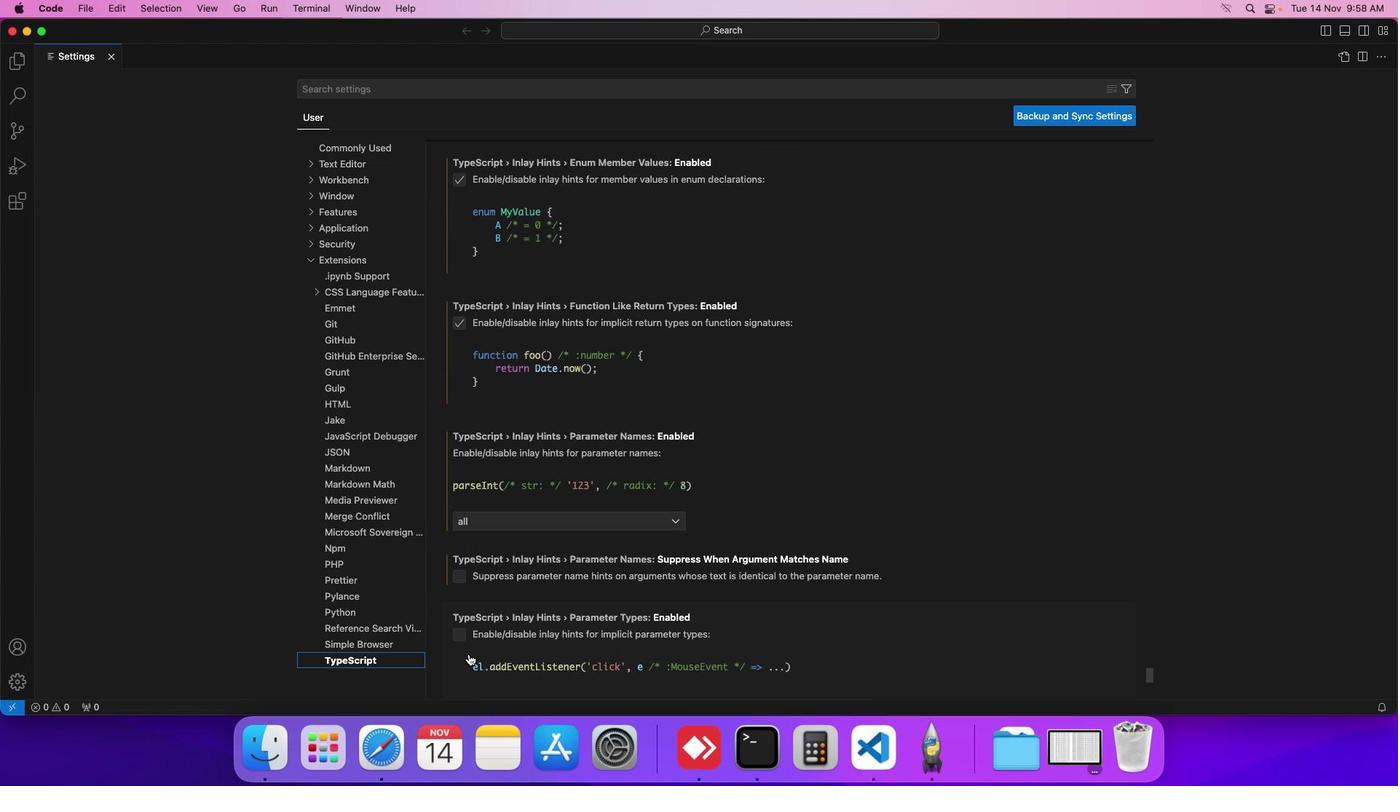 
Action: Mouse scrolled (469, 655) with delta (0, 0)
Screenshot: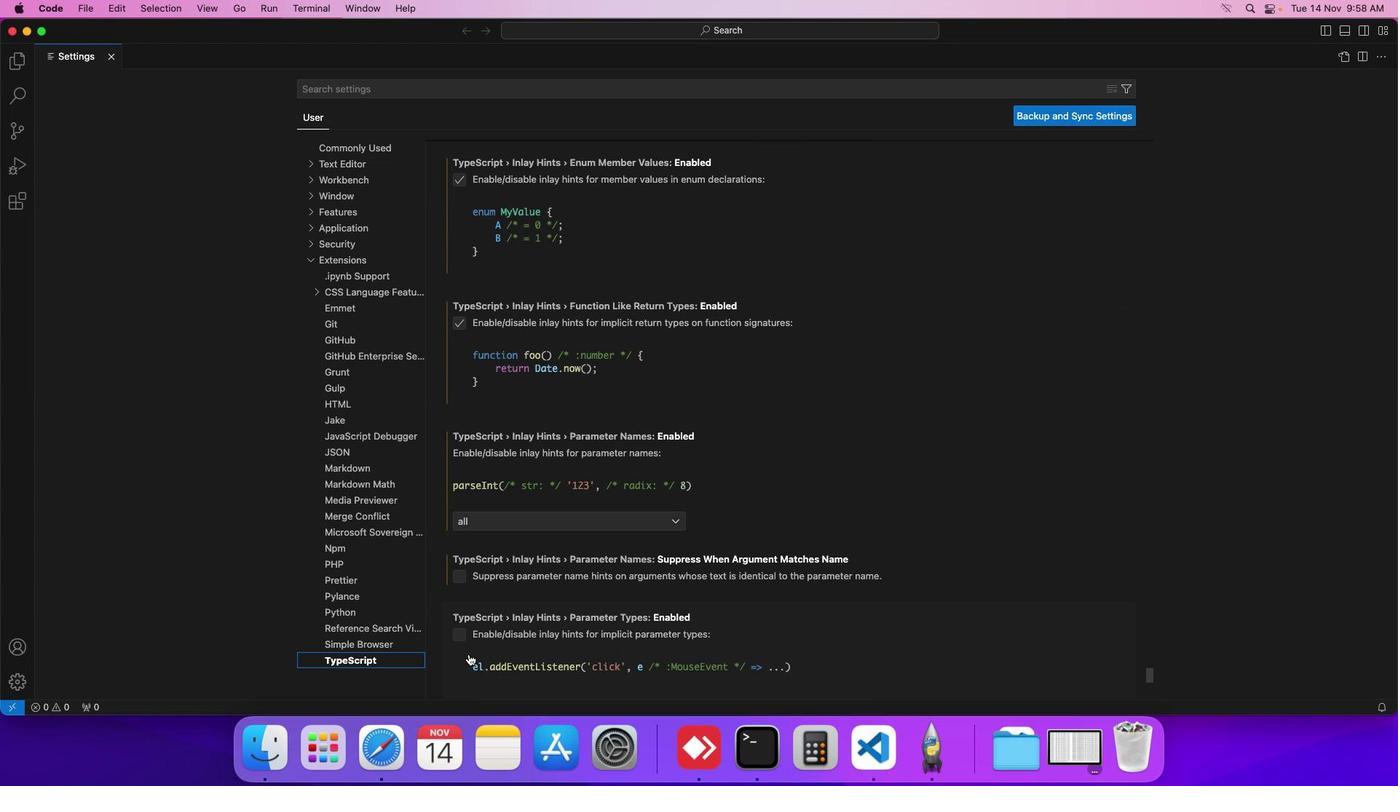 
Action: Mouse scrolled (469, 655) with delta (0, 0)
Screenshot: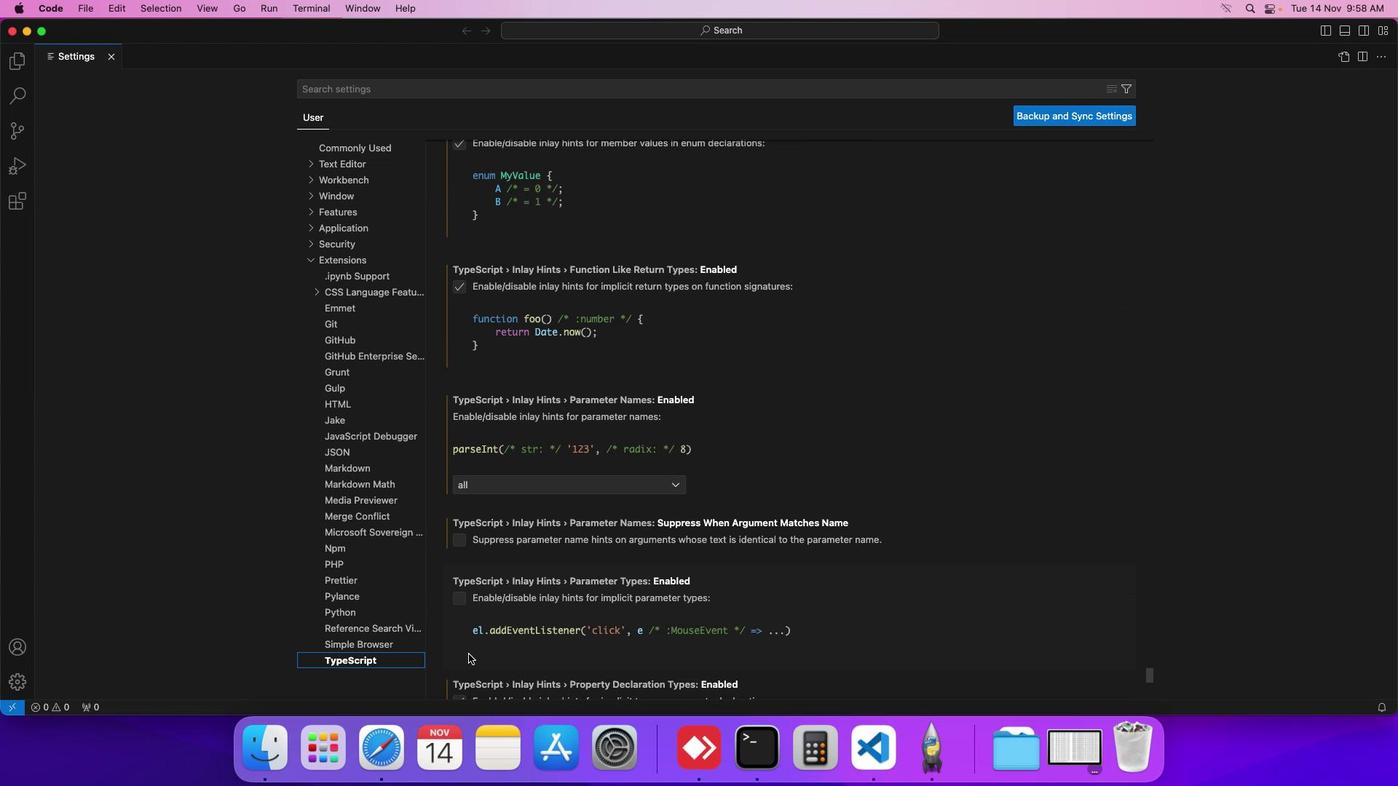 
Action: Mouse scrolled (469, 655) with delta (0, 0)
Screenshot: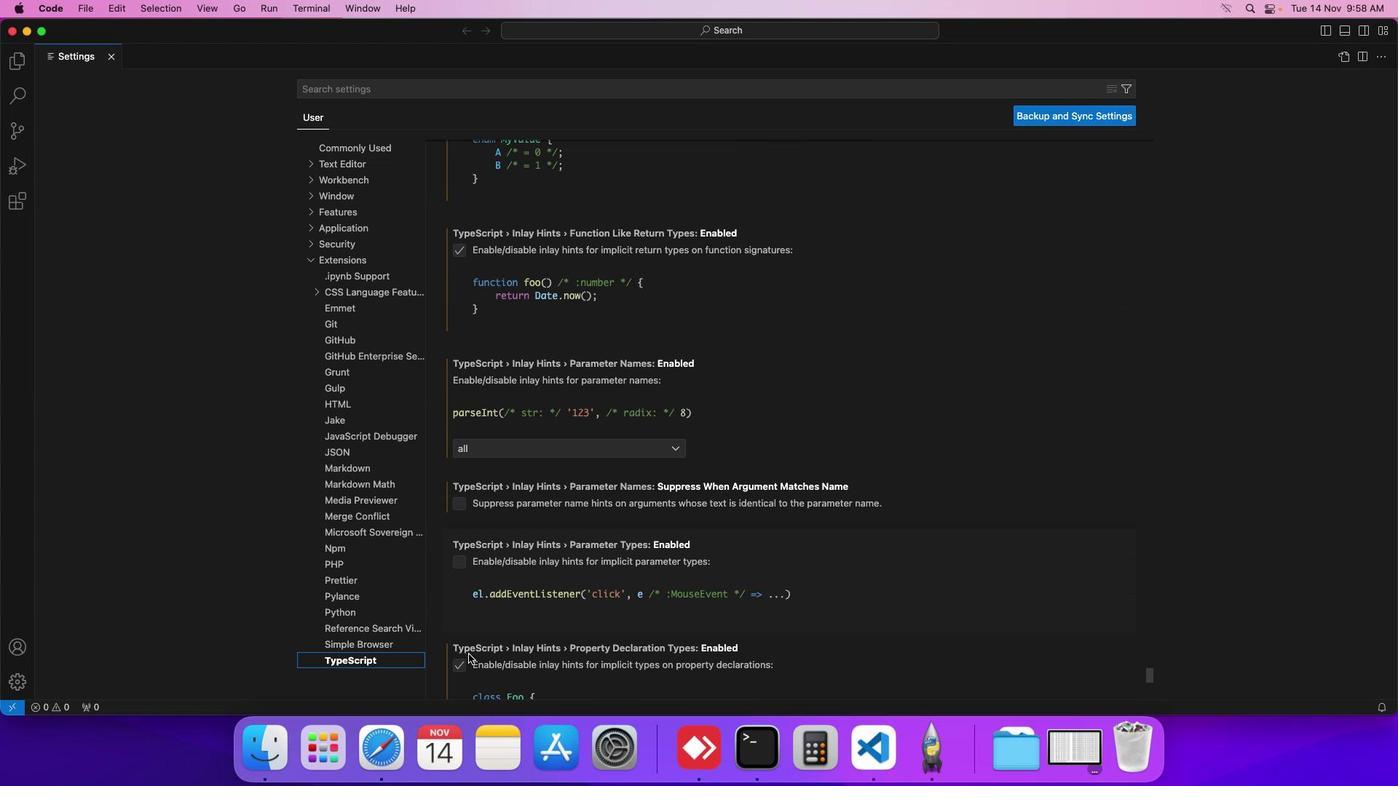 
Action: Mouse scrolled (469, 655) with delta (0, 0)
Screenshot: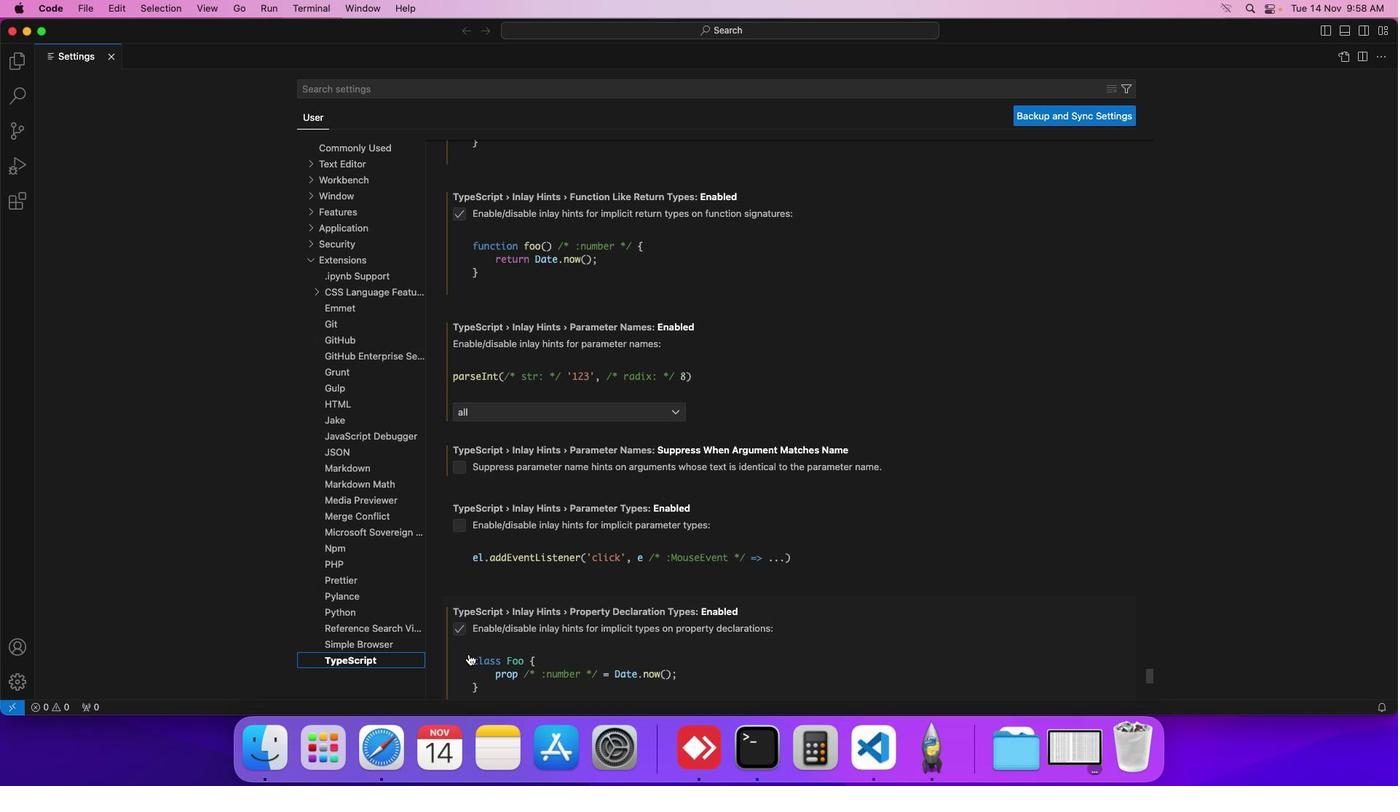
Action: Mouse scrolled (469, 655) with delta (0, 0)
Screenshot: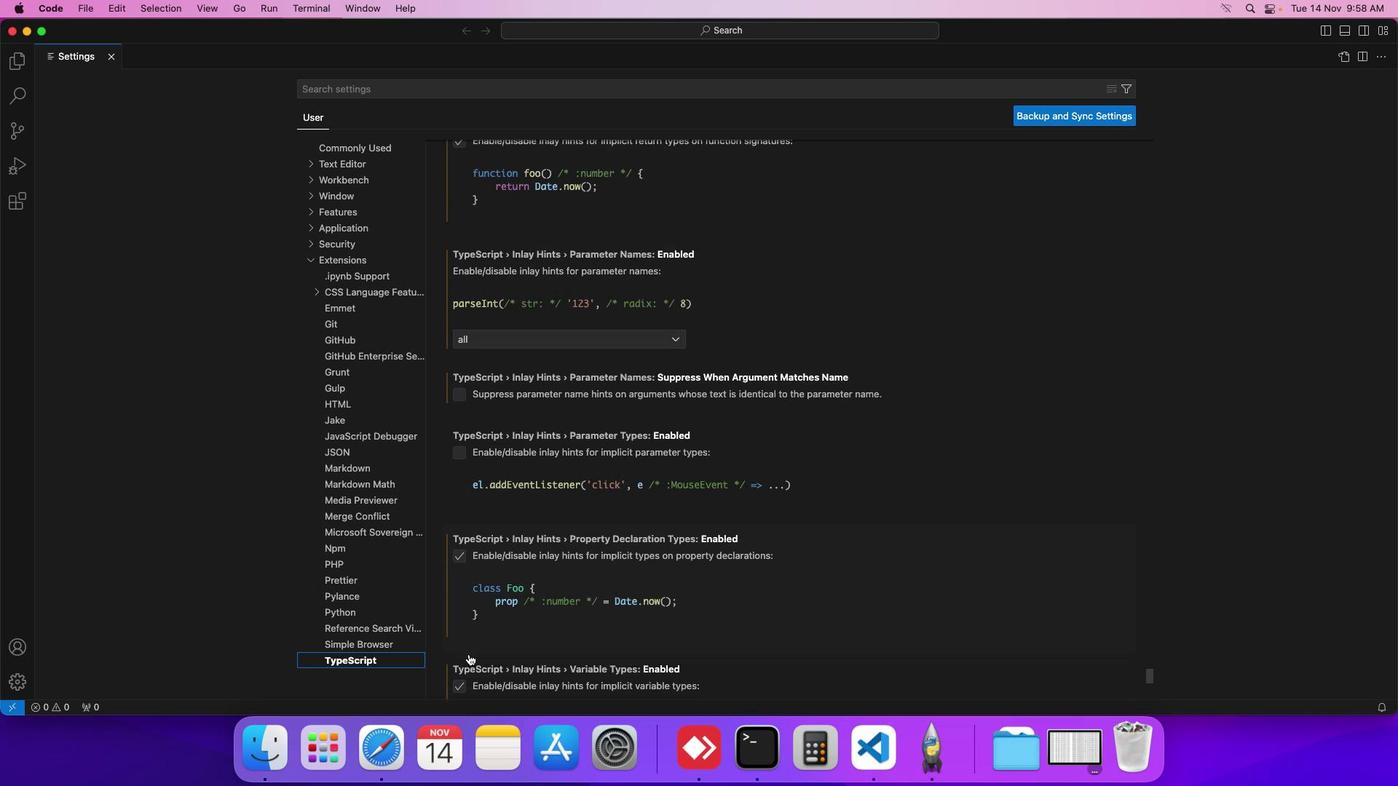 
Action: Mouse scrolled (469, 655) with delta (0, 0)
Screenshot: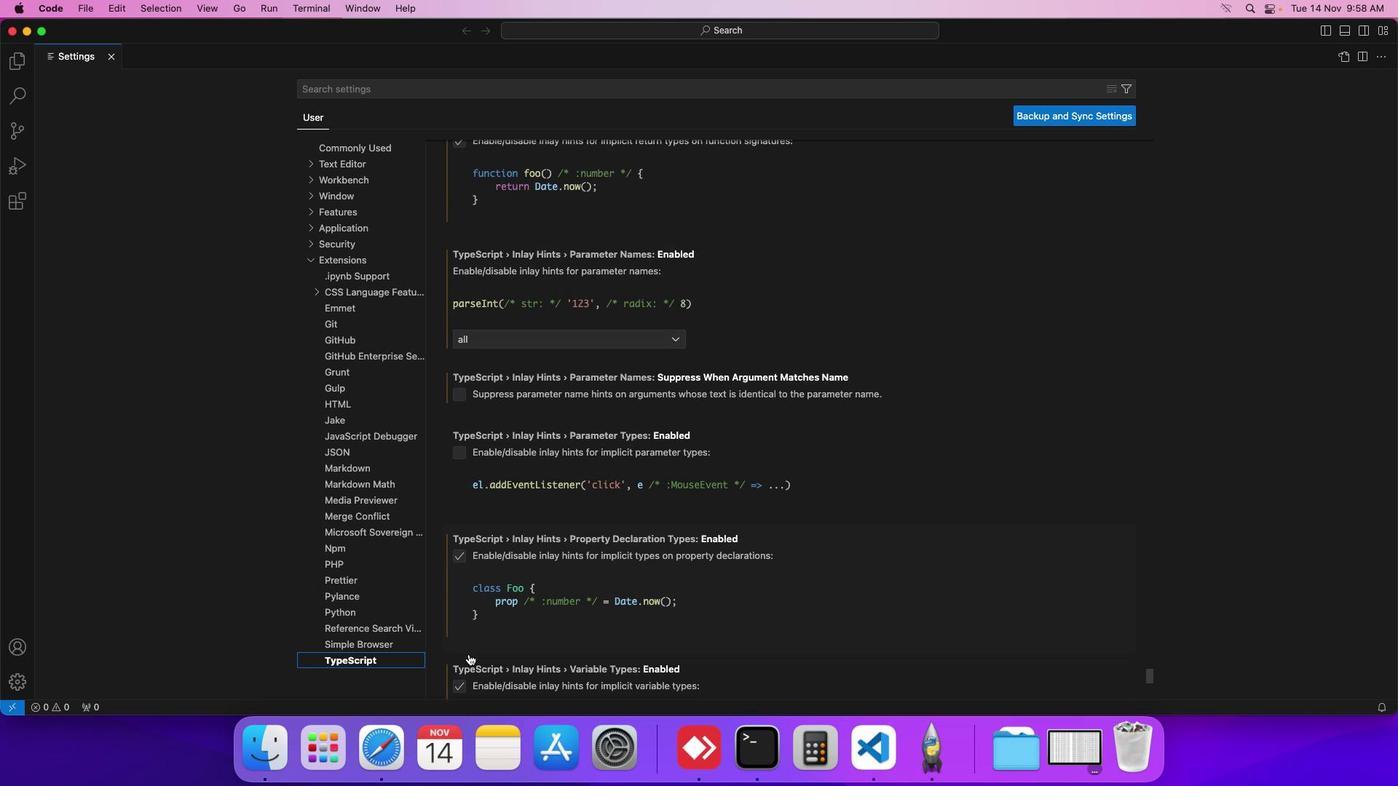 
Action: Mouse scrolled (469, 655) with delta (0, 0)
Screenshot: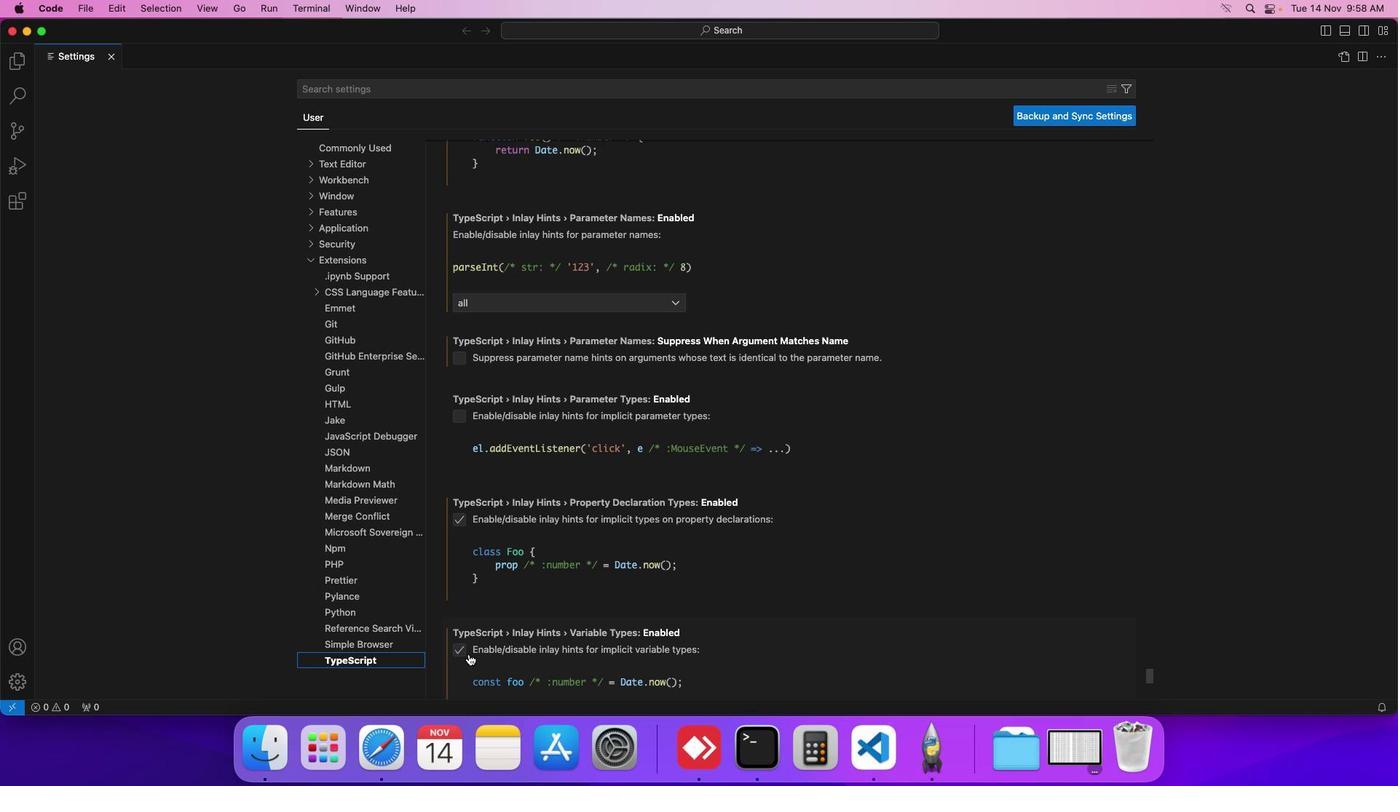 
Action: Mouse scrolled (469, 655) with delta (0, 0)
Screenshot: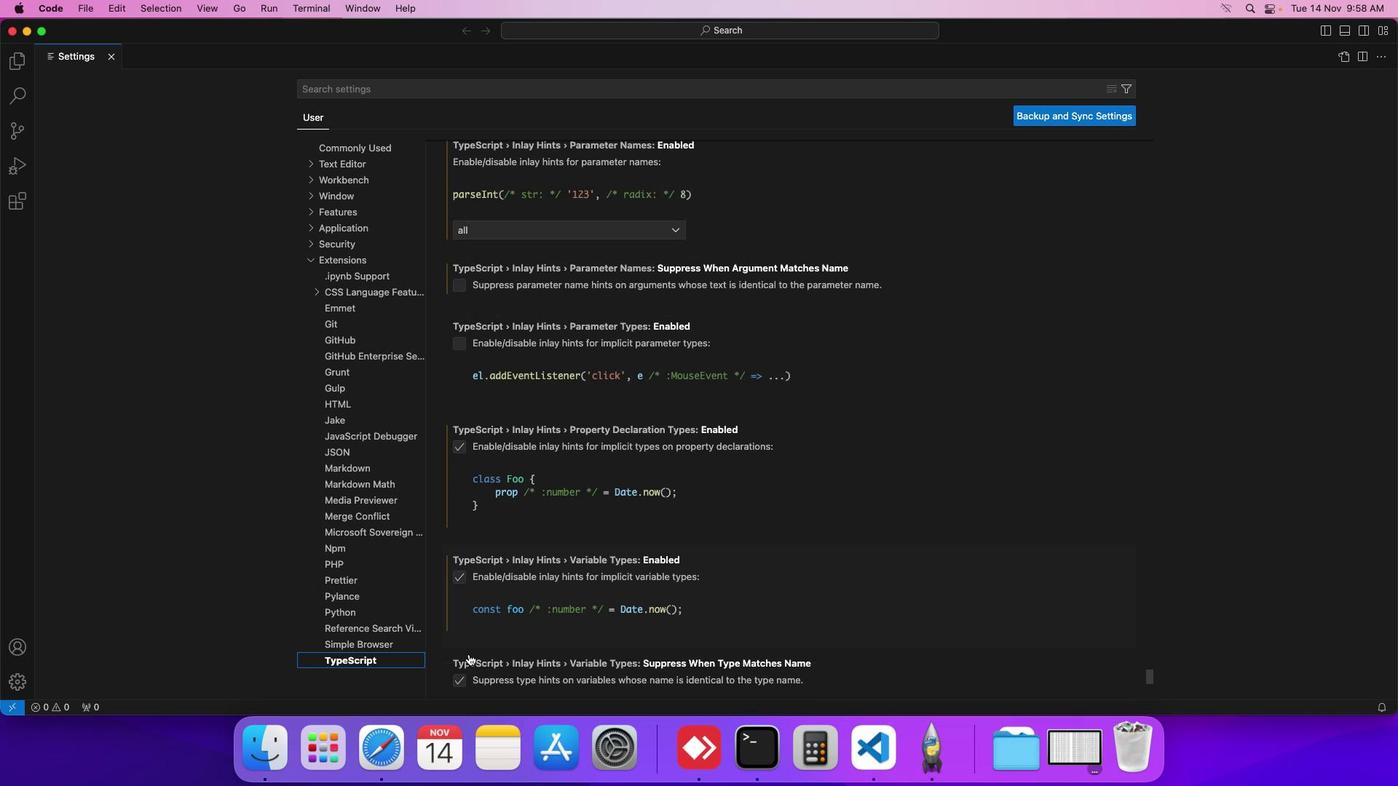 
Action: Mouse scrolled (469, 655) with delta (0, 0)
Screenshot: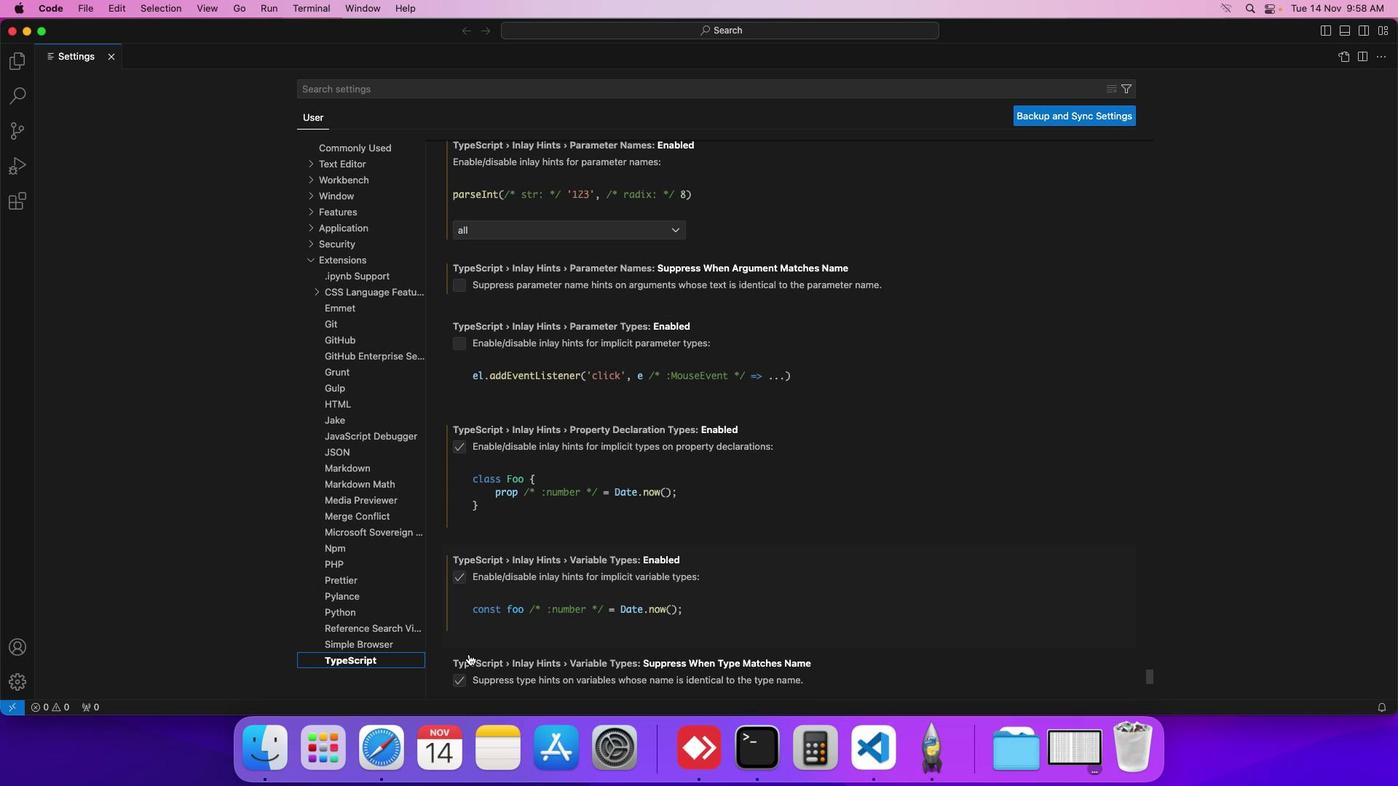 
Action: Mouse scrolled (469, 655) with delta (0, 0)
Screenshot: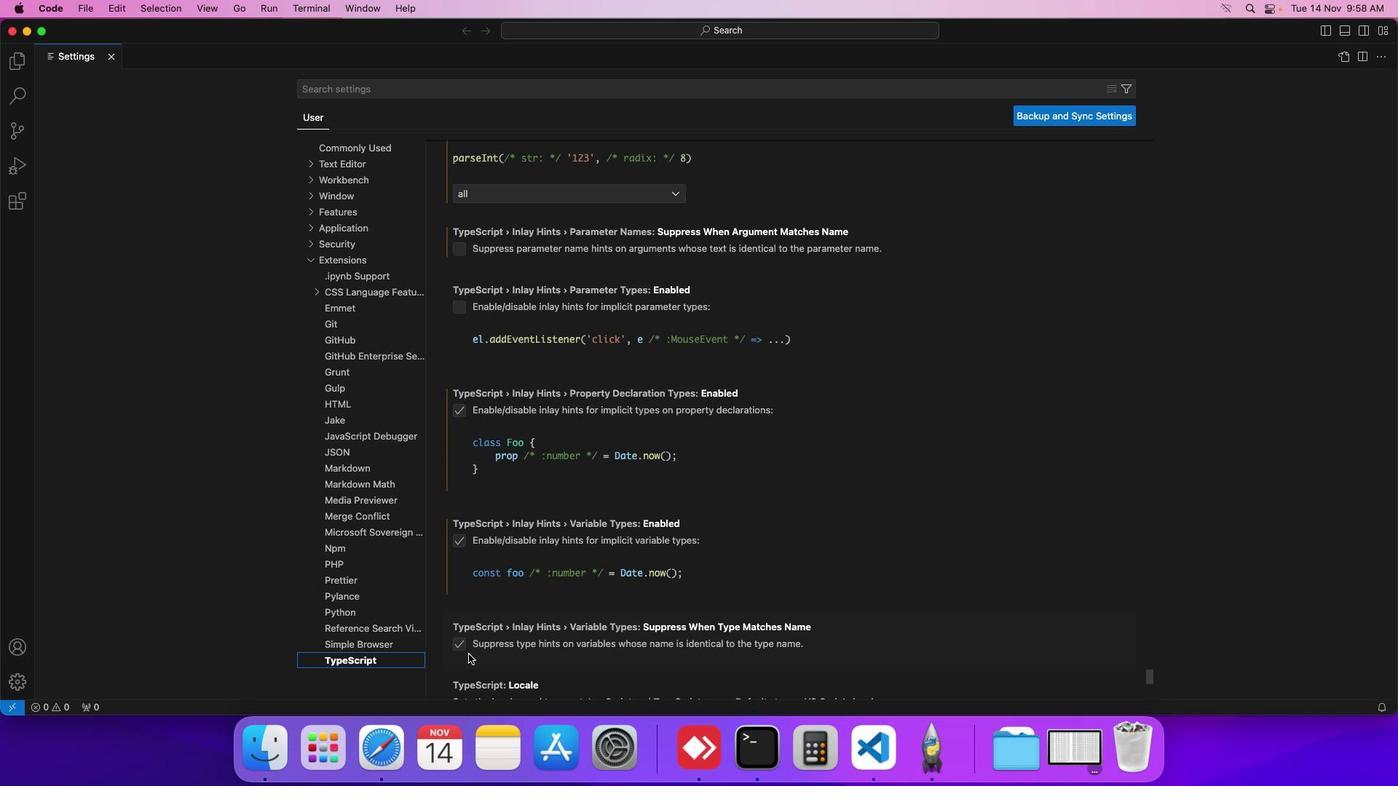 
Action: Mouse moved to (469, 655)
Screenshot: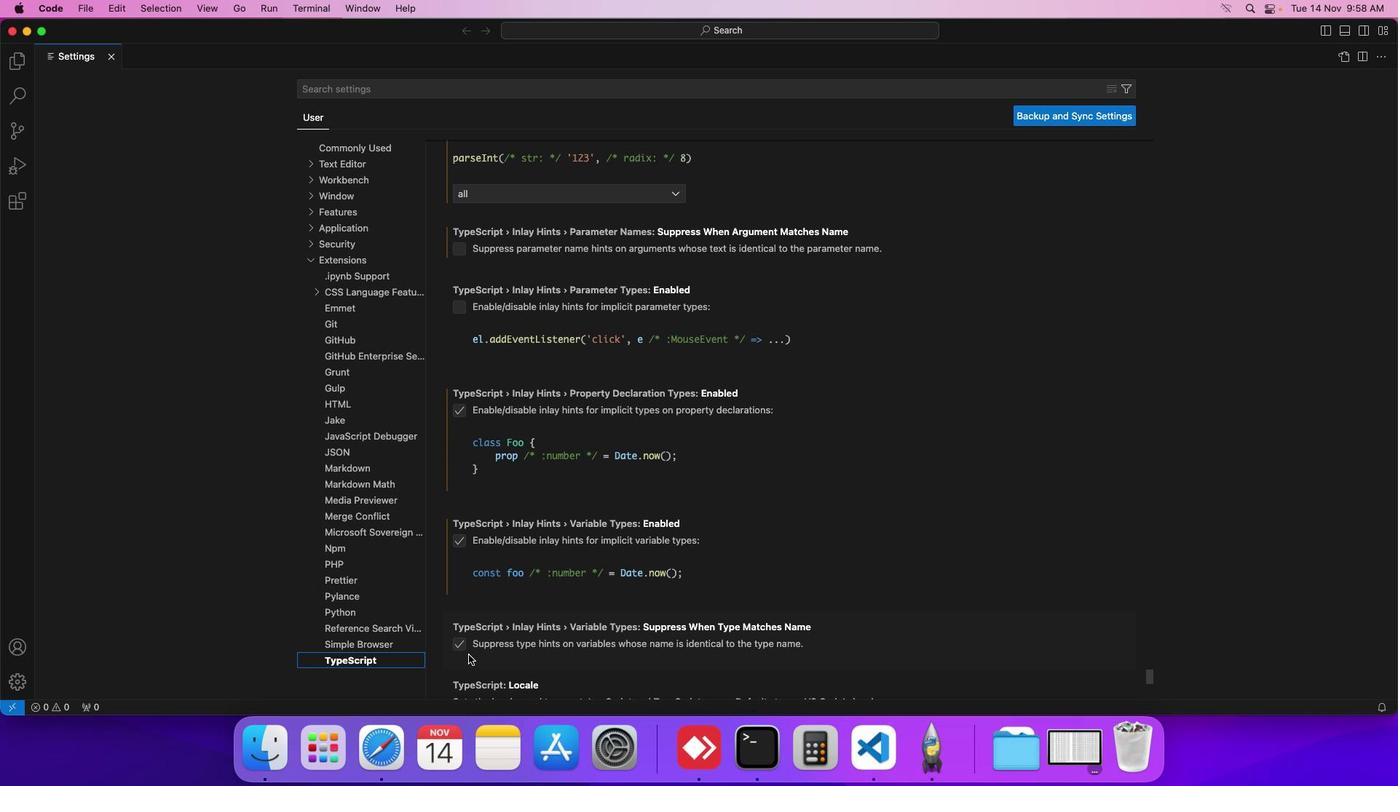 
Action: Mouse scrolled (469, 655) with delta (0, 0)
Screenshot: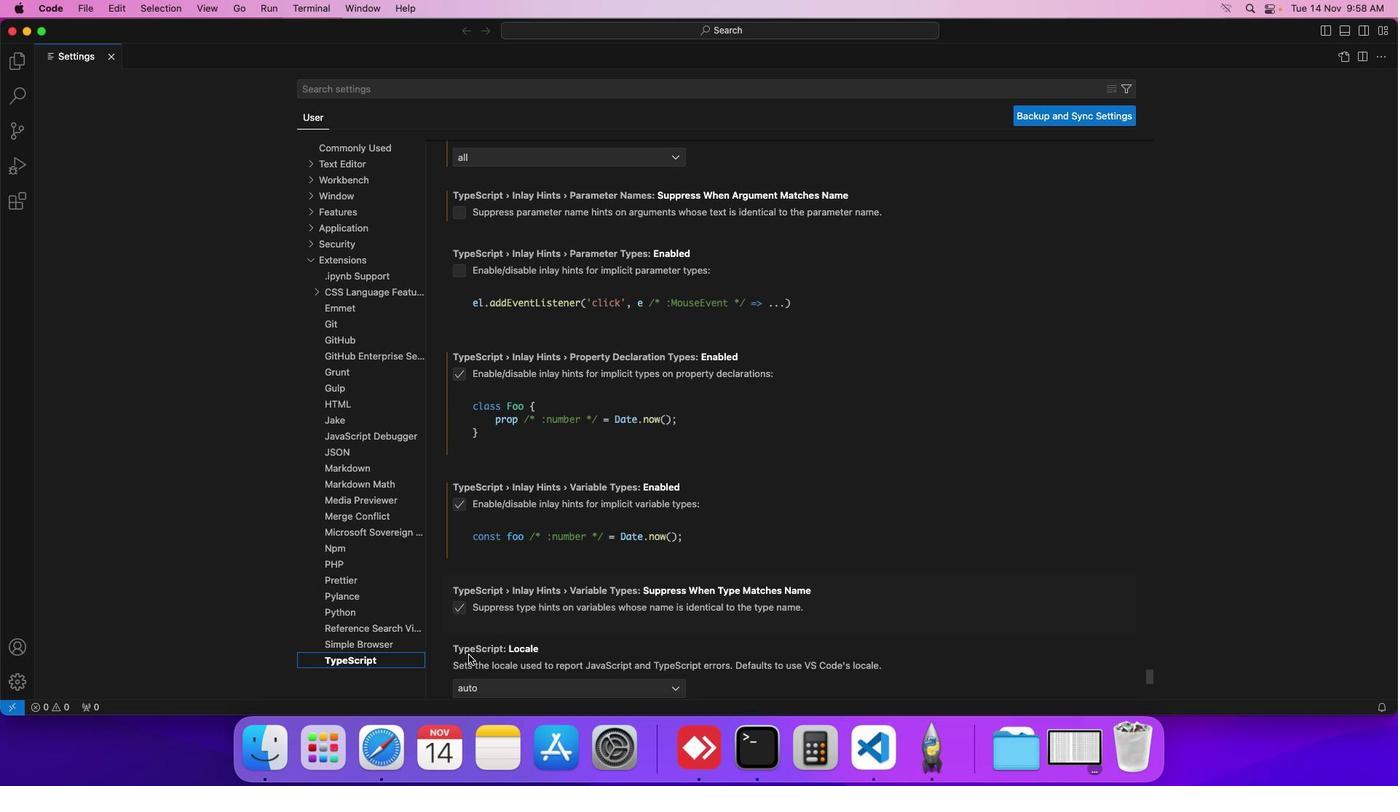
Action: Mouse scrolled (469, 655) with delta (0, 0)
Screenshot: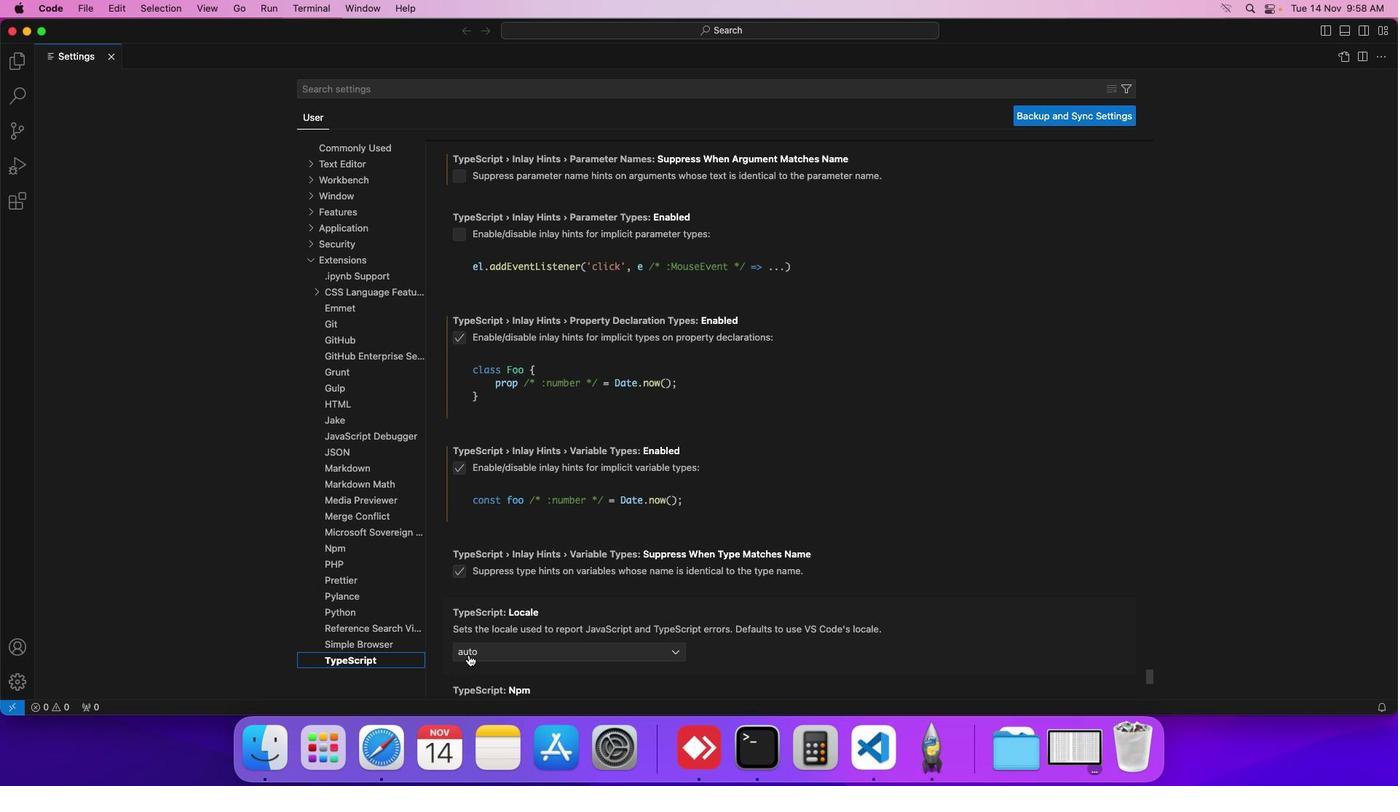 
Action: Mouse scrolled (469, 655) with delta (0, 0)
Screenshot: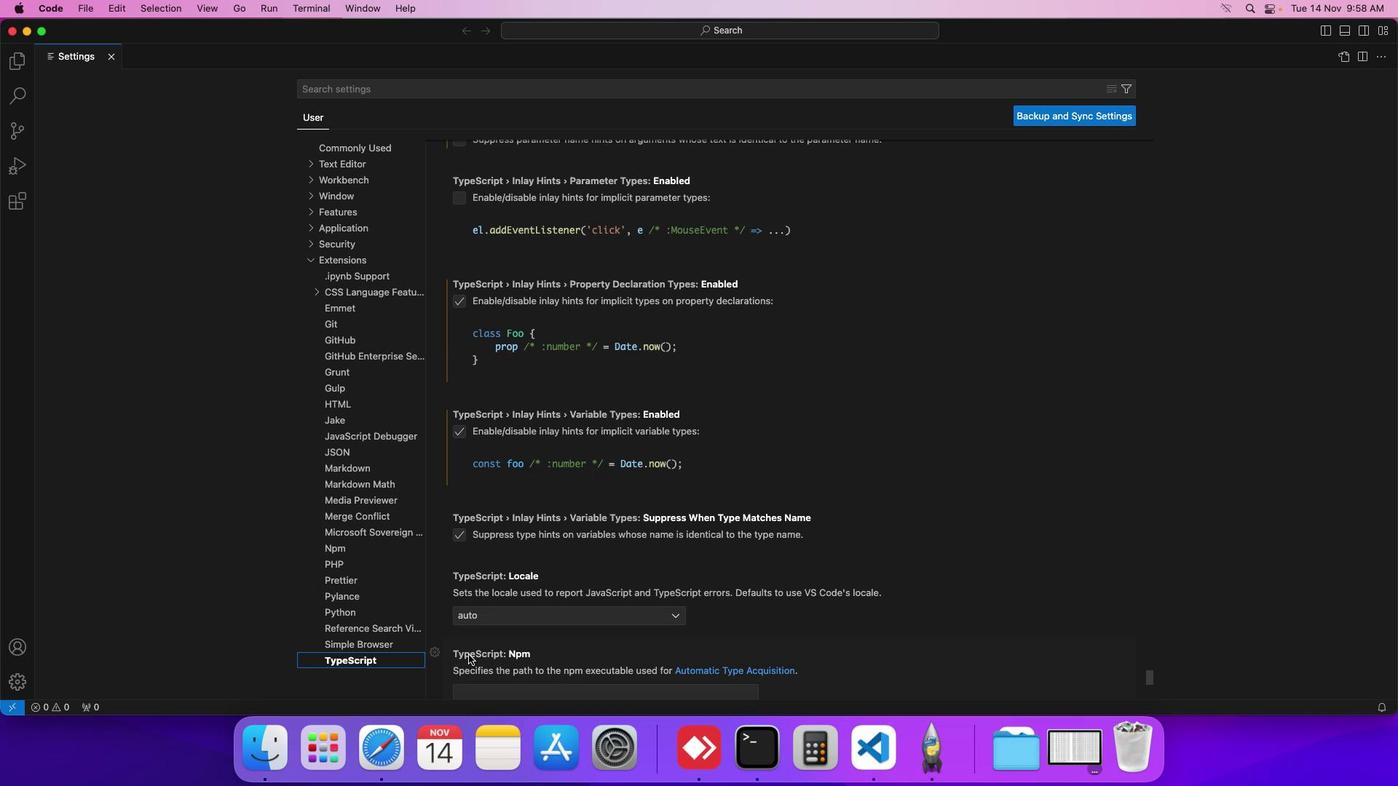 
Action: Mouse moved to (468, 655)
Screenshot: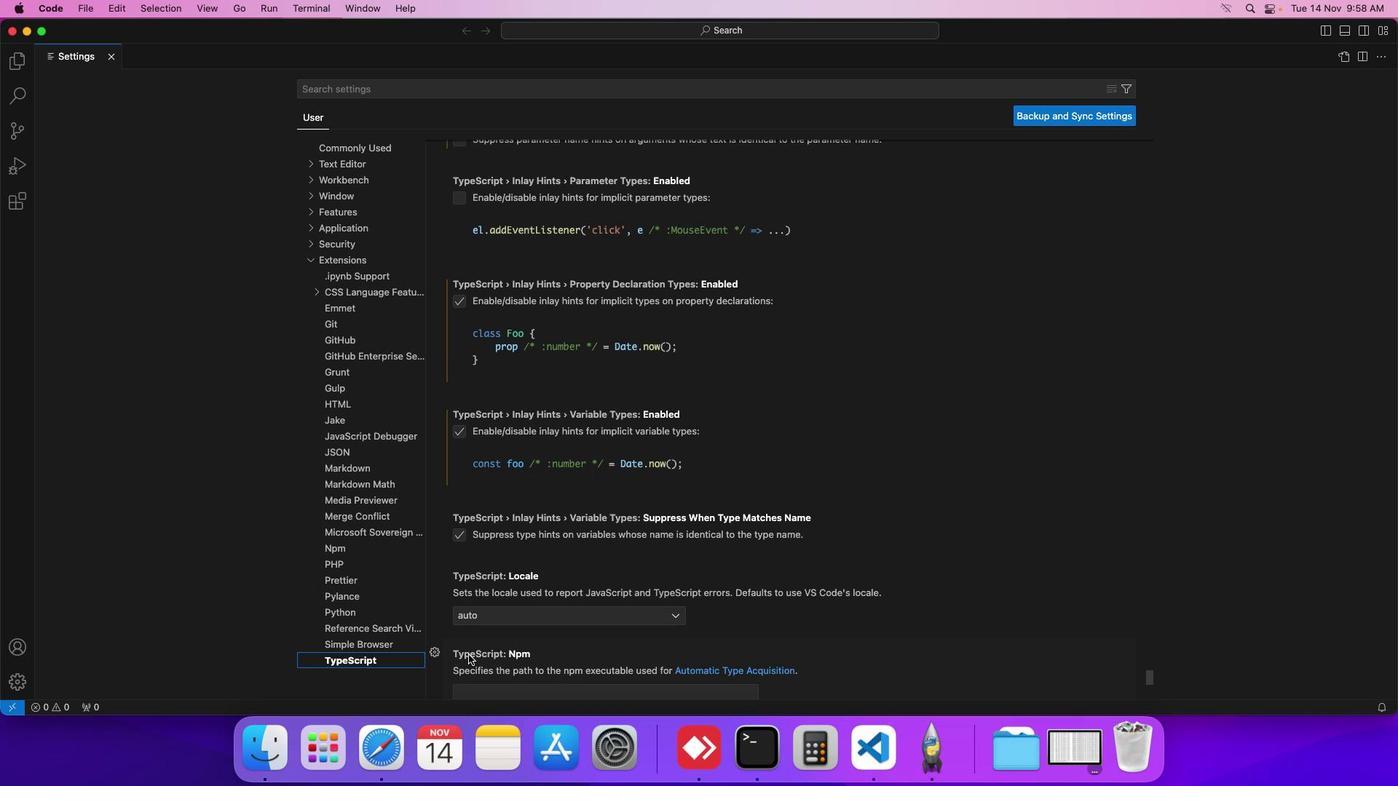 
Action: Mouse scrolled (468, 655) with delta (0, 0)
Screenshot: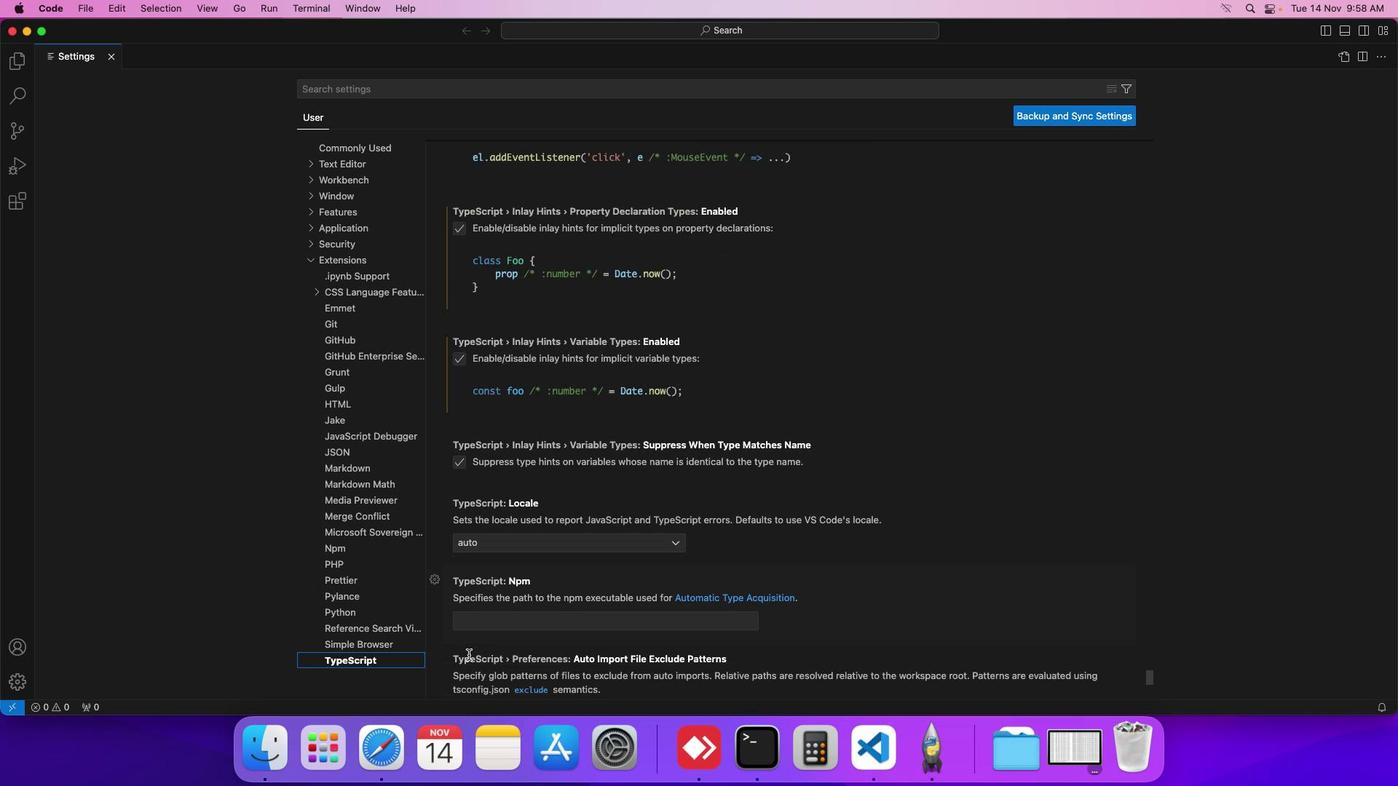 
Action: Mouse scrolled (468, 655) with delta (0, 0)
Screenshot: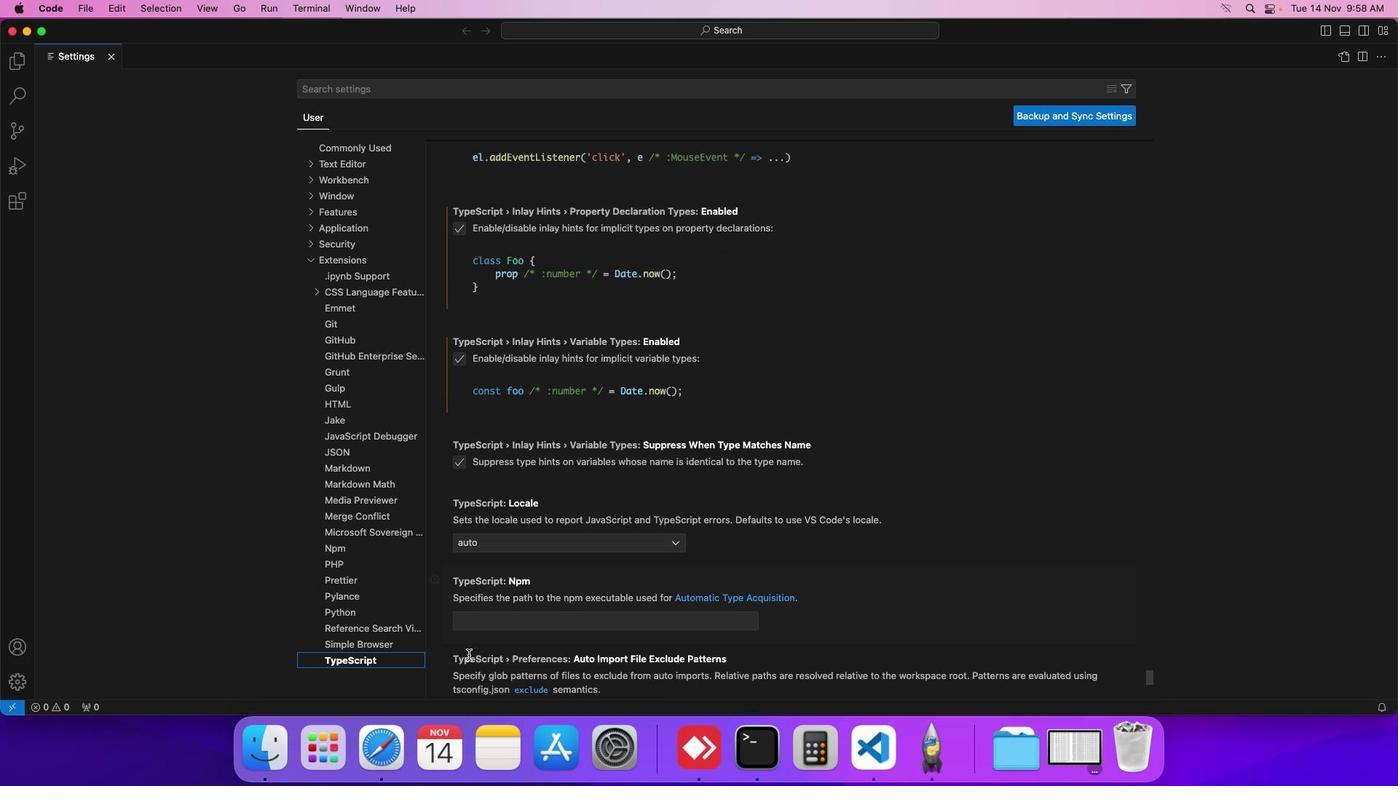 
Action: Mouse moved to (464, 462)
Screenshot: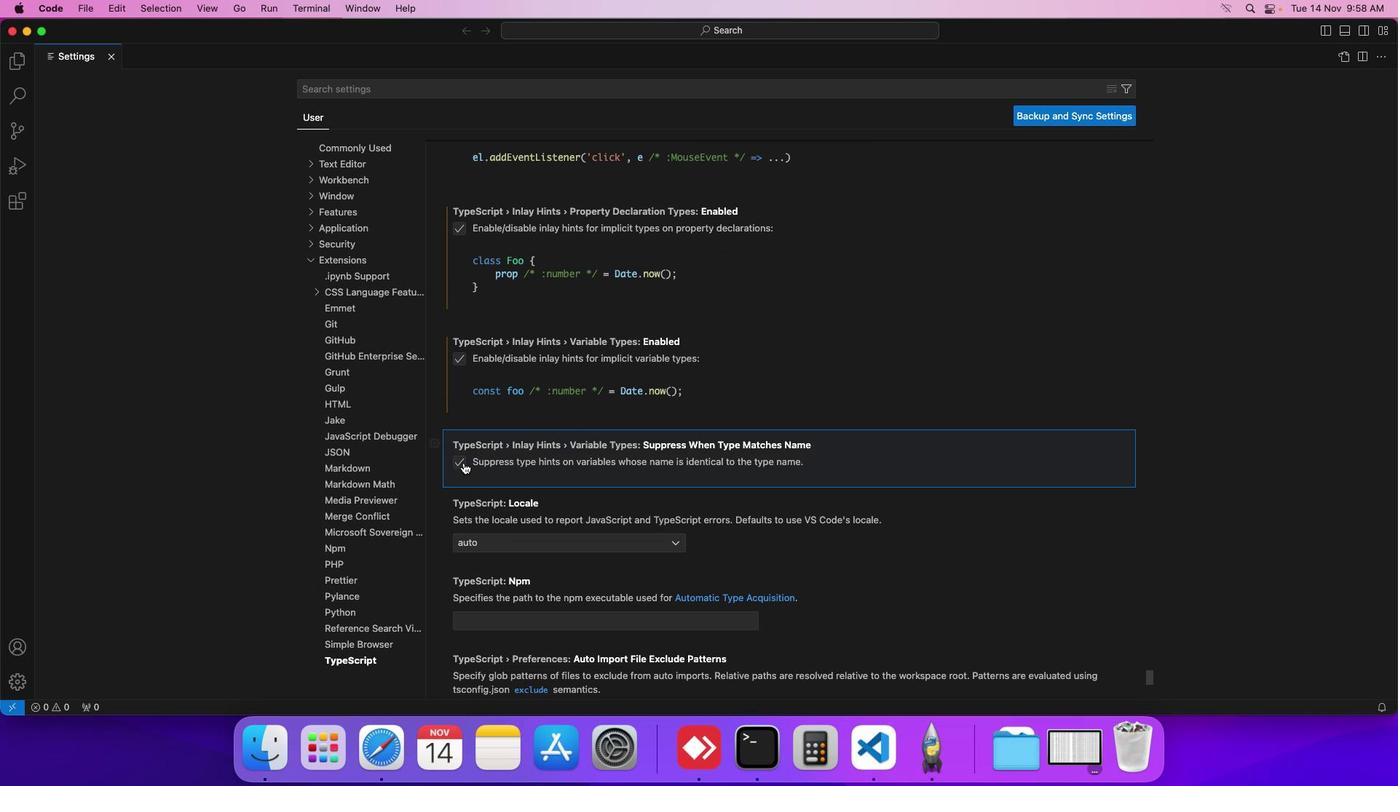 
Action: Mouse pressed left at (464, 462)
Screenshot: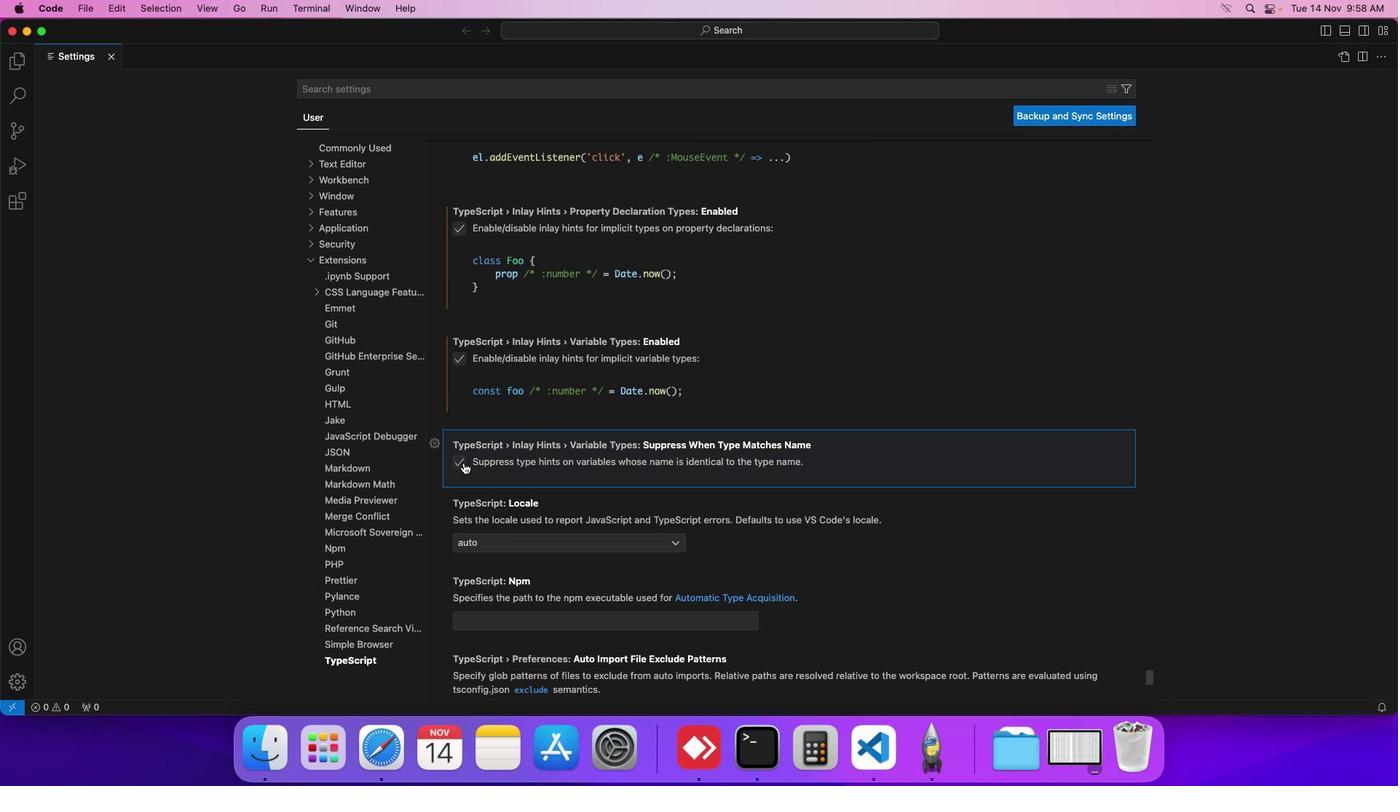 
